 Task: Explore upcoming open houses in Dallas, Texas, to visit properties in historic districts with well-preserved architecture.
Action: Key pressed d<Key.caps_lock>ALLAS
Screenshot: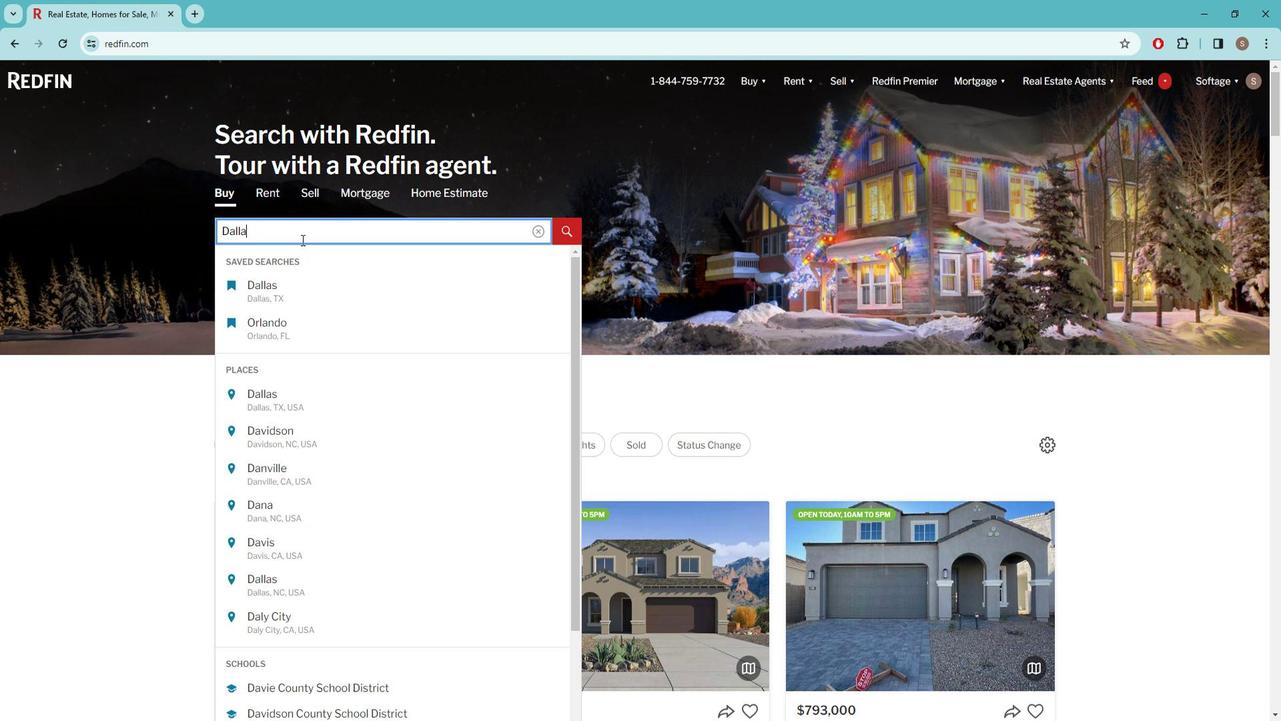 
Action: Mouse moved to (306, 298)
Screenshot: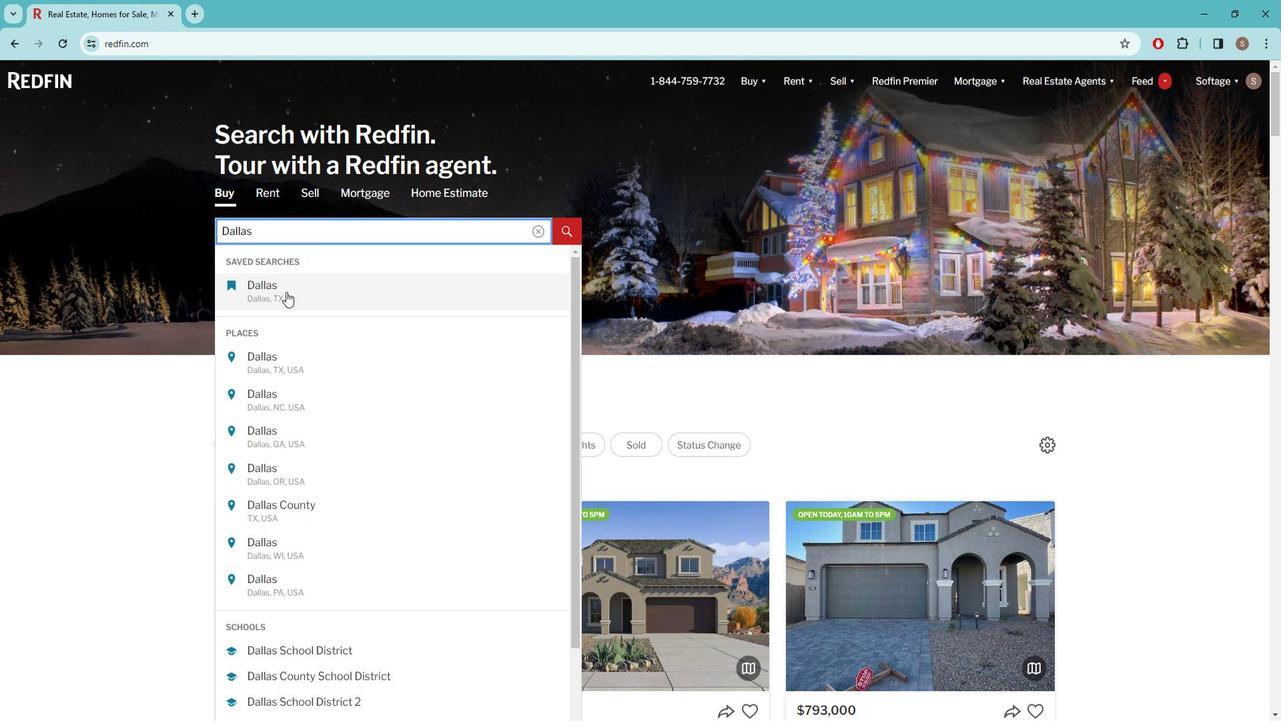 
Action: Mouse pressed left at (306, 298)
Screenshot: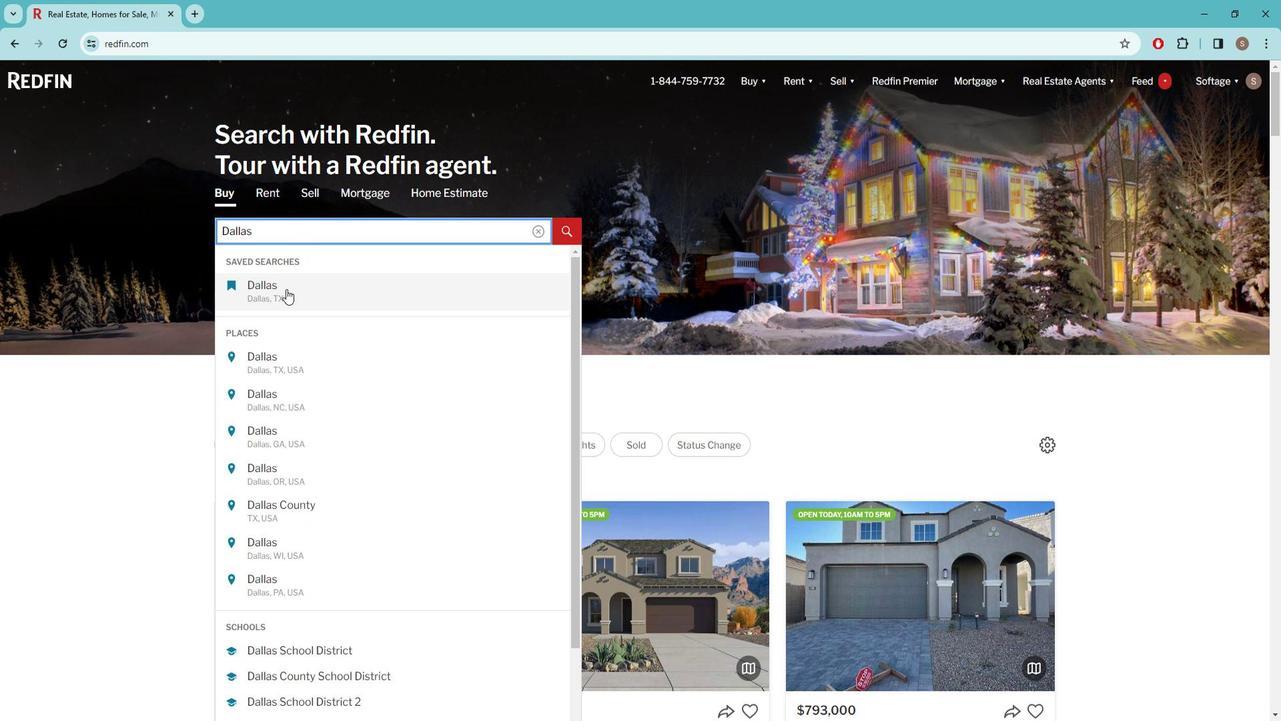 
Action: Mouse moved to (1138, 178)
Screenshot: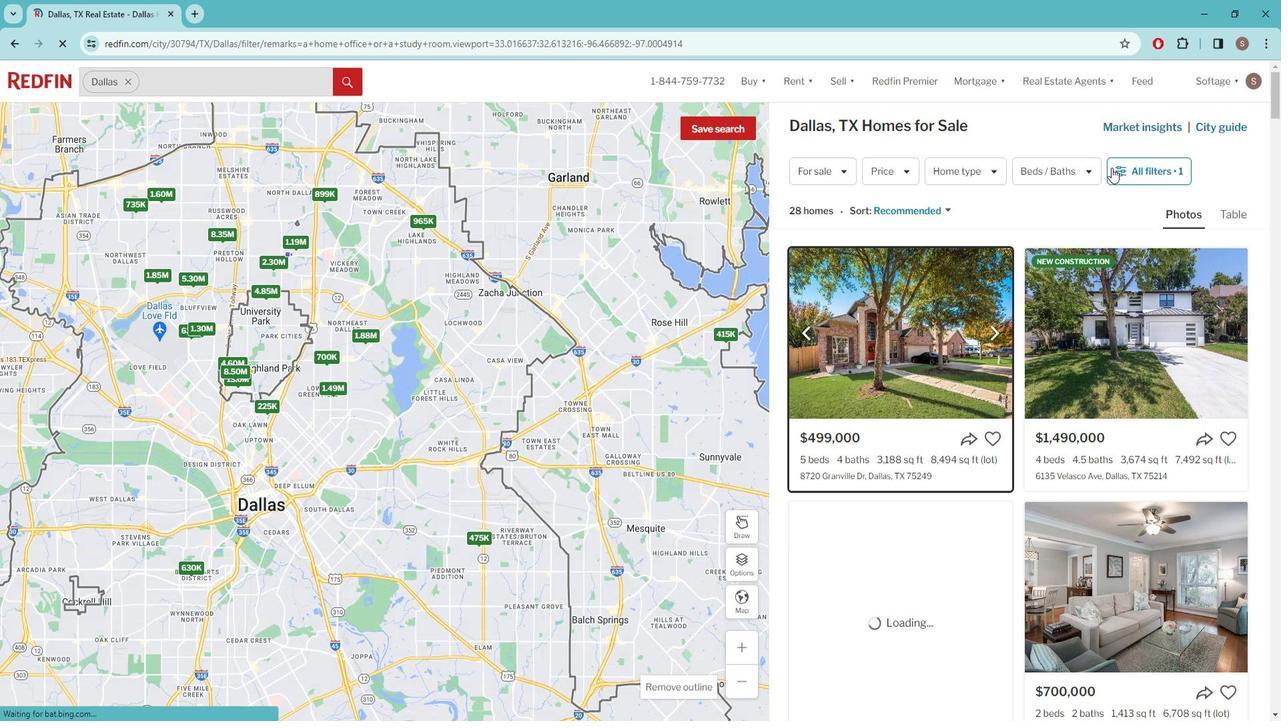 
Action: Mouse pressed left at (1138, 178)
Screenshot: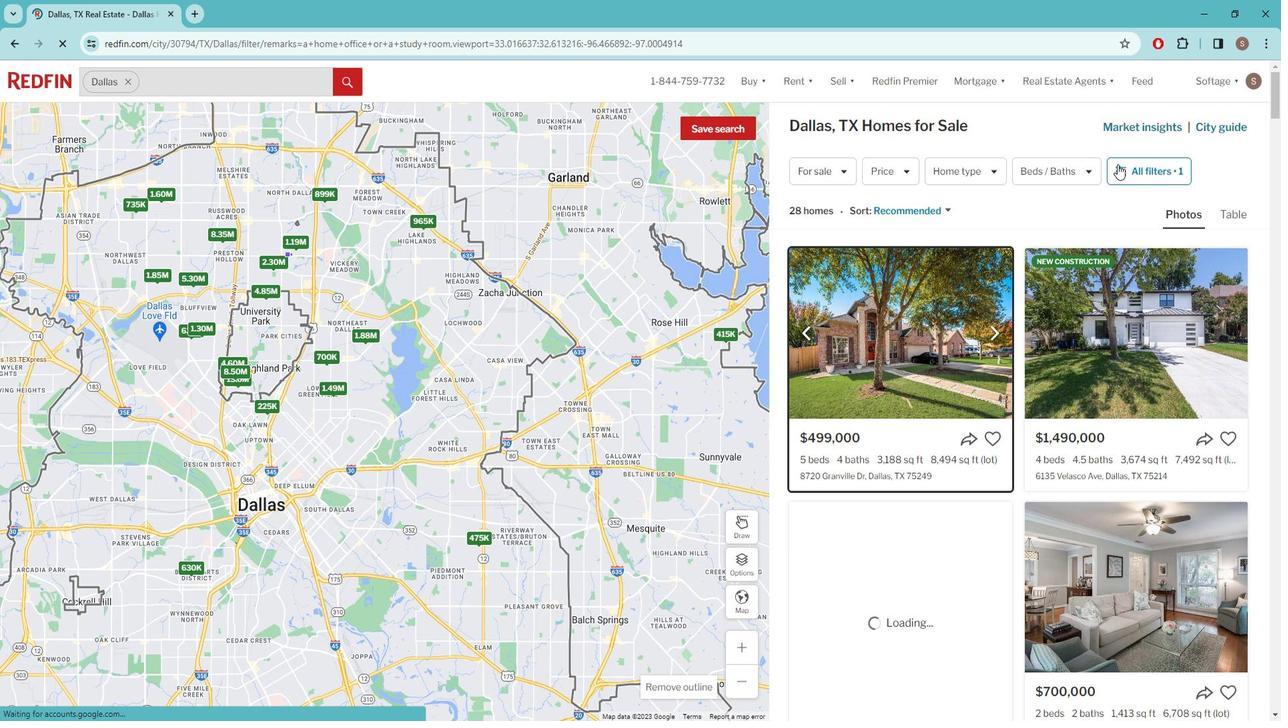 
Action: Mouse pressed left at (1138, 178)
Screenshot: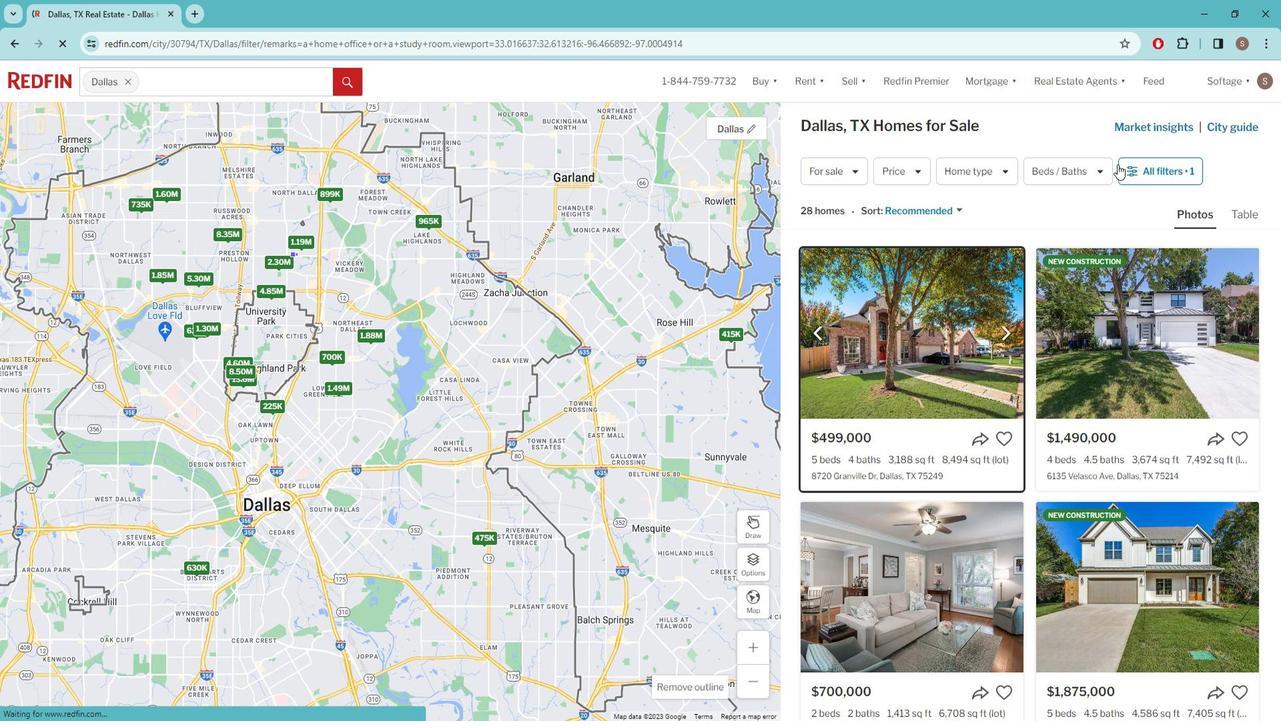
Action: Mouse moved to (1151, 183)
Screenshot: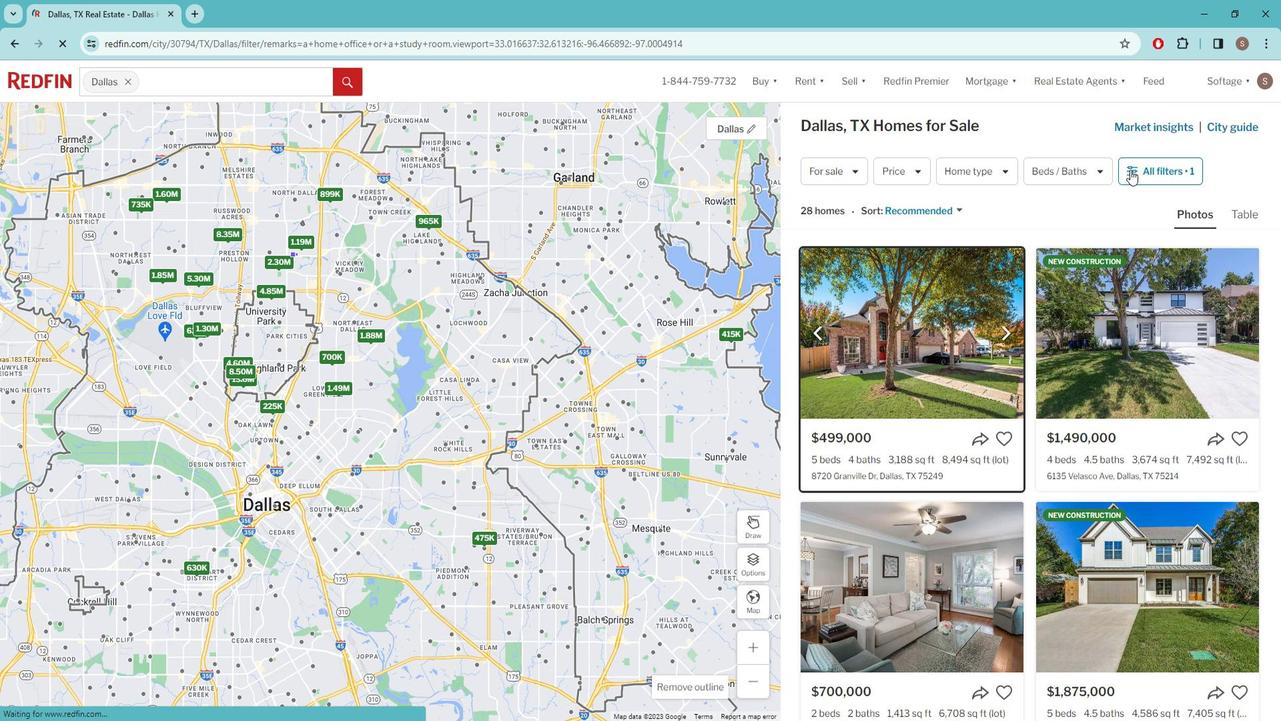 
Action: Mouse pressed left at (1151, 183)
Screenshot: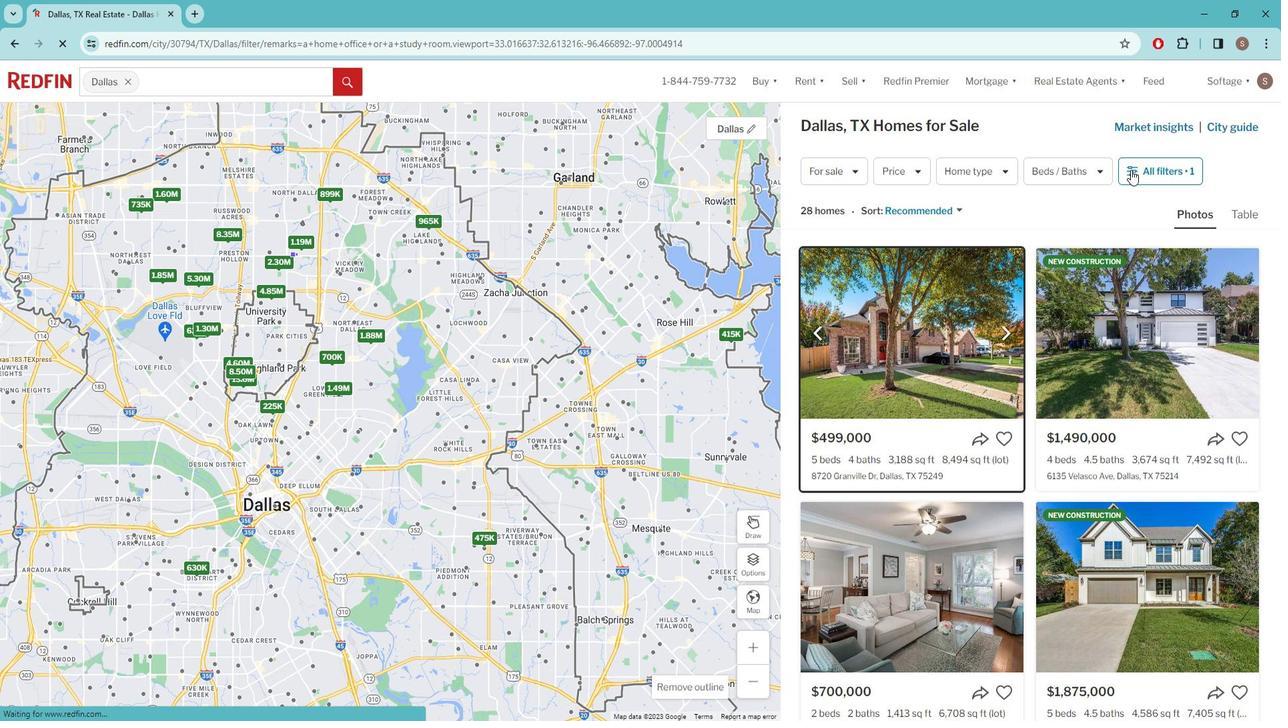
Action: Mouse moved to (1096, 231)
Screenshot: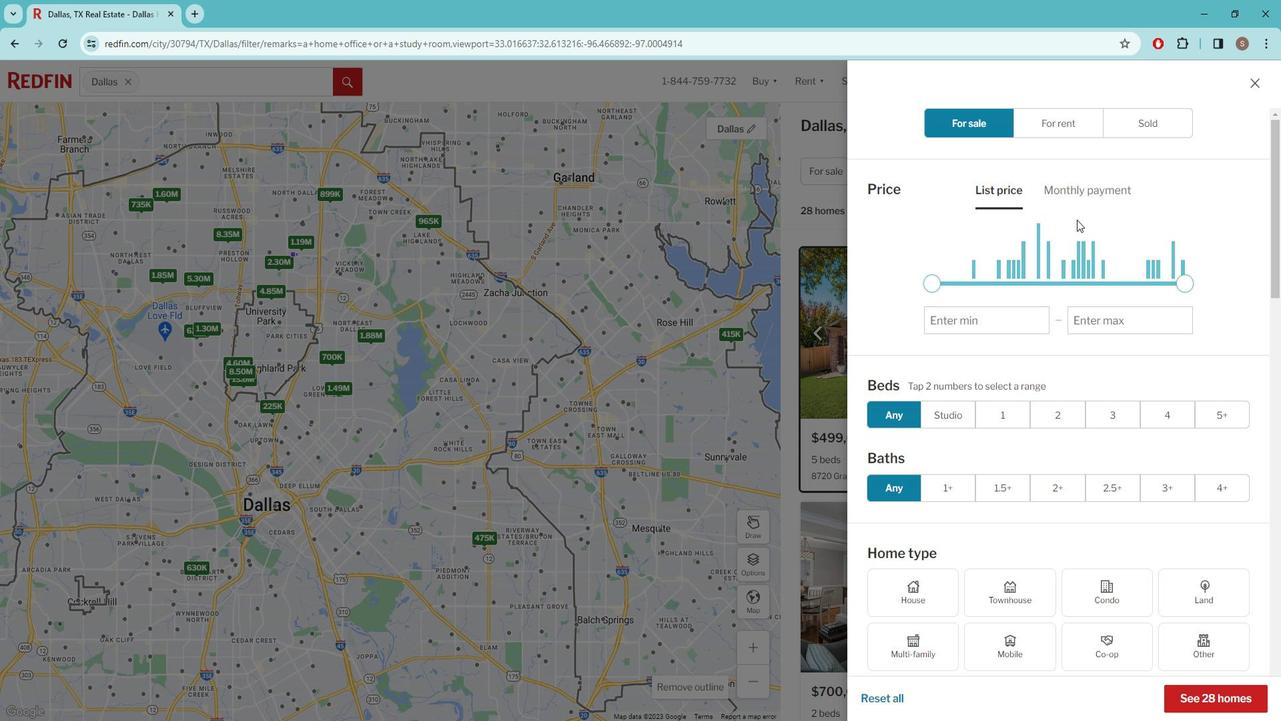 
Action: Mouse scrolled (1096, 230) with delta (0, 0)
Screenshot: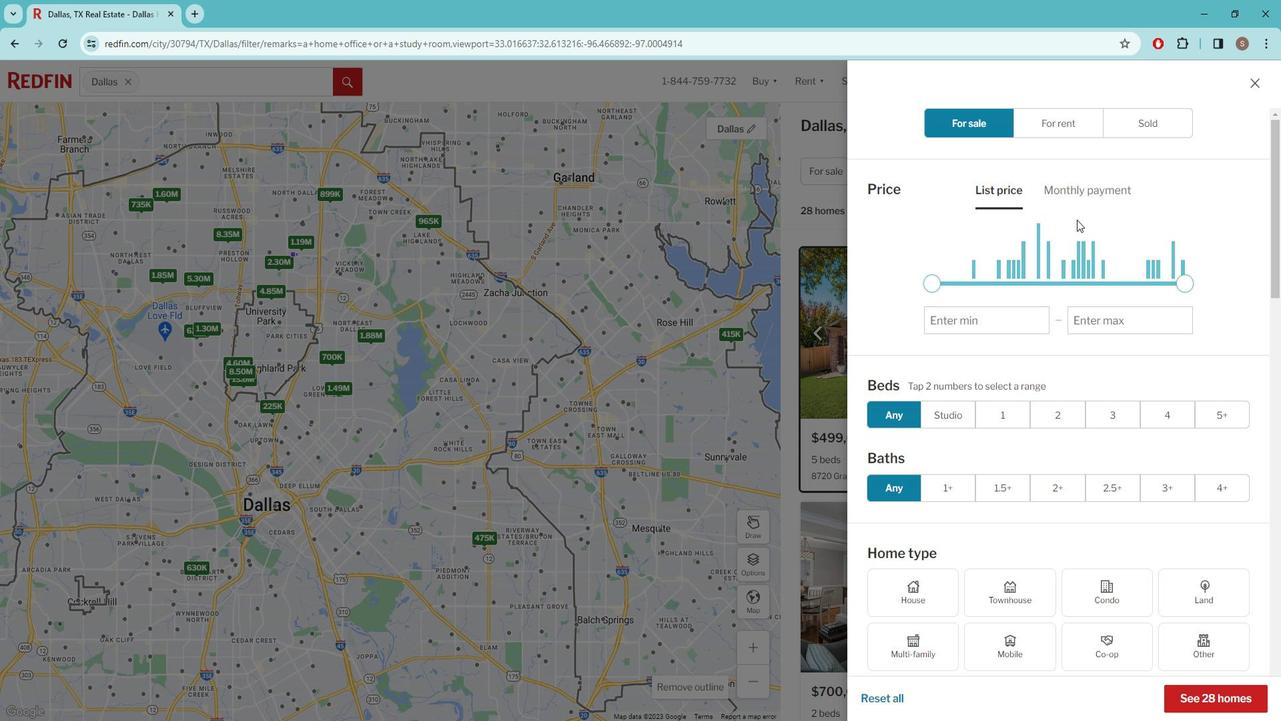 
Action: Mouse moved to (1084, 239)
Screenshot: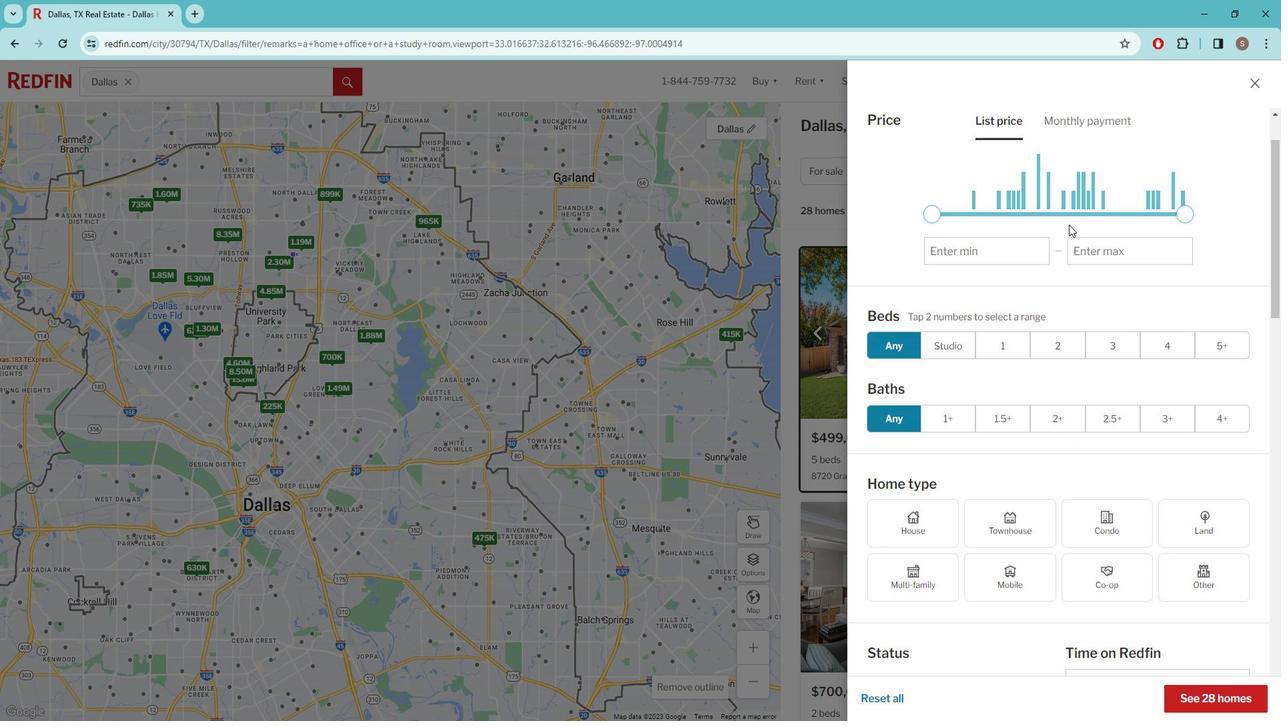
Action: Mouse scrolled (1084, 239) with delta (0, 0)
Screenshot: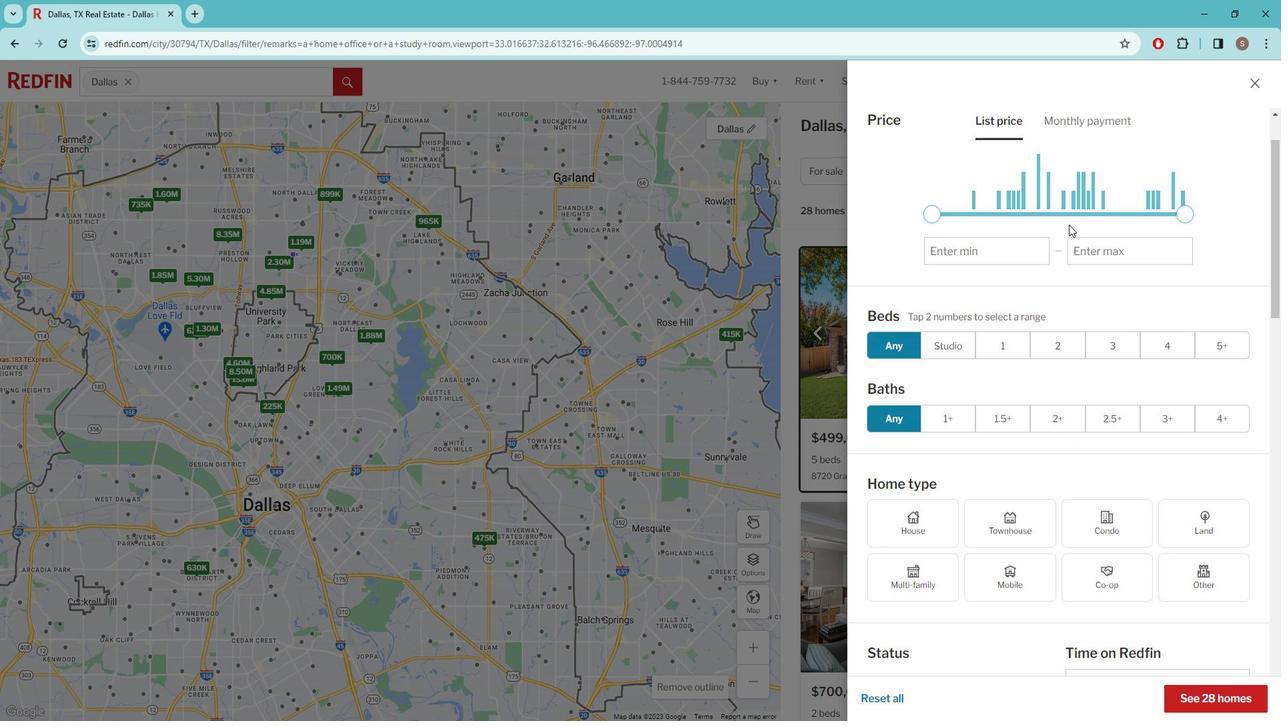 
Action: Mouse moved to (1080, 243)
Screenshot: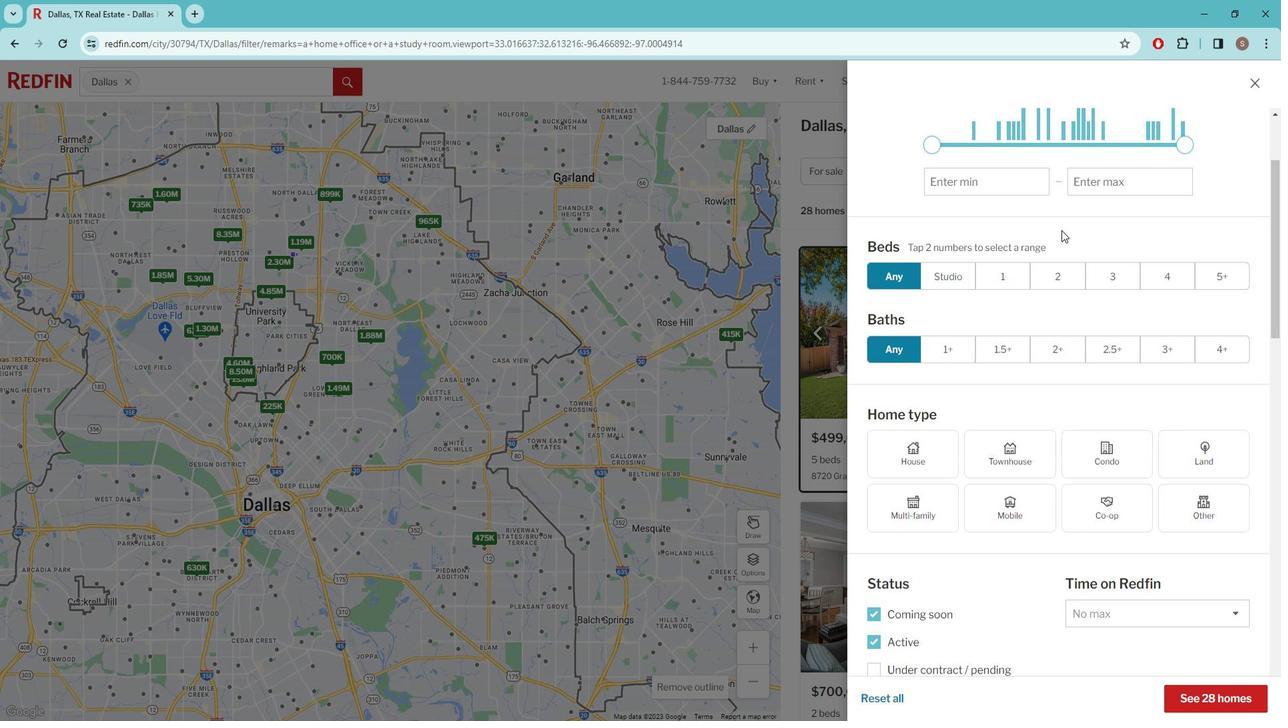 
Action: Mouse scrolled (1080, 242) with delta (0, 0)
Screenshot: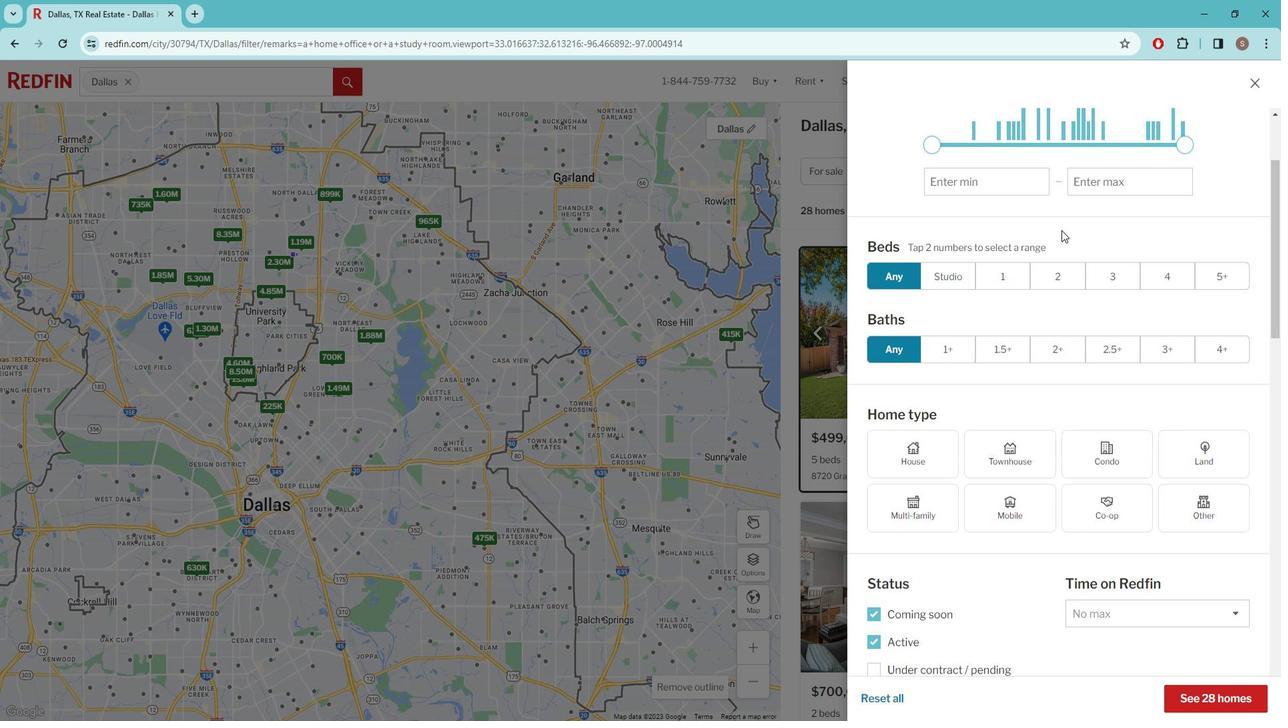 
Action: Mouse moved to (1080, 243)
Screenshot: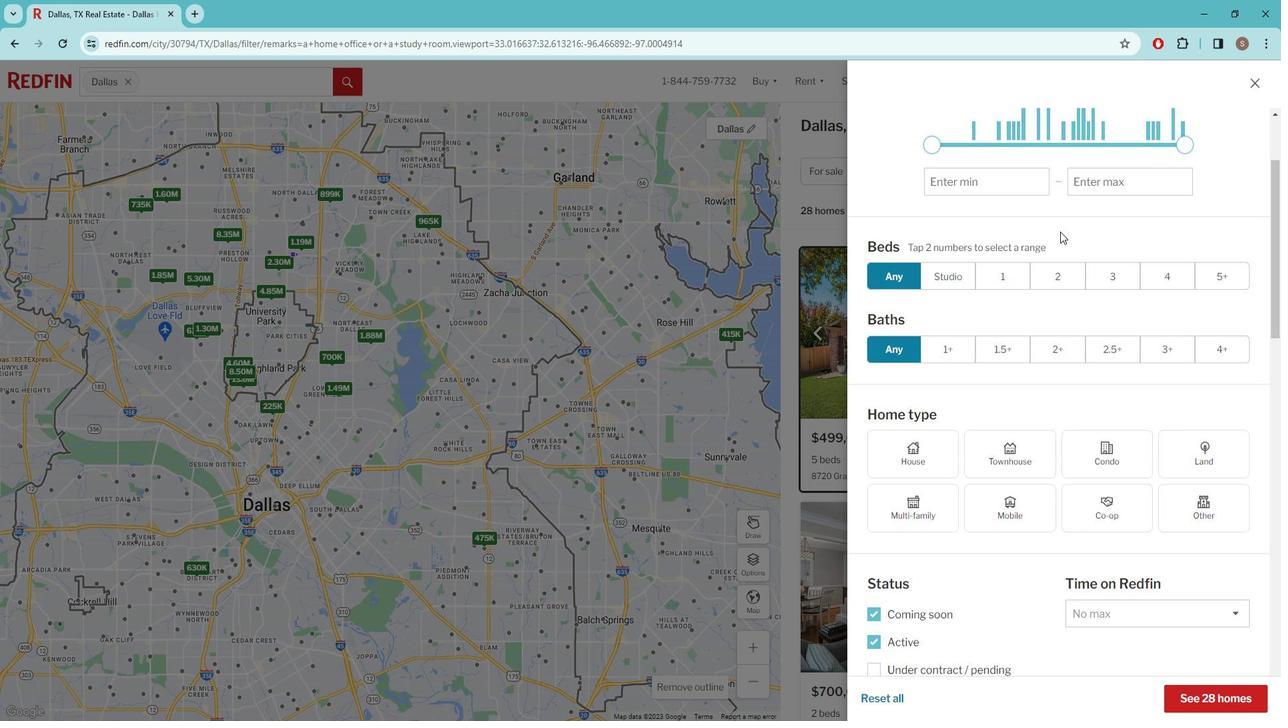 
Action: Mouse scrolled (1080, 242) with delta (0, 0)
Screenshot: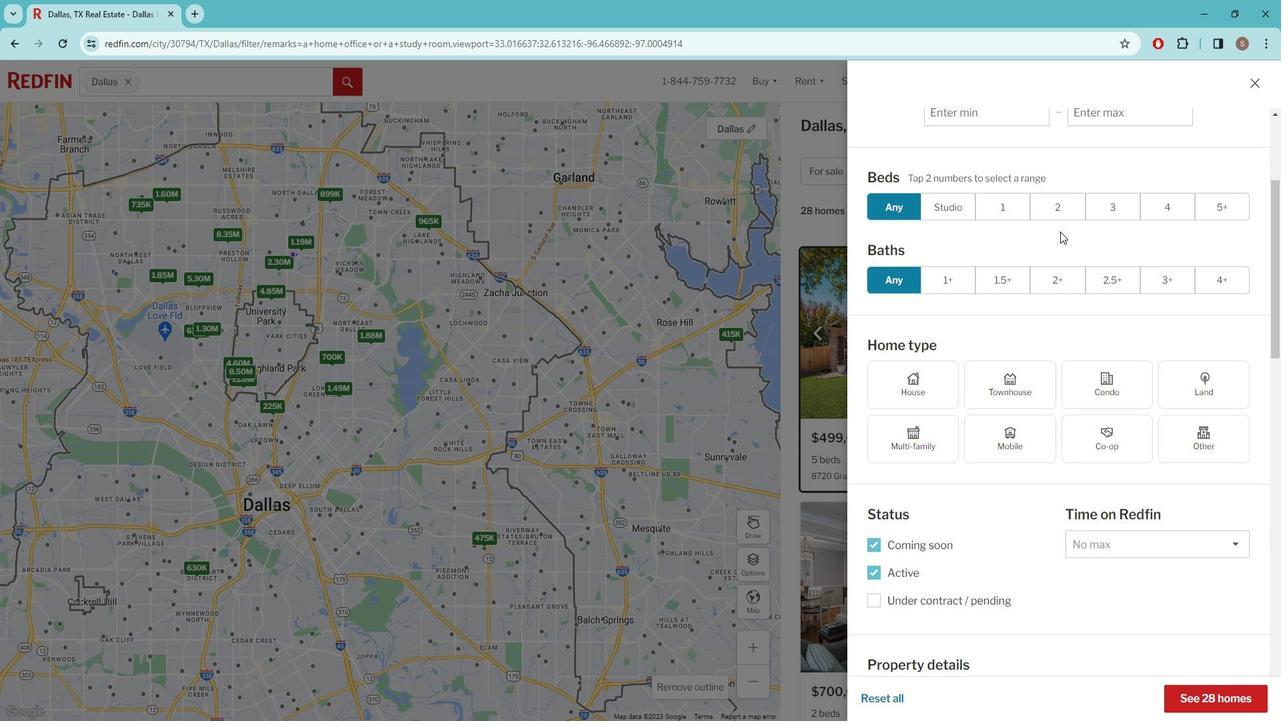 
Action: Mouse scrolled (1080, 242) with delta (0, 0)
Screenshot: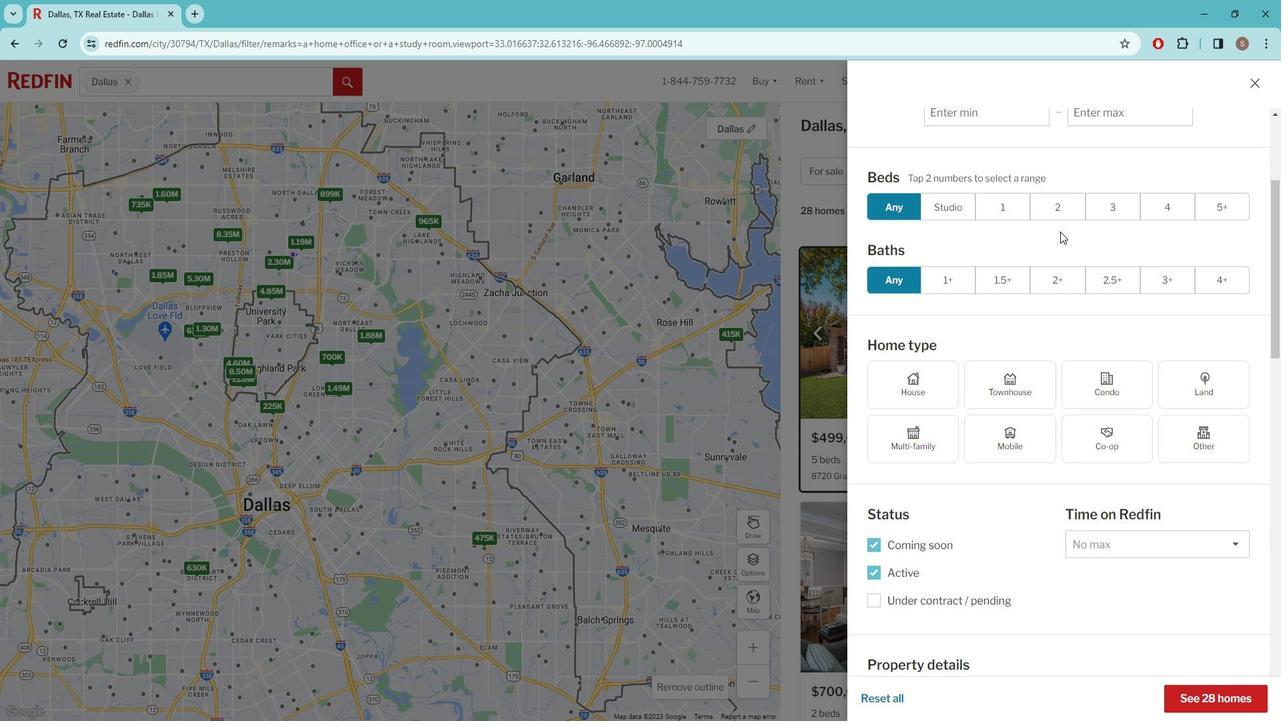 
Action: Mouse scrolled (1080, 242) with delta (0, 0)
Screenshot: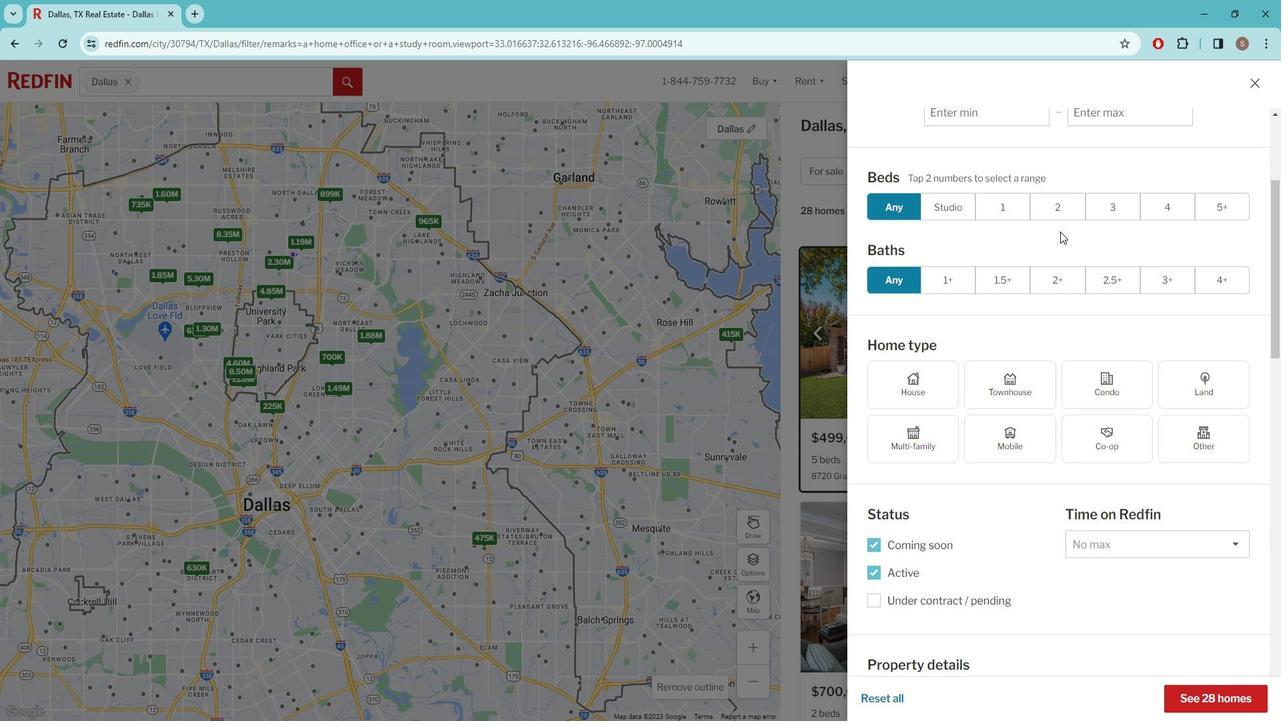 
Action: Mouse moved to (1080, 243)
Screenshot: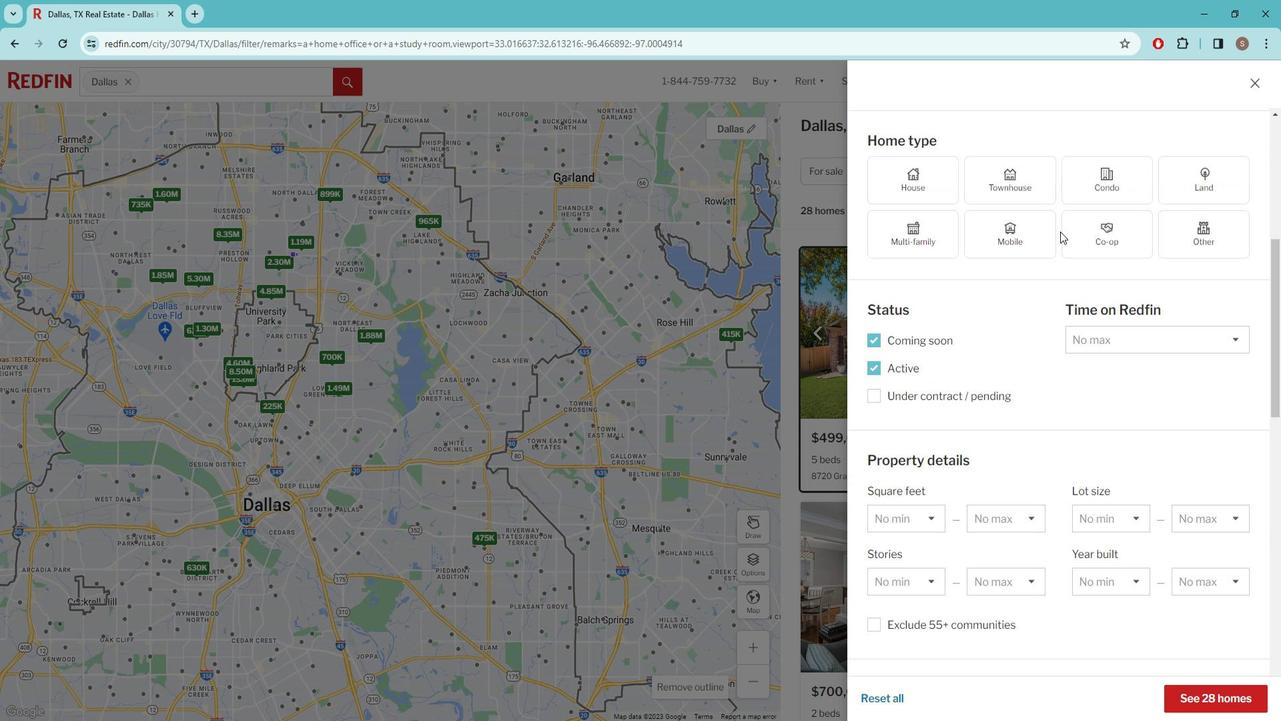 
Action: Mouse scrolled (1080, 243) with delta (0, 0)
Screenshot: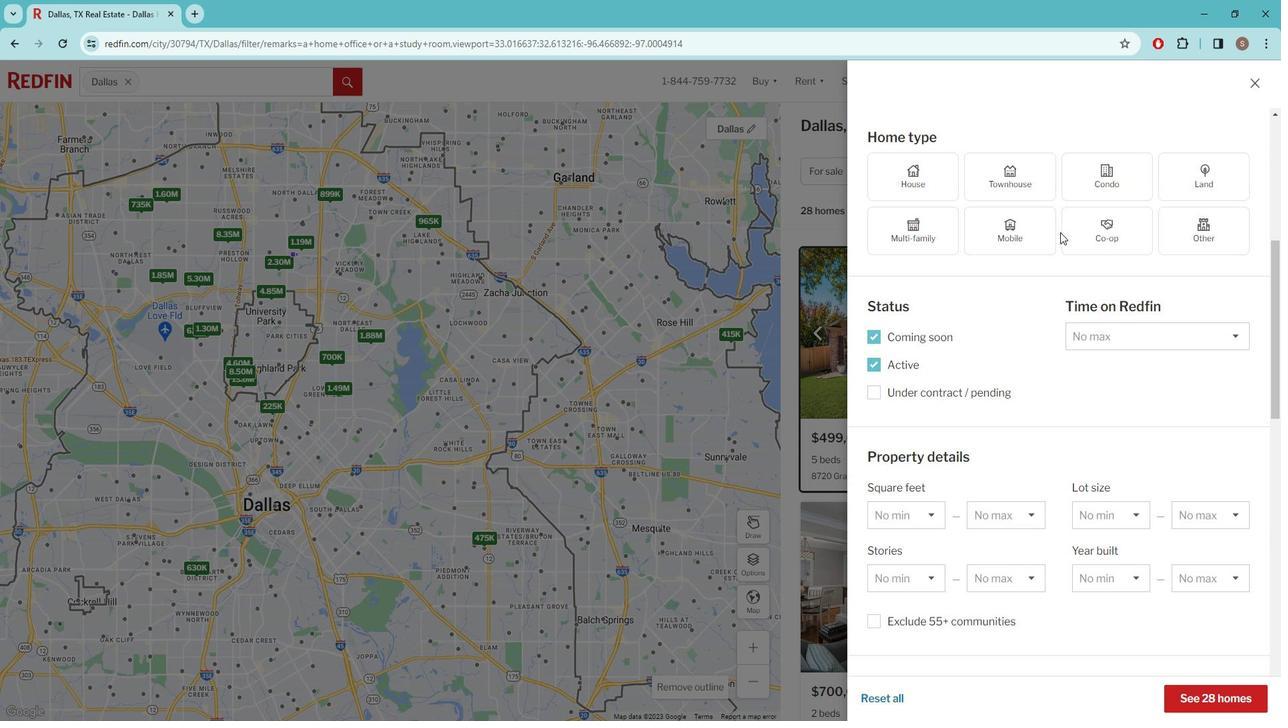 
Action: Mouse scrolled (1080, 243) with delta (0, 0)
Screenshot: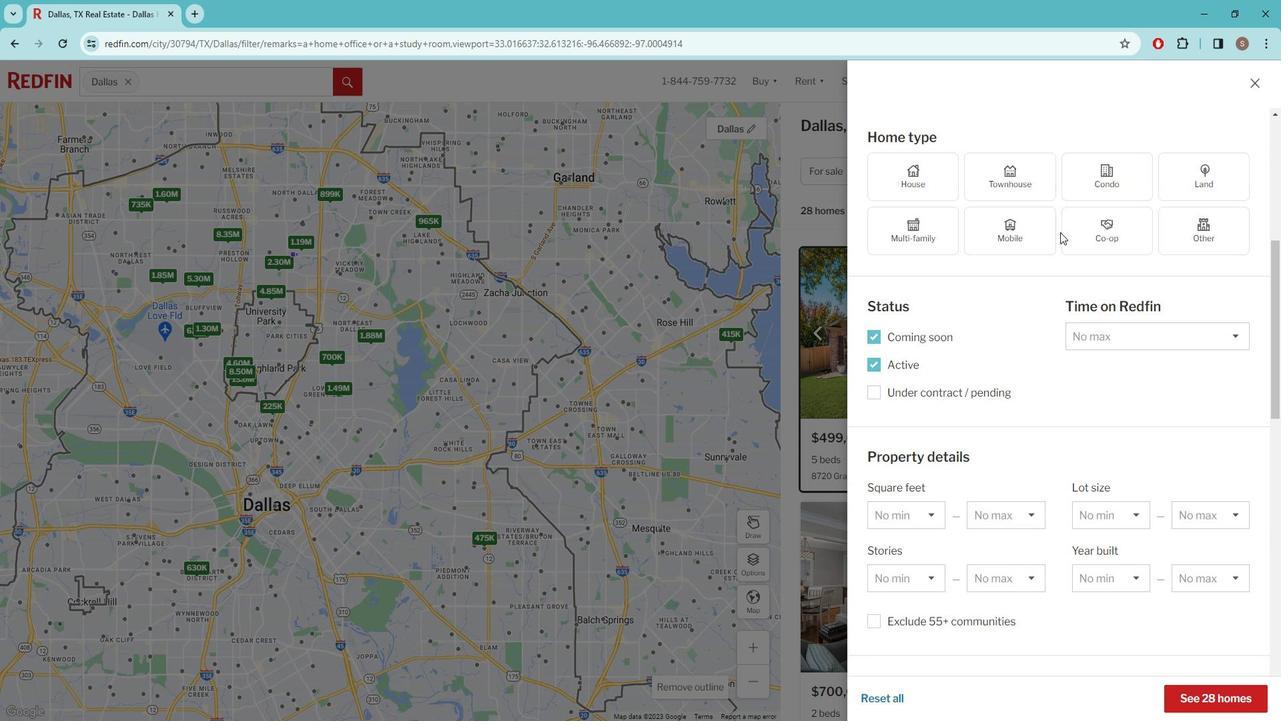 
Action: Mouse scrolled (1080, 243) with delta (0, 0)
Screenshot: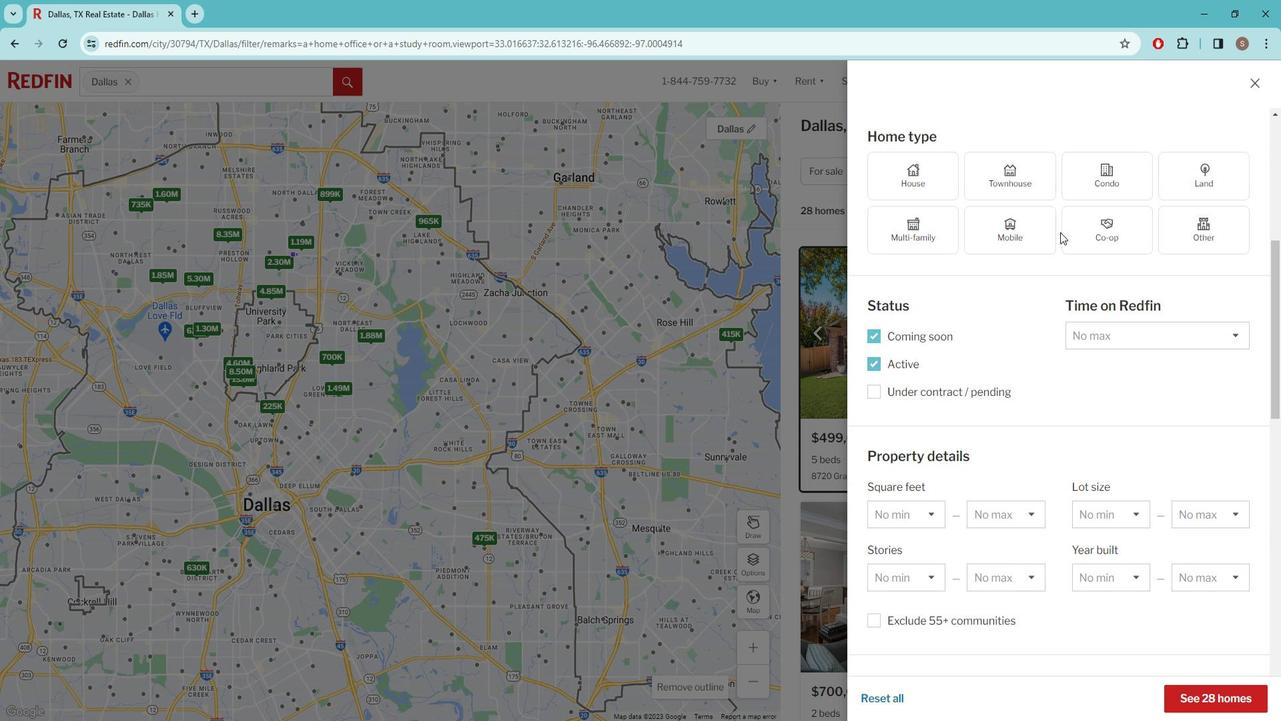 
Action: Mouse scrolled (1080, 243) with delta (0, 0)
Screenshot: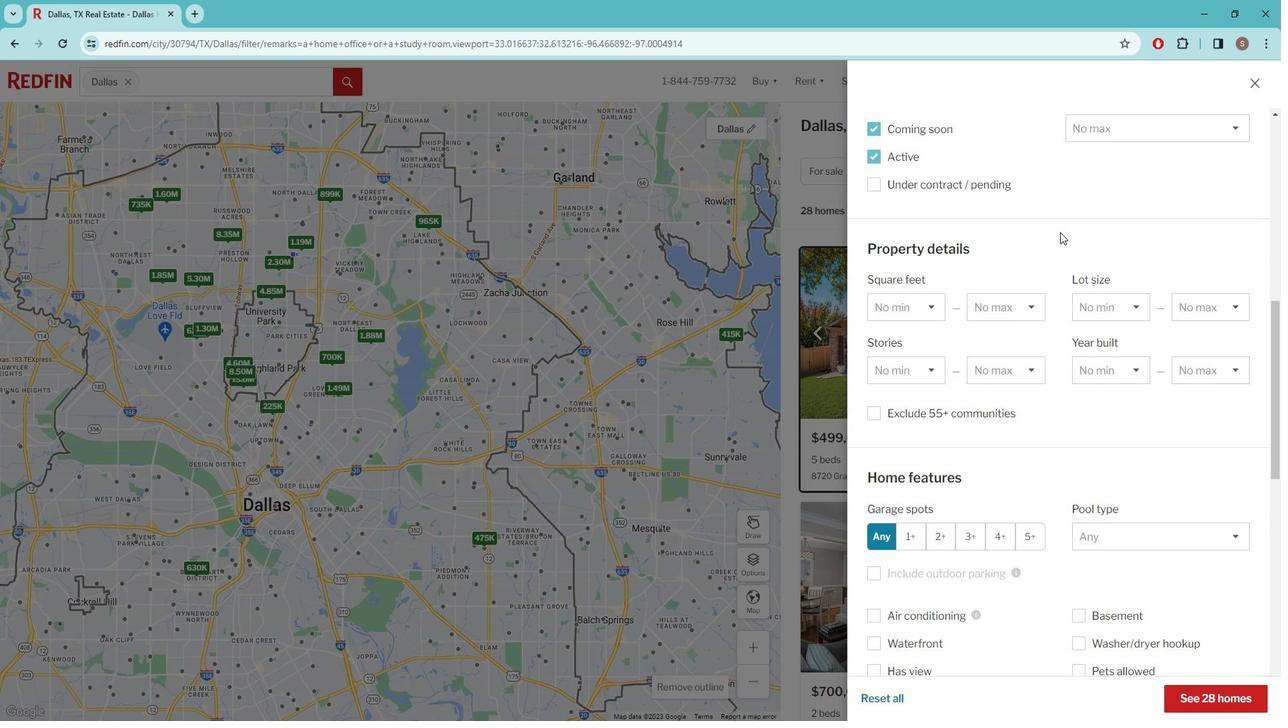 
Action: Mouse scrolled (1080, 243) with delta (0, 0)
Screenshot: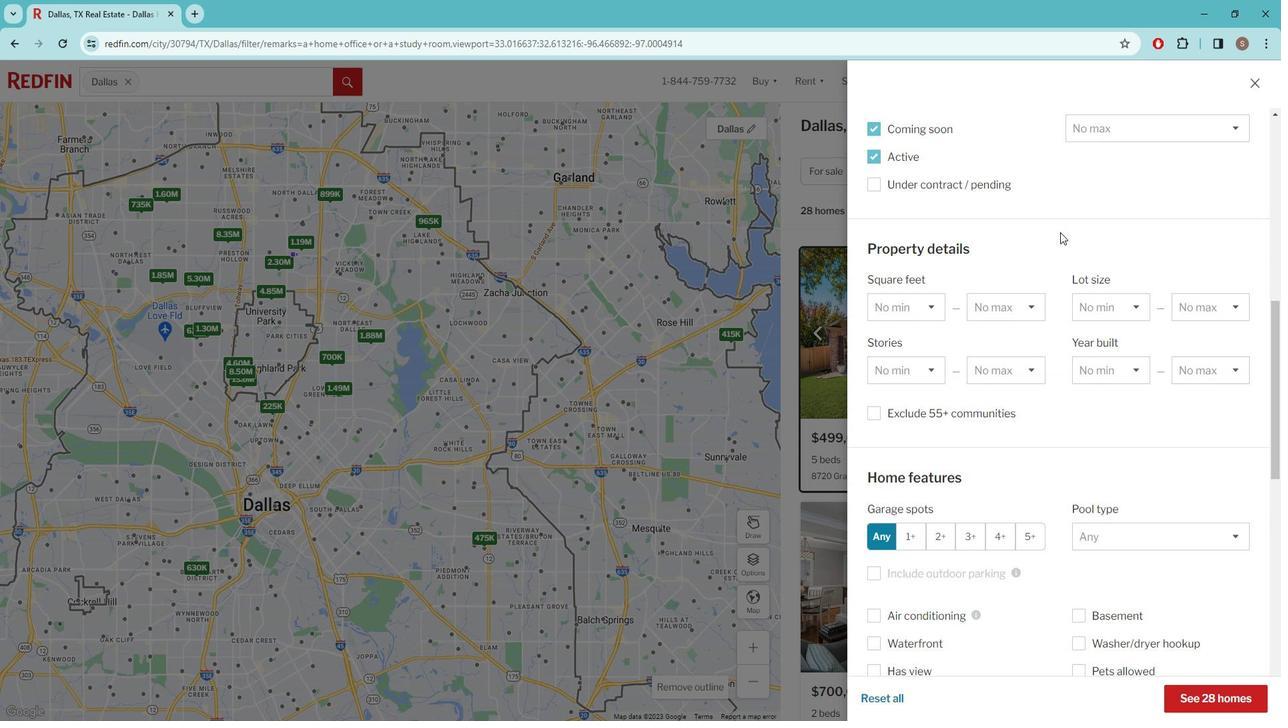 
Action: Mouse scrolled (1080, 243) with delta (0, 0)
Screenshot: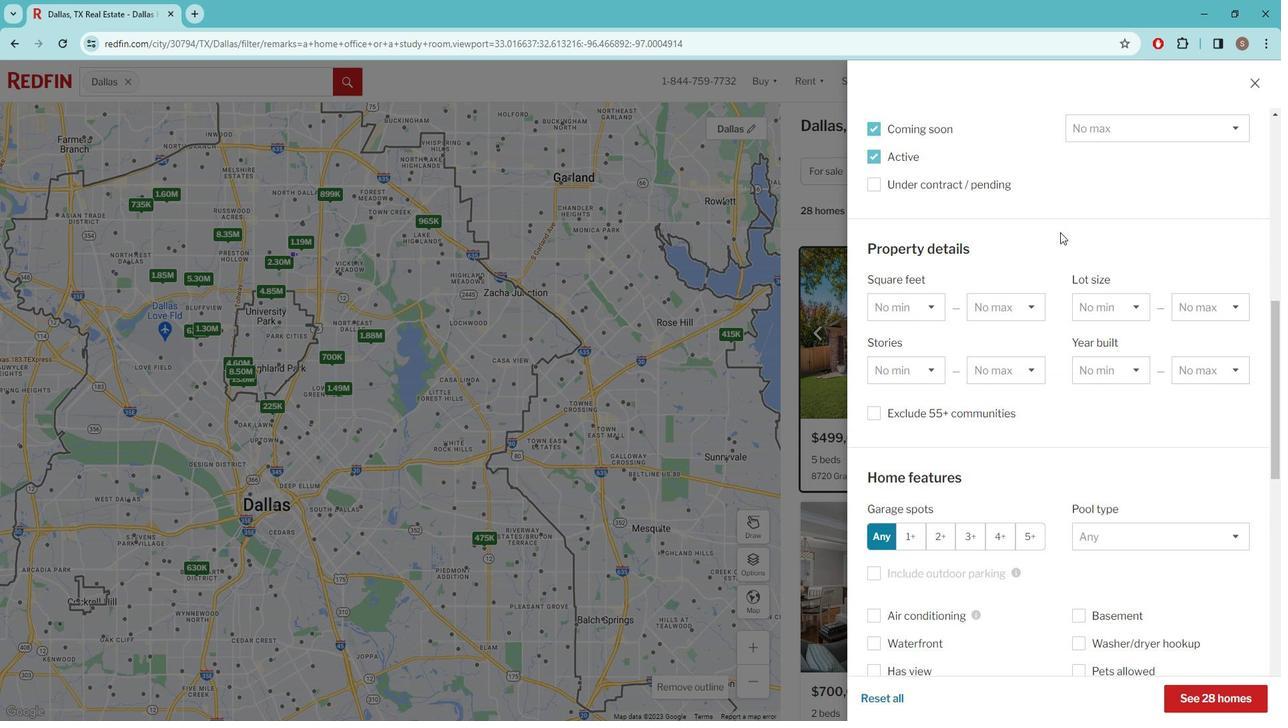
Action: Mouse scrolled (1080, 243) with delta (0, 0)
Screenshot: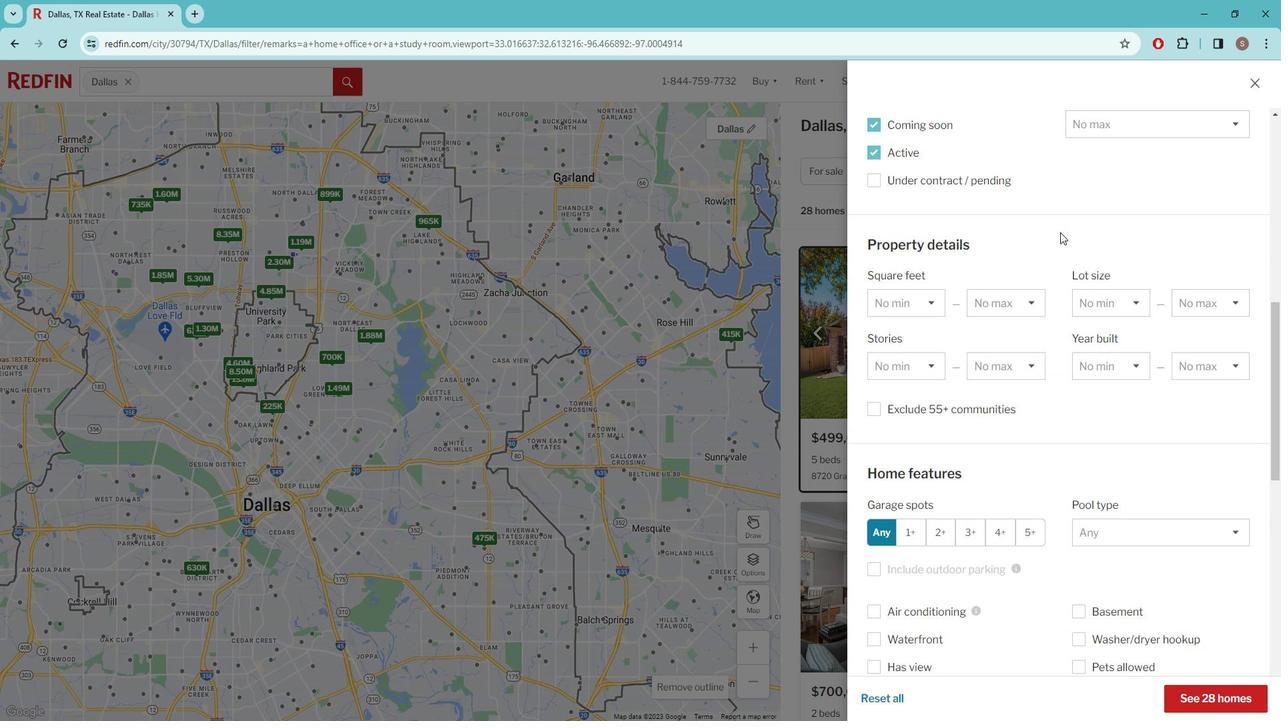 
Action: Mouse scrolled (1080, 244) with delta (0, 0)
Screenshot: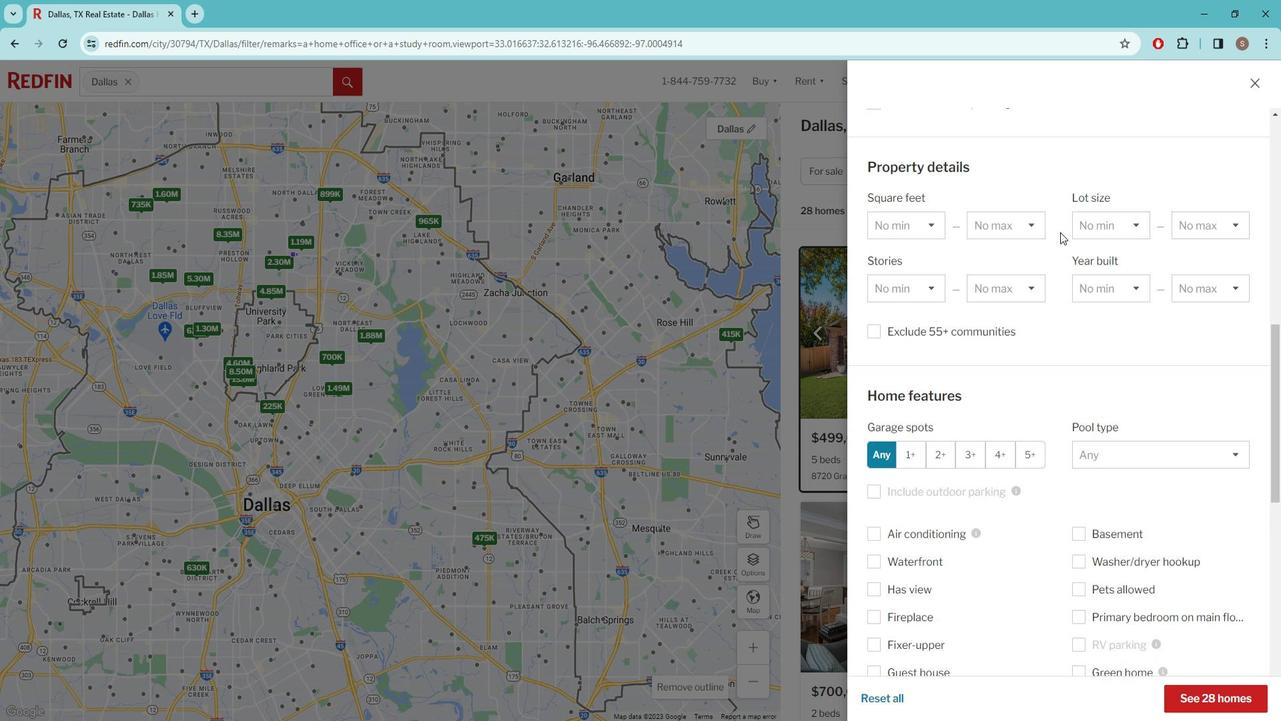 
Action: Mouse moved to (1080, 251)
Screenshot: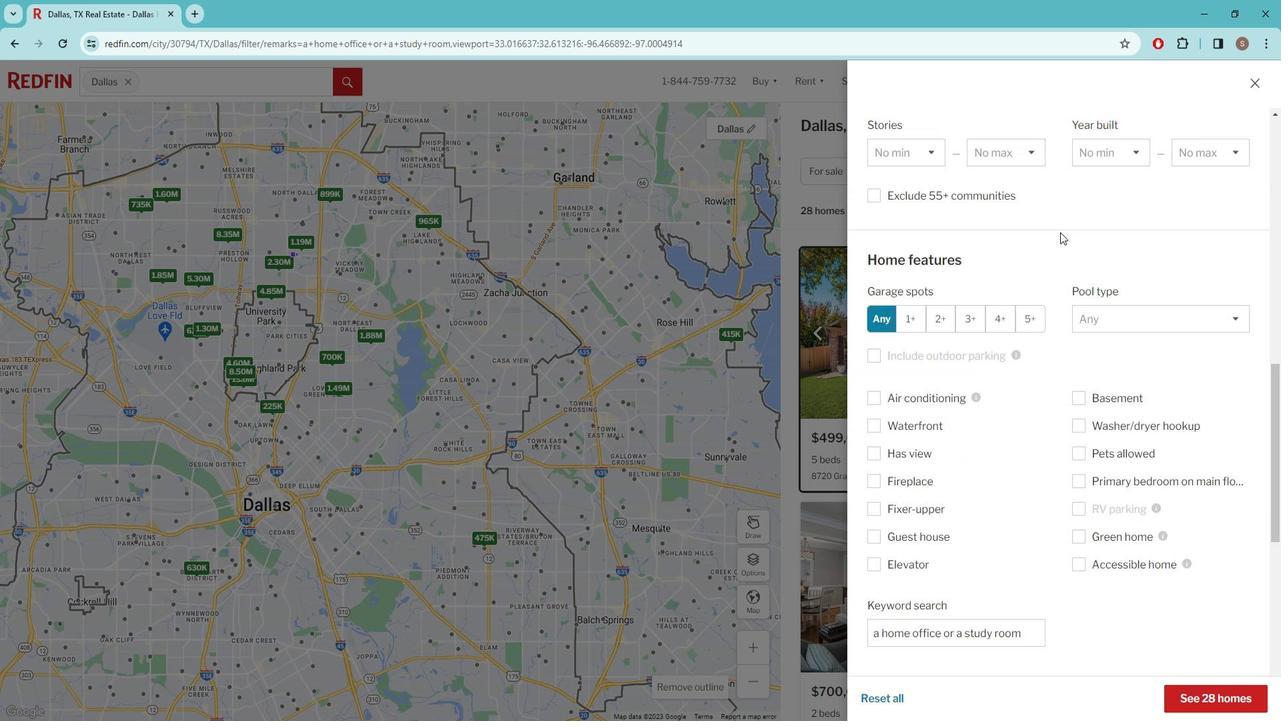 
Action: Mouse scrolled (1080, 251) with delta (0, 0)
Screenshot: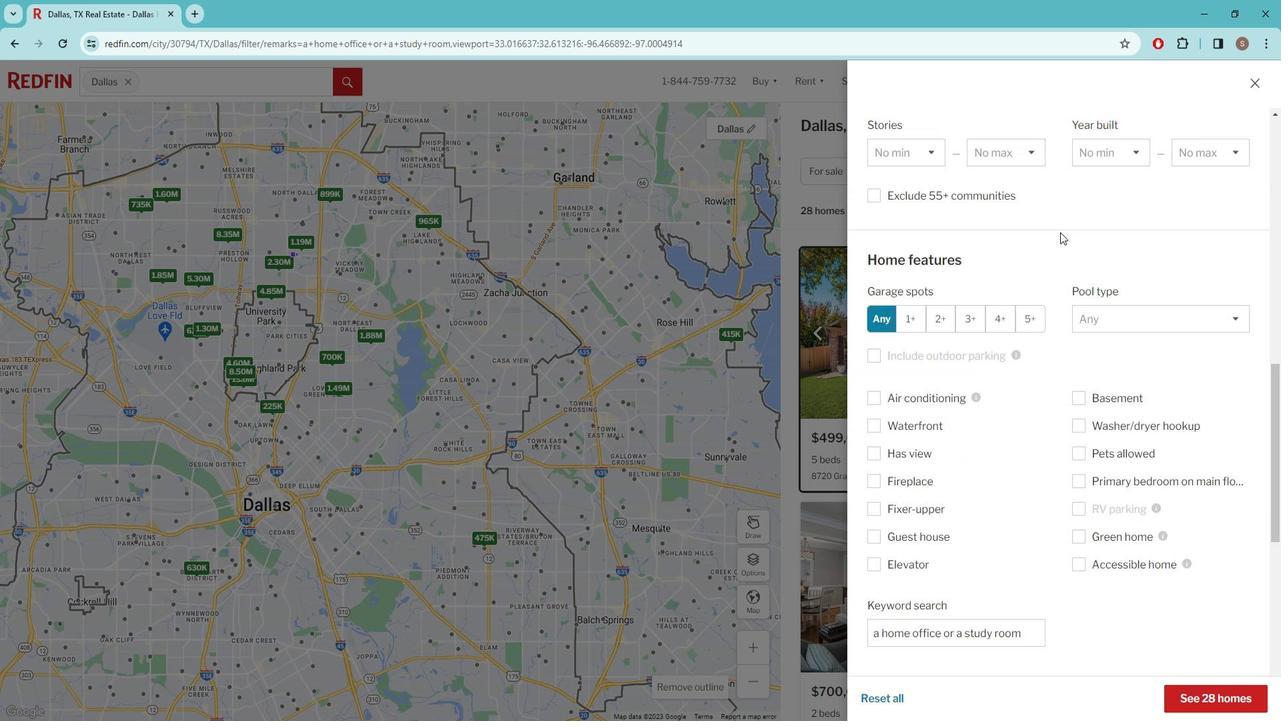 
Action: Mouse moved to (1080, 259)
Screenshot: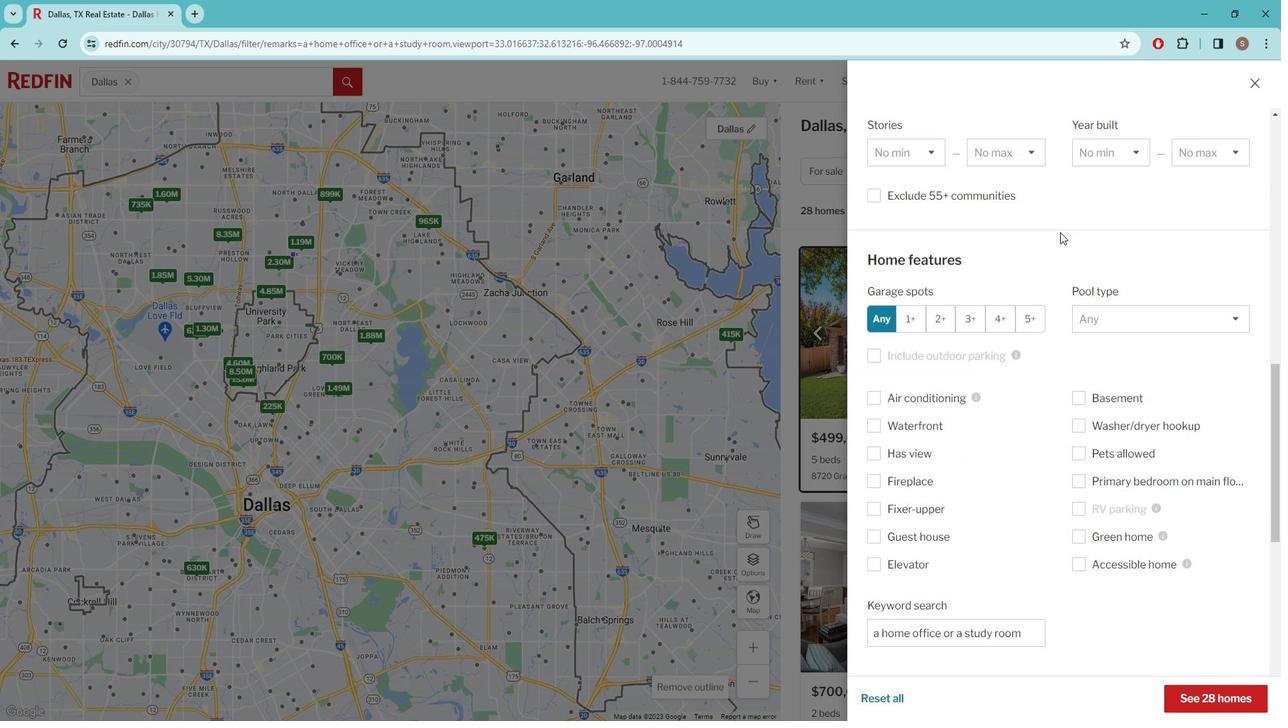 
Action: Mouse scrolled (1080, 258) with delta (0, 0)
Screenshot: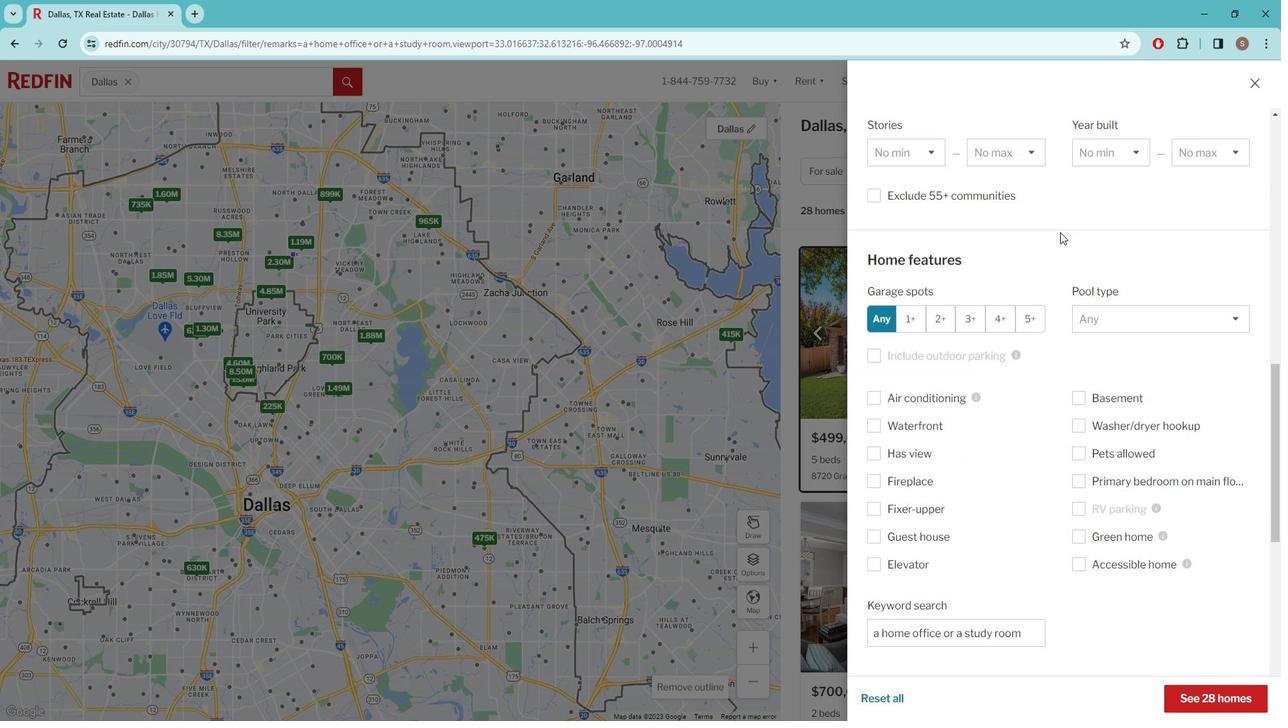 
Action: Mouse moved to (1080, 261)
Screenshot: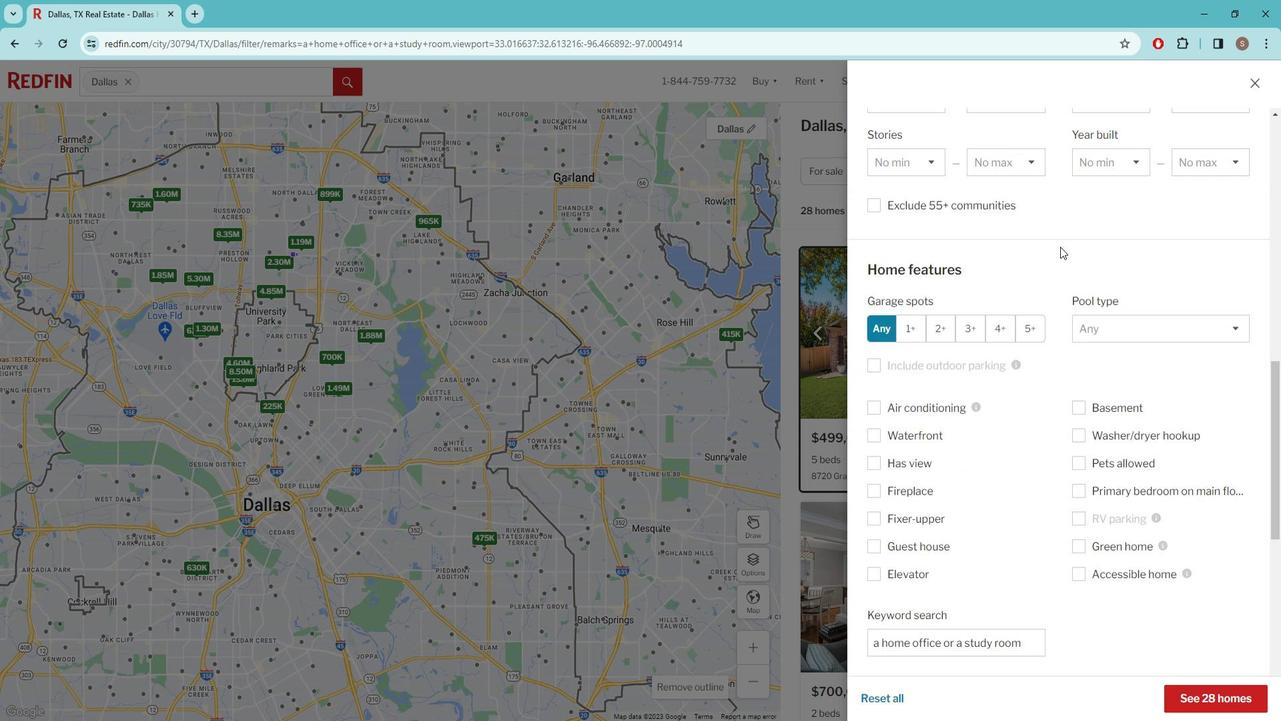 
Action: Mouse scrolled (1080, 261) with delta (0, 0)
Screenshot: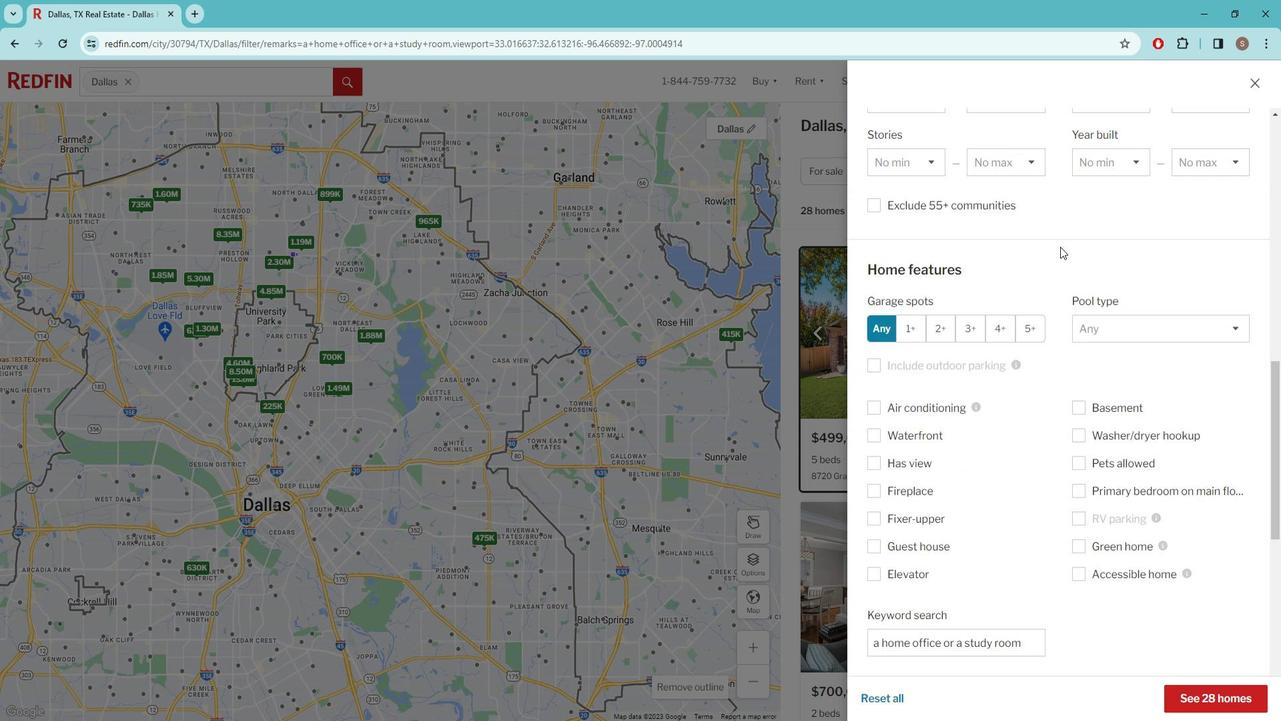 
Action: Mouse moved to (1080, 265)
Screenshot: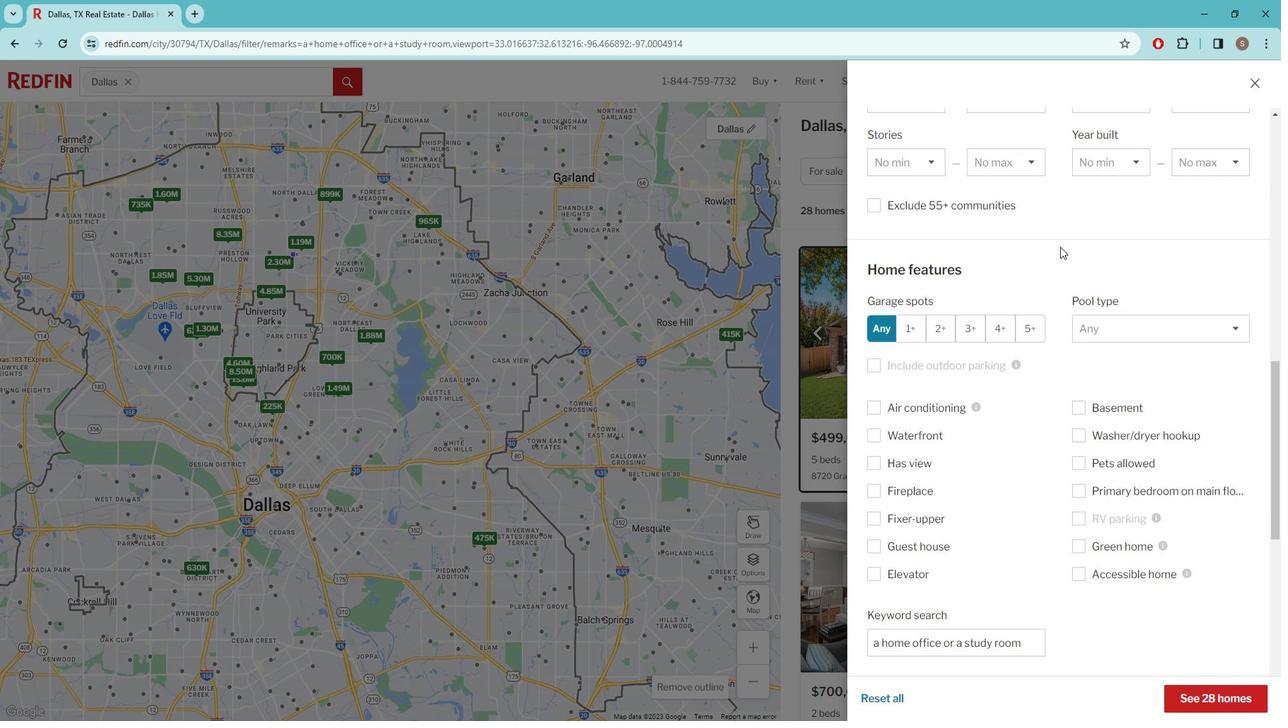 
Action: Mouse scrolled (1080, 265) with delta (0, 0)
Screenshot: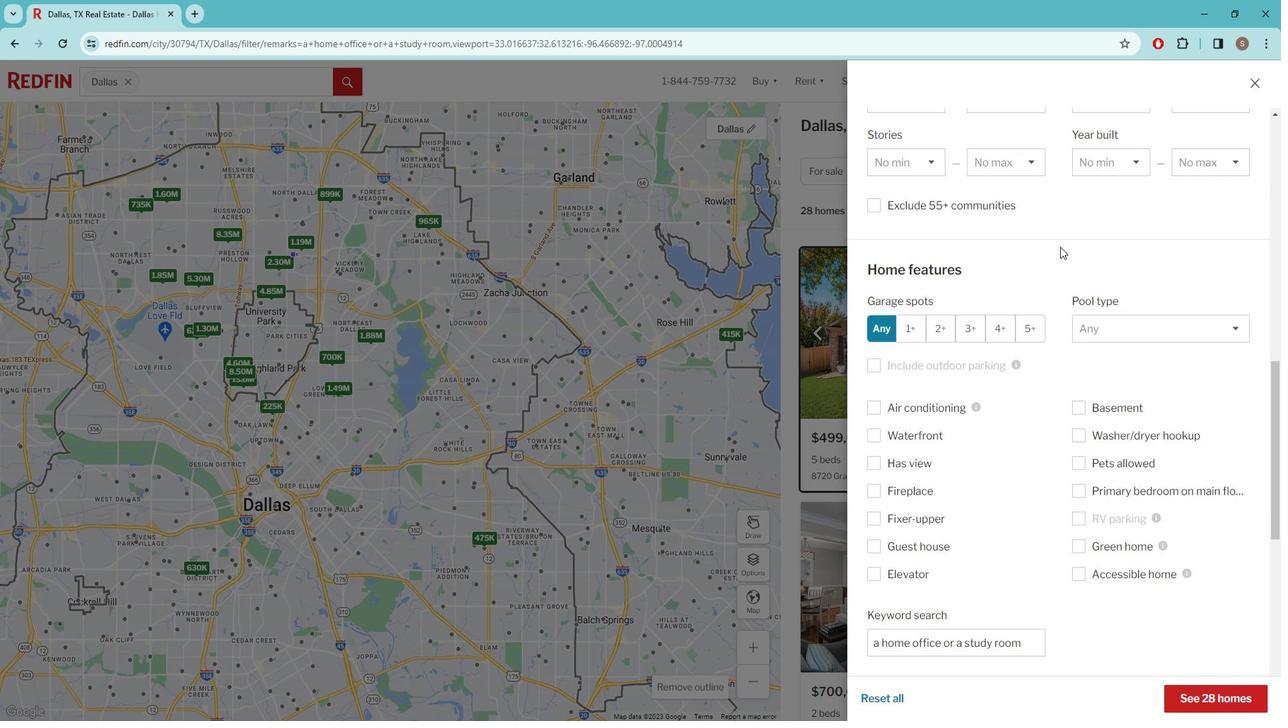 
Action: Mouse moved to (1080, 267)
Screenshot: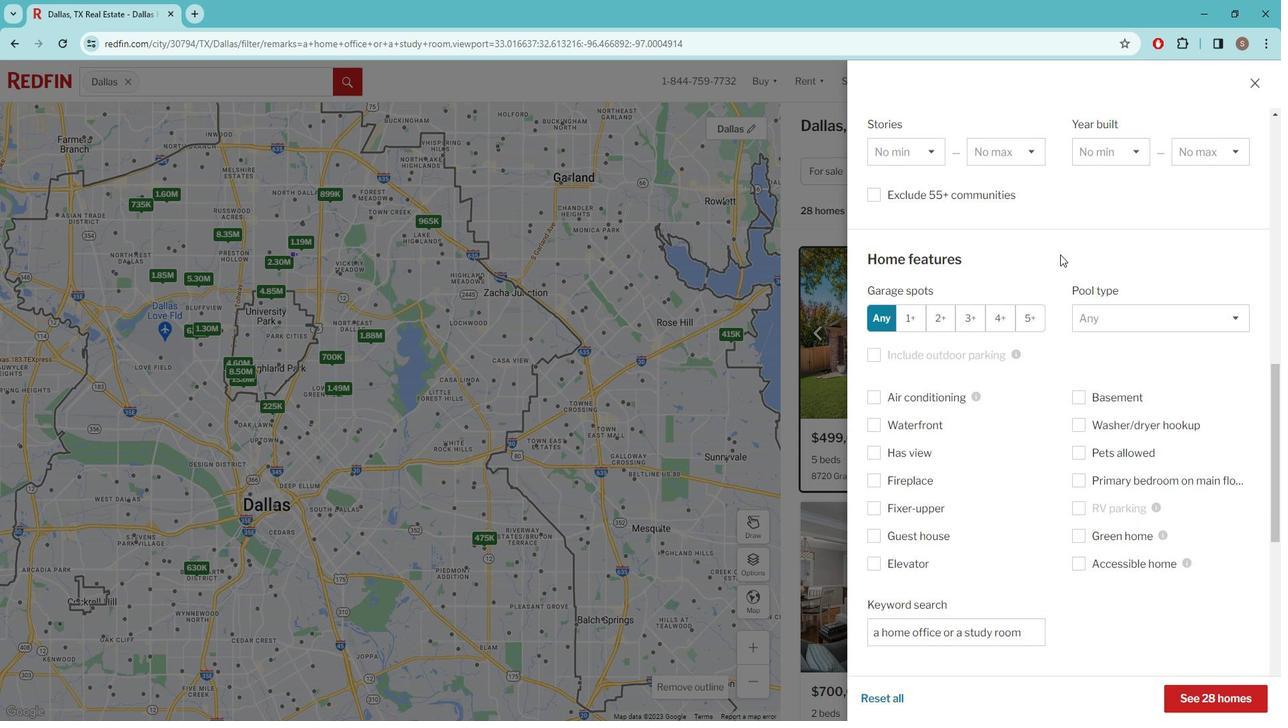 
Action: Mouse scrolled (1080, 266) with delta (0, 0)
Screenshot: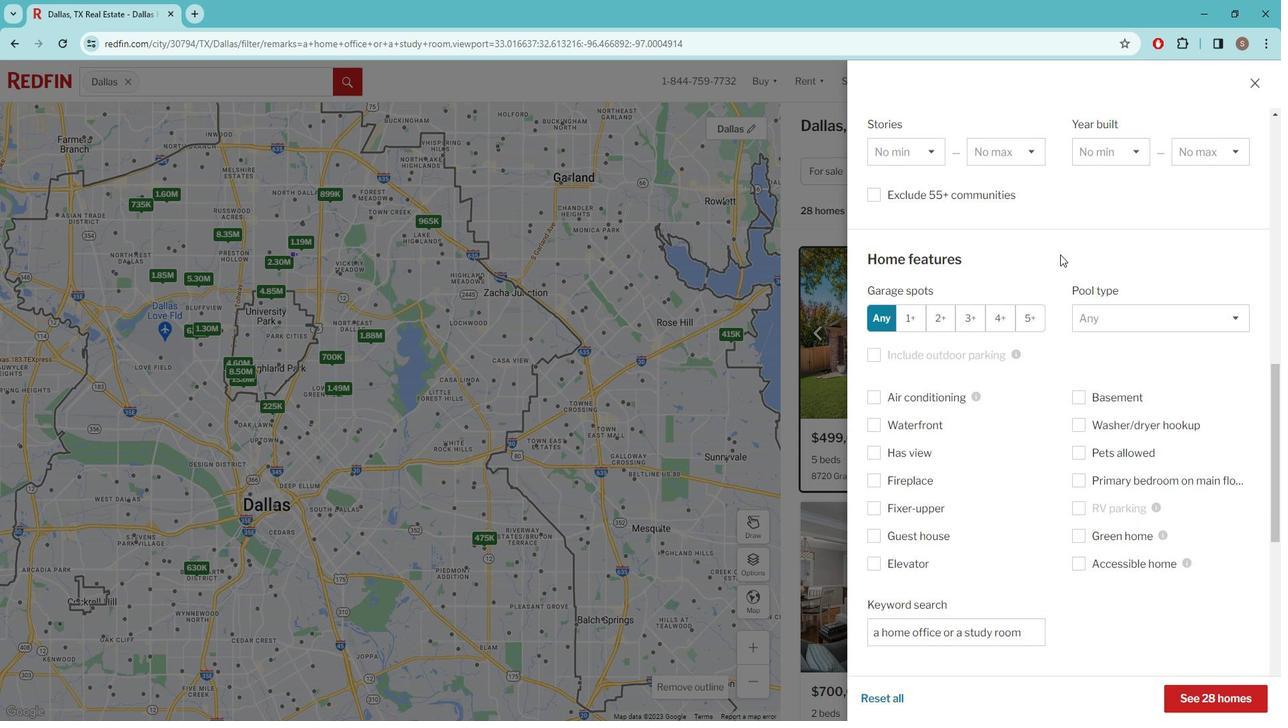 
Action: Mouse moved to (1064, 445)
Screenshot: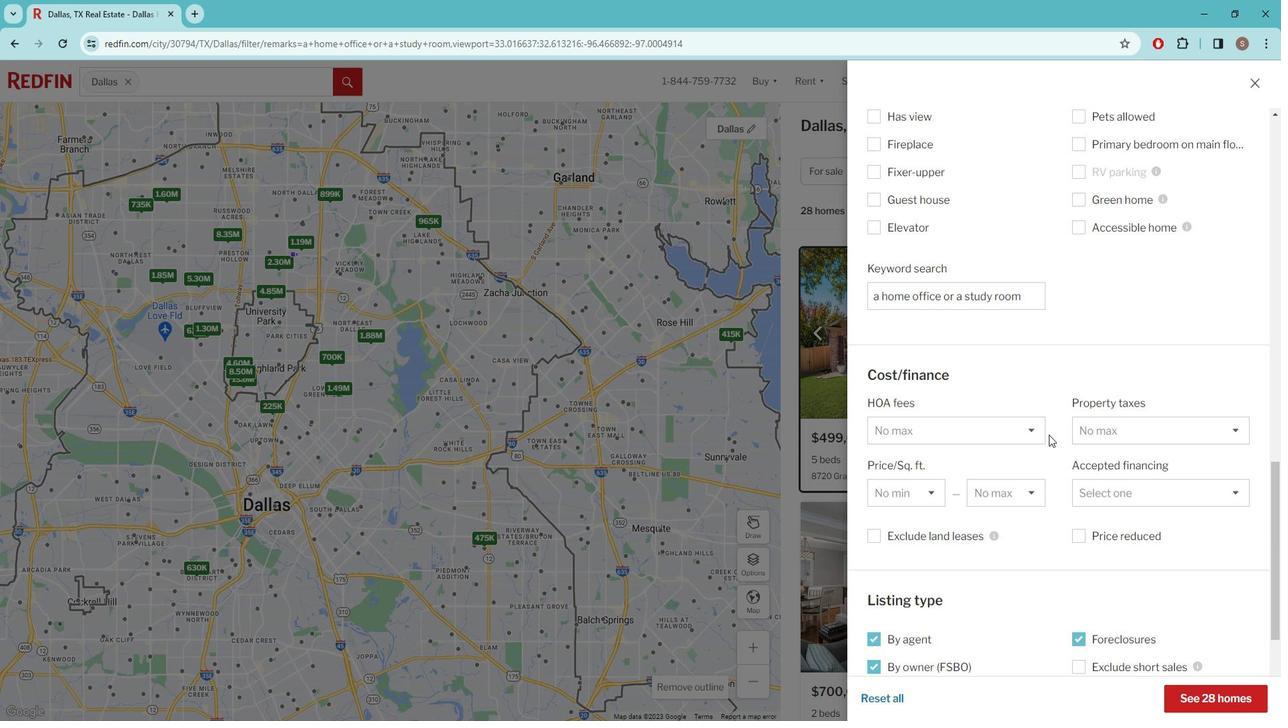 
Action: Mouse scrolled (1064, 445) with delta (0, 0)
Screenshot: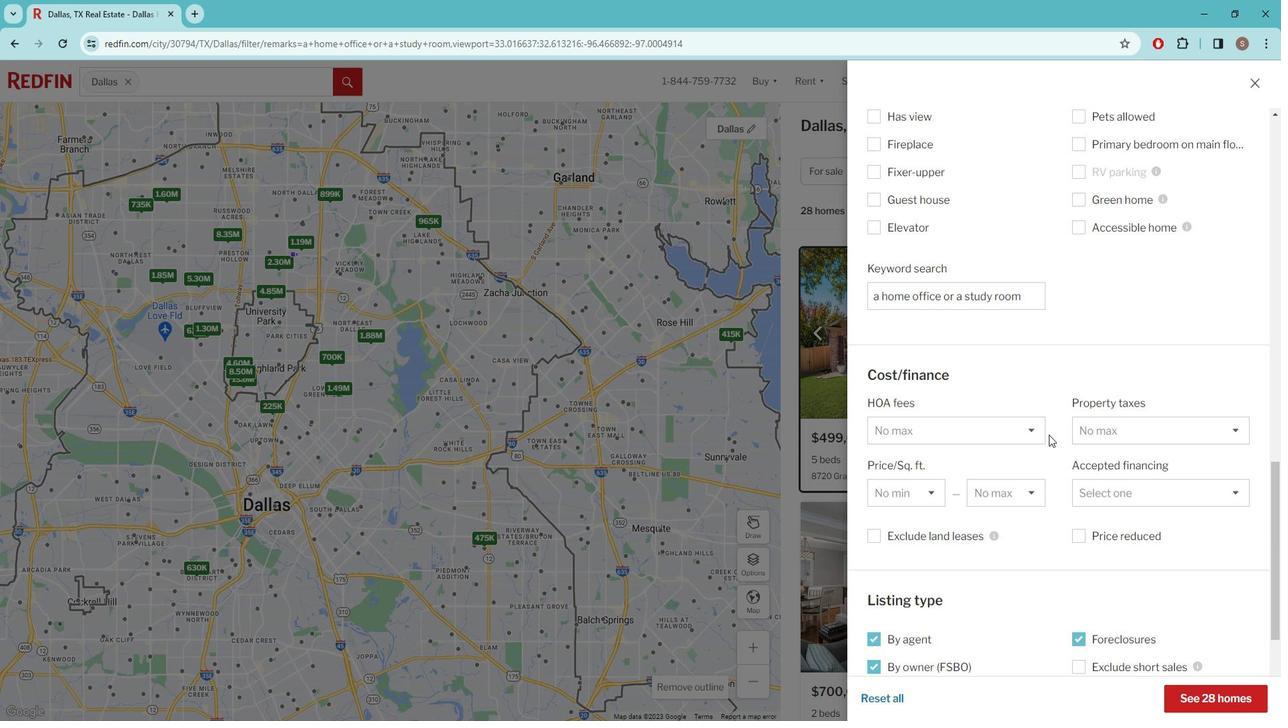 
Action: Mouse moved to (1063, 447)
Screenshot: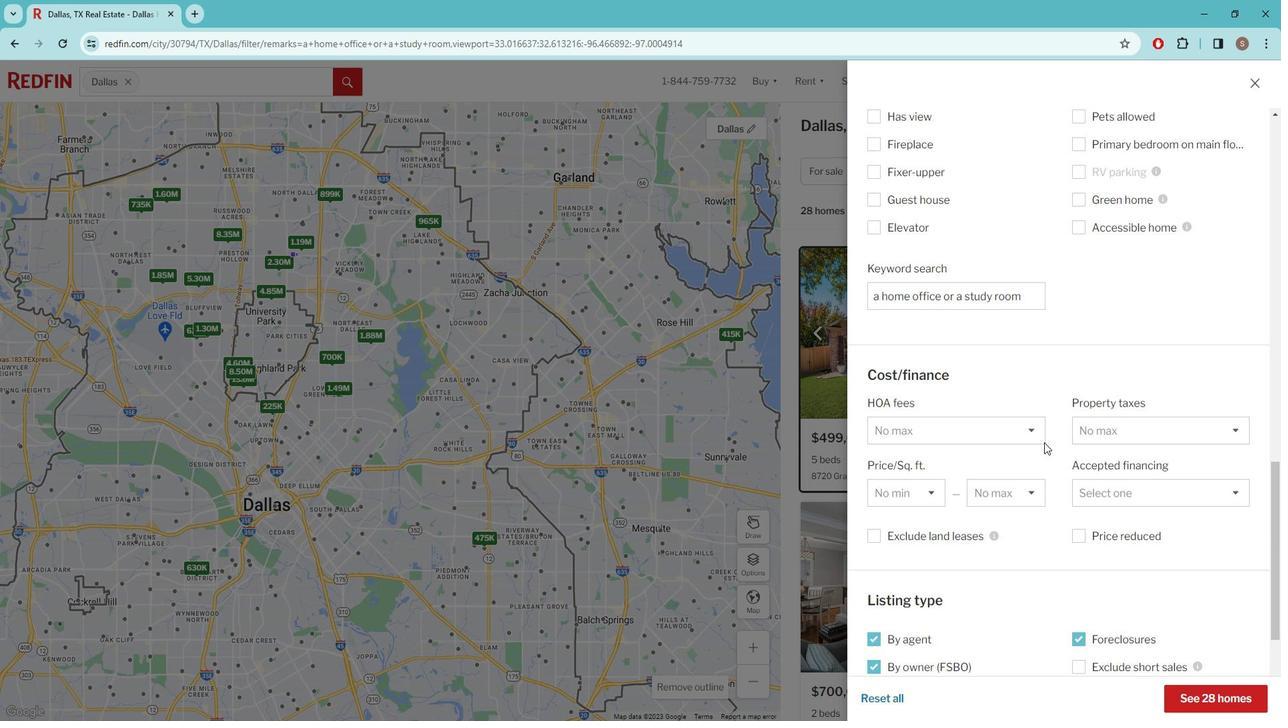 
Action: Mouse scrolled (1063, 447) with delta (0, 0)
Screenshot: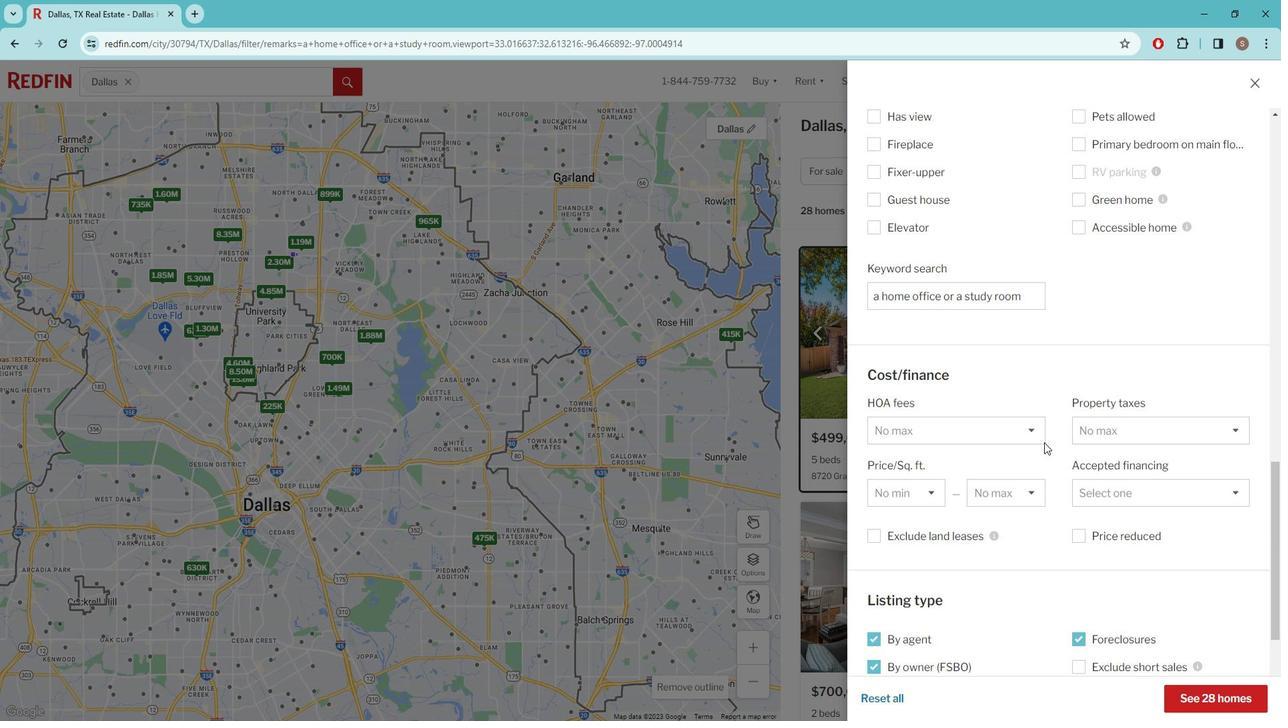 
Action: Mouse moved to (1061, 447)
Screenshot: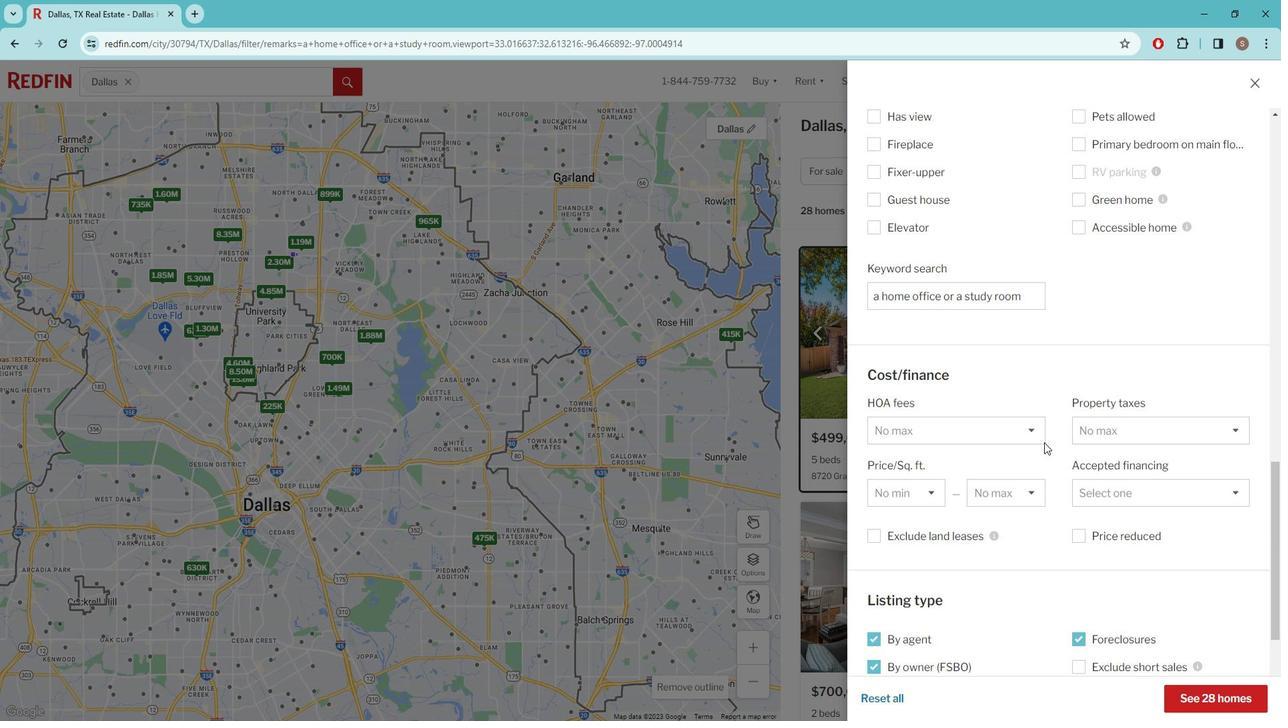 
Action: Mouse scrolled (1061, 447) with delta (0, 0)
Screenshot: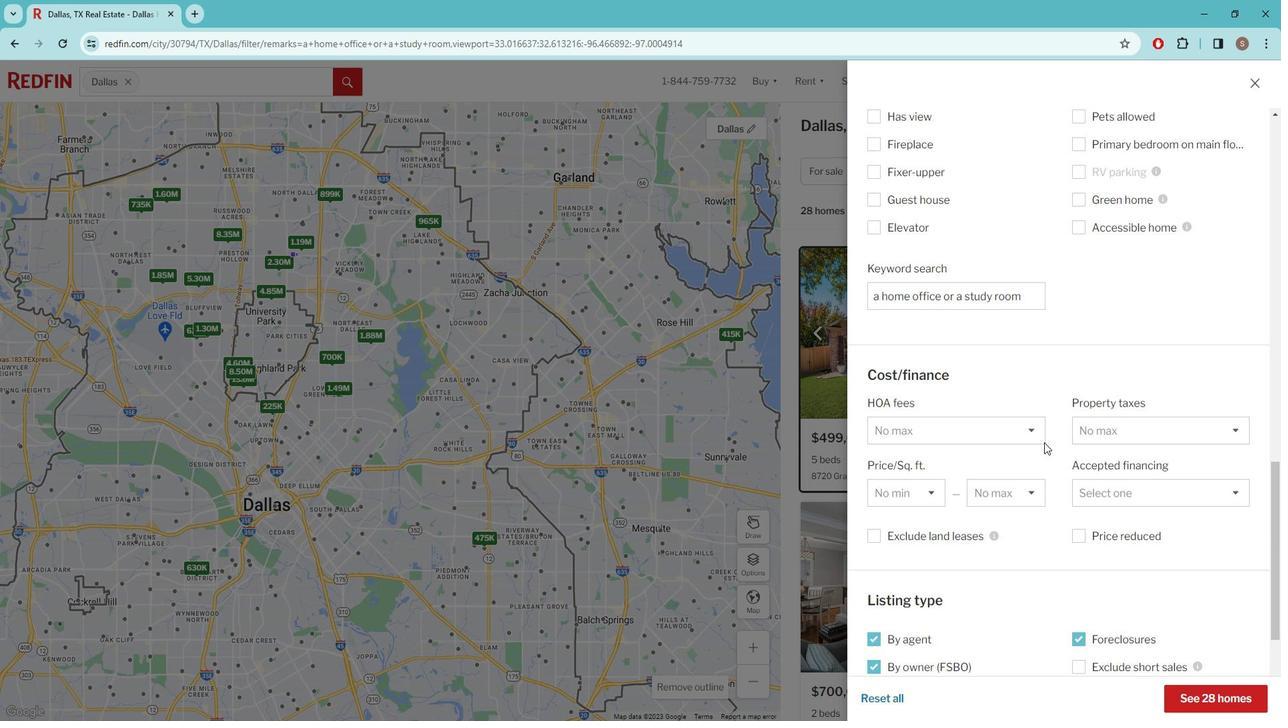 
Action: Mouse moved to (1060, 448)
Screenshot: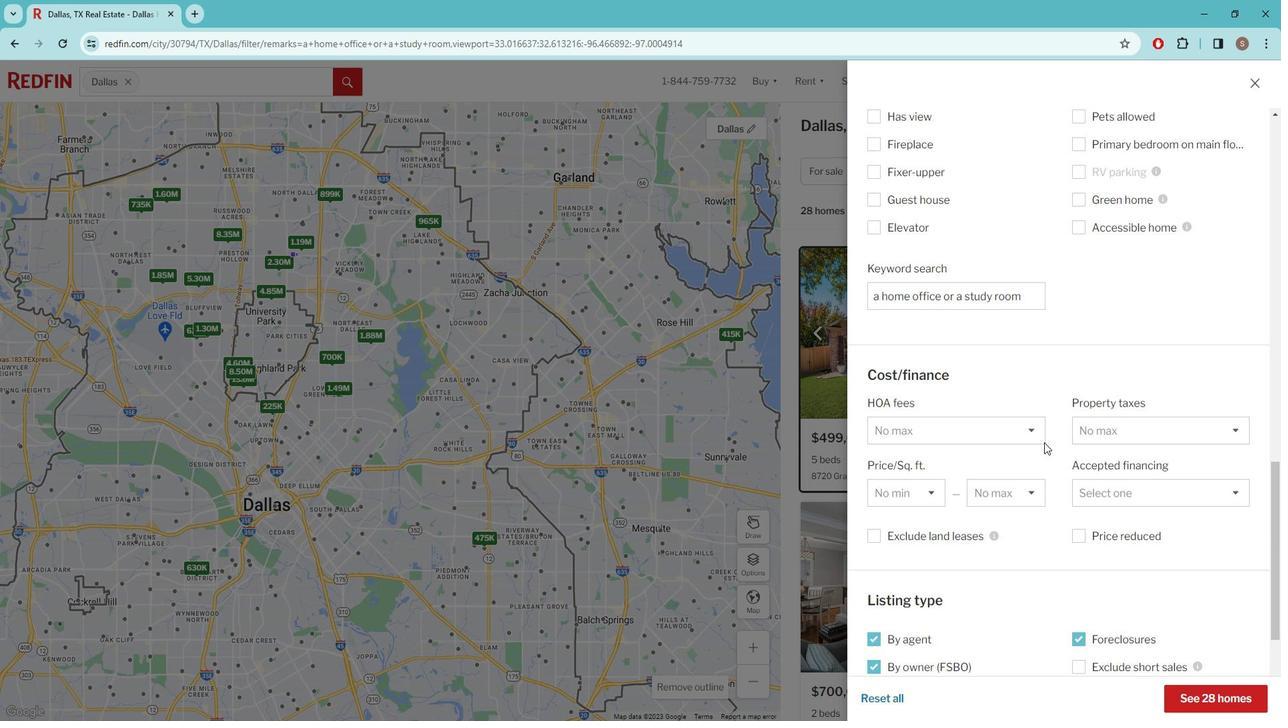 
Action: Mouse scrolled (1060, 447) with delta (0, 0)
Screenshot: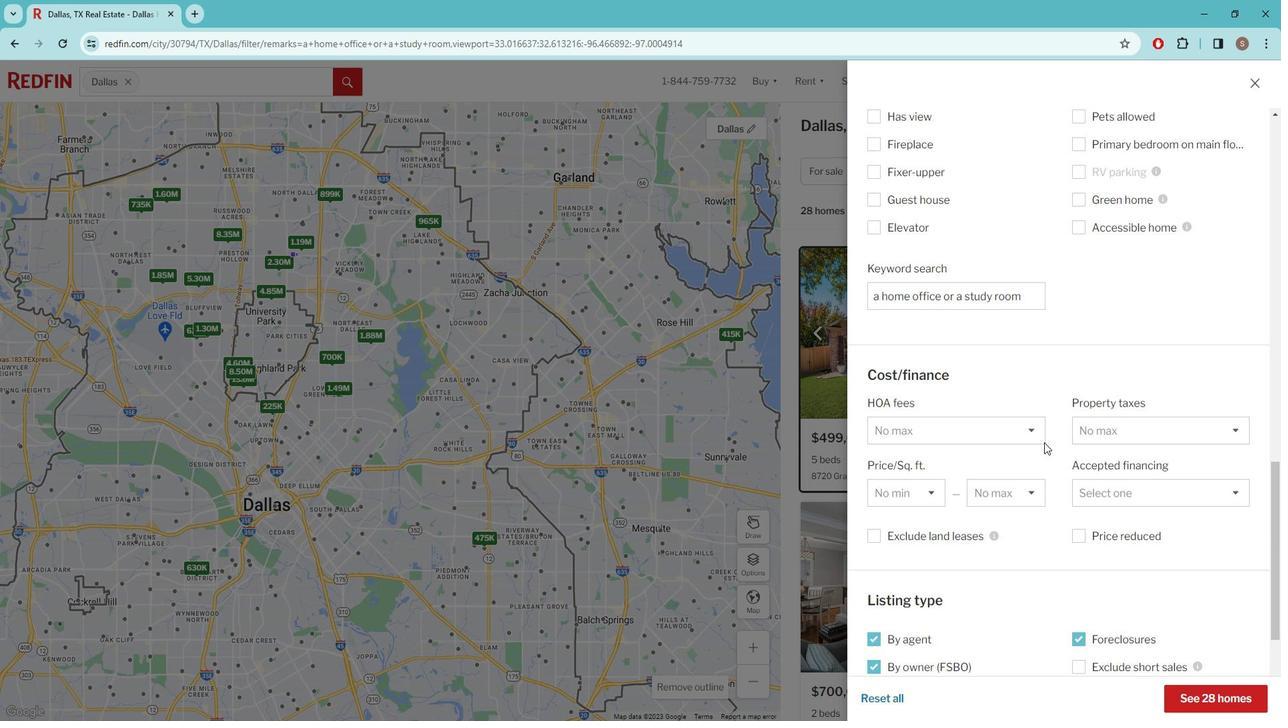 
Action: Mouse moved to (1058, 449)
Screenshot: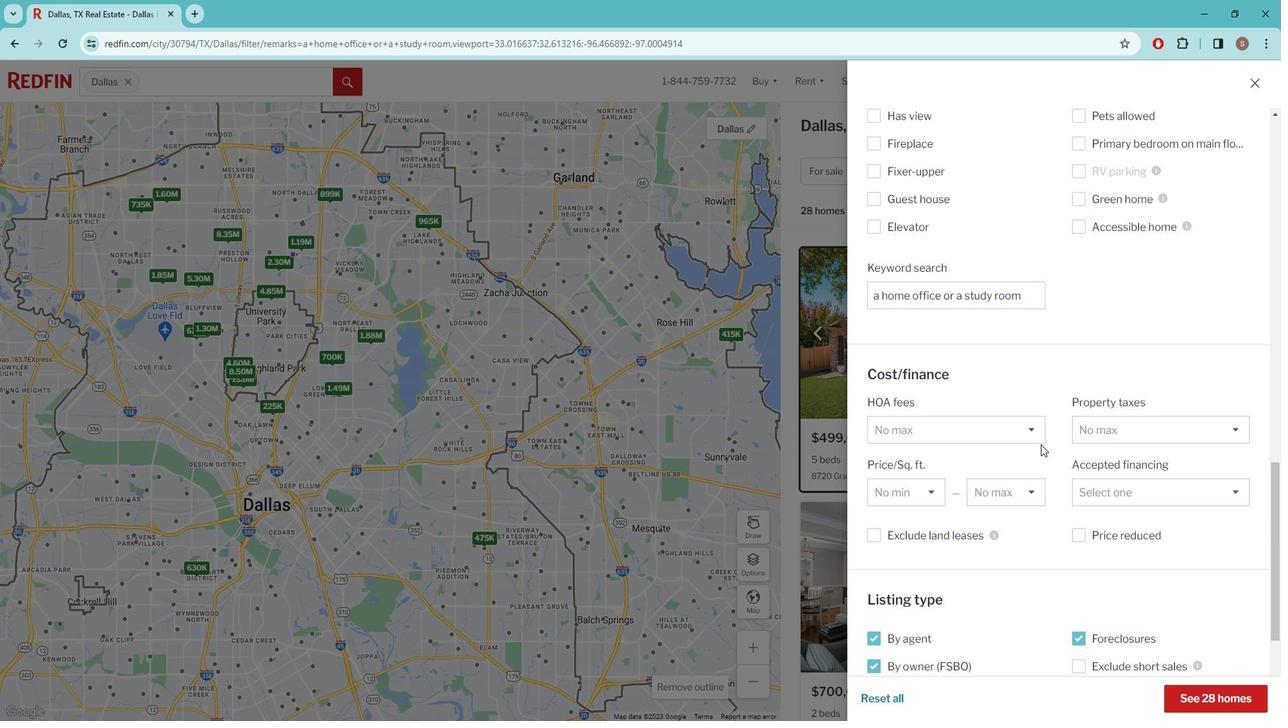 
Action: Mouse scrolled (1058, 448) with delta (0, 0)
Screenshot: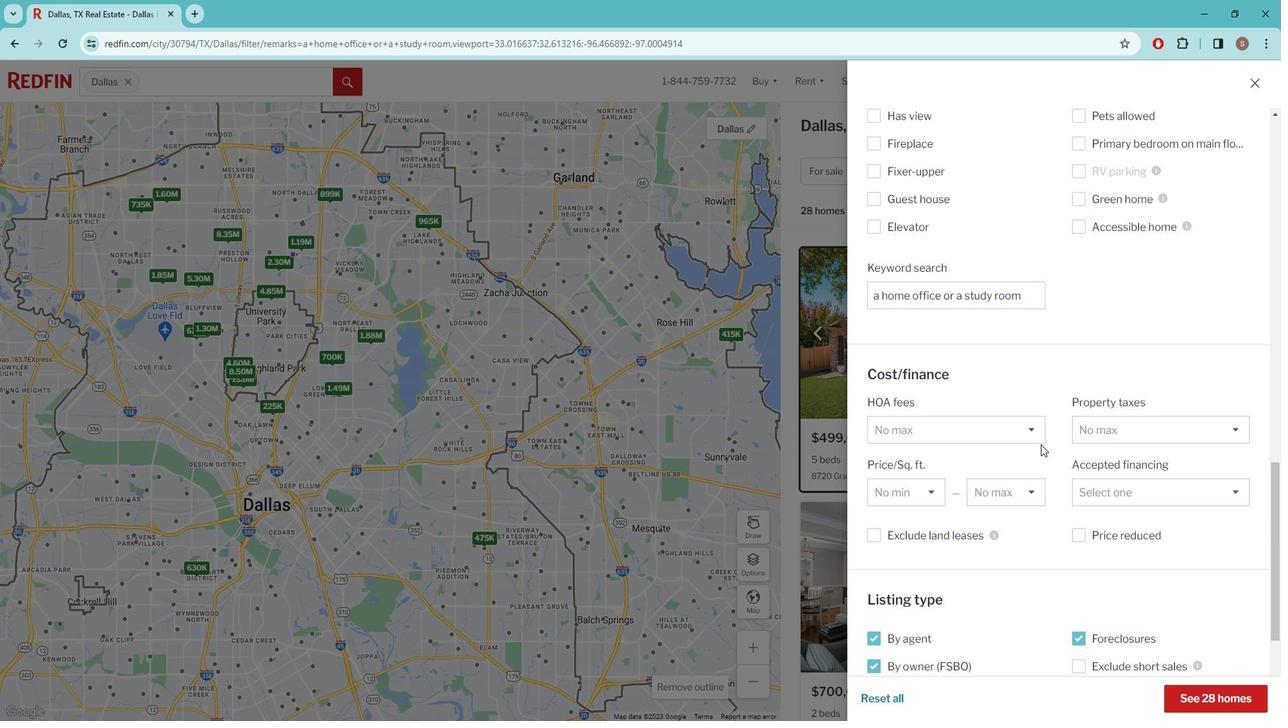 
Action: Mouse moved to (1234, 594)
Screenshot: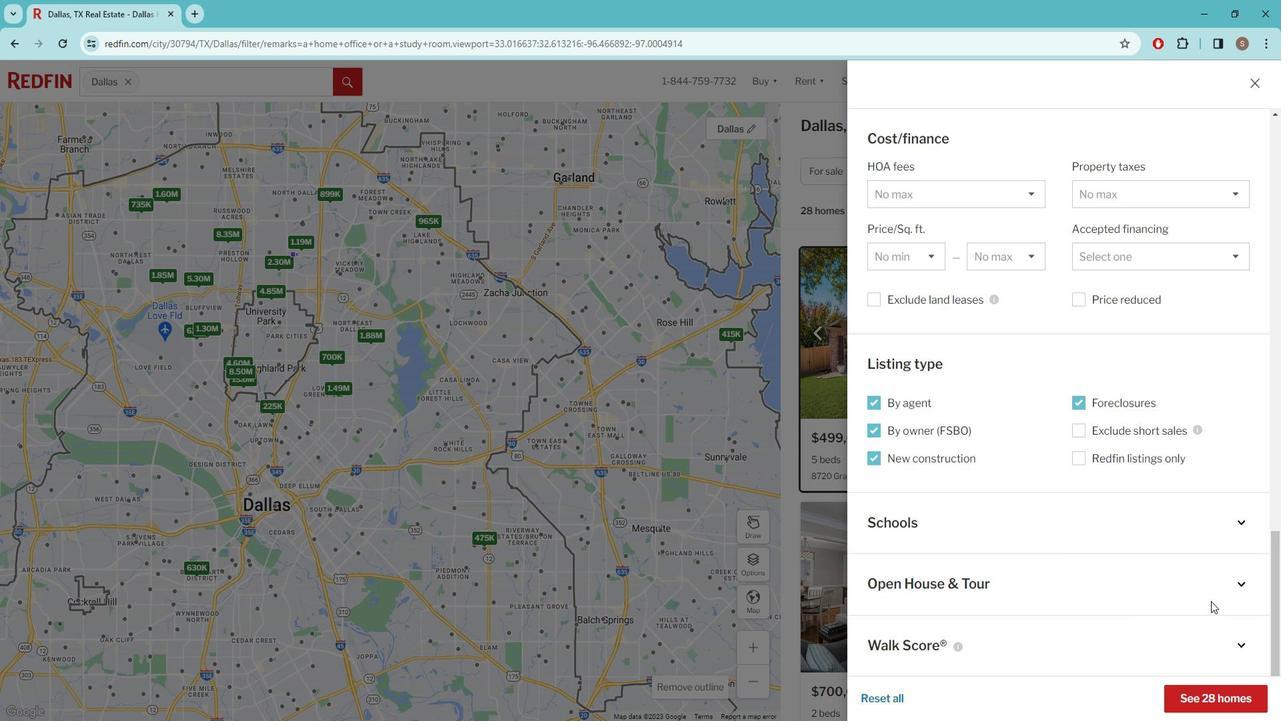 
Action: Mouse pressed left at (1234, 594)
Screenshot: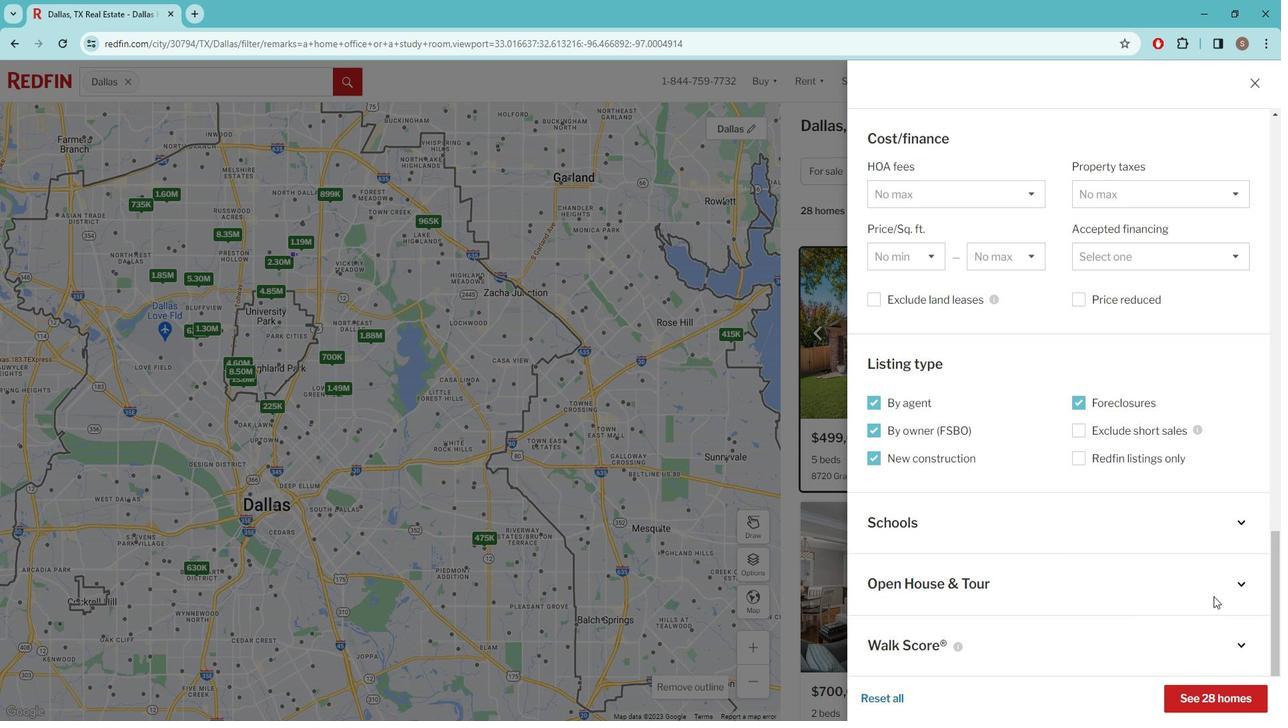 
Action: Mouse moved to (1257, 578)
Screenshot: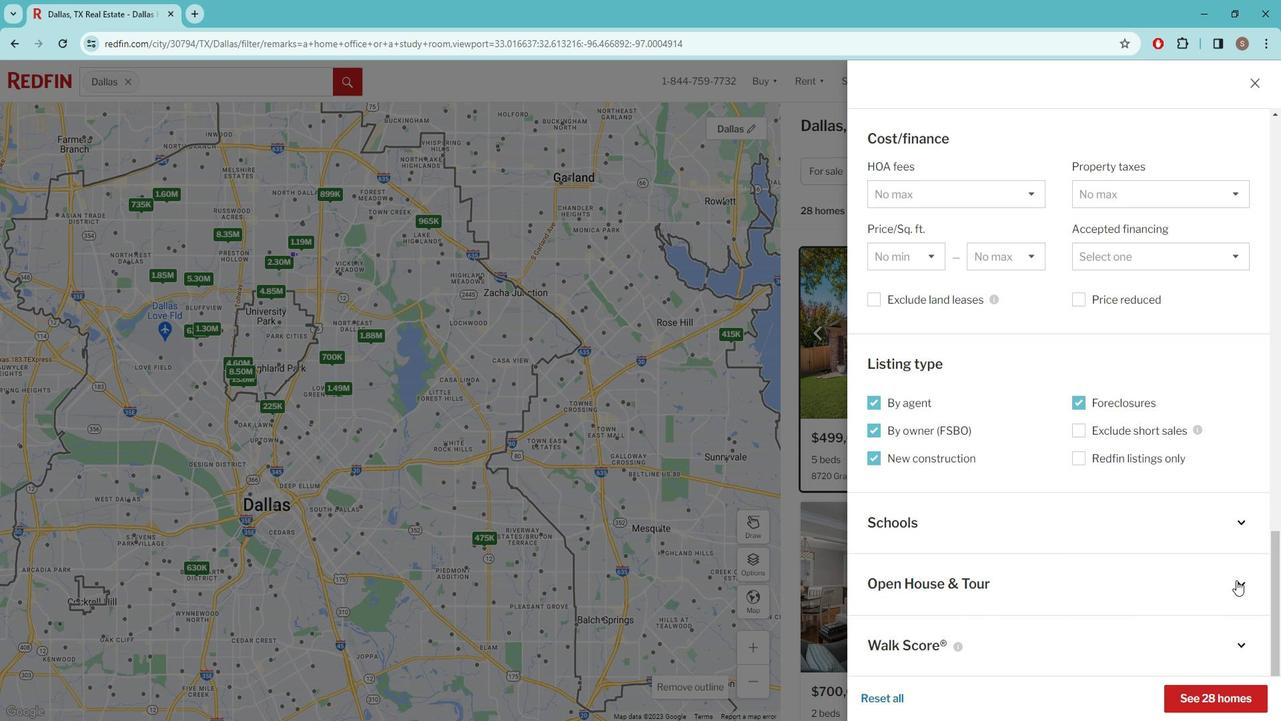 
Action: Mouse pressed left at (1257, 578)
Screenshot: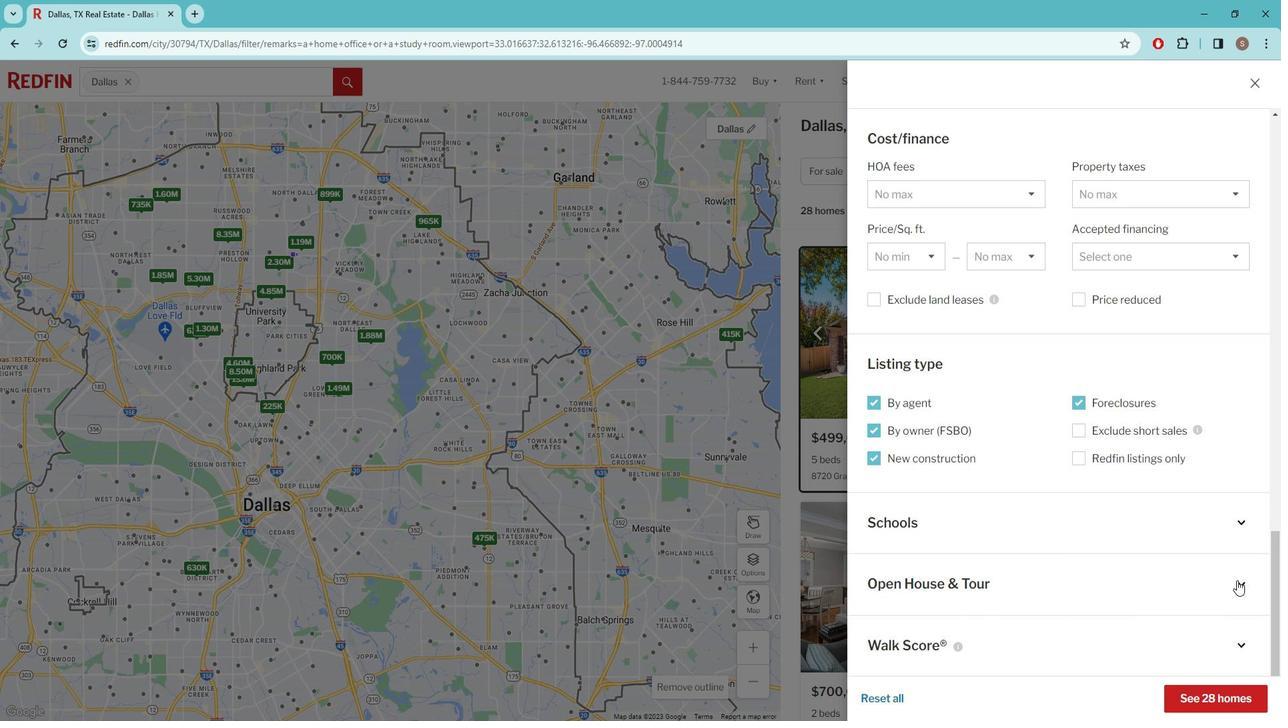 
Action: Mouse moved to (896, 578)
Screenshot: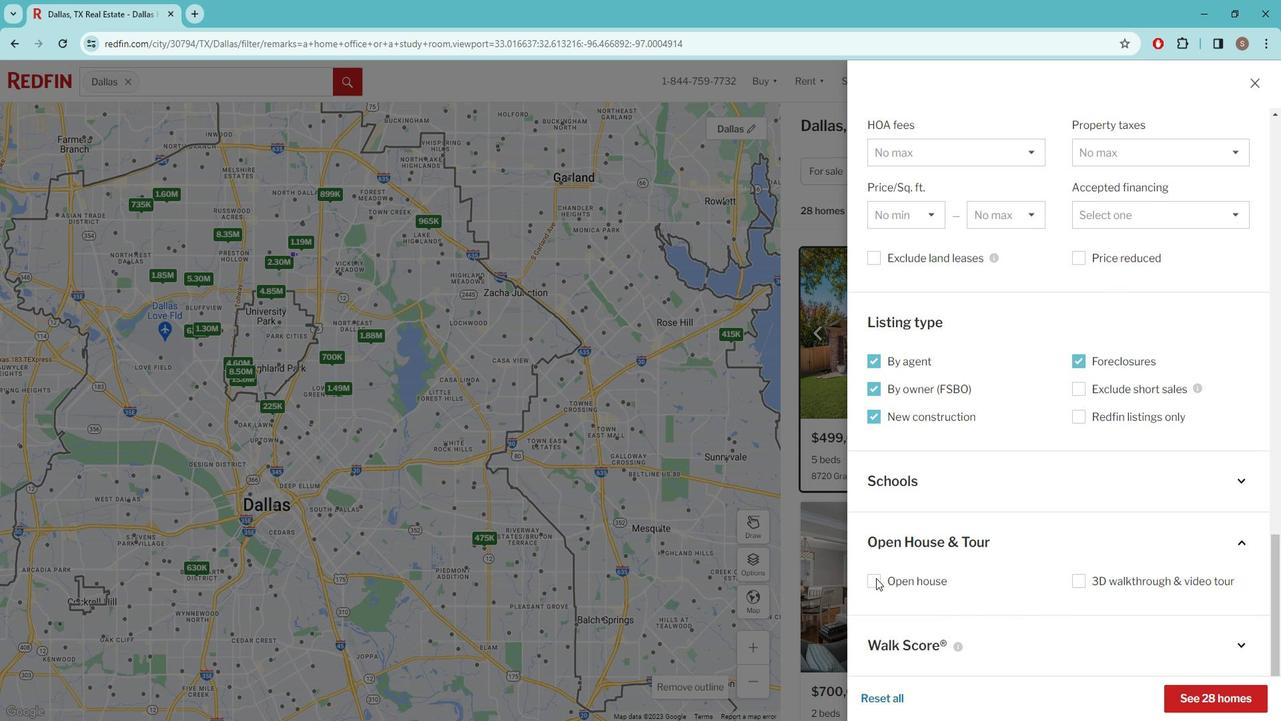 
Action: Mouse pressed left at (896, 578)
Screenshot: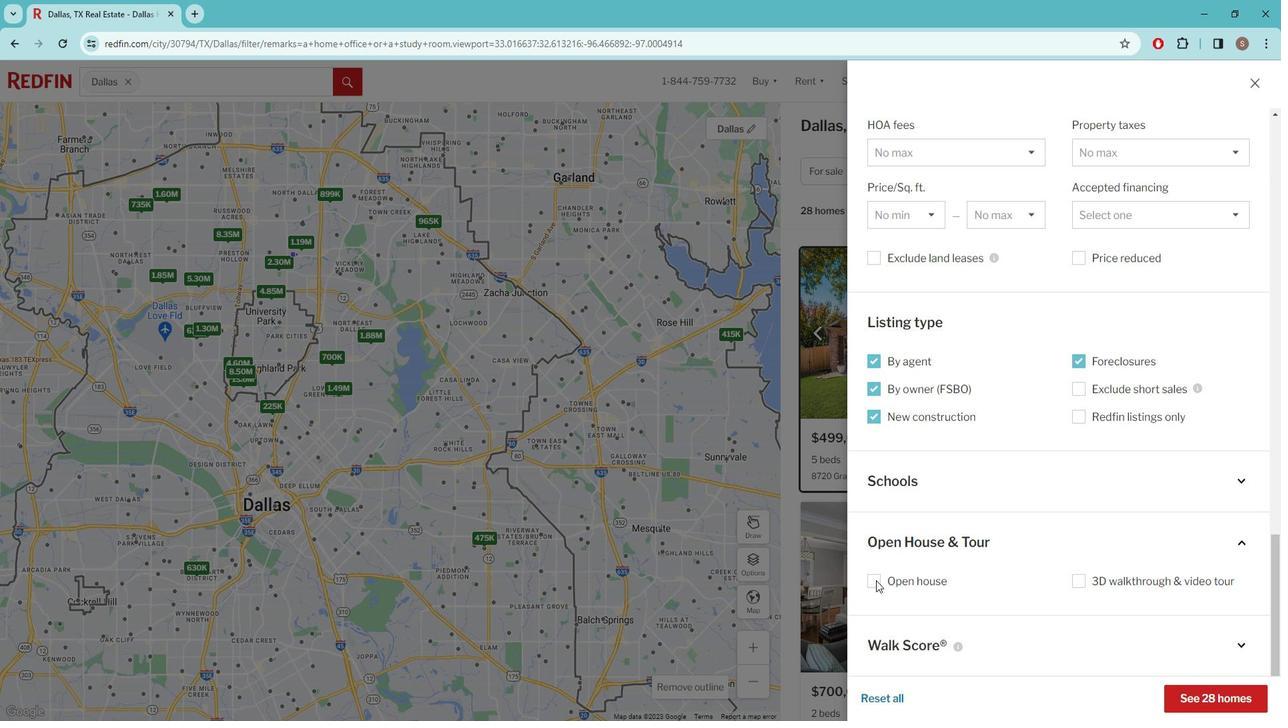 
Action: Mouse moved to (943, 584)
Screenshot: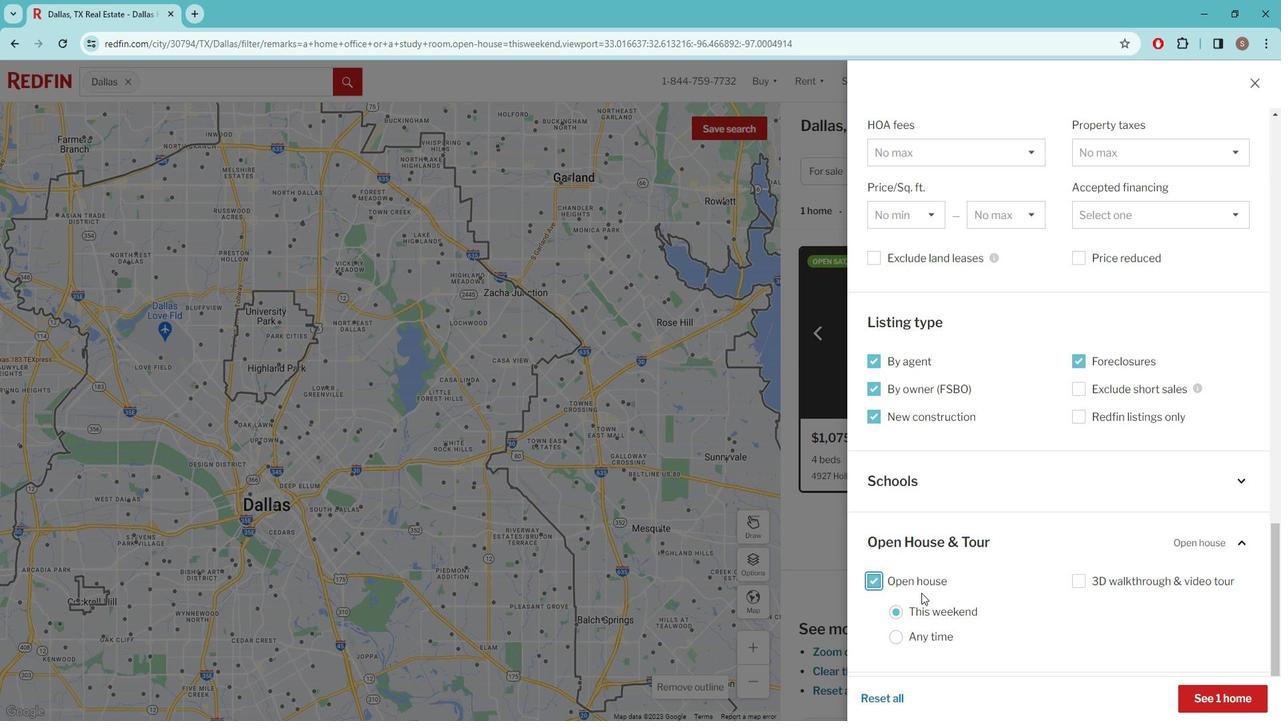 
Action: Mouse scrolled (943, 583) with delta (0, 0)
Screenshot: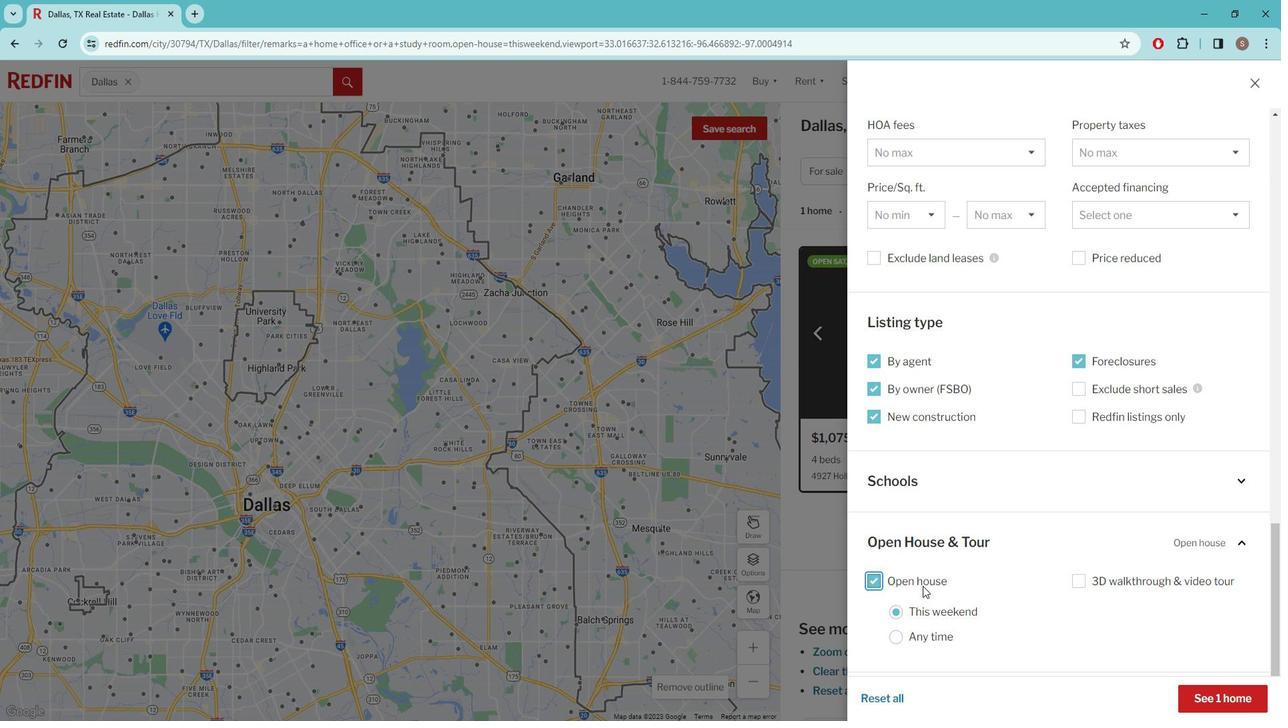 
Action: Mouse moved to (946, 571)
Screenshot: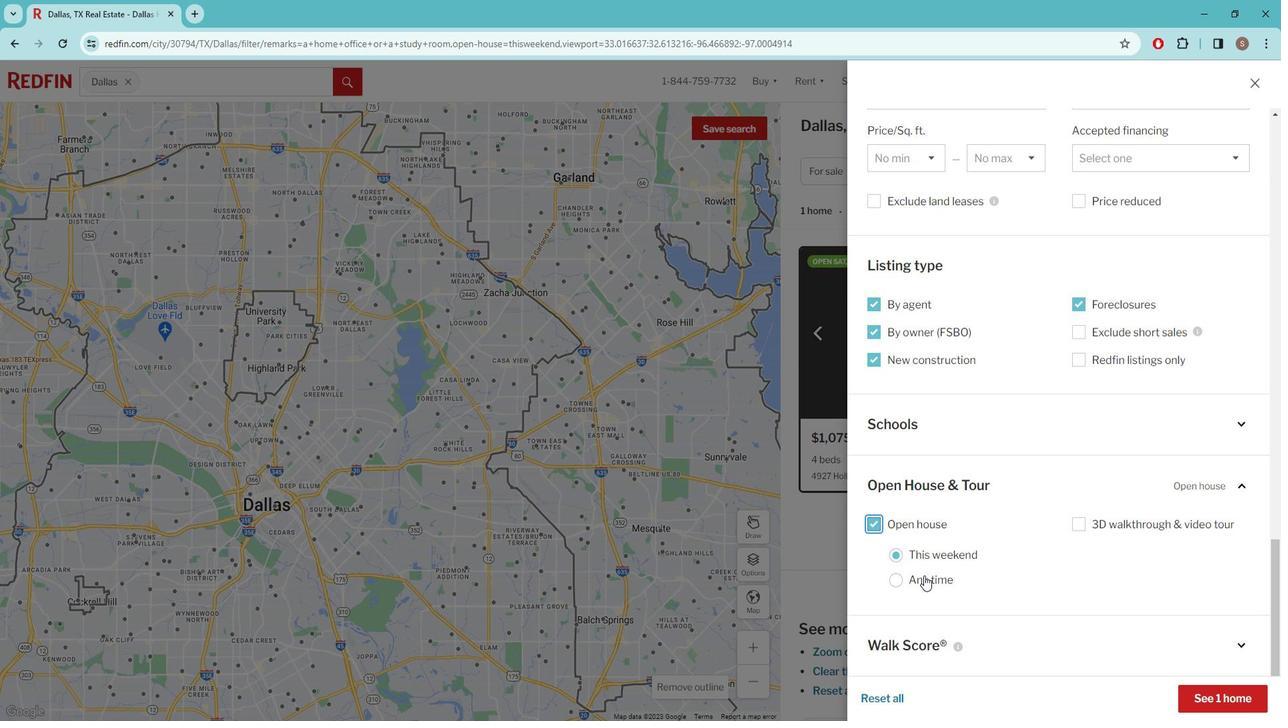 
Action: Mouse scrolled (946, 570) with delta (0, 0)
Screenshot: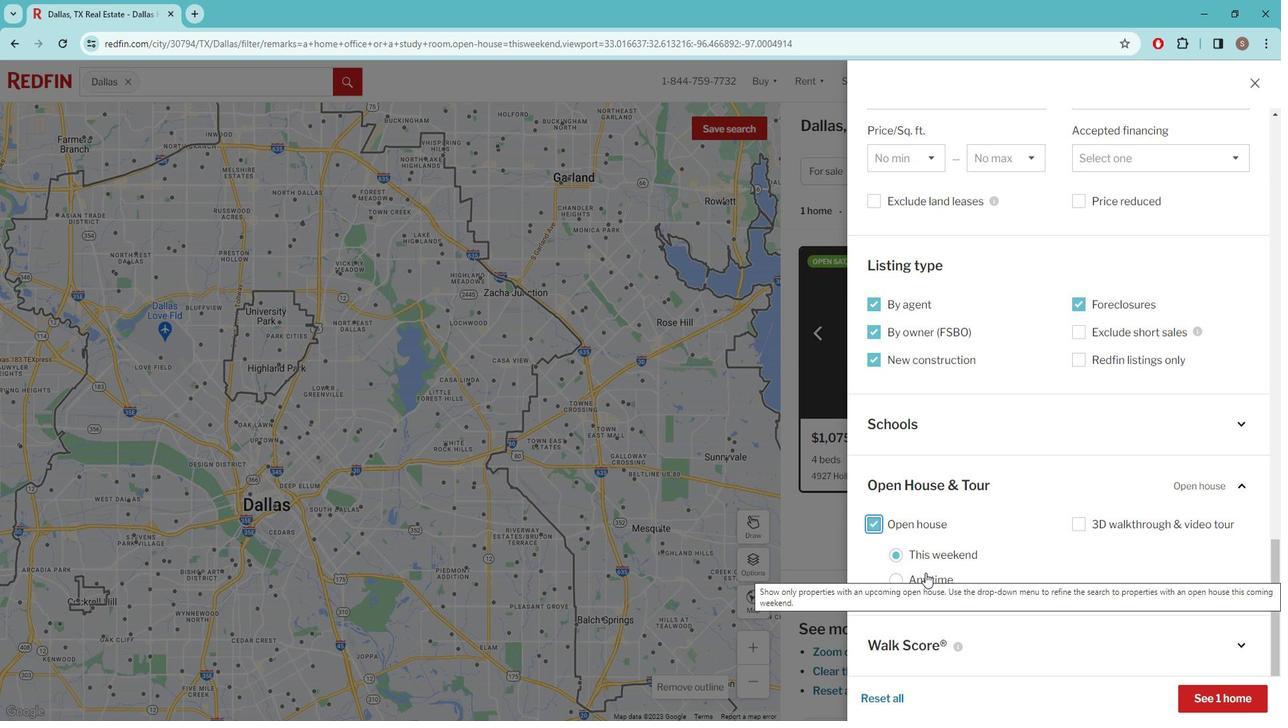 
Action: Mouse scrolled (946, 570) with delta (0, 0)
Screenshot: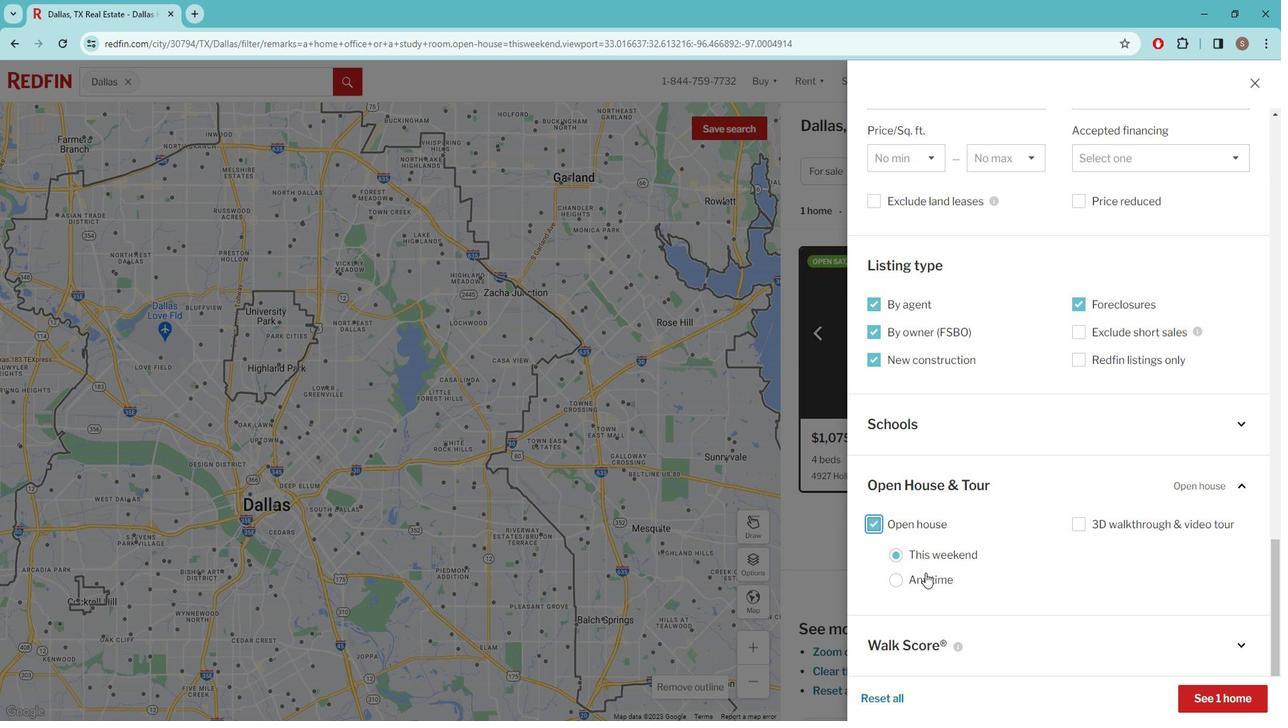 
Action: Mouse moved to (1231, 689)
Screenshot: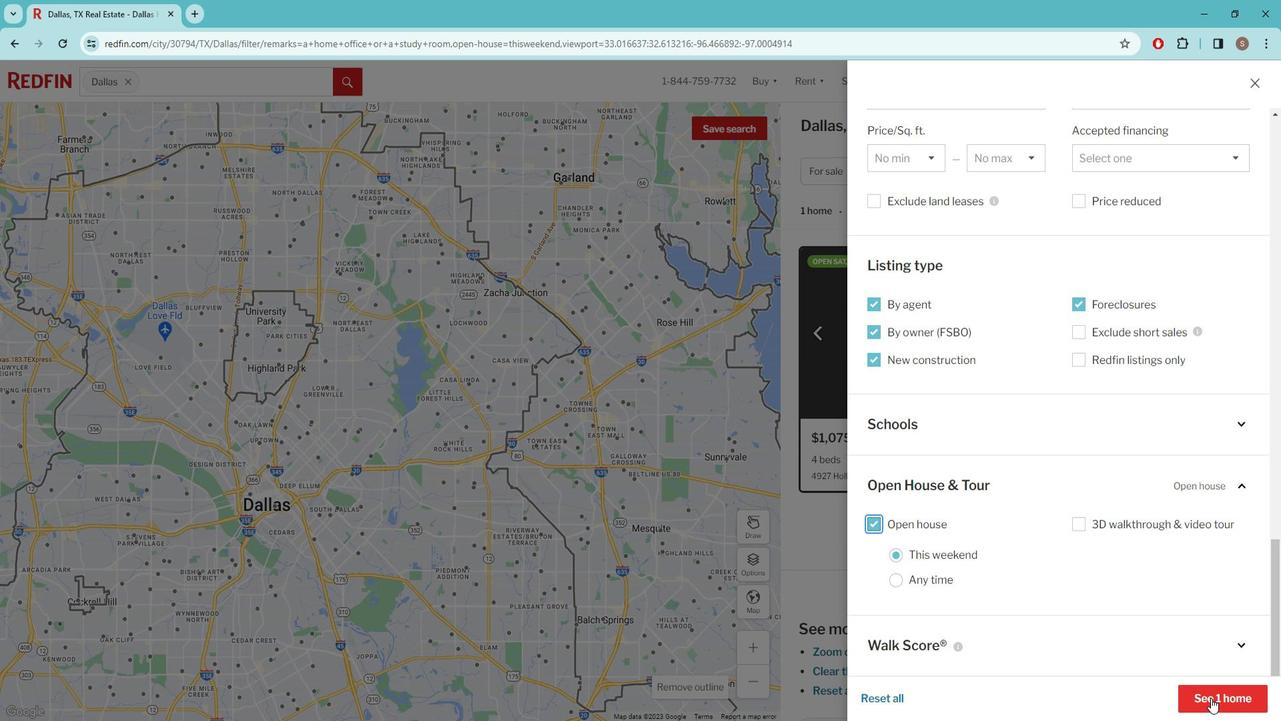 
Action: Mouse pressed left at (1231, 689)
Screenshot: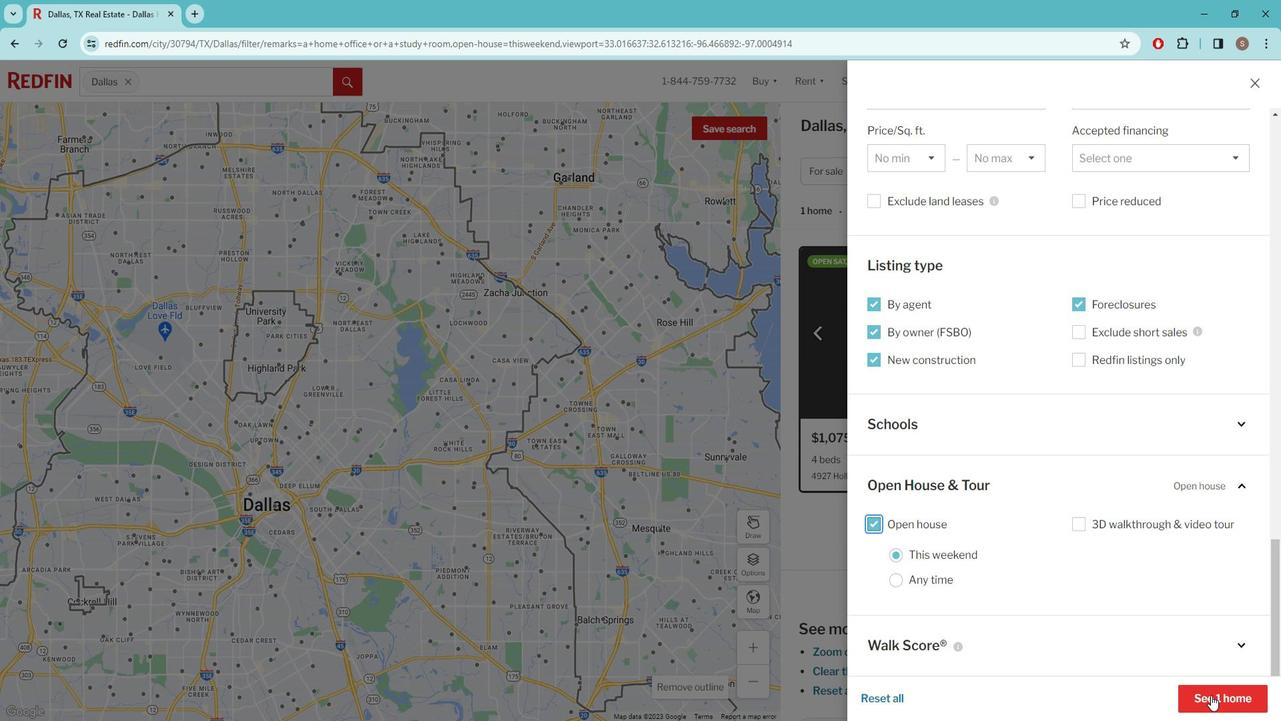 
Action: Mouse moved to (919, 432)
Screenshot: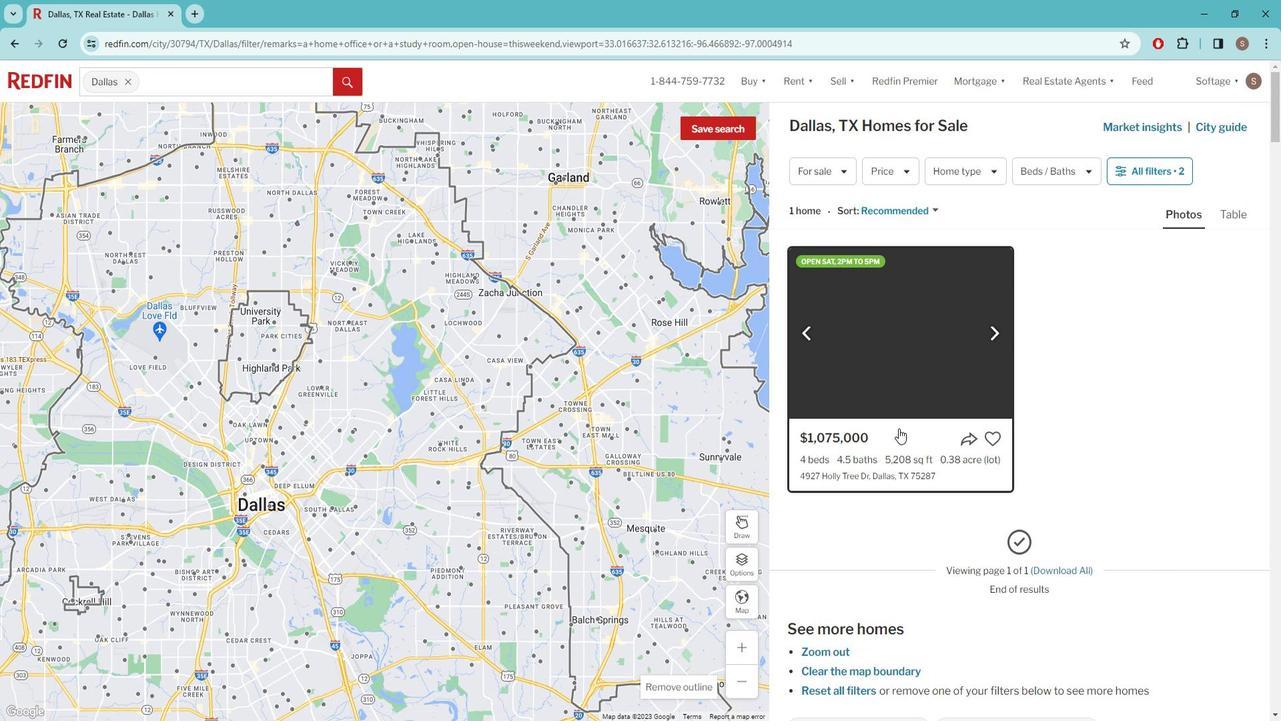 
Action: Mouse pressed left at (919, 432)
Screenshot: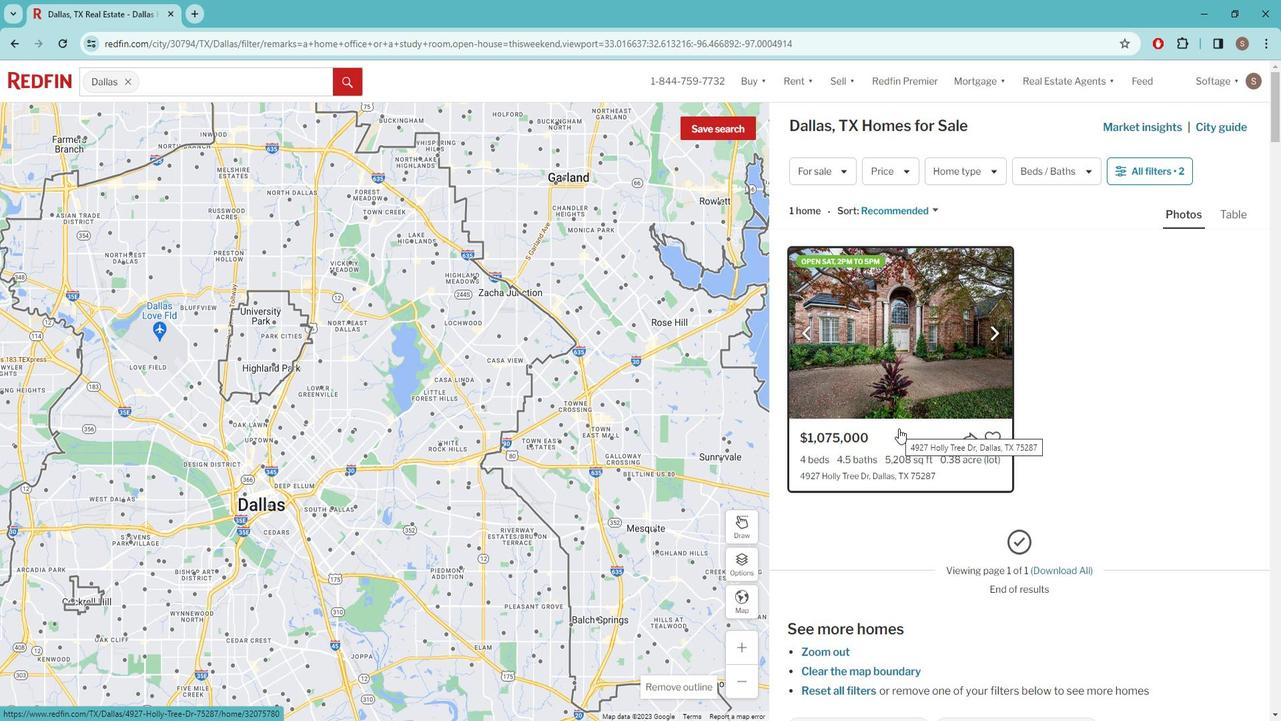 
Action: Mouse moved to (742, 396)
Screenshot: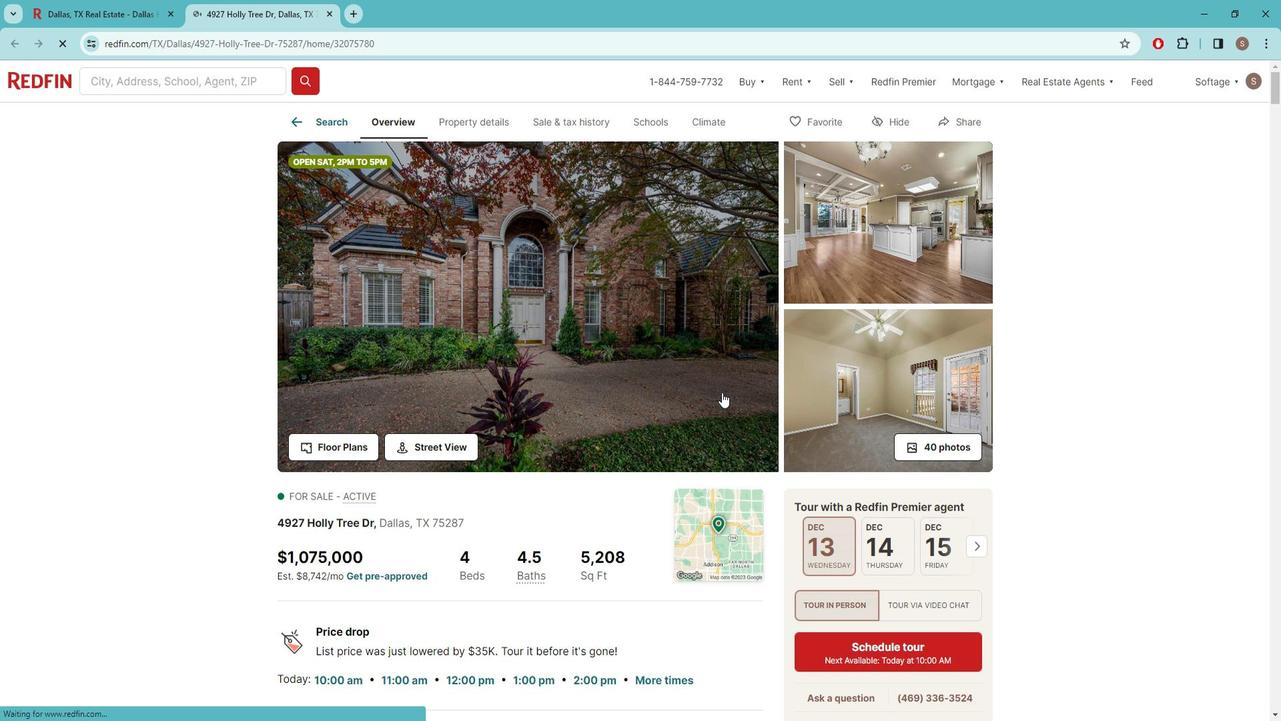 
Action: Mouse scrolled (742, 395) with delta (0, 0)
Screenshot: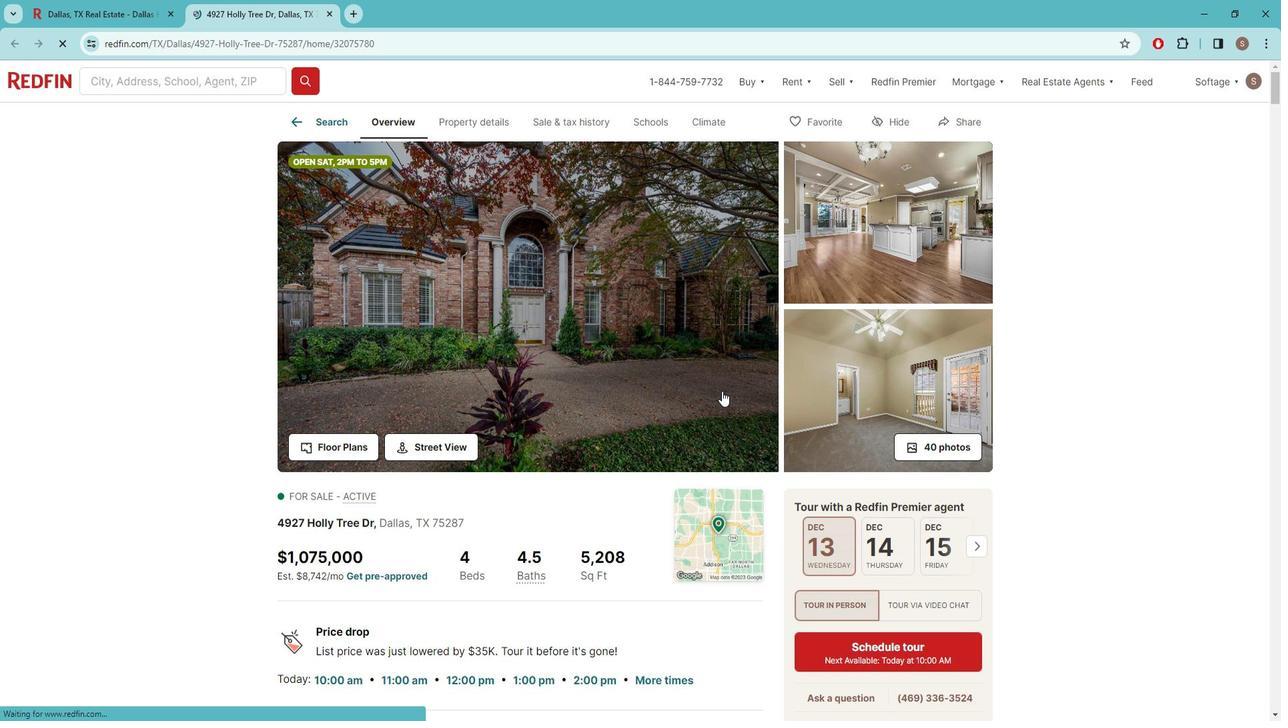 
Action: Mouse moved to (742, 395)
Screenshot: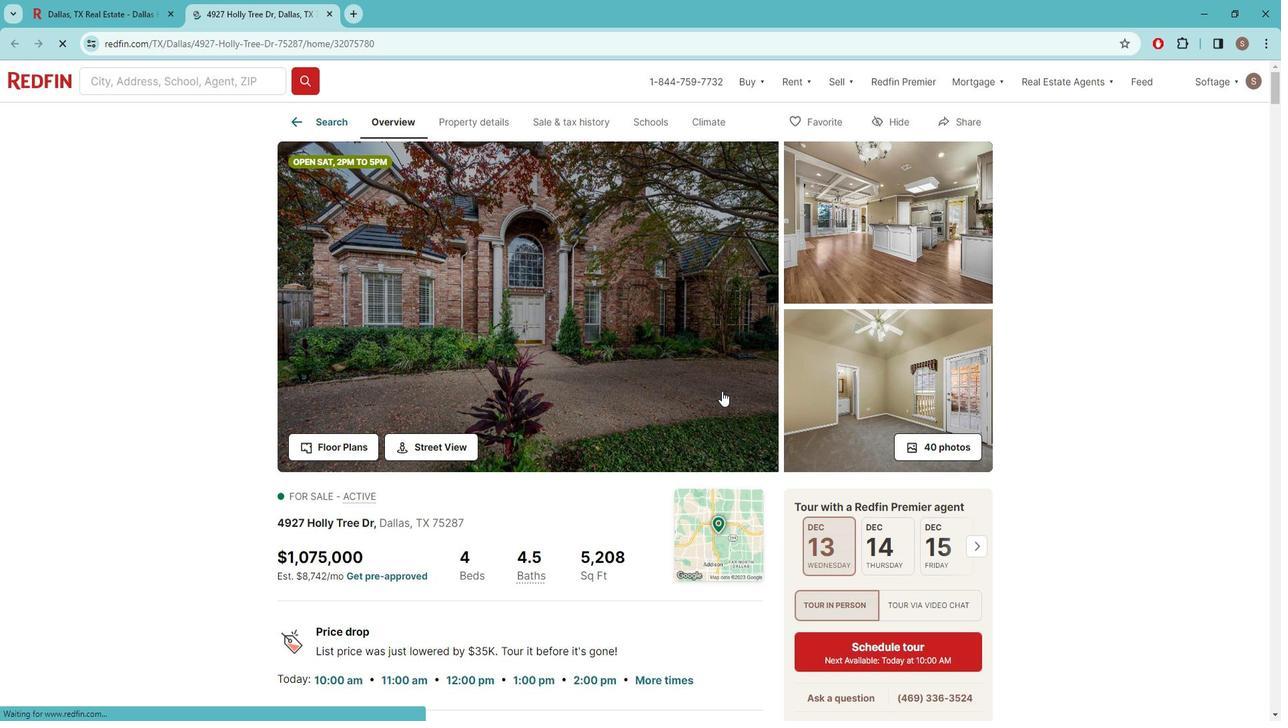 
Action: Mouse scrolled (742, 395) with delta (0, 0)
Screenshot: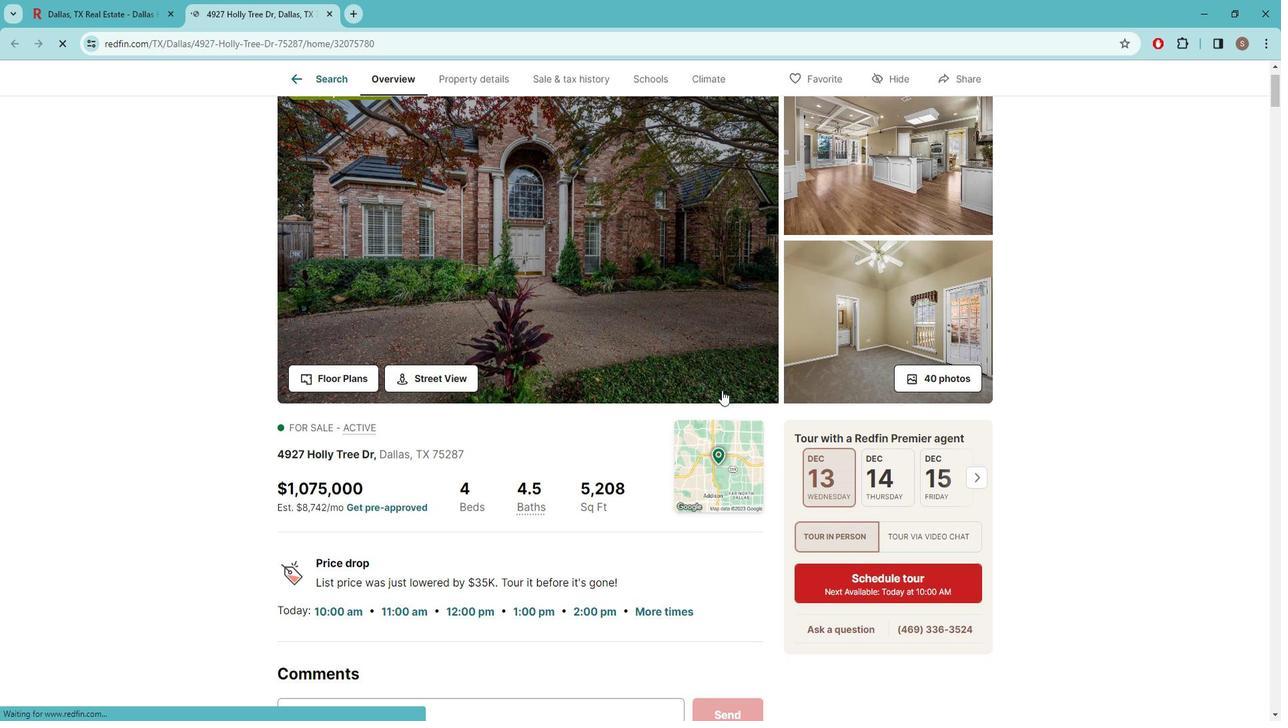 
Action: Mouse scrolled (742, 395) with delta (0, 0)
Screenshot: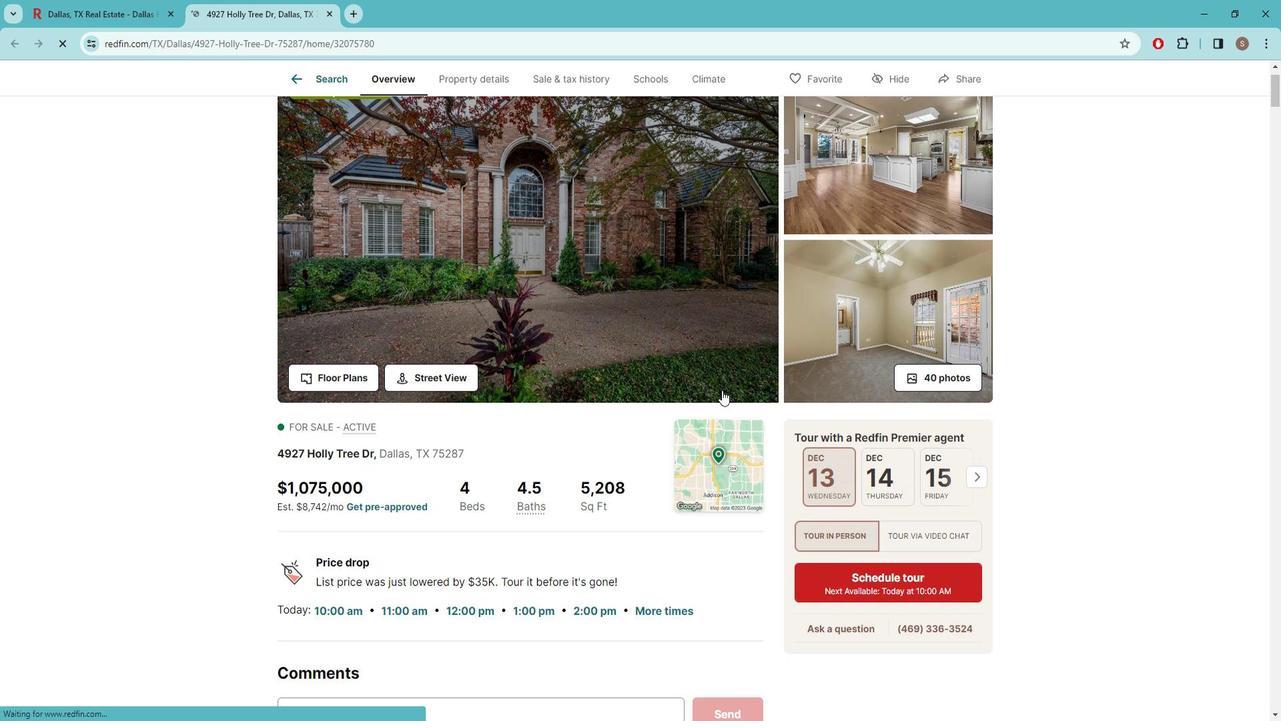 
Action: Mouse scrolled (742, 395) with delta (0, 0)
Screenshot: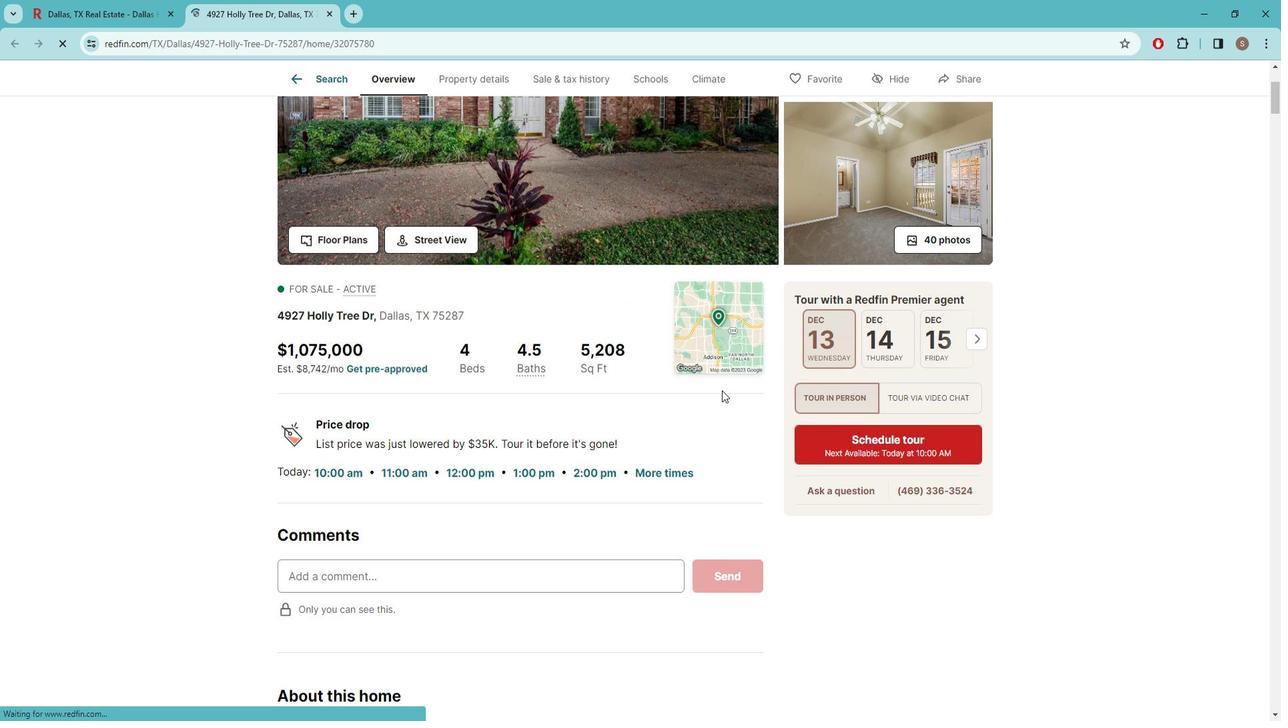 
Action: Mouse scrolled (742, 395) with delta (0, 0)
Screenshot: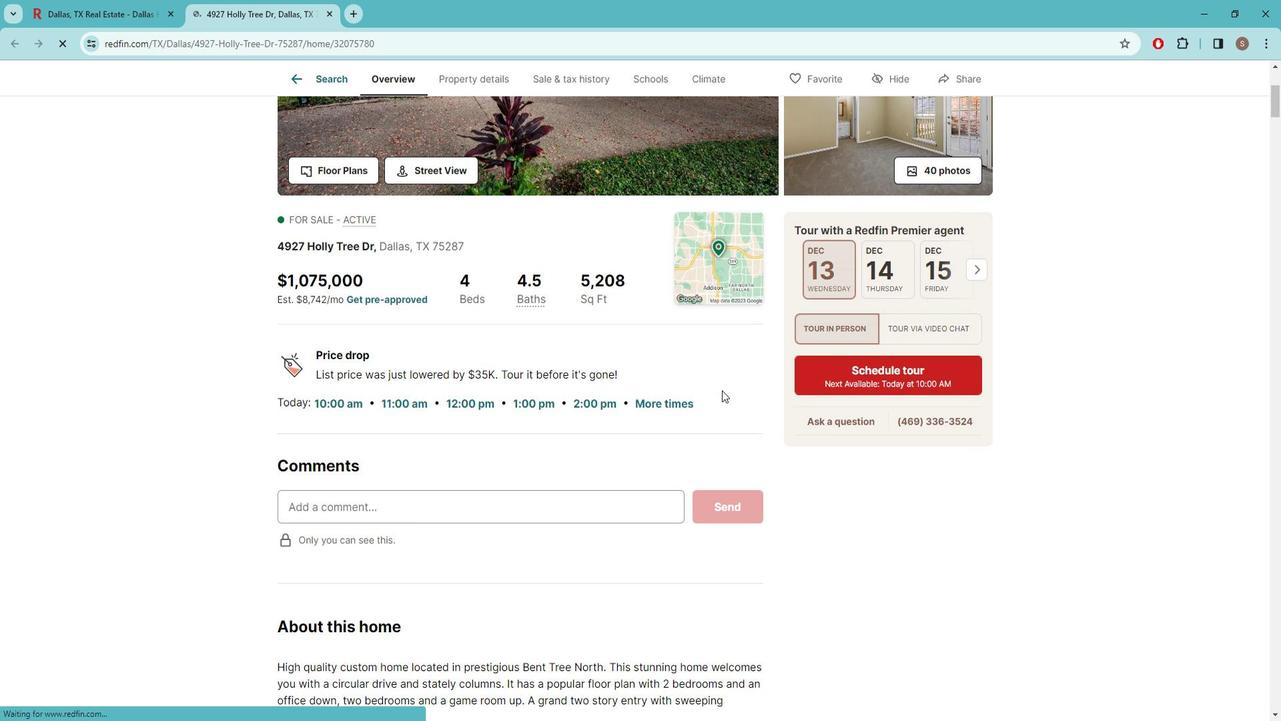 
Action: Mouse scrolled (742, 395) with delta (0, 0)
Screenshot: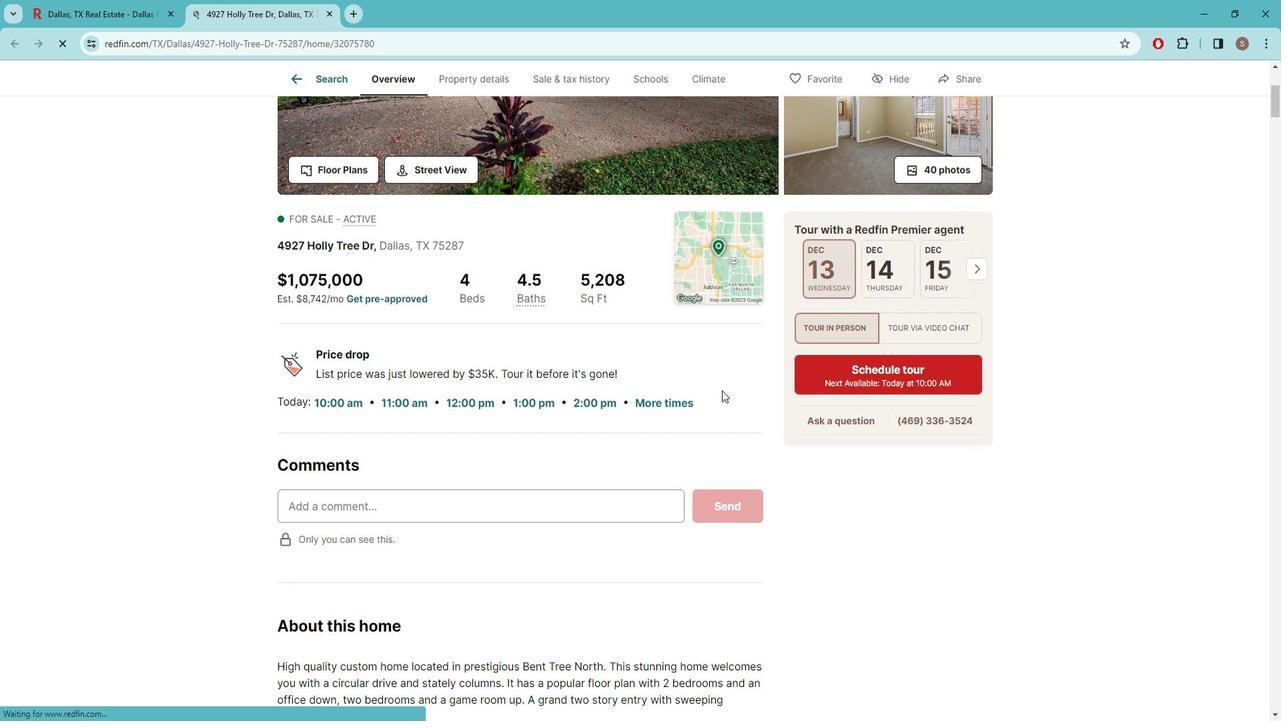
Action: Mouse scrolled (742, 395) with delta (0, 0)
Screenshot: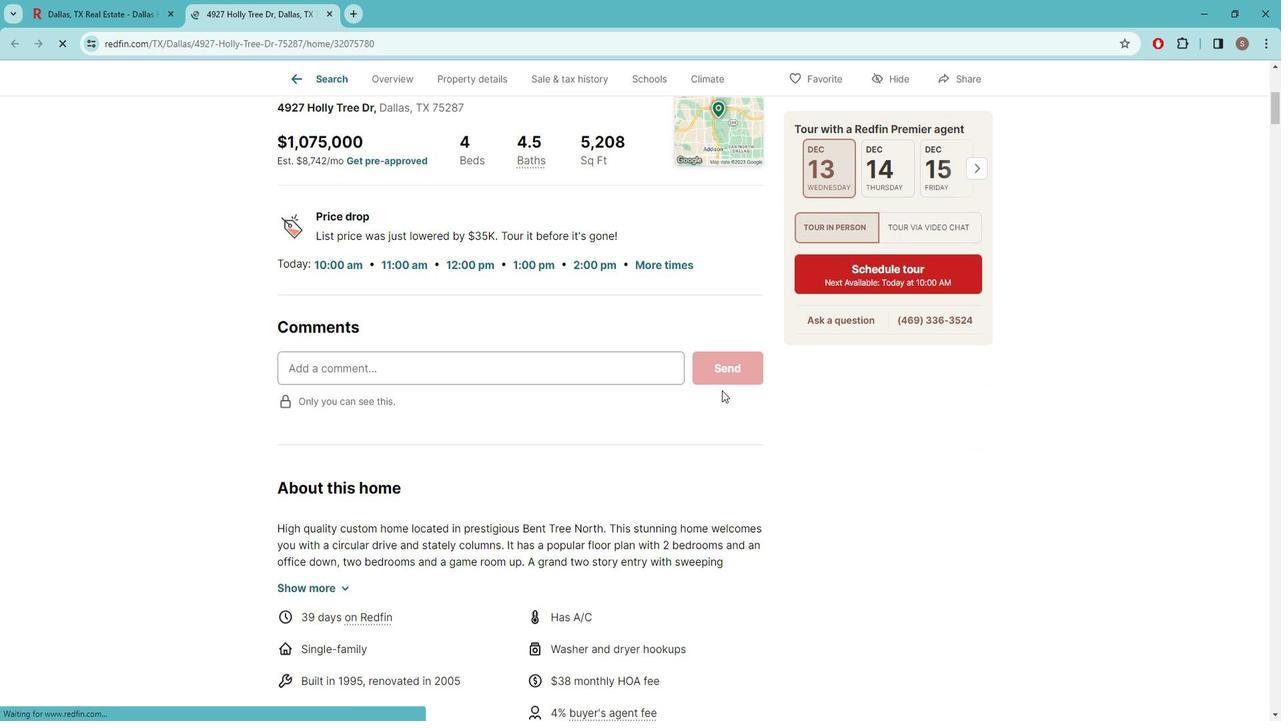 
Action: Mouse scrolled (742, 395) with delta (0, 0)
Screenshot: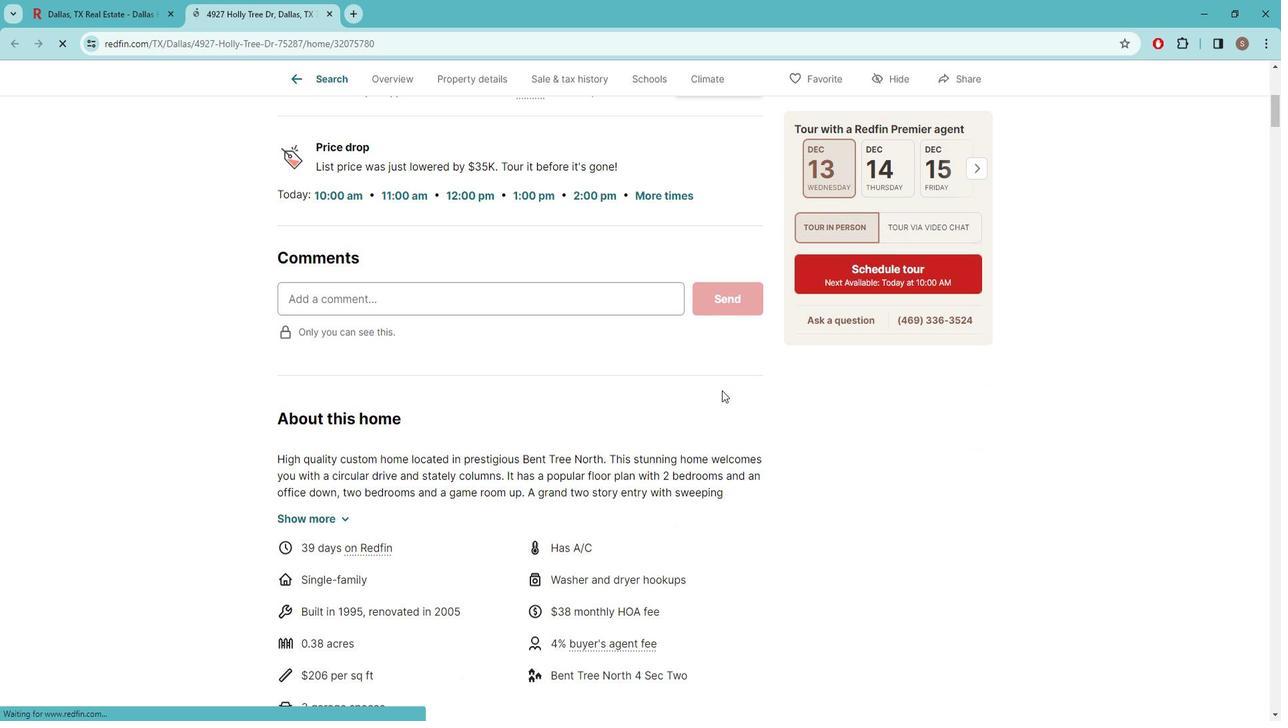 
Action: Mouse scrolled (742, 395) with delta (0, 0)
Screenshot: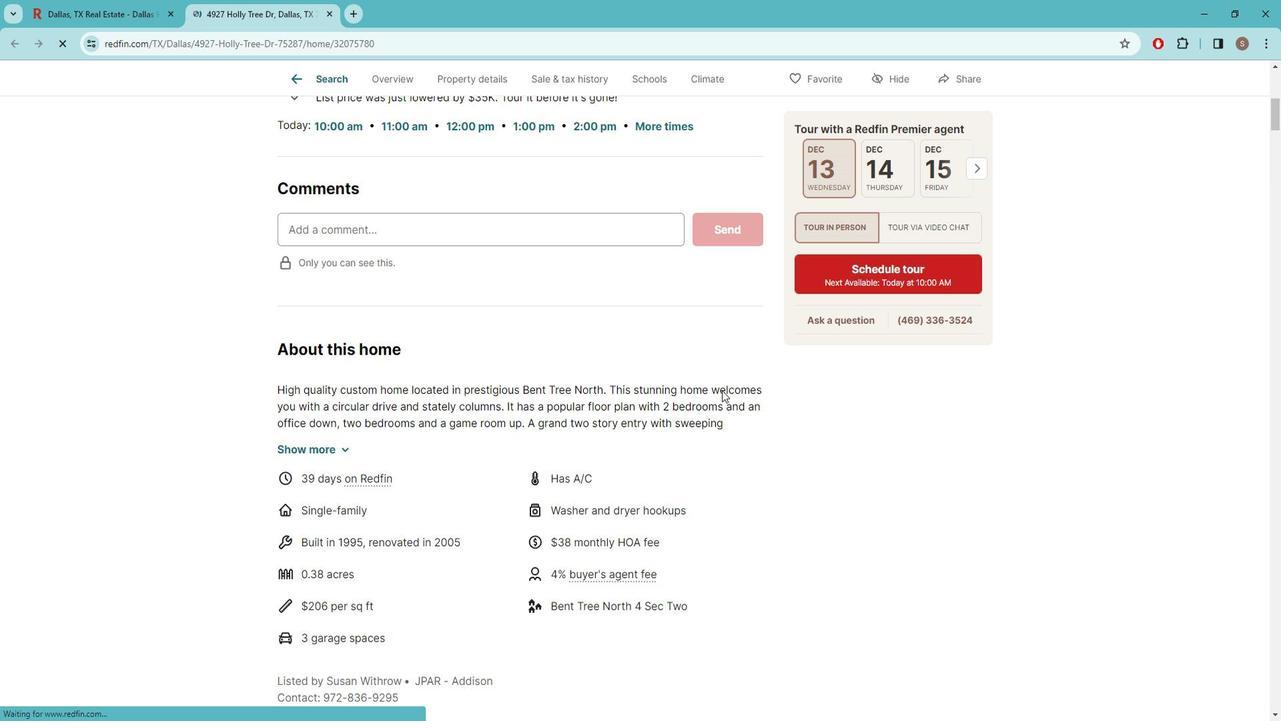 
Action: Mouse scrolled (742, 395) with delta (0, 0)
Screenshot: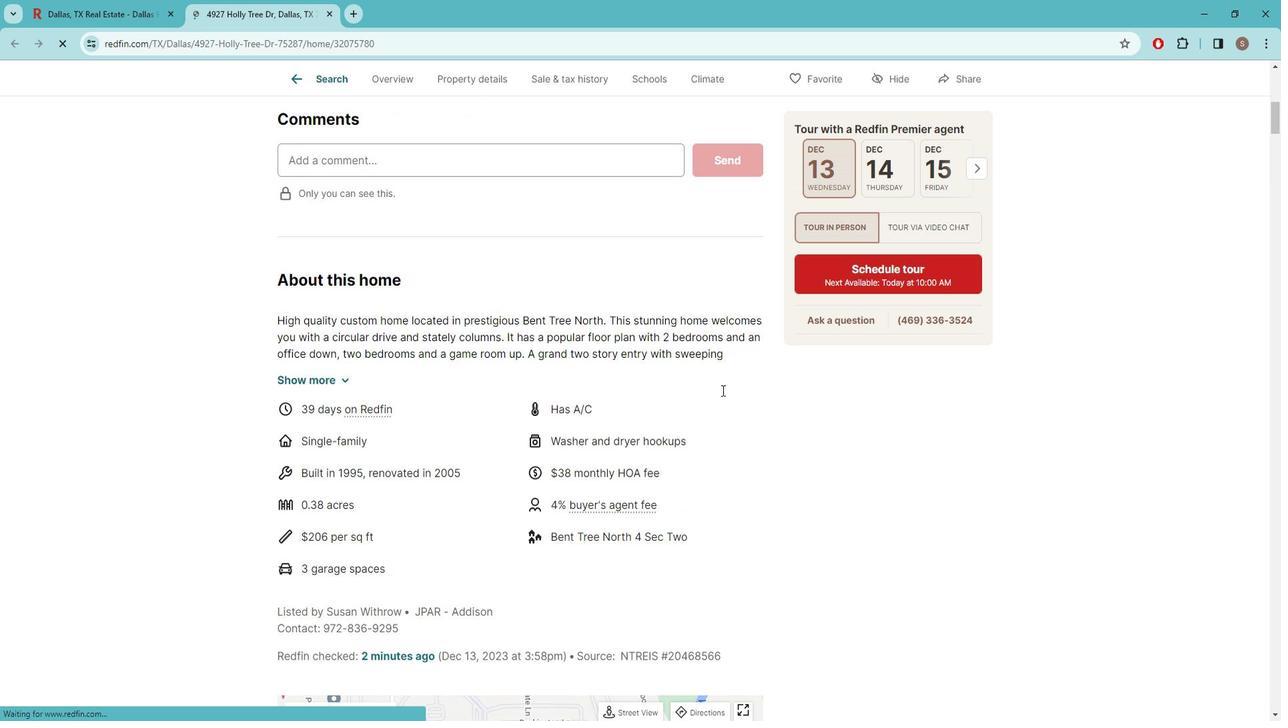 
Action: Mouse scrolled (742, 395) with delta (0, 0)
Screenshot: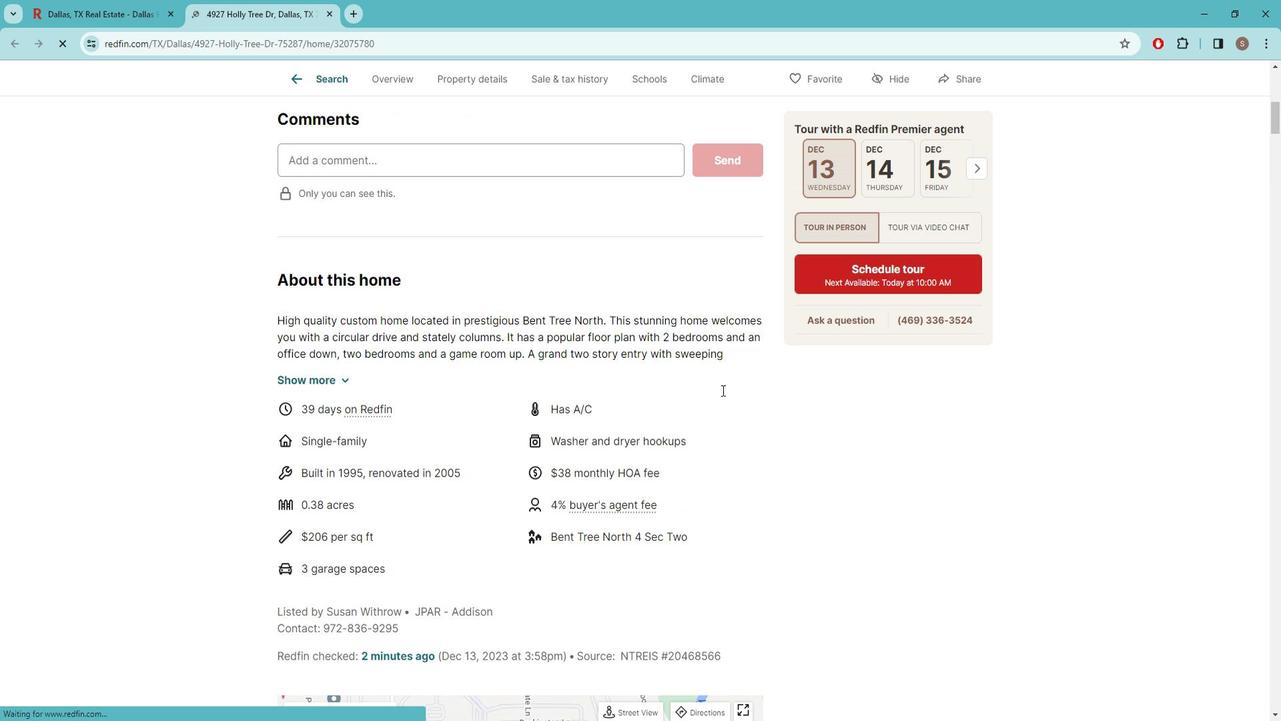 
Action: Mouse scrolled (742, 395) with delta (0, 0)
Screenshot: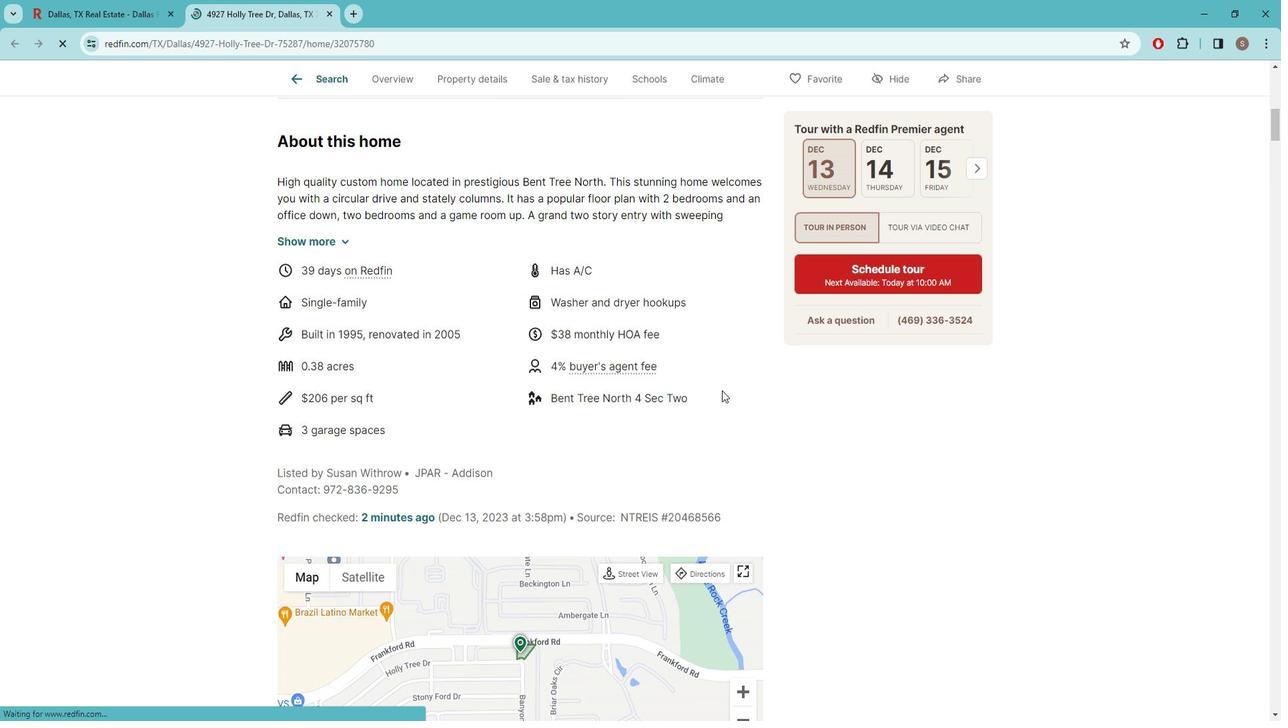
Action: Mouse scrolled (742, 395) with delta (0, 0)
Screenshot: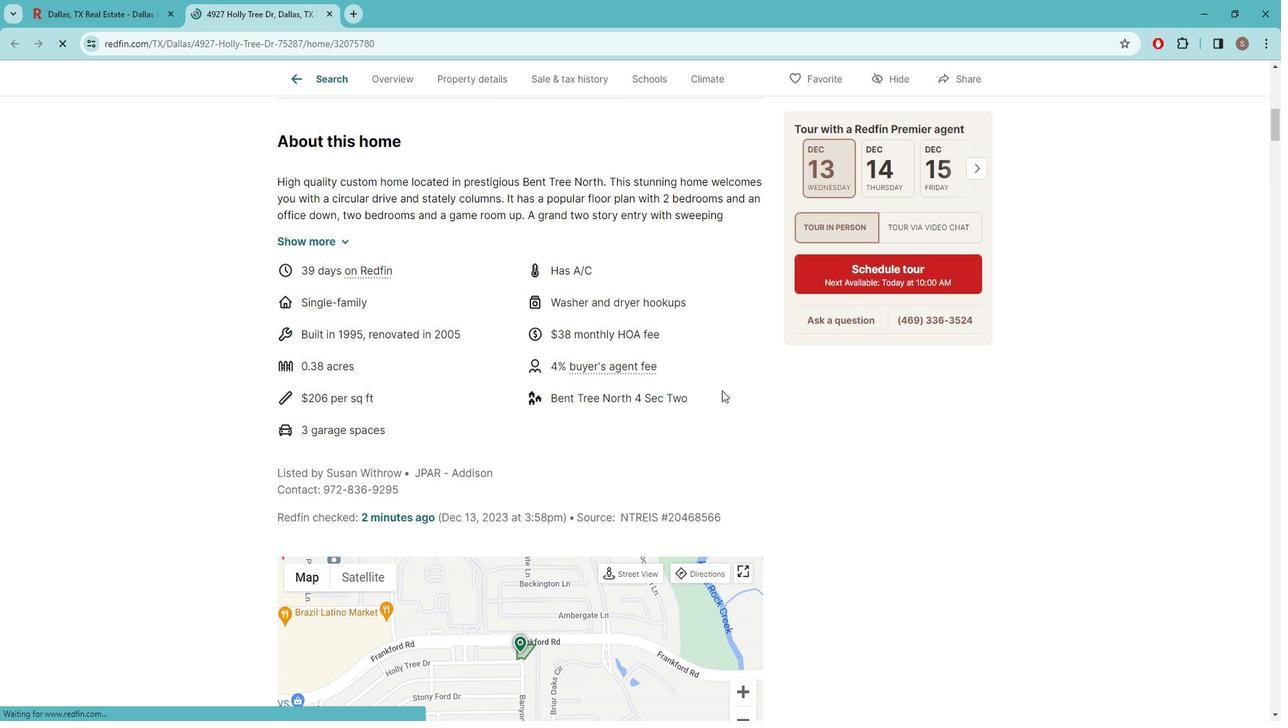 
Action: Mouse scrolled (742, 395) with delta (0, 0)
Screenshot: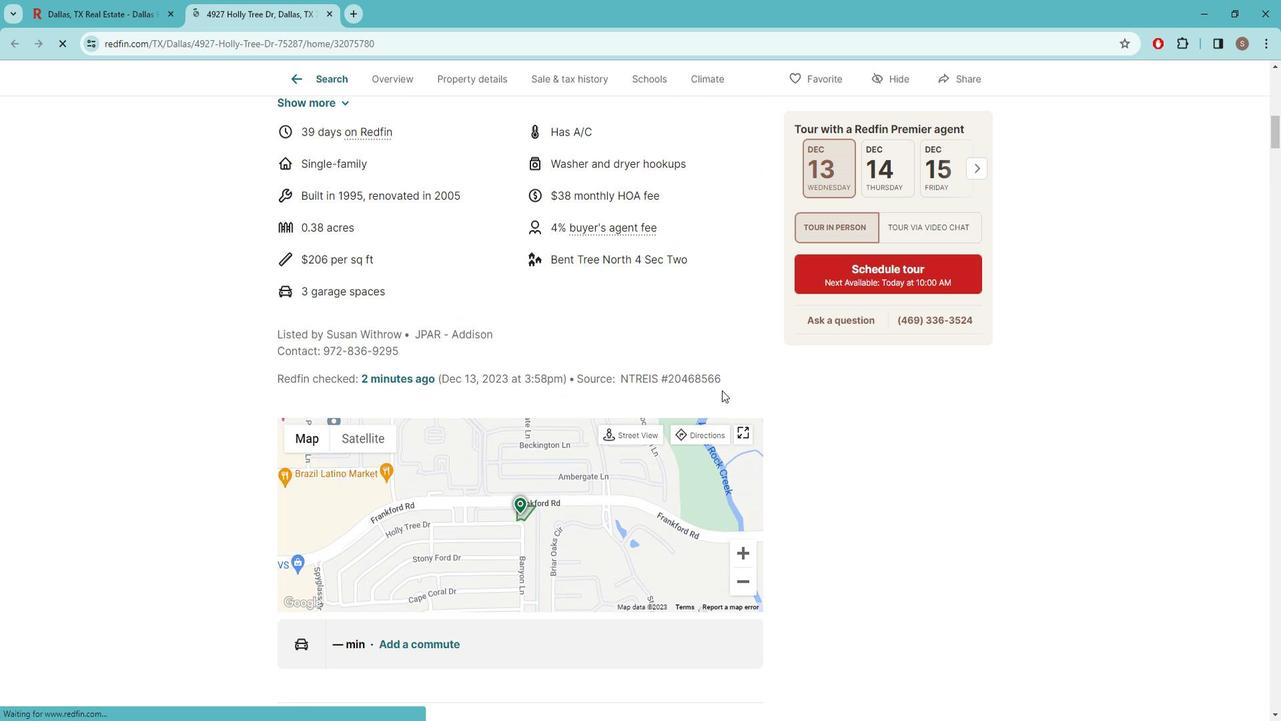
Action: Mouse scrolled (742, 395) with delta (0, 0)
Screenshot: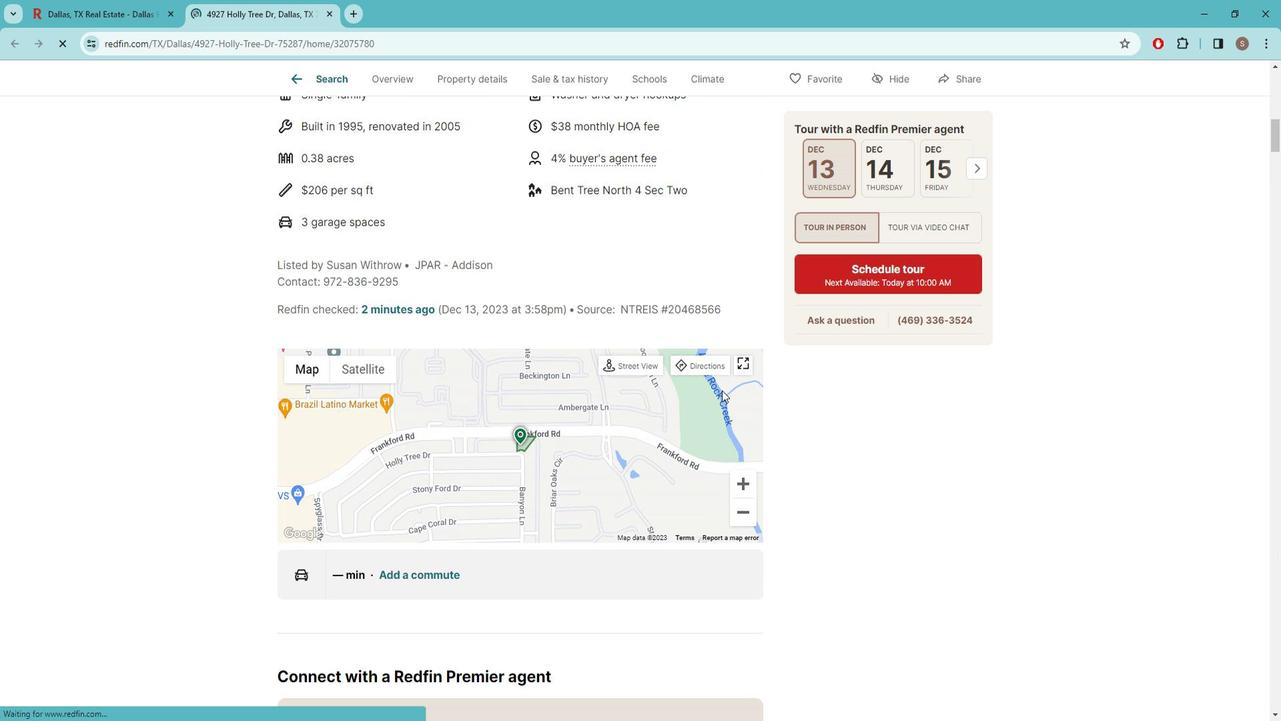 
Action: Mouse scrolled (742, 395) with delta (0, 0)
Screenshot: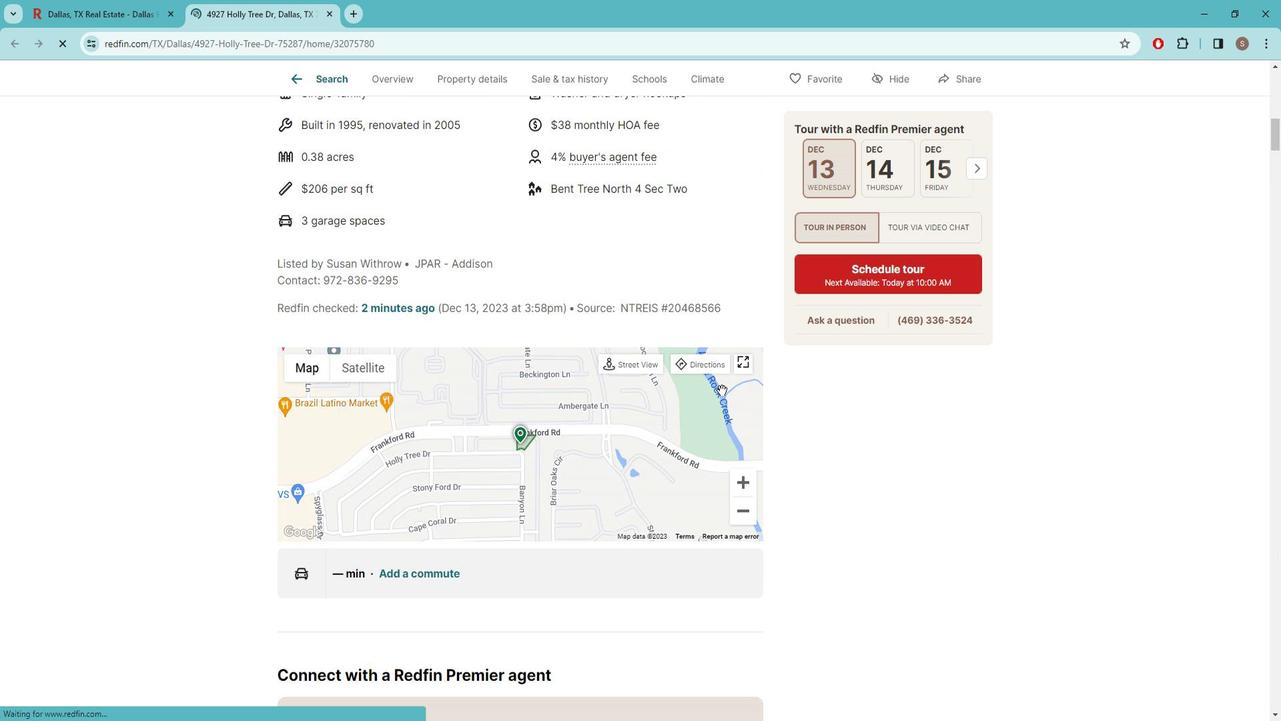 
Action: Mouse scrolled (742, 395) with delta (0, 0)
Screenshot: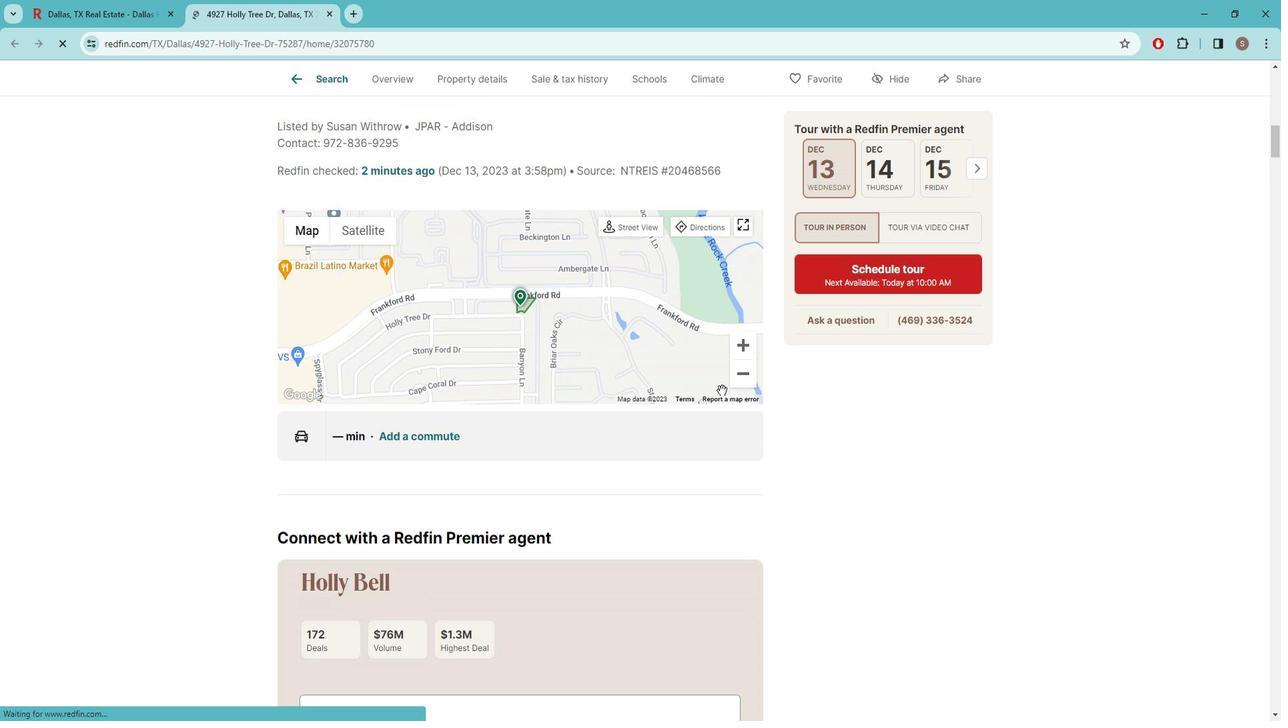 
Action: Mouse scrolled (742, 395) with delta (0, 0)
Screenshot: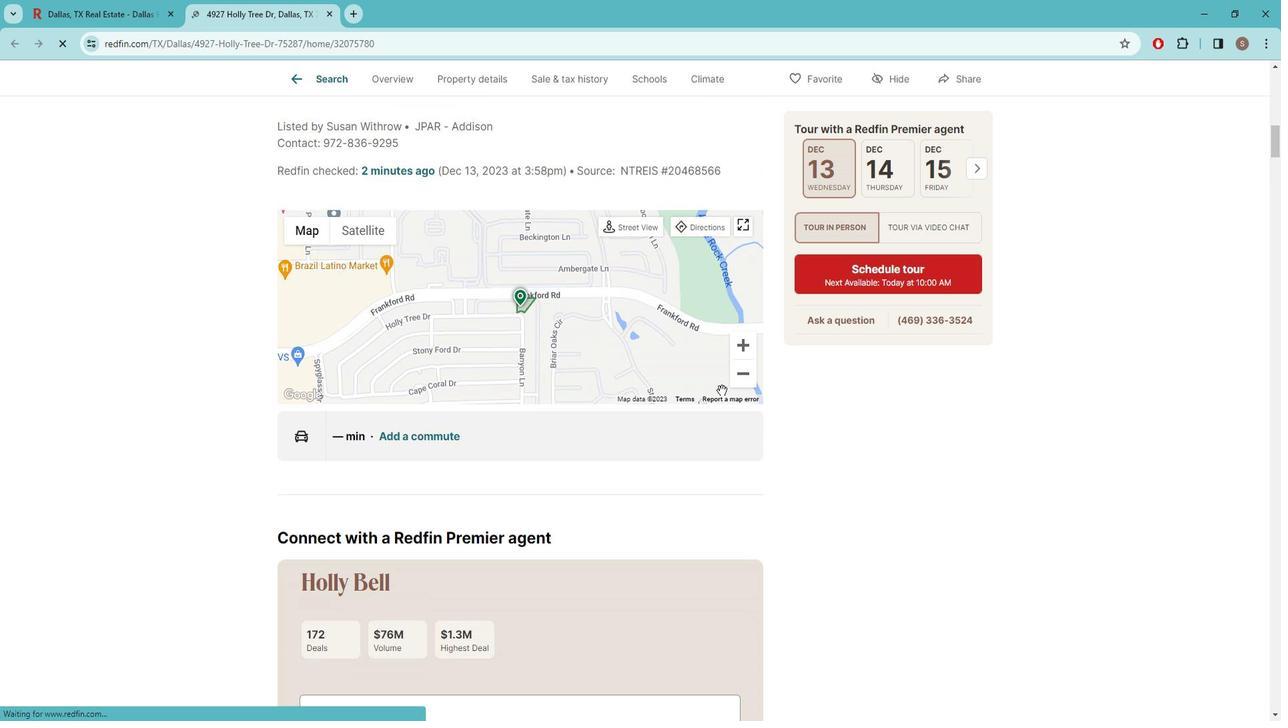 
Action: Mouse scrolled (742, 395) with delta (0, 0)
Screenshot: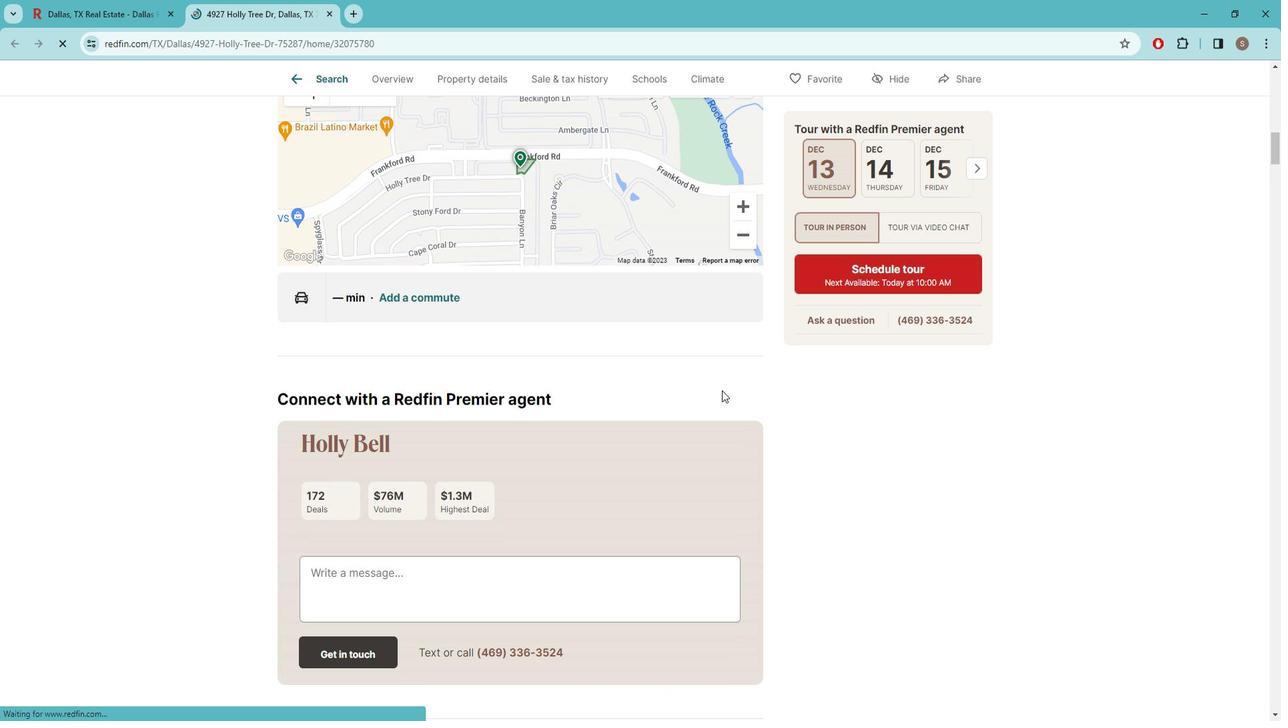 
Action: Mouse scrolled (742, 395) with delta (0, 0)
Screenshot: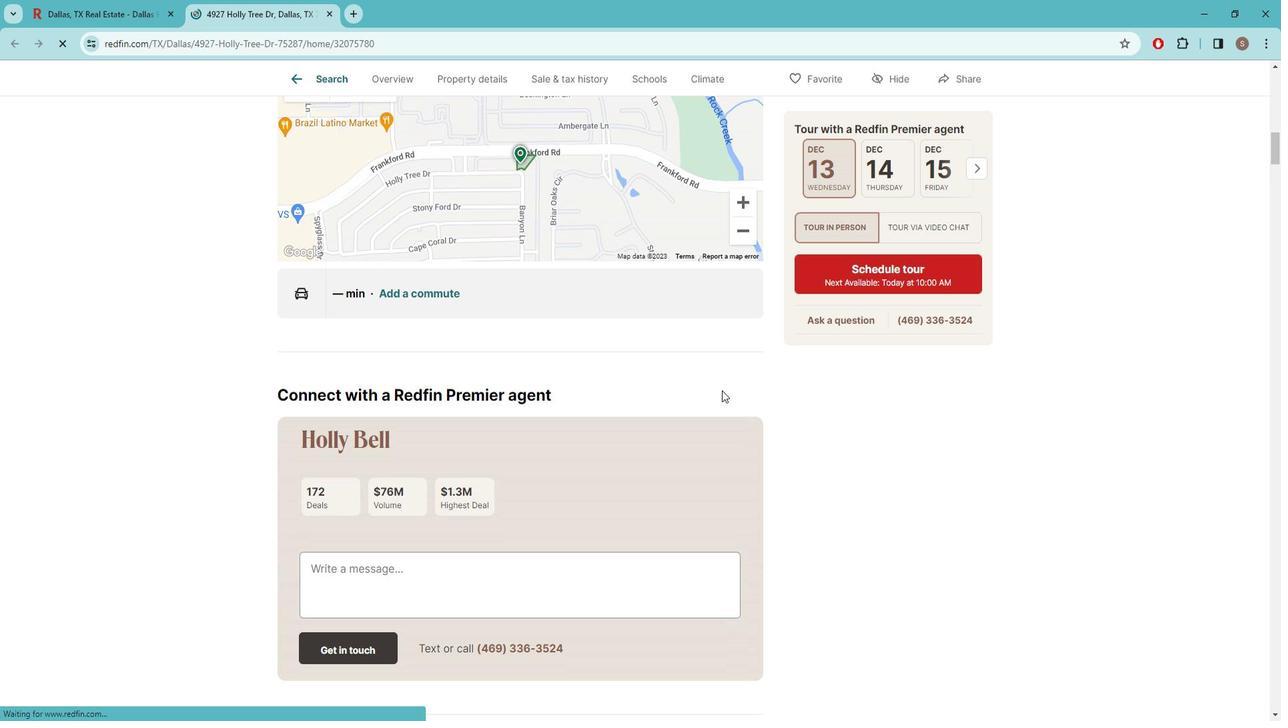 
Action: Mouse scrolled (742, 395) with delta (0, 0)
Screenshot: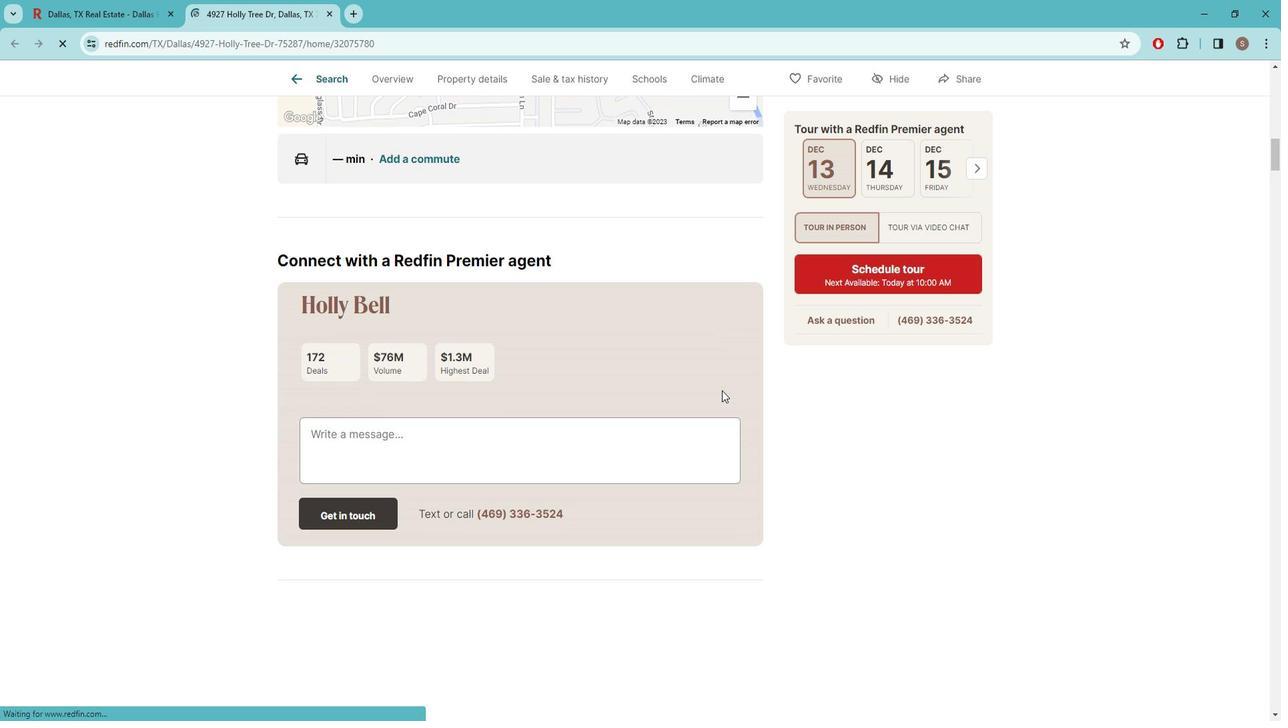 
Action: Mouse scrolled (742, 395) with delta (0, 0)
Screenshot: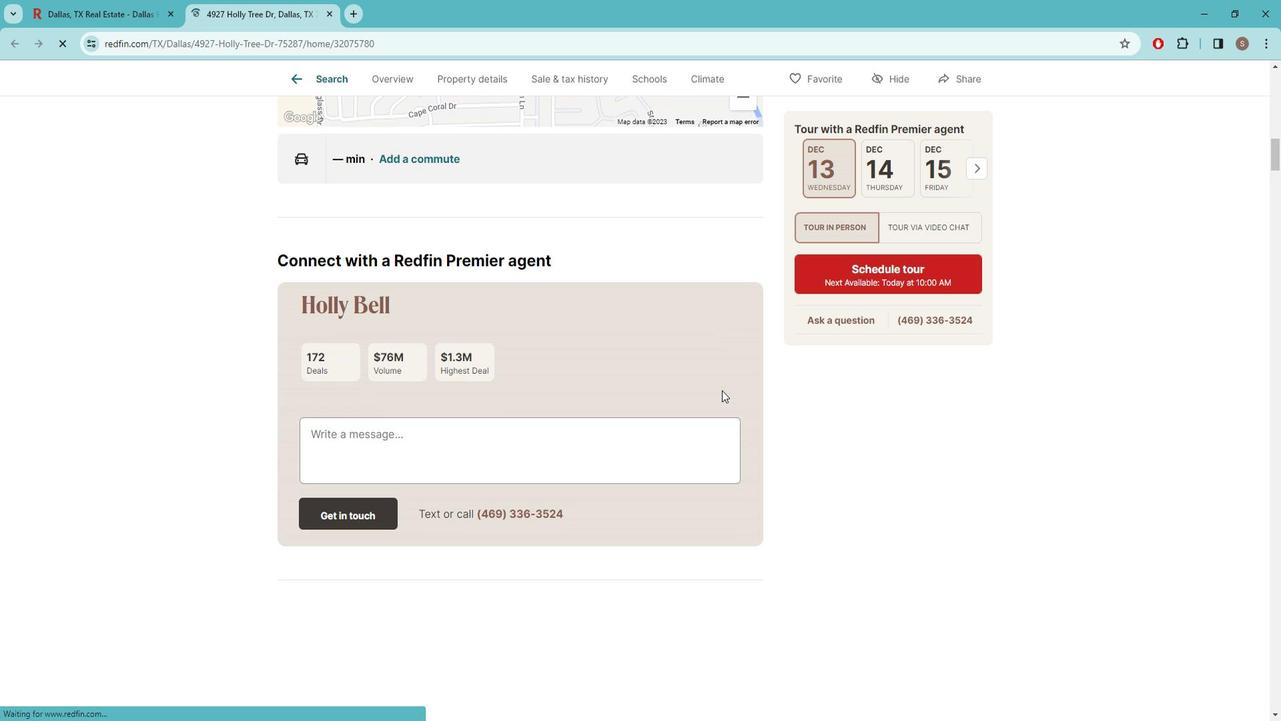 
Action: Mouse scrolled (742, 395) with delta (0, 0)
Screenshot: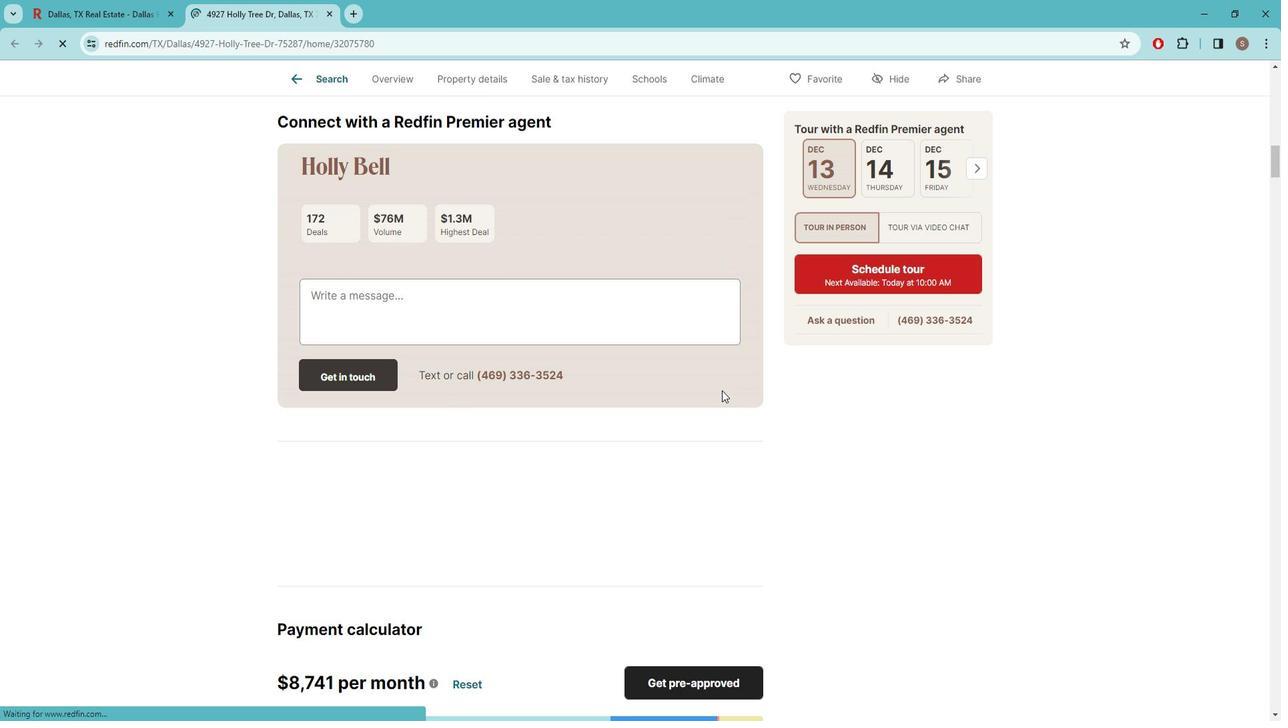 
Action: Mouse scrolled (742, 395) with delta (0, 0)
Screenshot: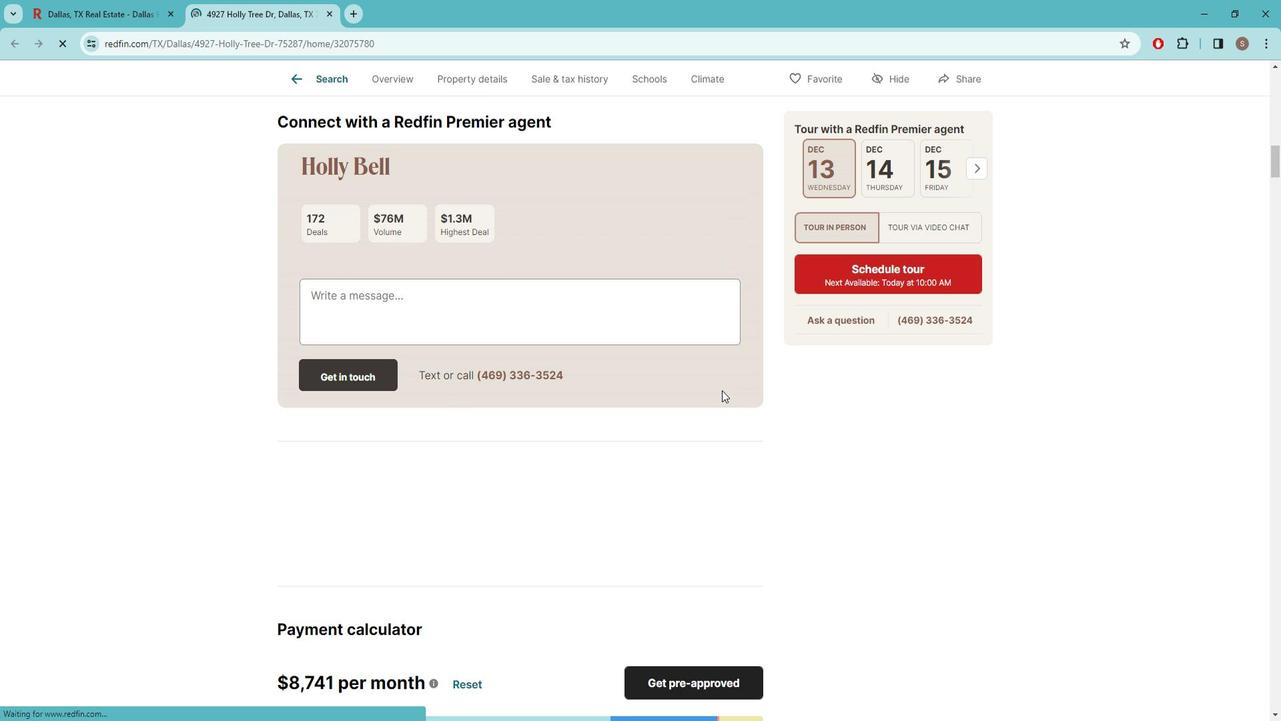 
Action: Mouse scrolled (742, 395) with delta (0, 0)
Screenshot: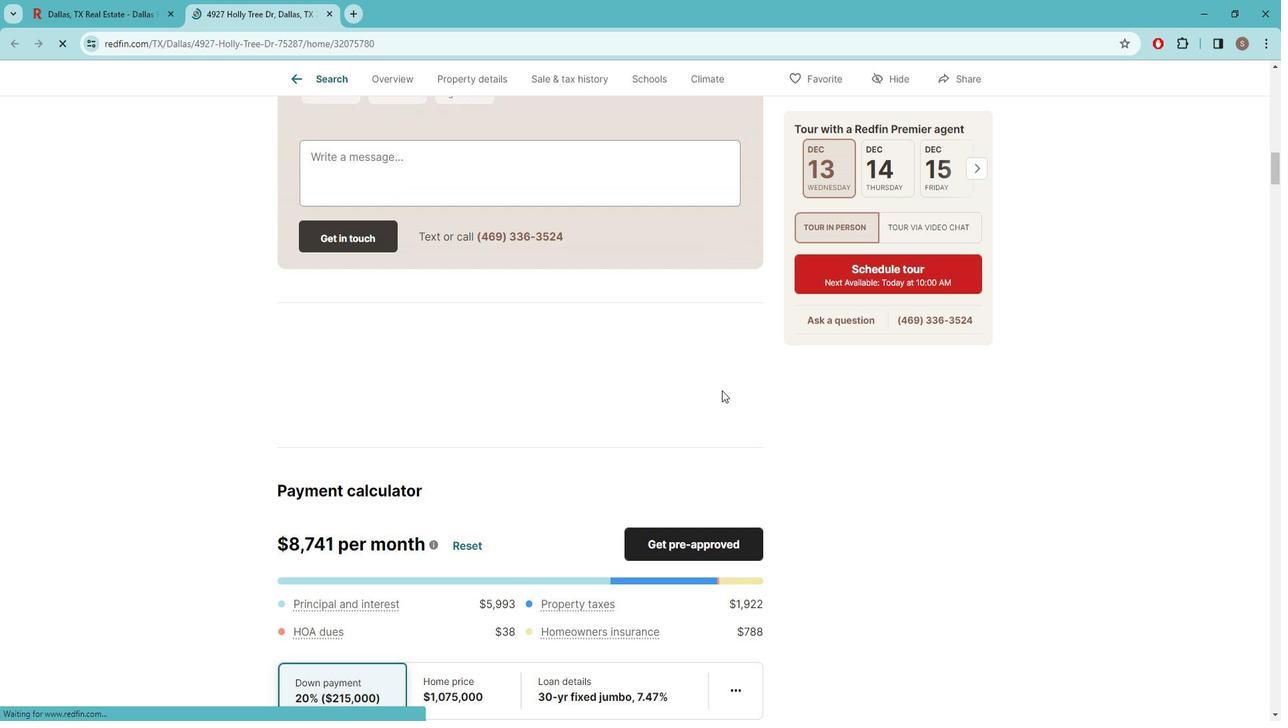 
Action: Mouse scrolled (742, 395) with delta (0, 0)
Screenshot: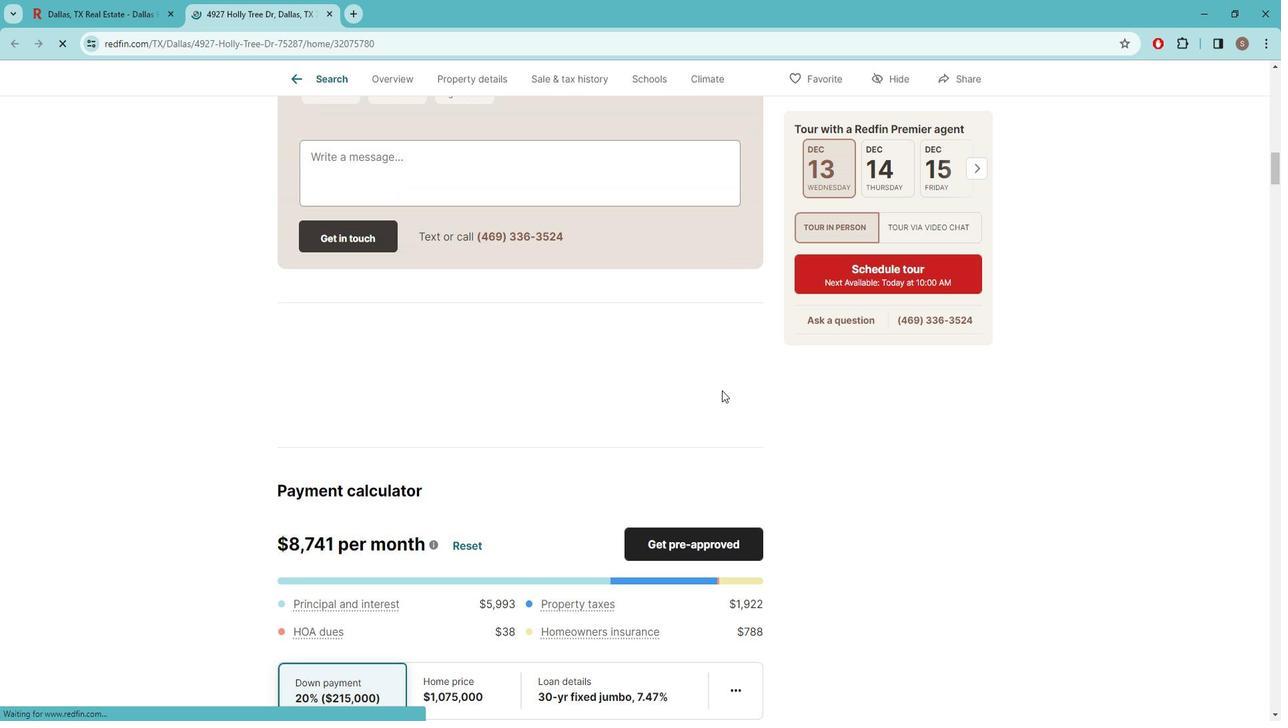 
Action: Mouse scrolled (742, 395) with delta (0, 0)
Screenshot: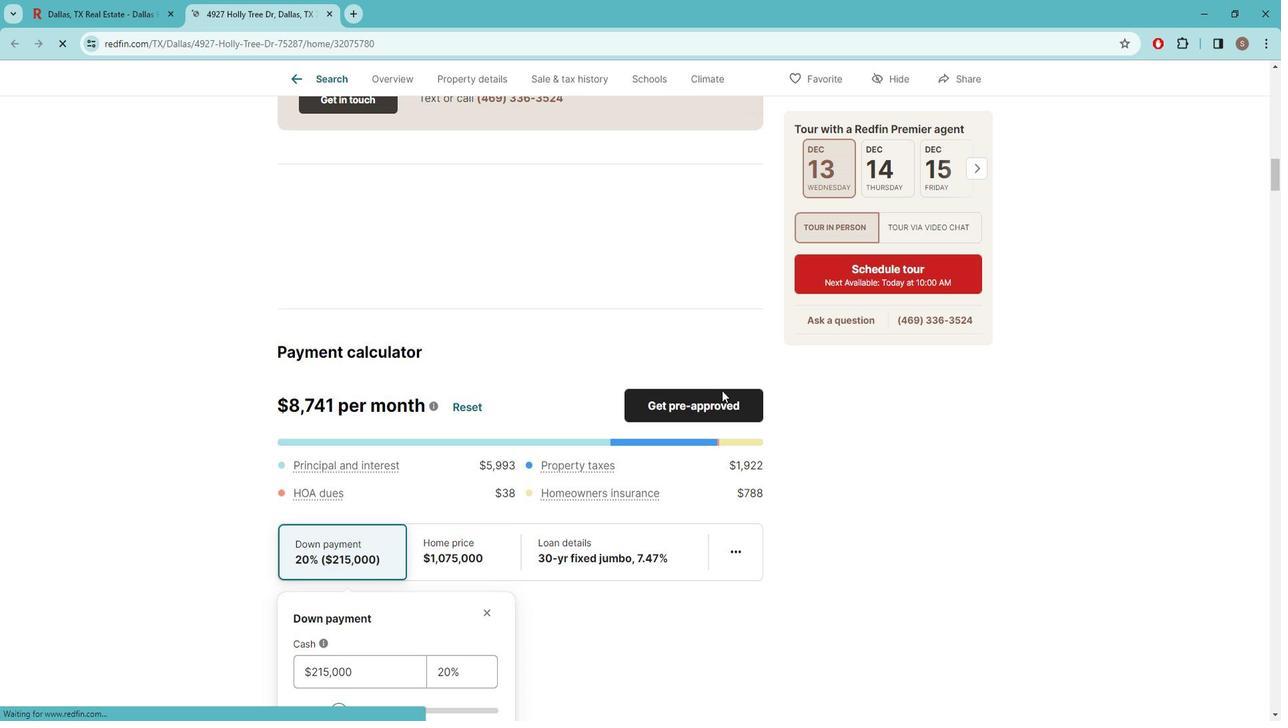 
Action: Mouse scrolled (742, 395) with delta (0, 0)
Screenshot: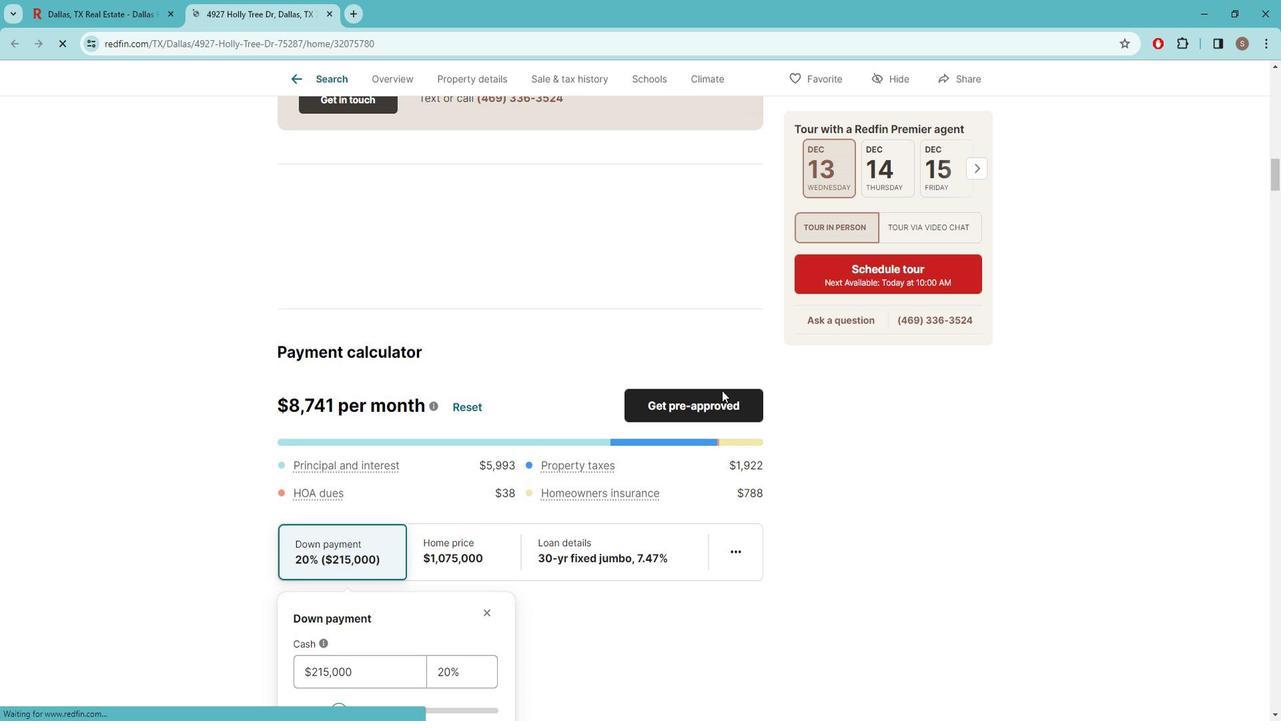 
Action: Mouse scrolled (742, 395) with delta (0, 0)
Screenshot: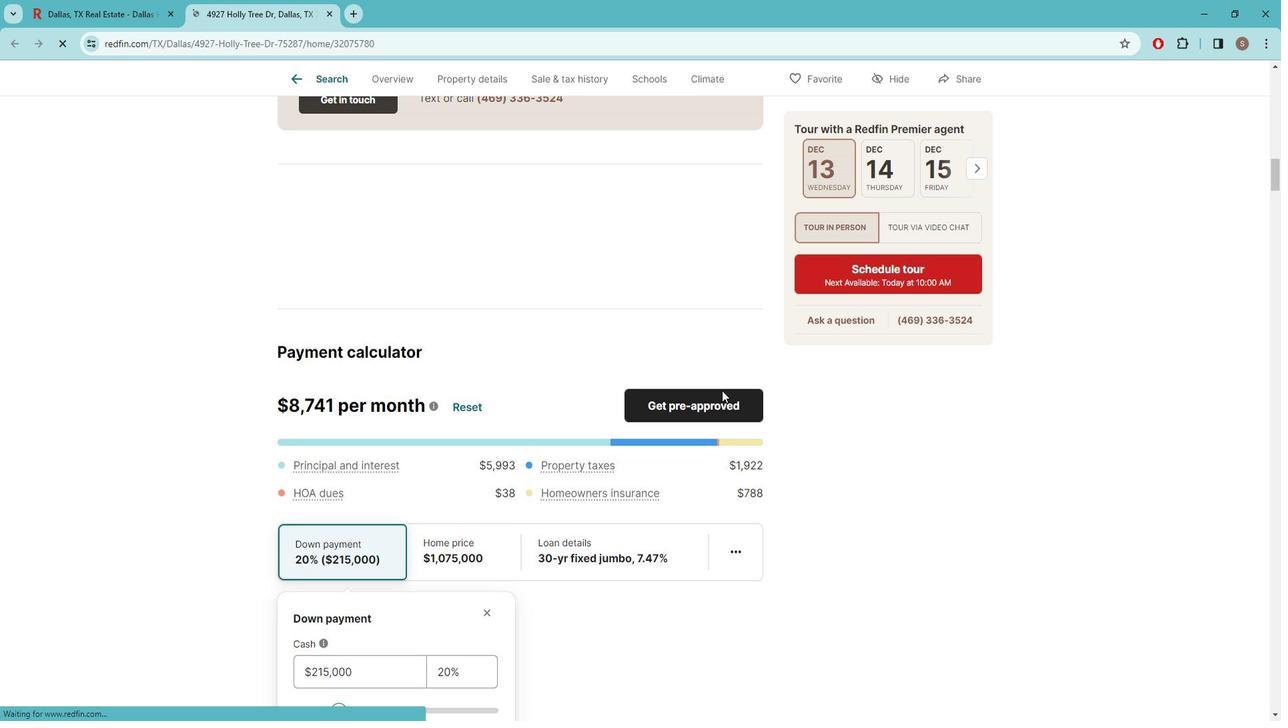 
Action: Mouse scrolled (742, 395) with delta (0, 0)
Screenshot: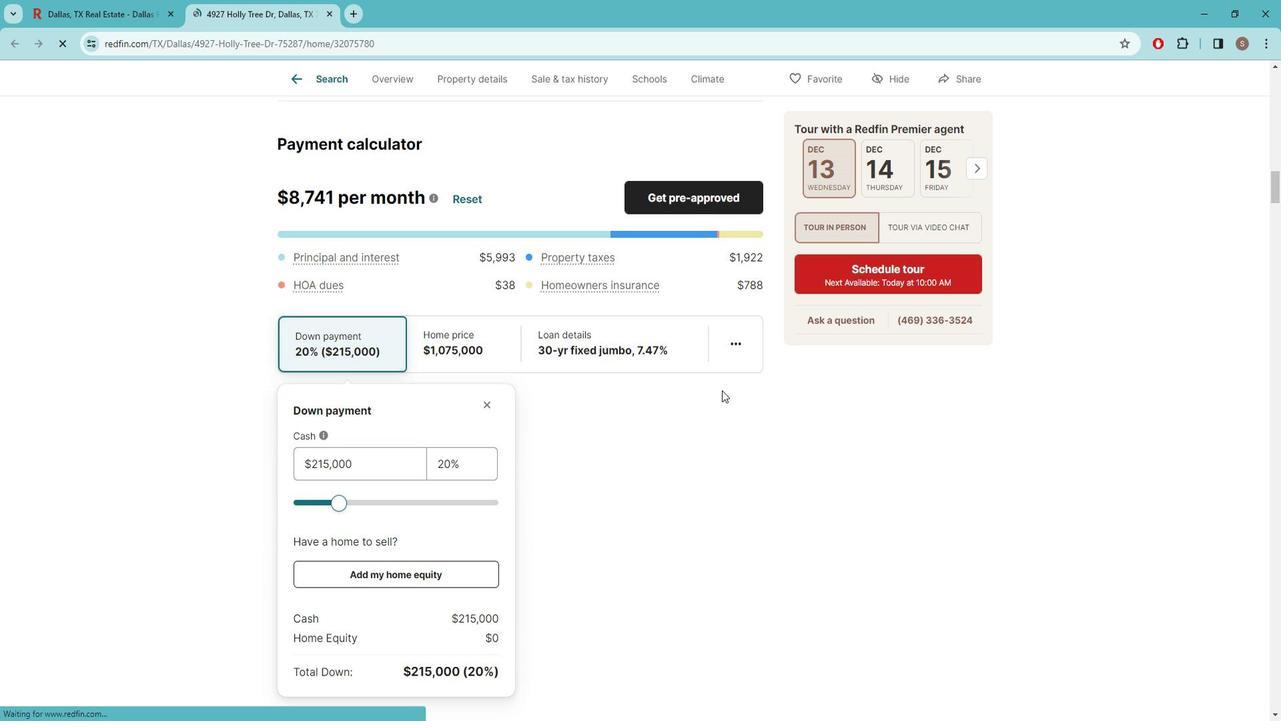 
Action: Mouse scrolled (742, 395) with delta (0, 0)
Screenshot: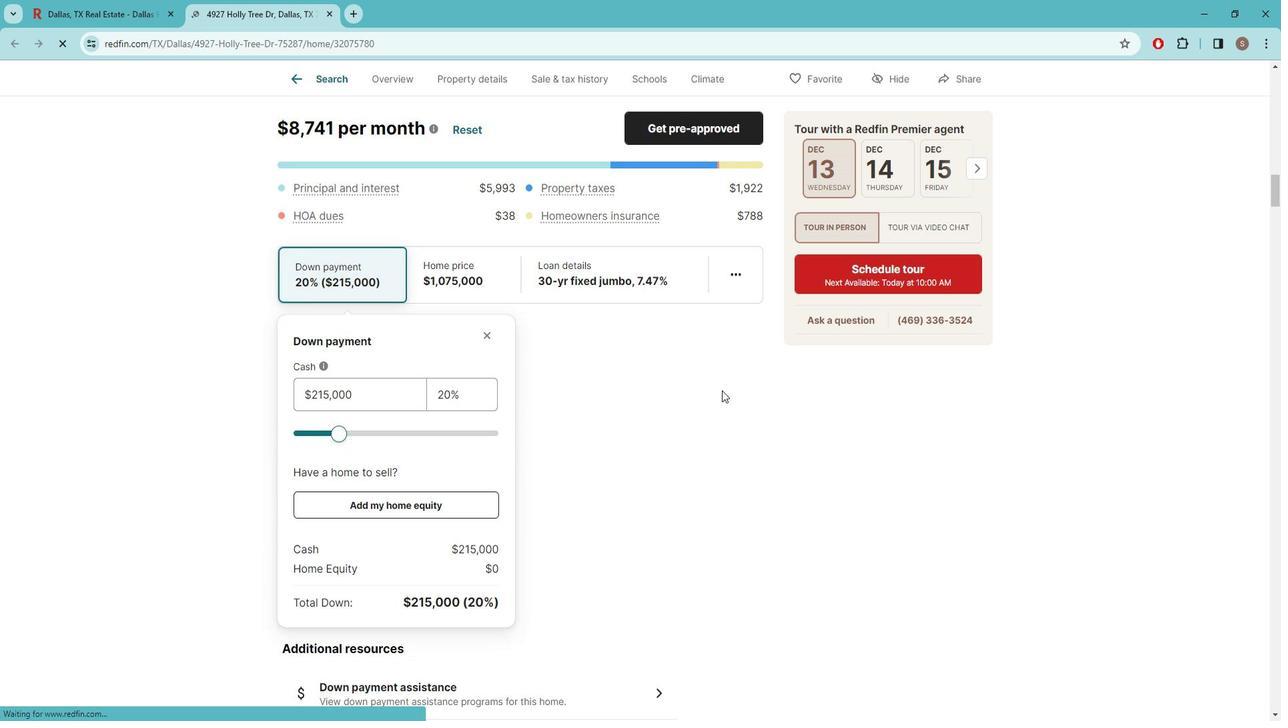 
Action: Mouse scrolled (742, 395) with delta (0, 0)
Screenshot: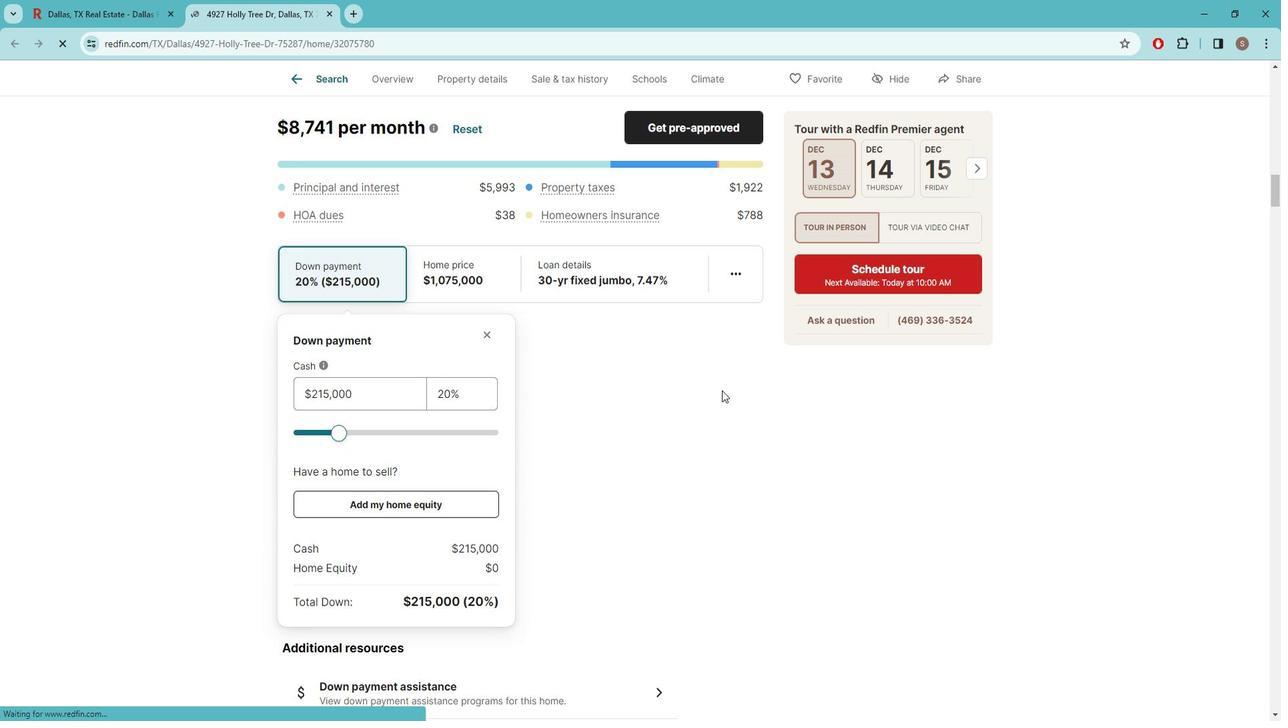 
Action: Mouse scrolled (742, 395) with delta (0, 0)
Screenshot: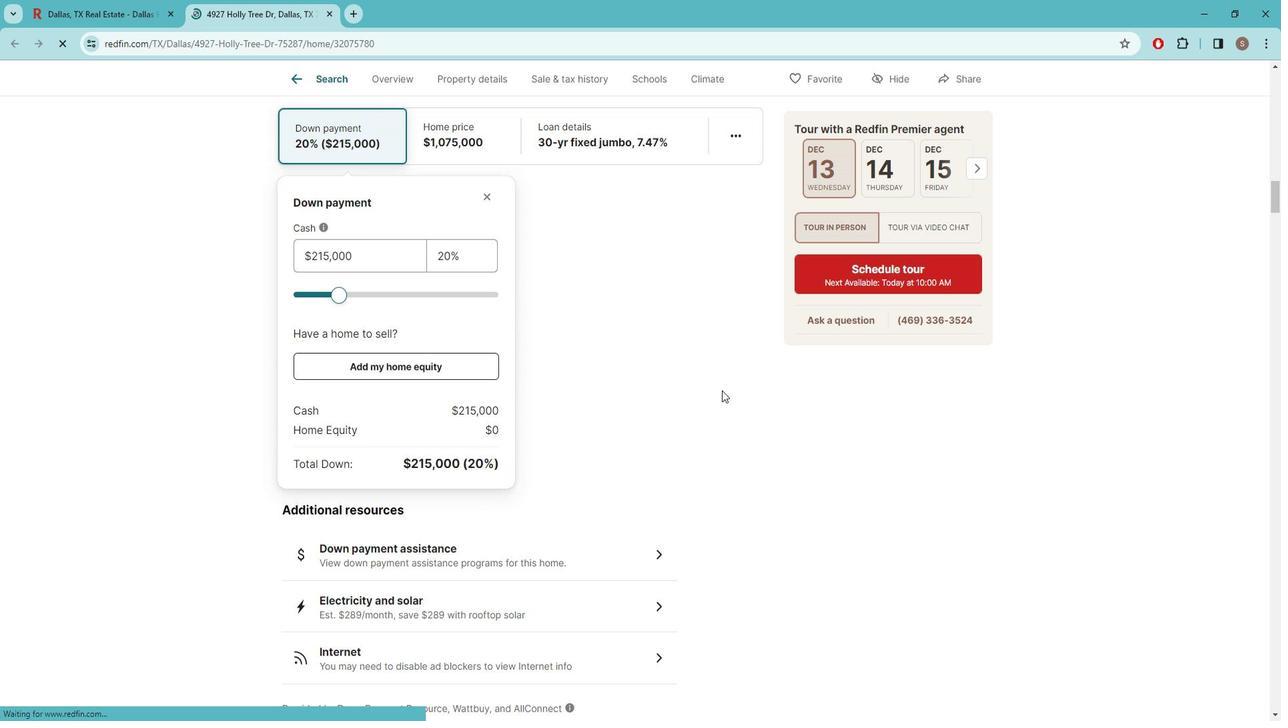 
Action: Mouse scrolled (742, 395) with delta (0, 0)
Screenshot: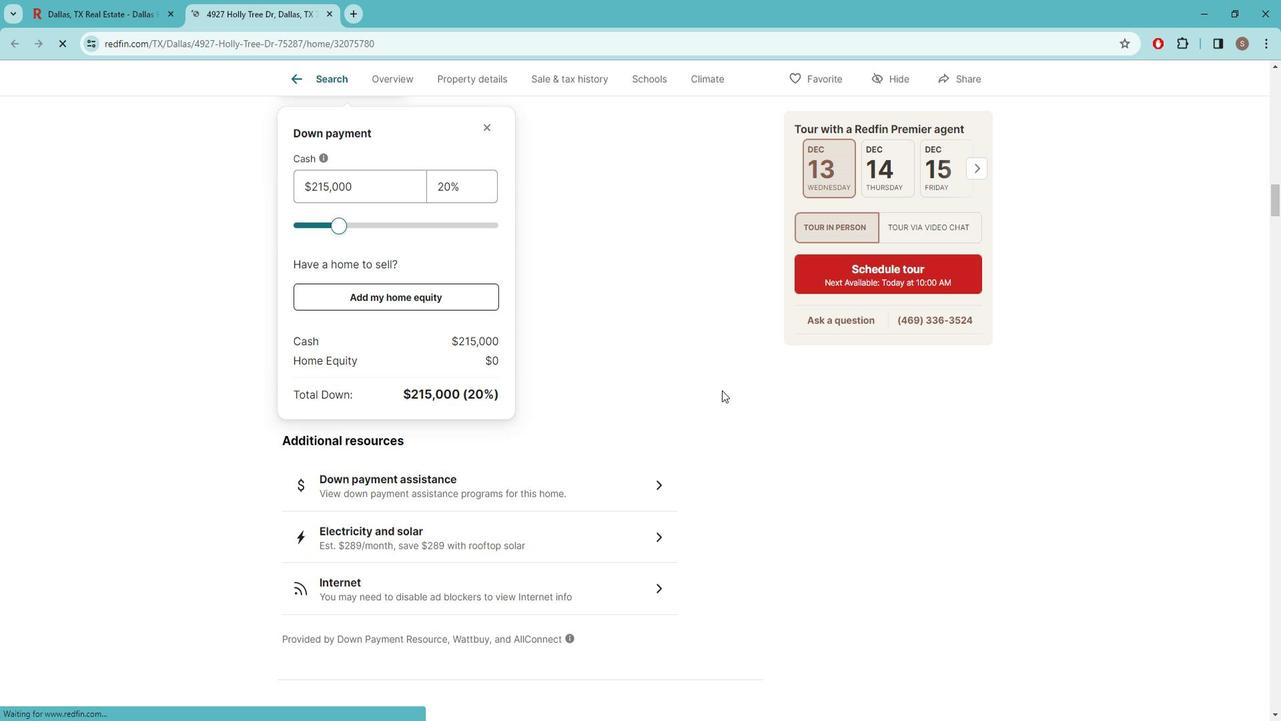 
Action: Mouse scrolled (742, 395) with delta (0, 0)
Screenshot: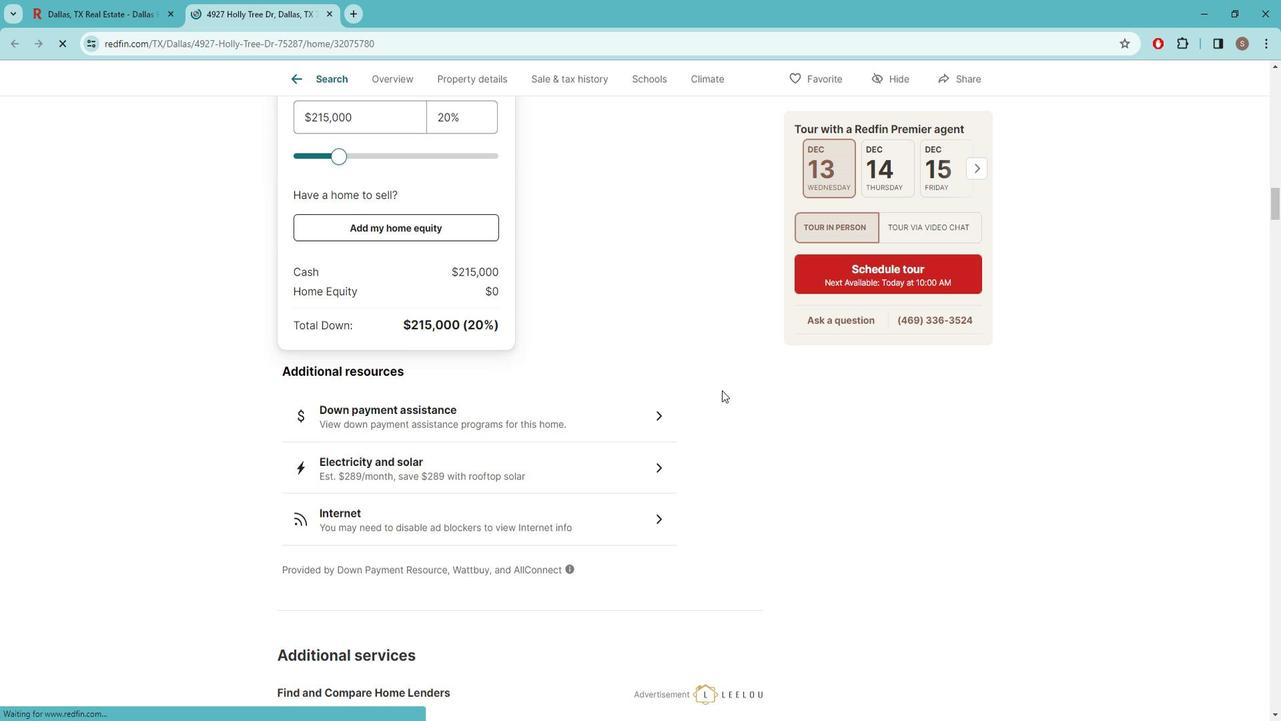 
Action: Mouse scrolled (742, 395) with delta (0, 0)
Screenshot: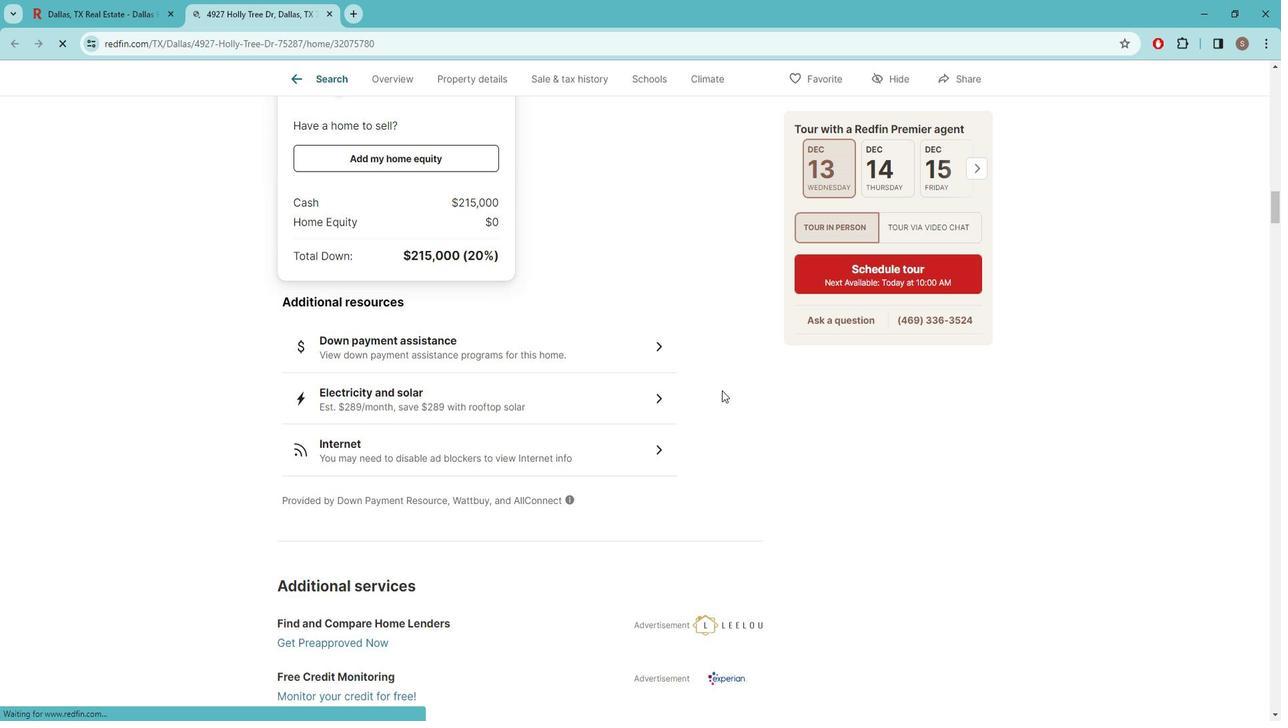 
Action: Mouse moved to (743, 397)
Screenshot: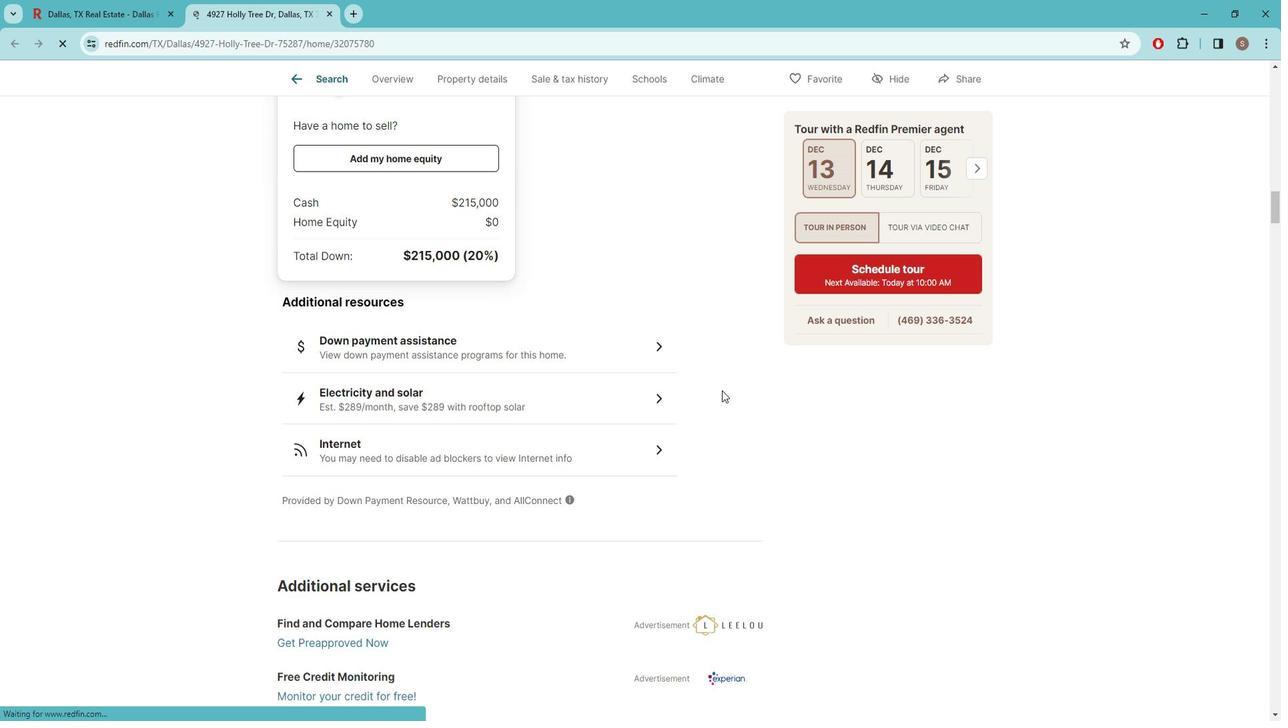 
Action: Mouse scrolled (743, 396) with delta (0, 0)
Screenshot: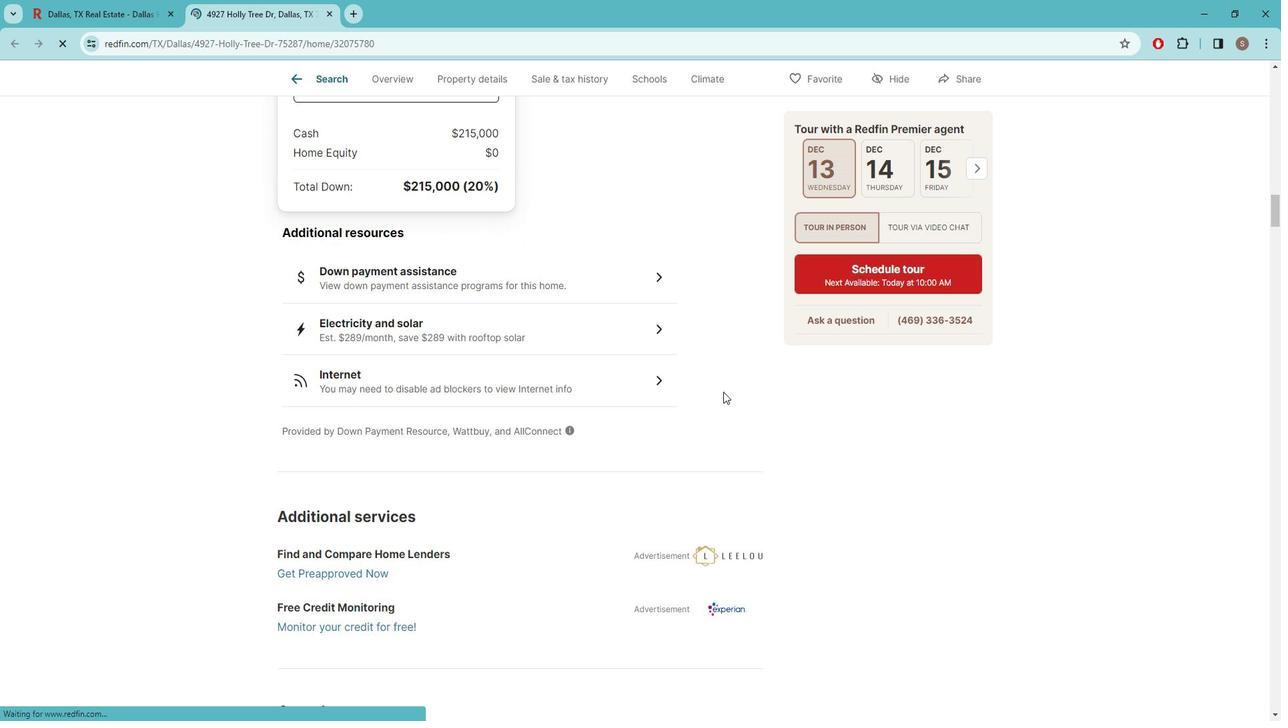 
Action: Mouse scrolled (743, 396) with delta (0, 0)
Screenshot: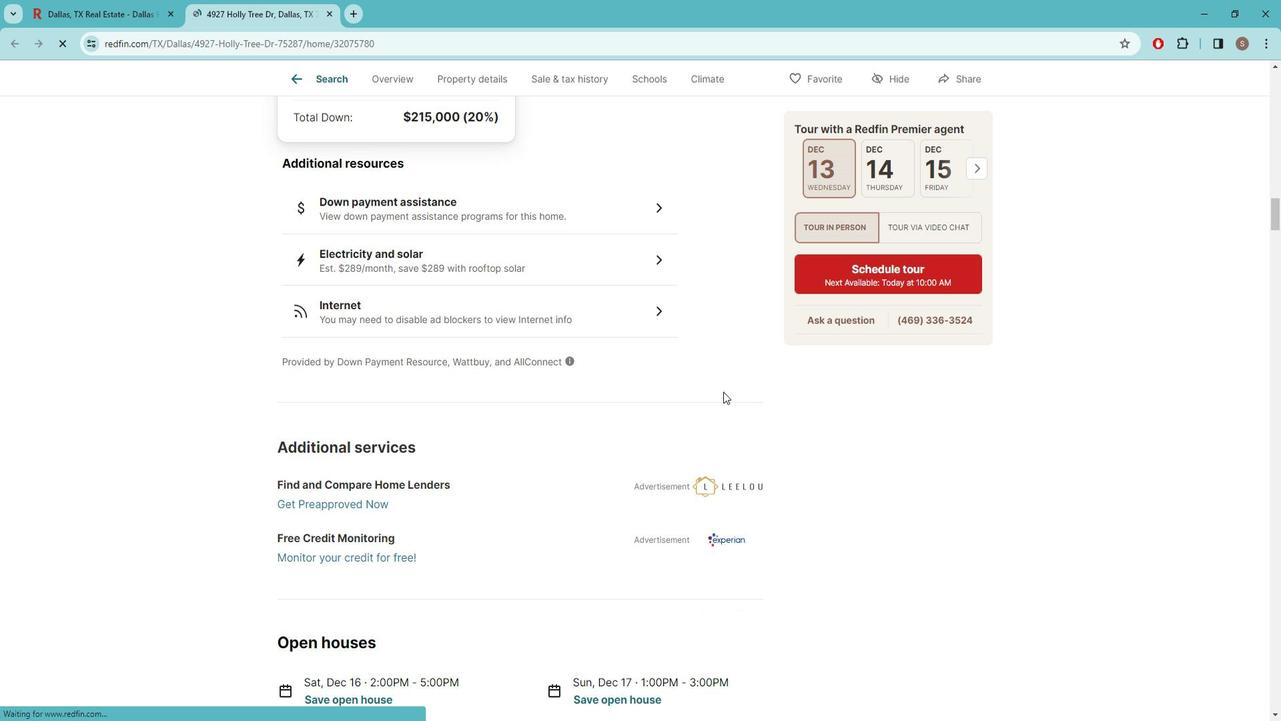 
Action: Mouse scrolled (743, 396) with delta (0, 0)
Screenshot: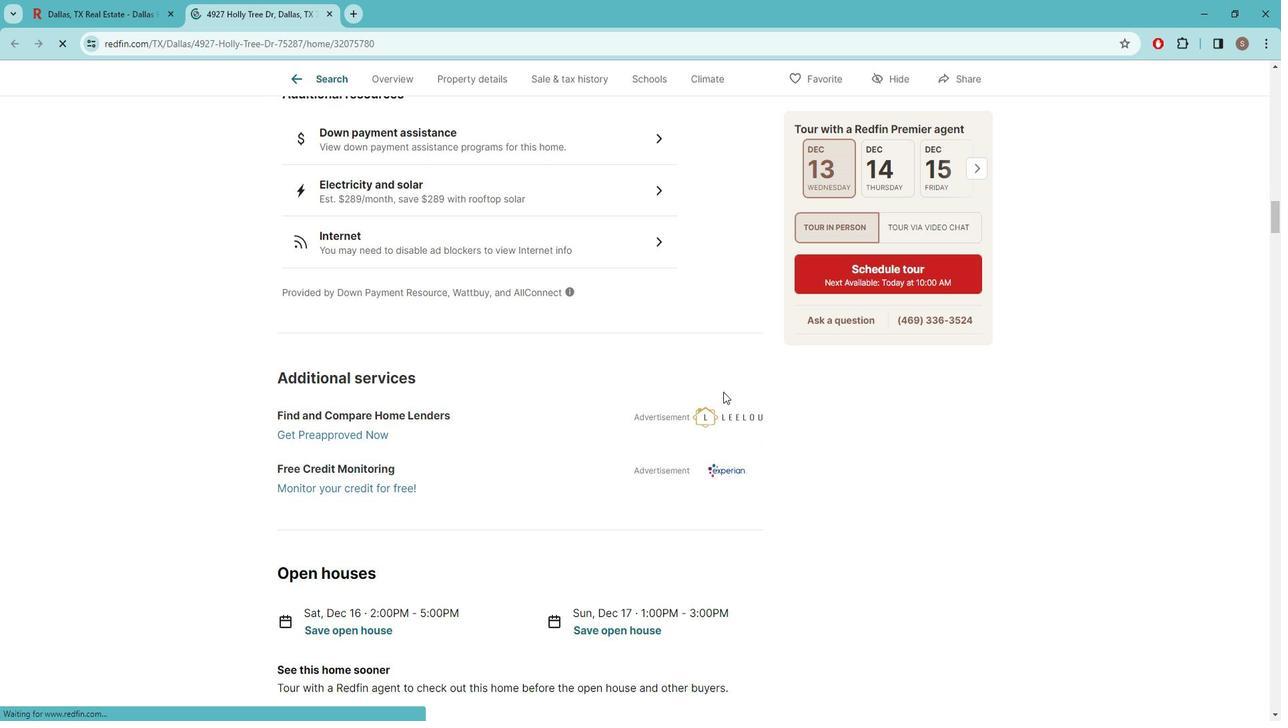 
Action: Mouse scrolled (743, 396) with delta (0, 0)
Screenshot: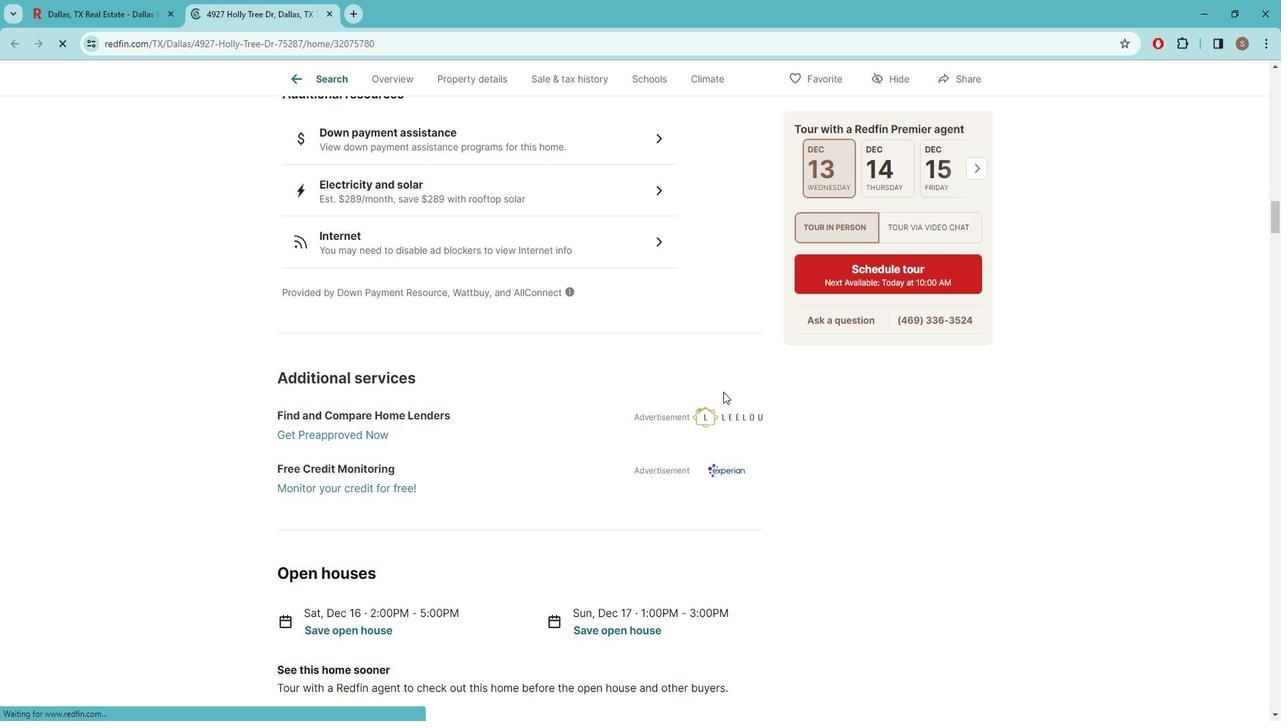 
Action: Mouse scrolled (743, 396) with delta (0, 0)
Screenshot: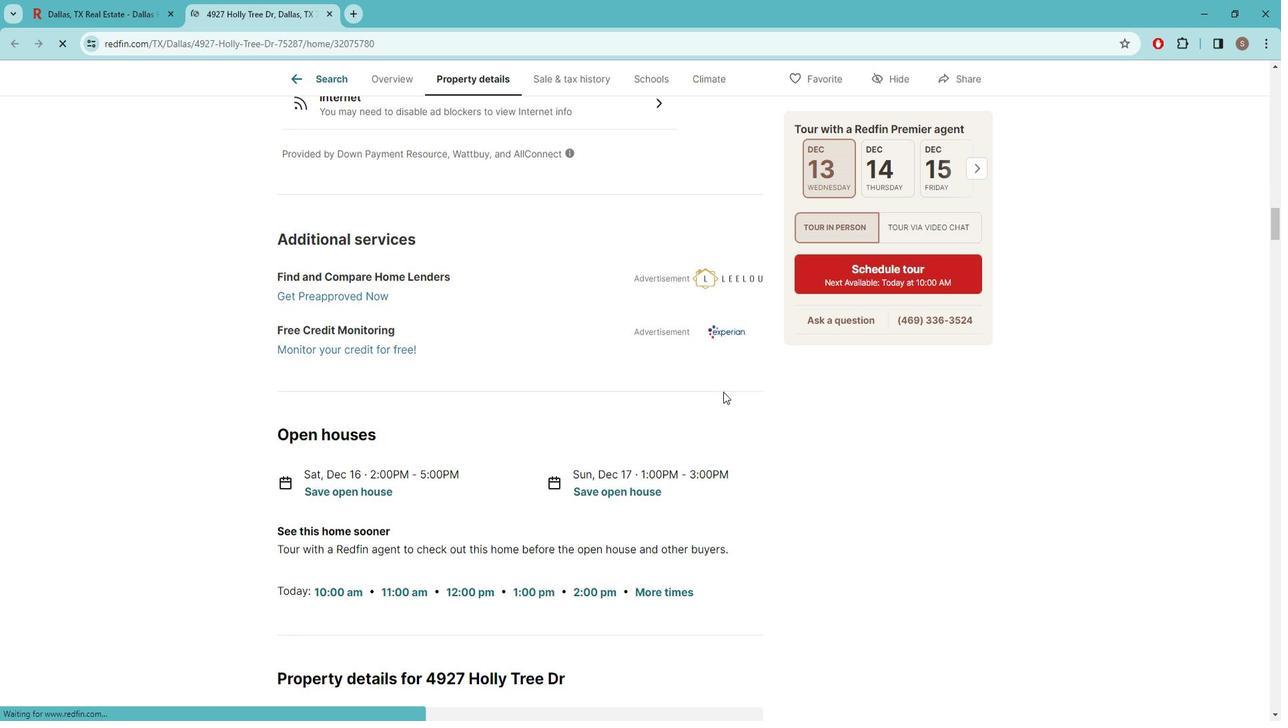 
Action: Mouse scrolled (743, 396) with delta (0, 0)
Screenshot: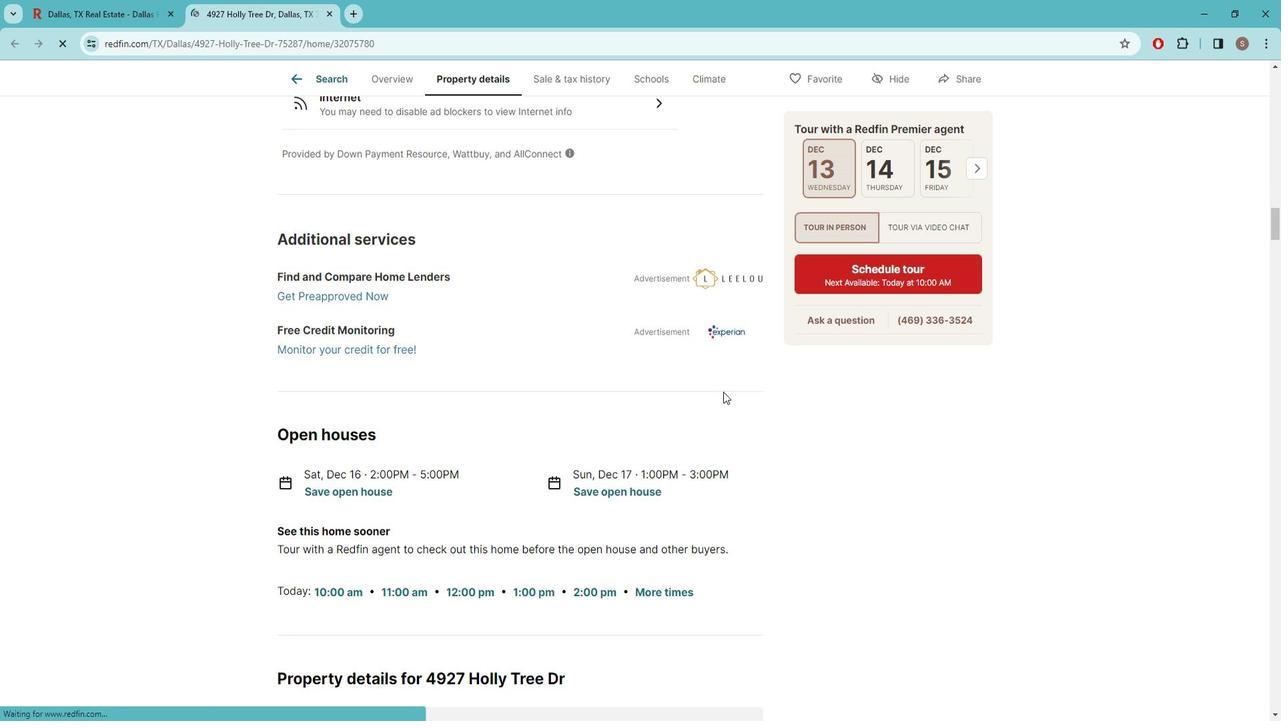 
Action: Mouse scrolled (743, 396) with delta (0, 0)
Screenshot: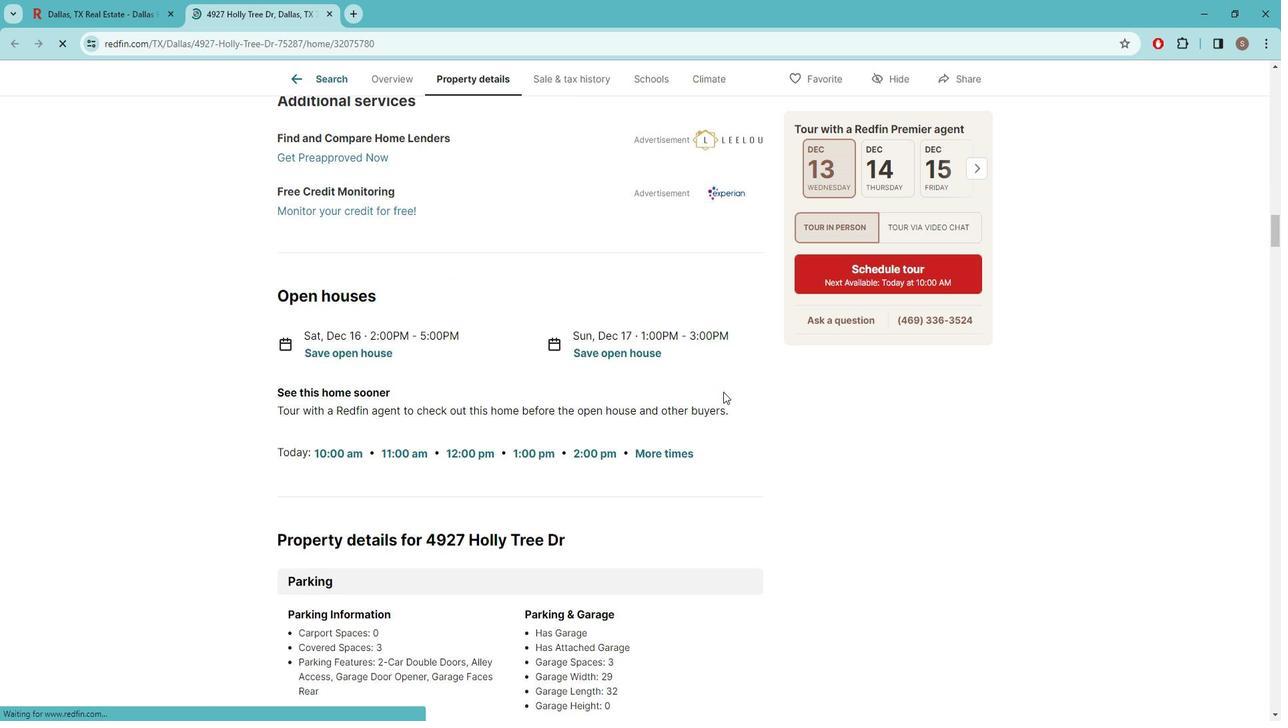 
Action: Mouse scrolled (743, 396) with delta (0, 0)
Screenshot: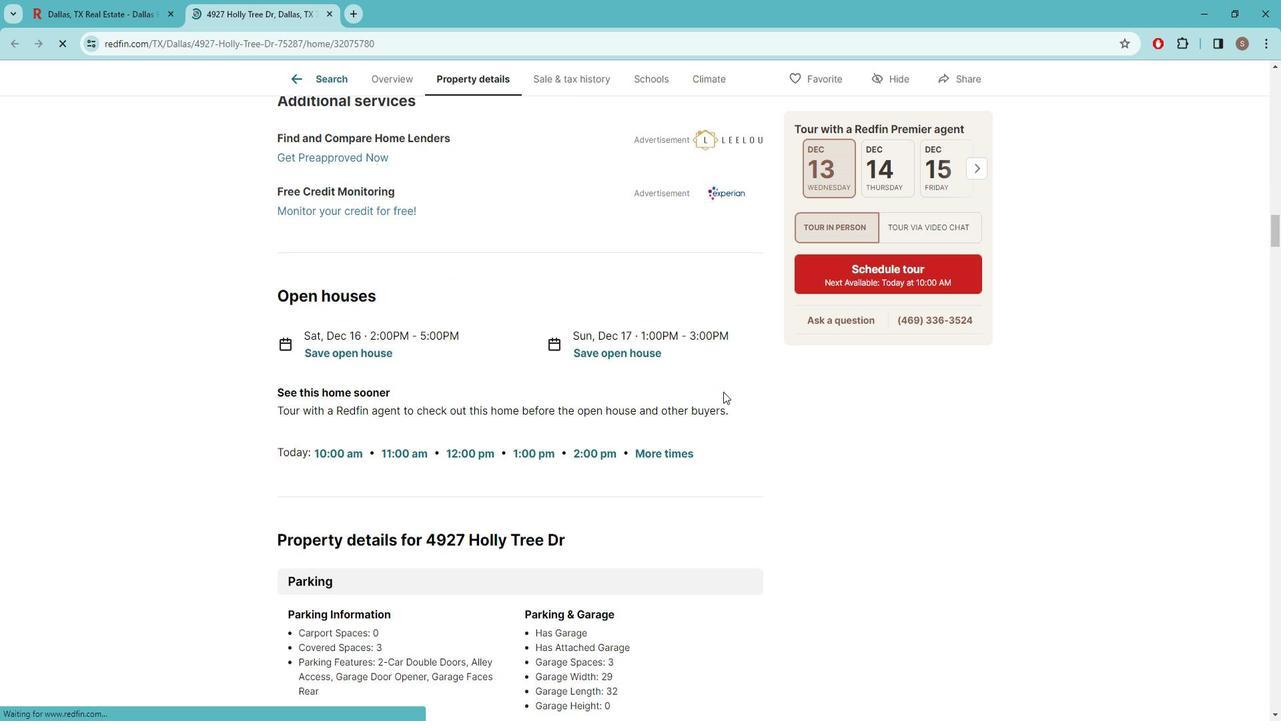 
Action: Mouse scrolled (743, 396) with delta (0, 0)
Screenshot: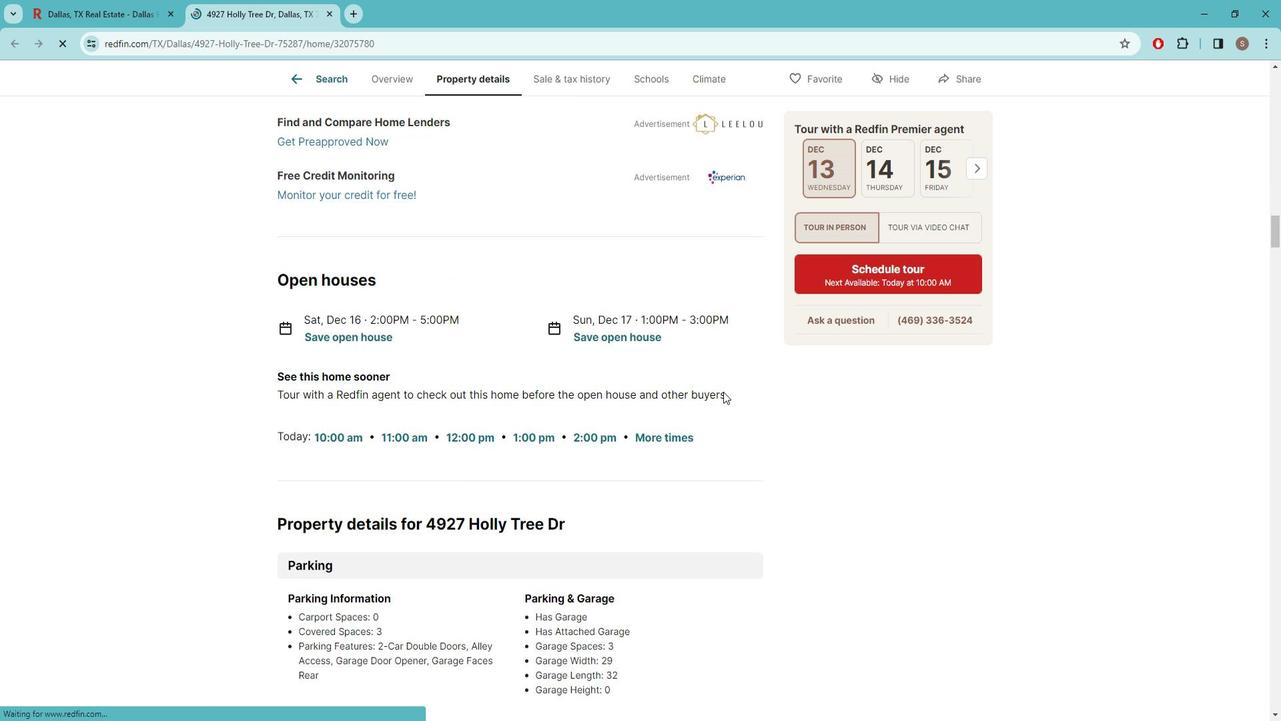 
Action: Mouse scrolled (743, 396) with delta (0, 0)
Screenshot: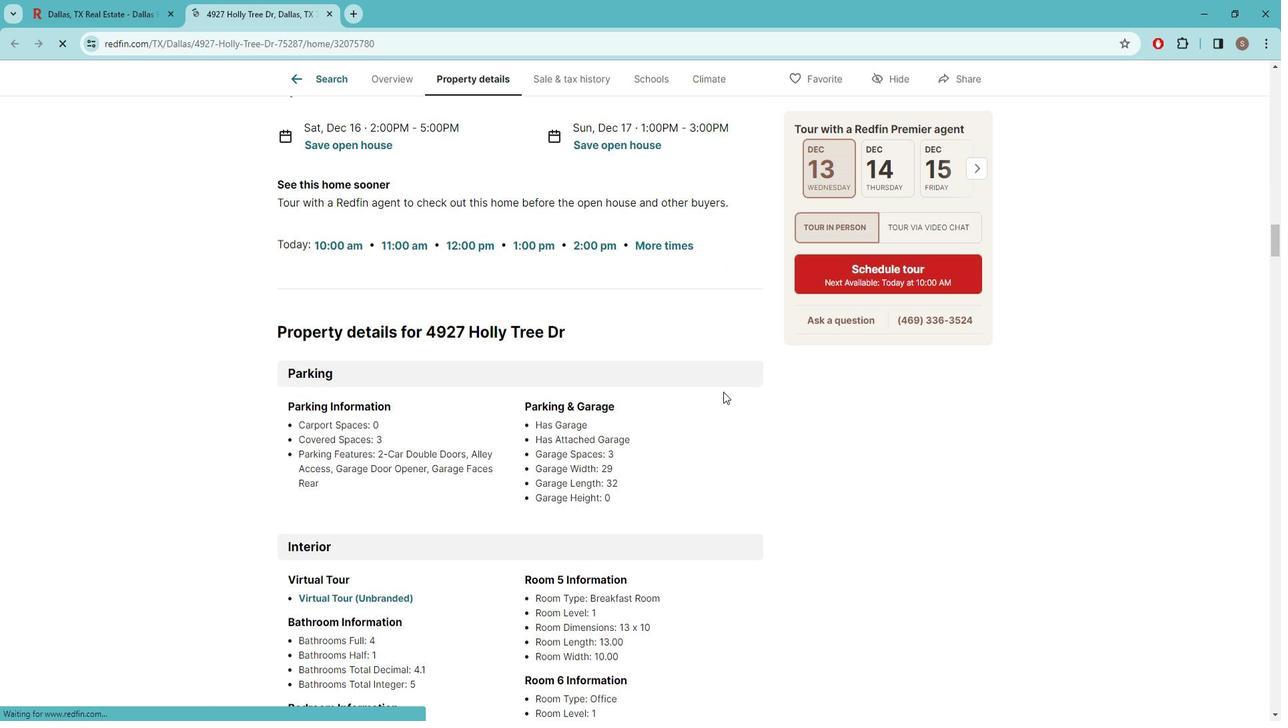 
Action: Mouse scrolled (743, 396) with delta (0, 0)
Screenshot: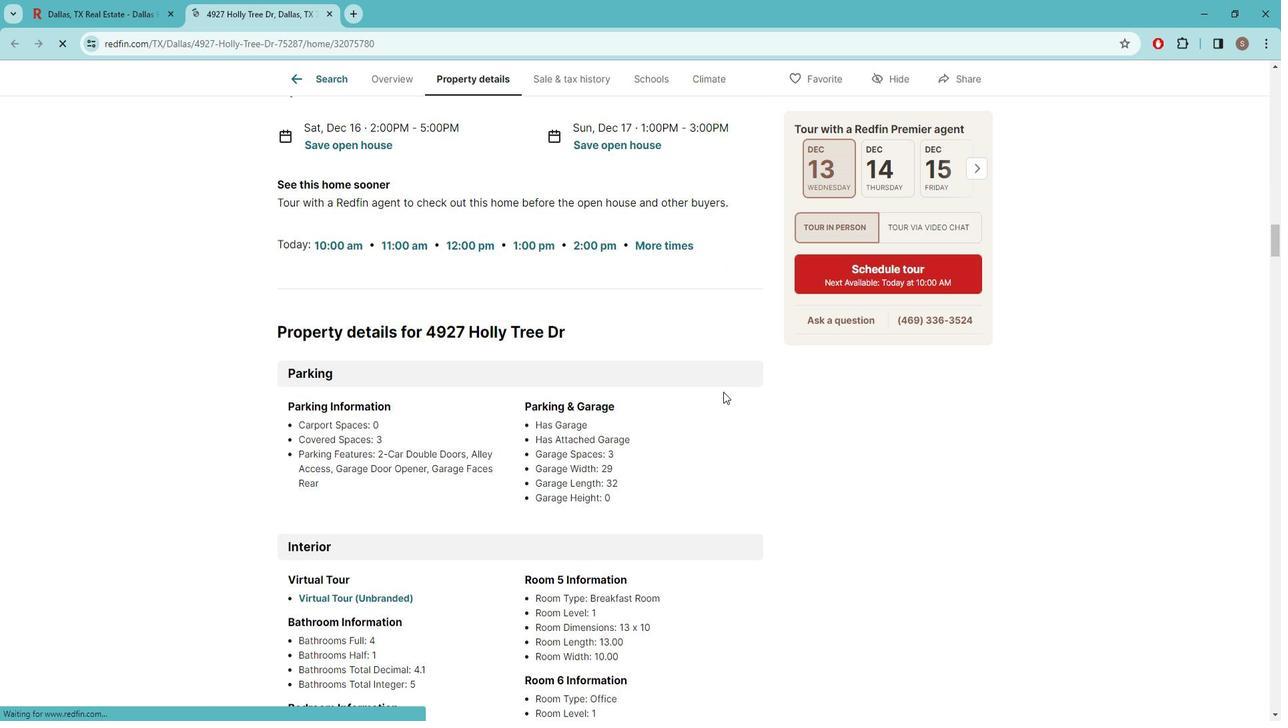 
Action: Mouse scrolled (743, 396) with delta (0, 0)
Screenshot: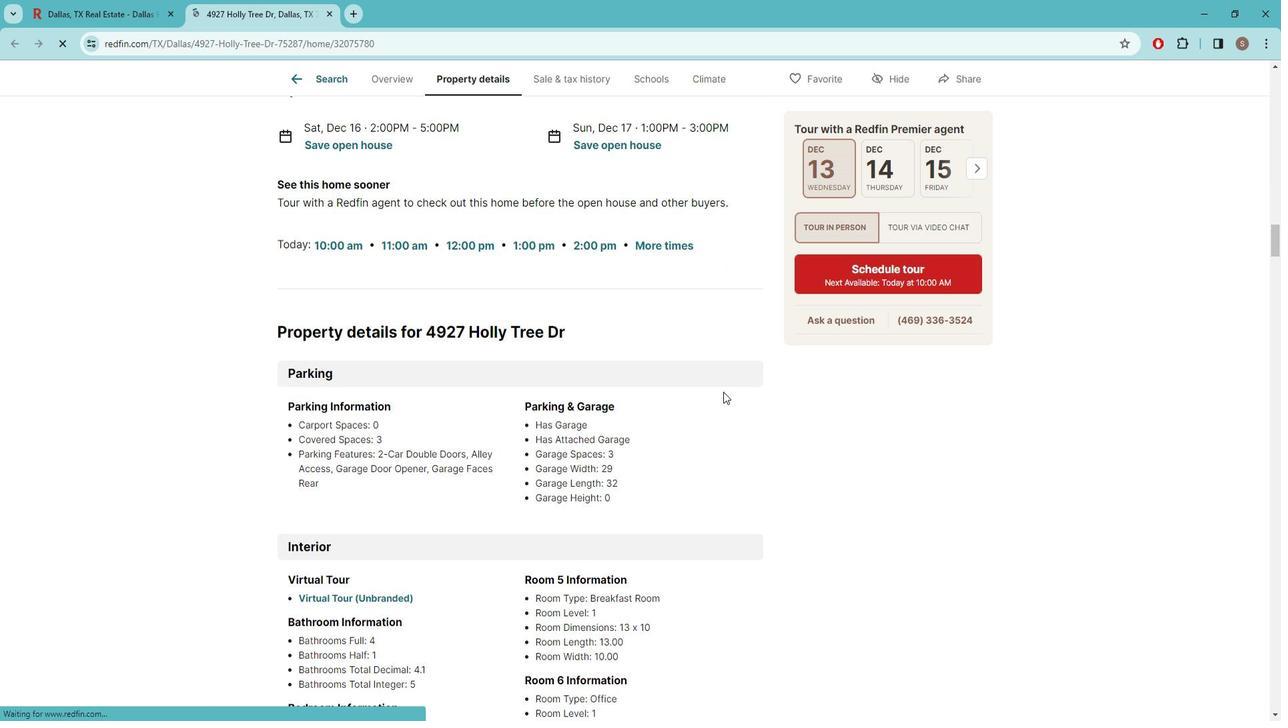 
Action: Mouse scrolled (743, 396) with delta (0, 0)
Screenshot: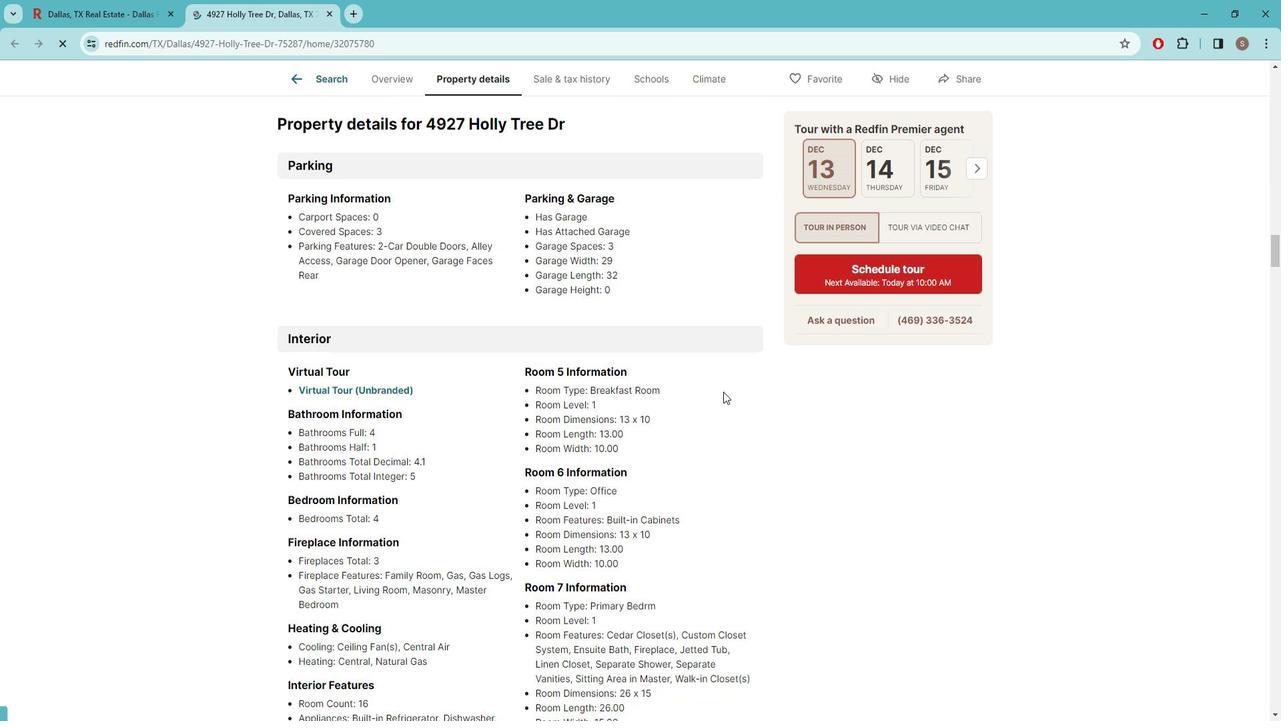 
Action: Mouse scrolled (743, 396) with delta (0, 0)
Screenshot: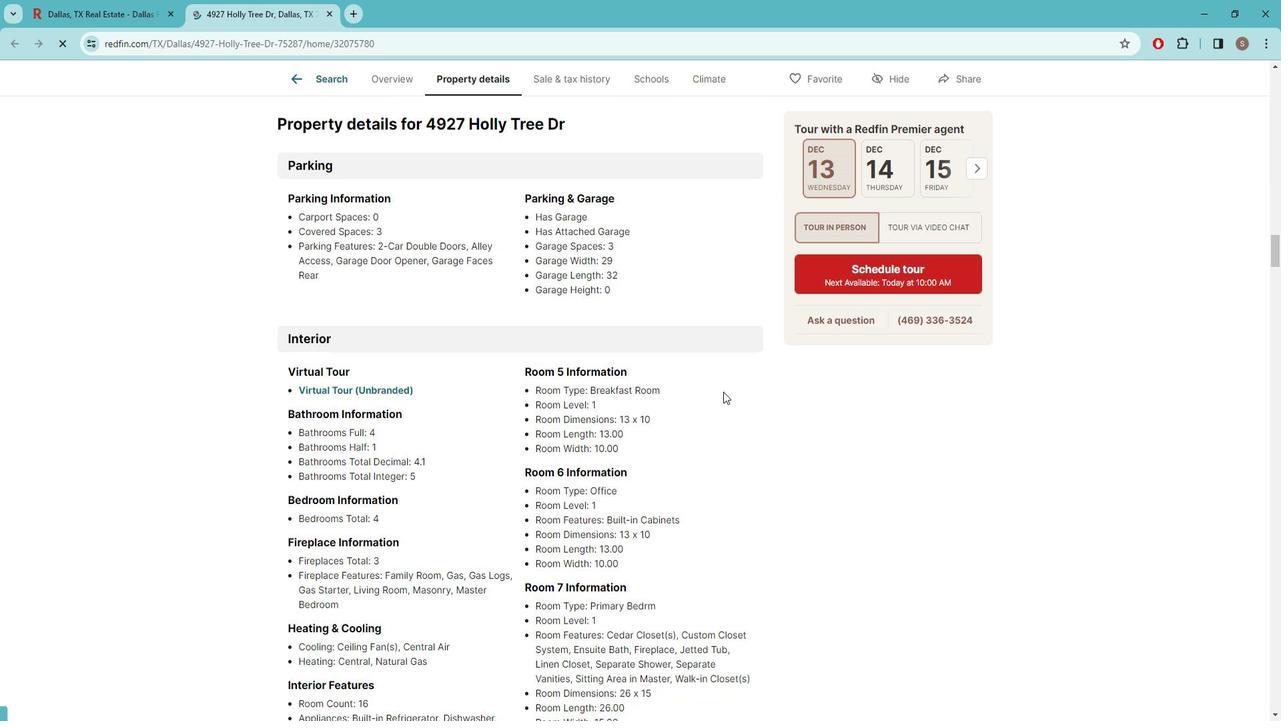 
Action: Mouse scrolled (743, 396) with delta (0, 0)
Screenshot: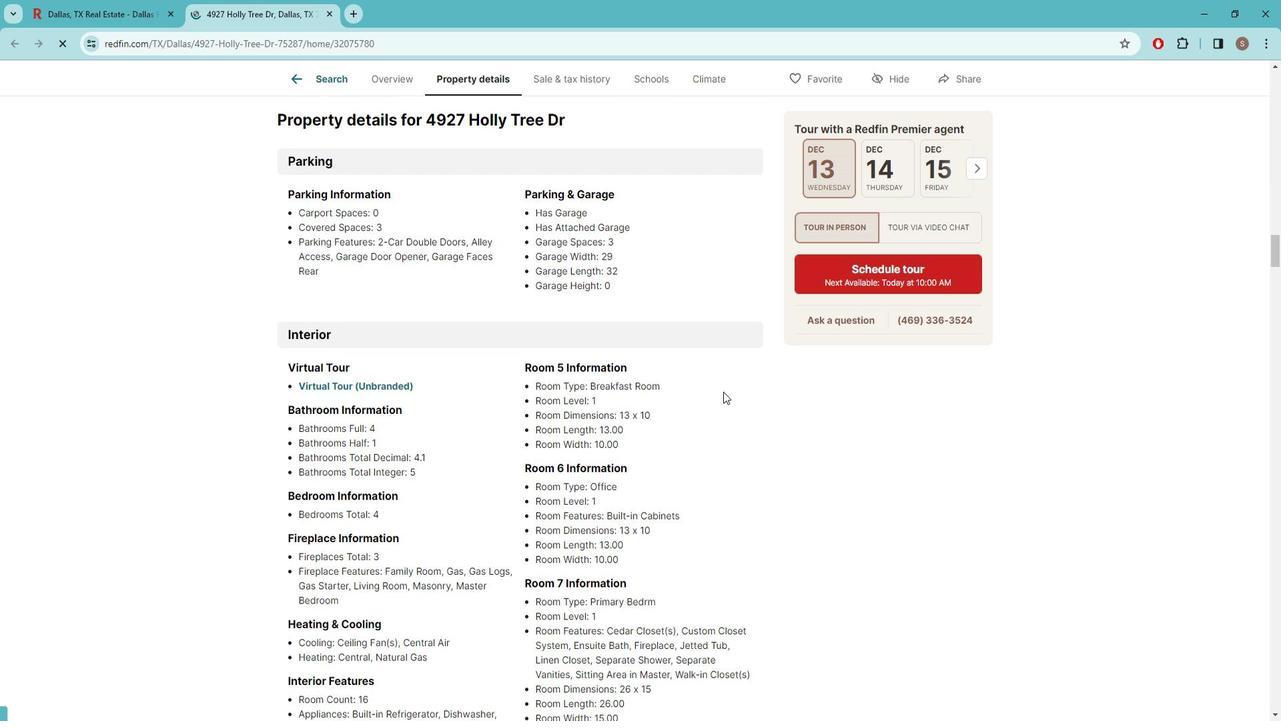 
Action: Mouse scrolled (743, 396) with delta (0, 0)
Screenshot: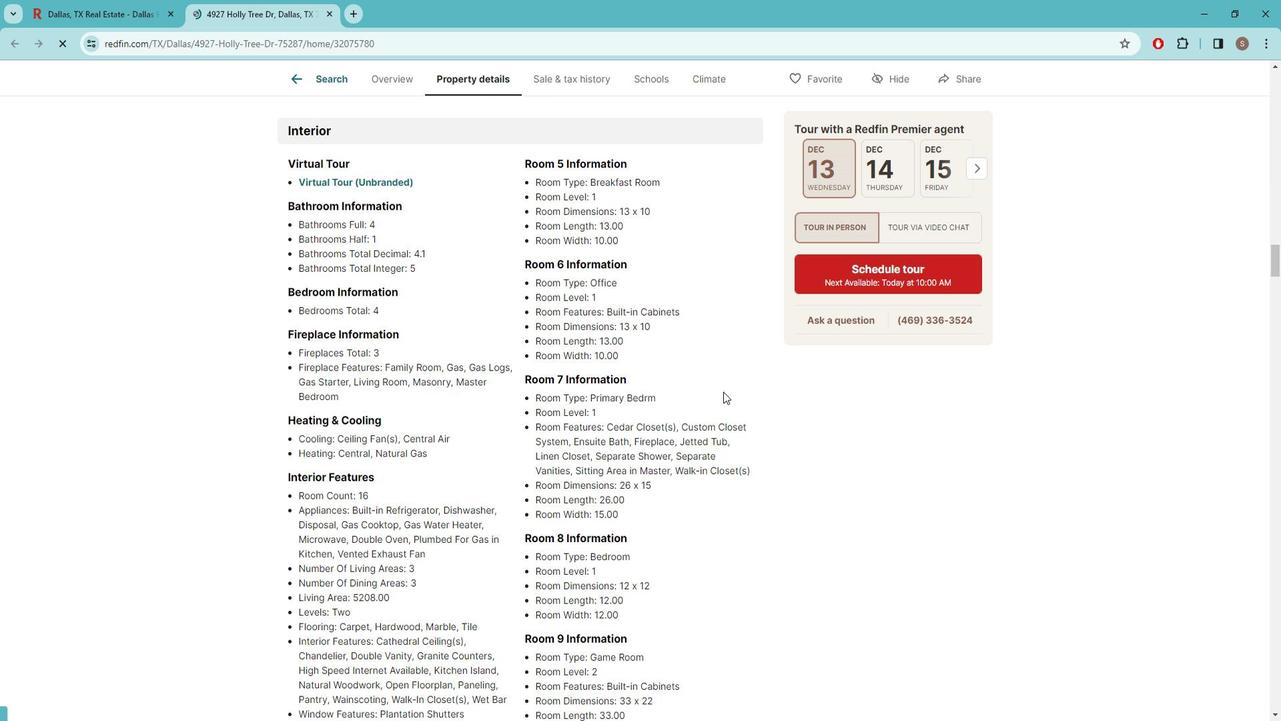 
Action: Mouse scrolled (743, 396) with delta (0, 0)
Screenshot: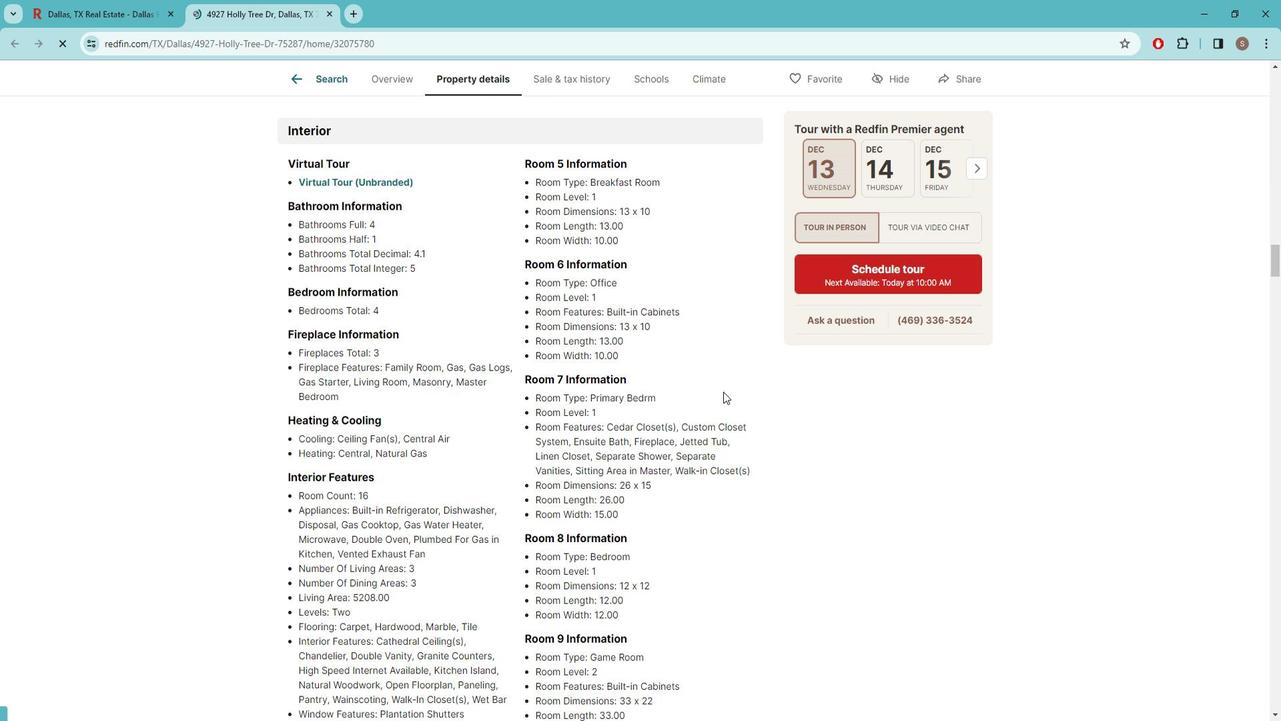 
Action: Mouse scrolled (743, 396) with delta (0, 0)
Screenshot: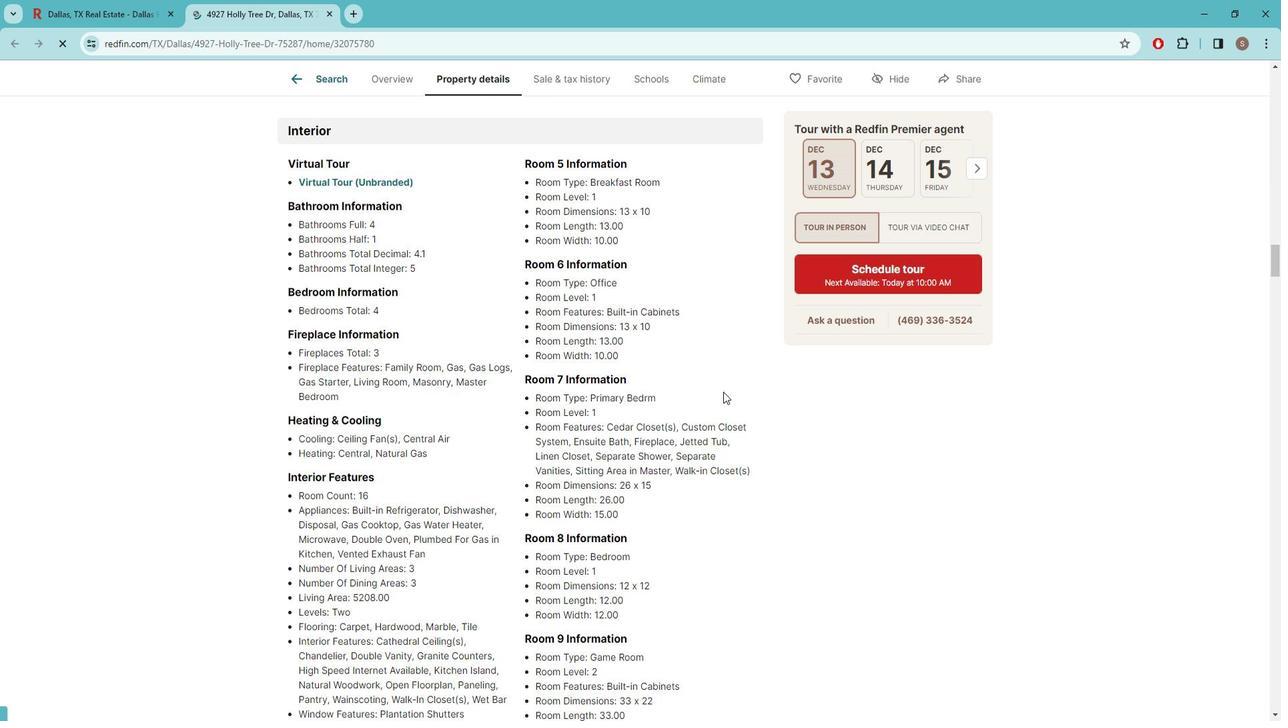 
Action: Mouse scrolled (743, 396) with delta (0, 0)
Screenshot: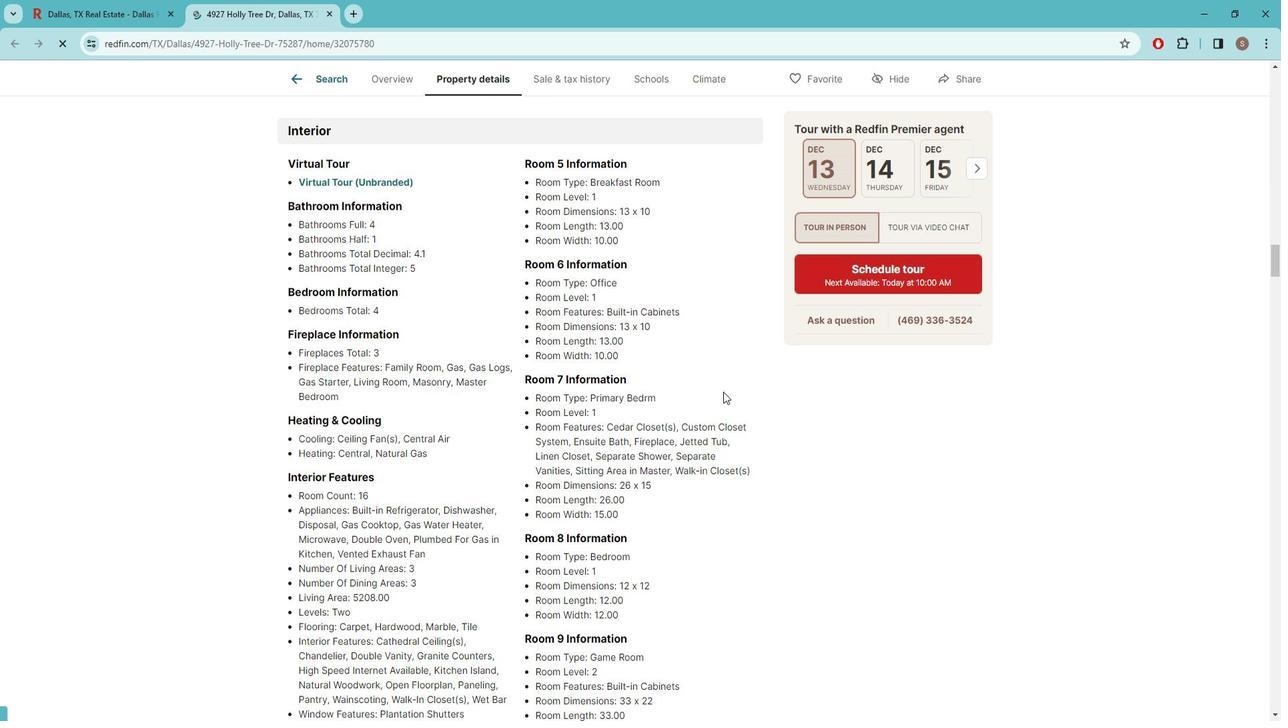 
Action: Mouse scrolled (743, 396) with delta (0, 0)
Screenshot: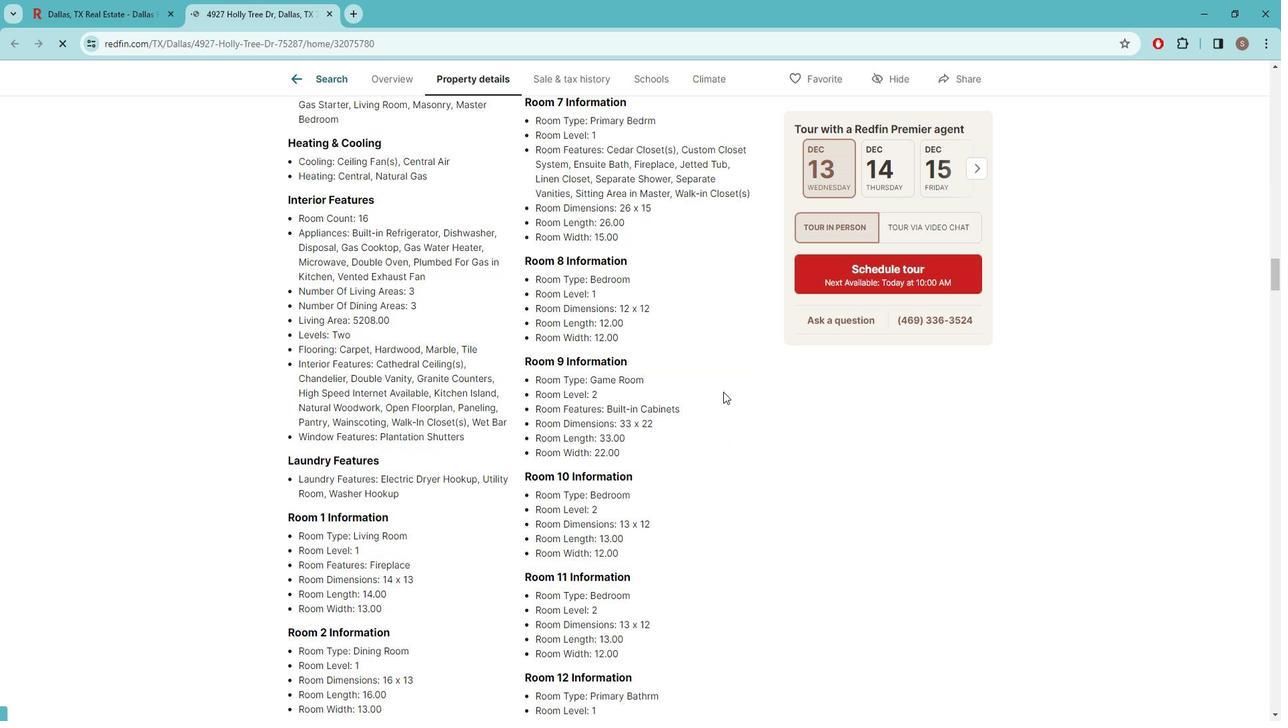 
Action: Mouse scrolled (743, 396) with delta (0, 0)
Screenshot: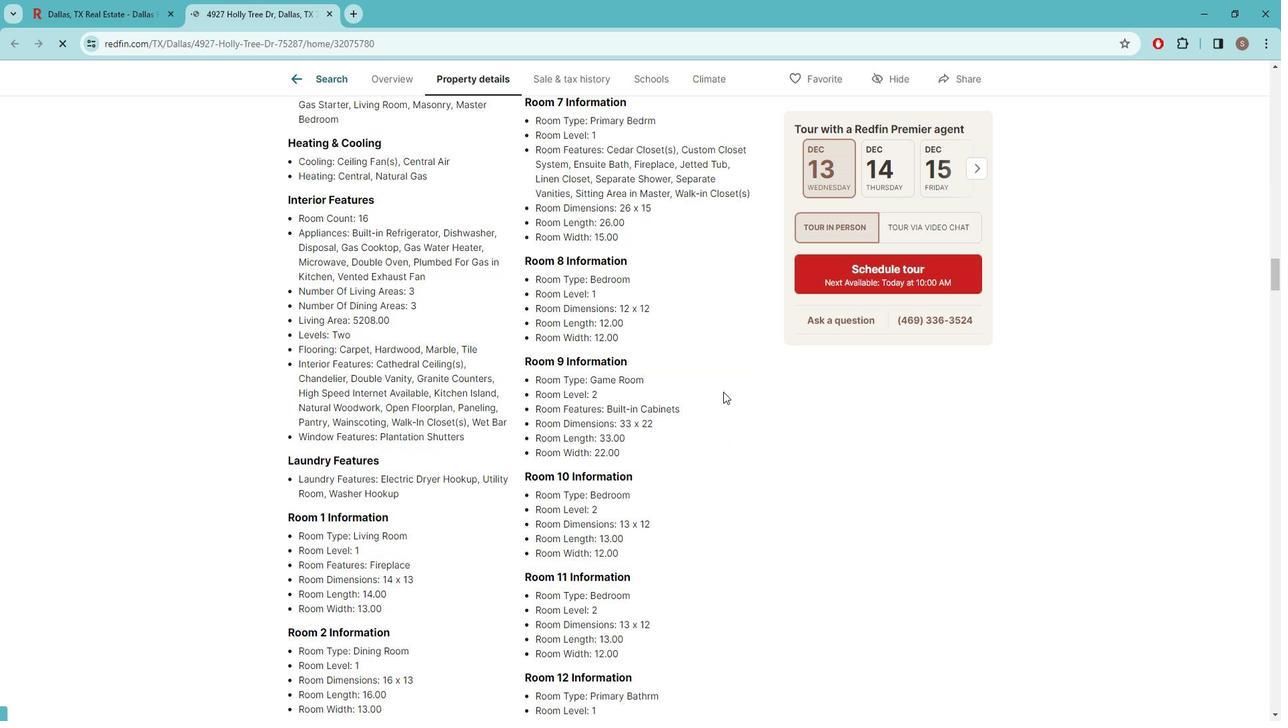 
Action: Mouse scrolled (743, 396) with delta (0, 0)
Screenshot: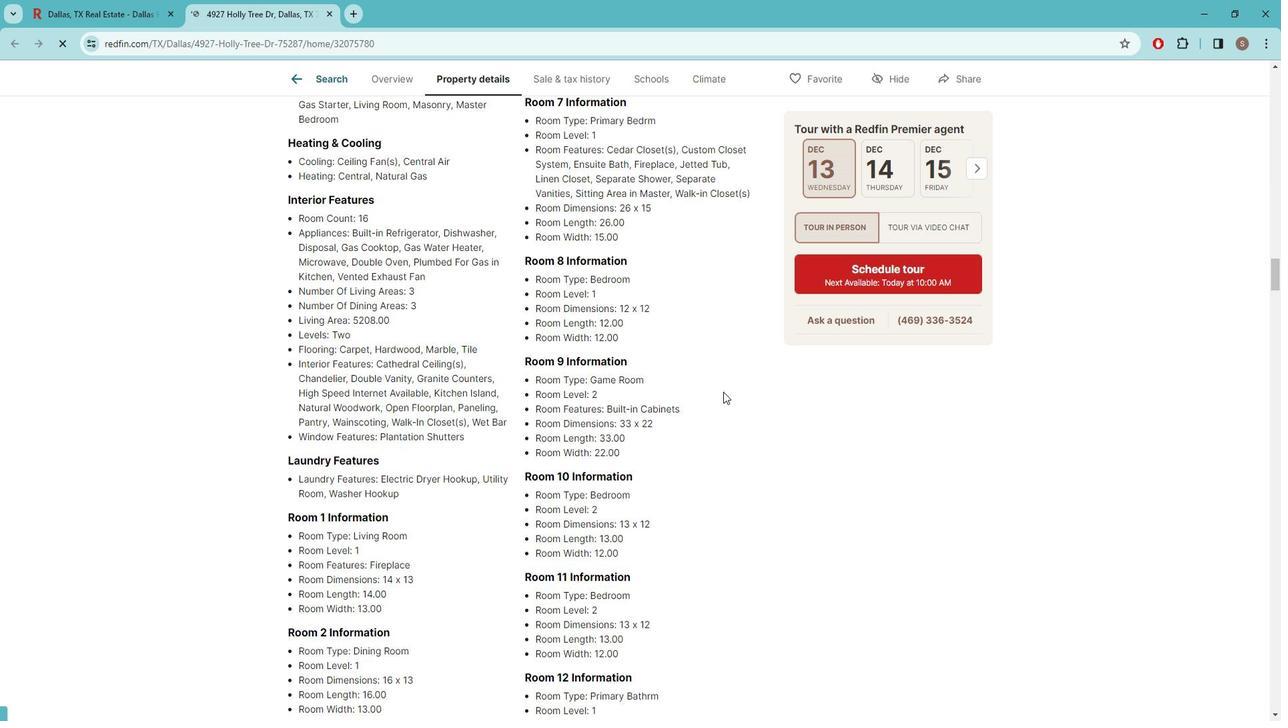 
Action: Mouse scrolled (743, 396) with delta (0, 0)
Screenshot: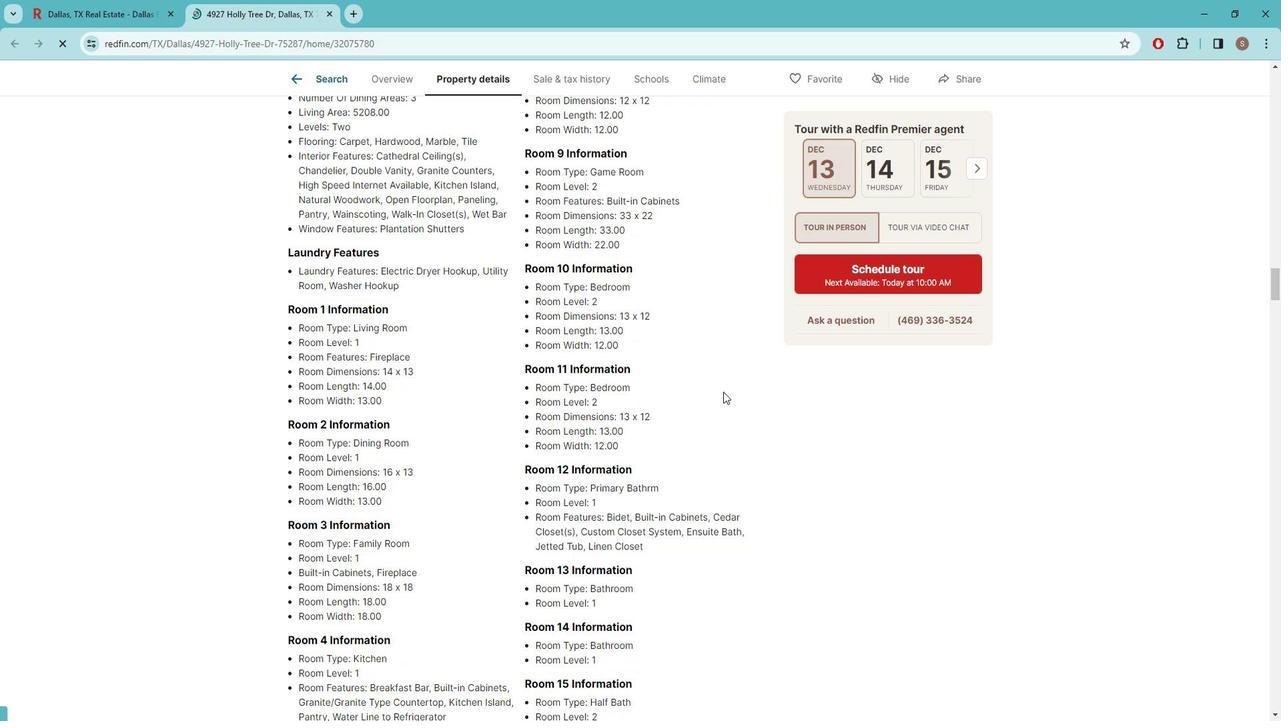 
Action: Mouse scrolled (743, 396) with delta (0, 0)
Screenshot: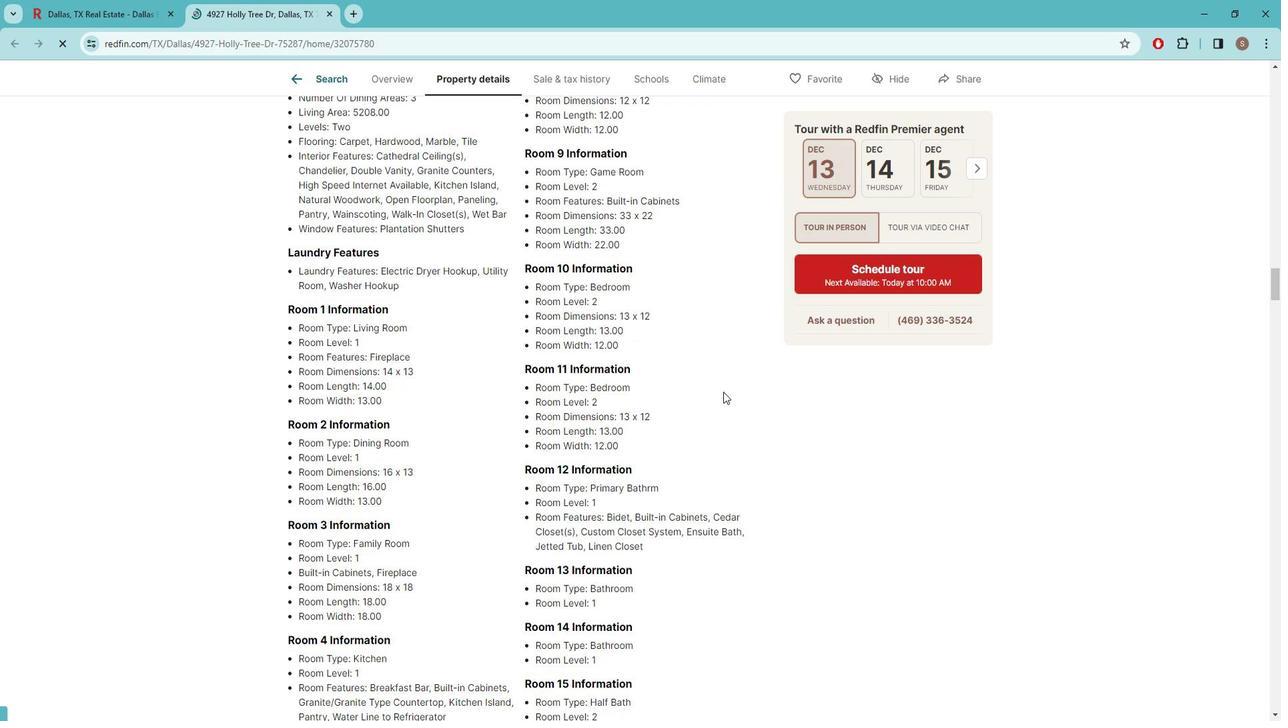 
Action: Mouse scrolled (743, 396) with delta (0, 0)
Screenshot: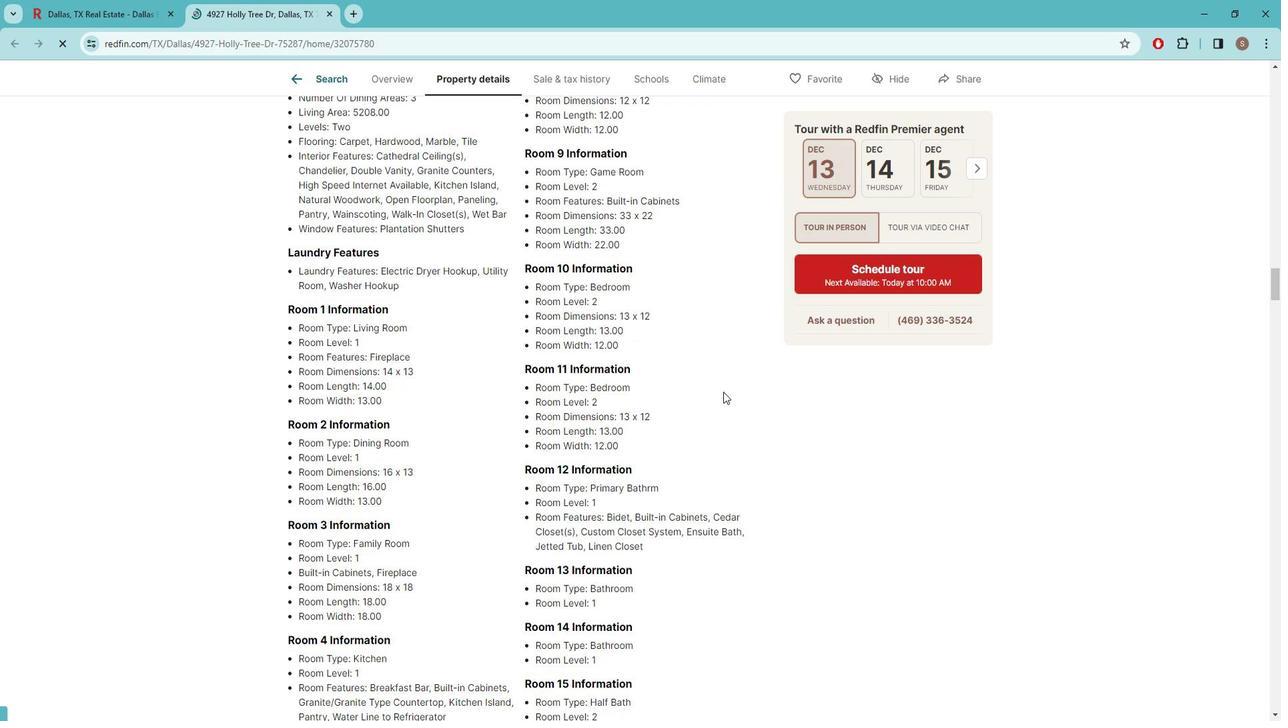 
Action: Mouse scrolled (743, 396) with delta (0, 0)
Screenshot: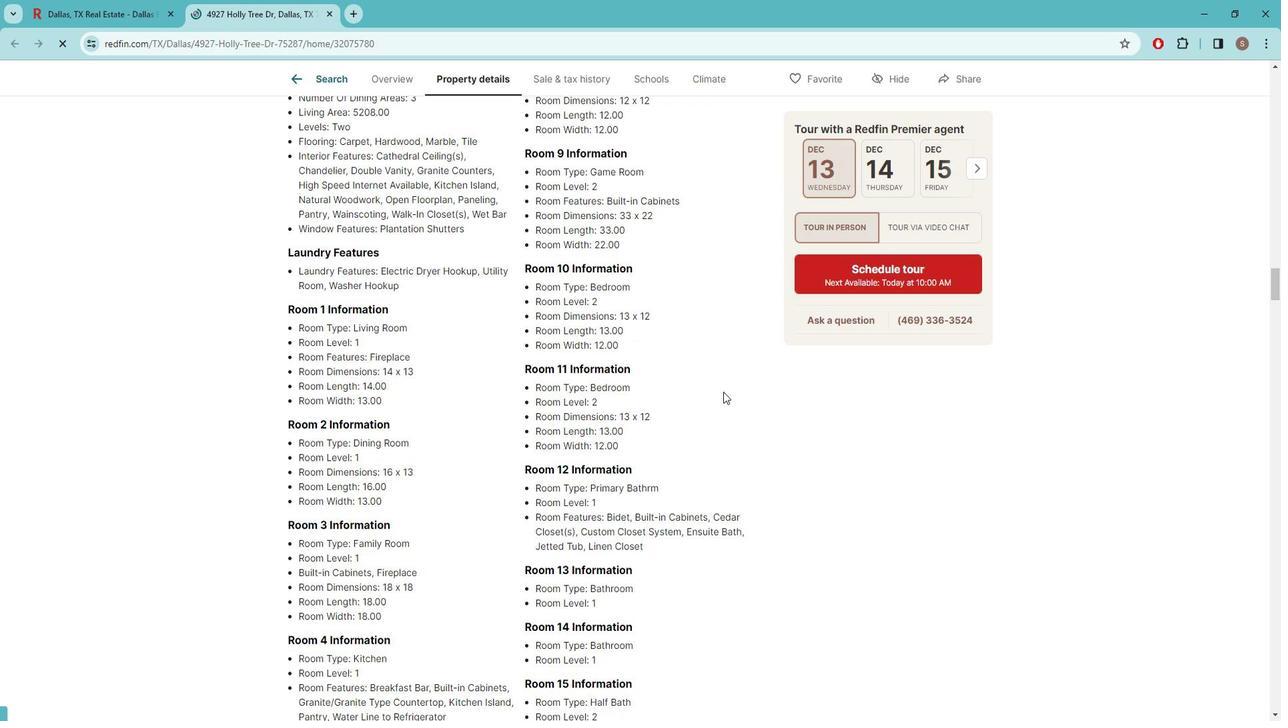 
Action: Mouse scrolled (743, 396) with delta (0, 0)
Screenshot: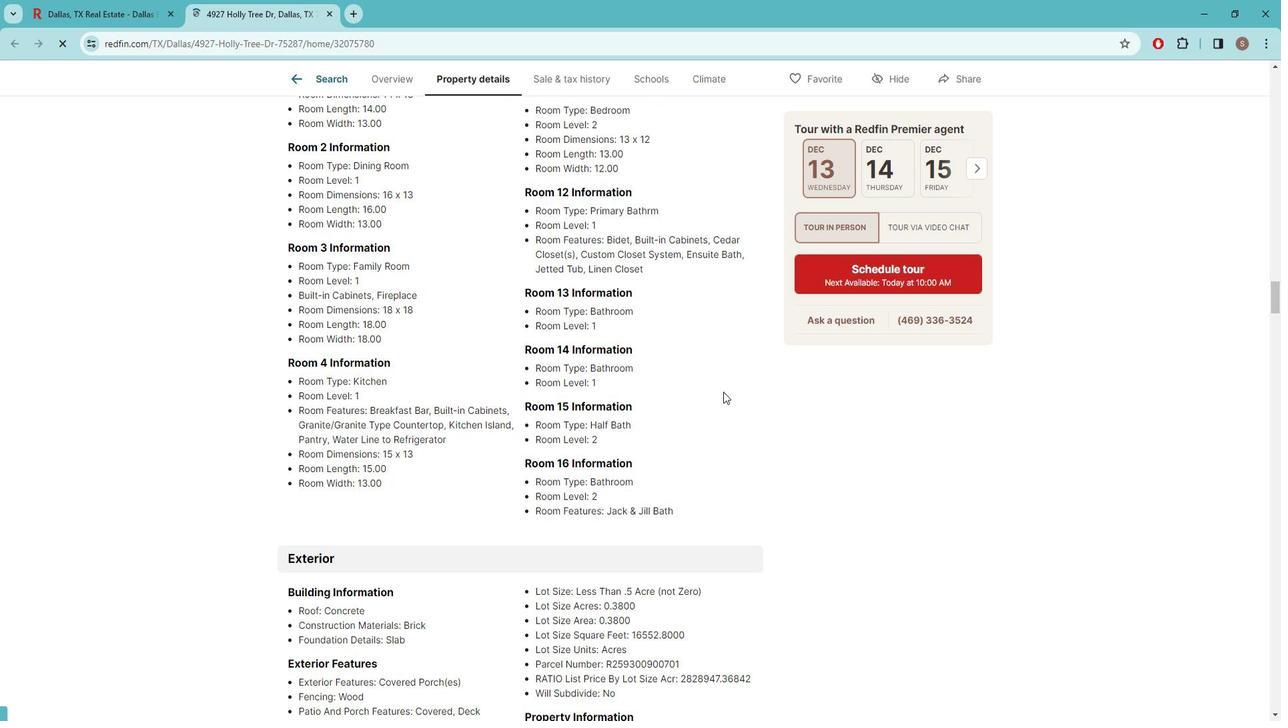
Action: Mouse scrolled (743, 396) with delta (0, 0)
Screenshot: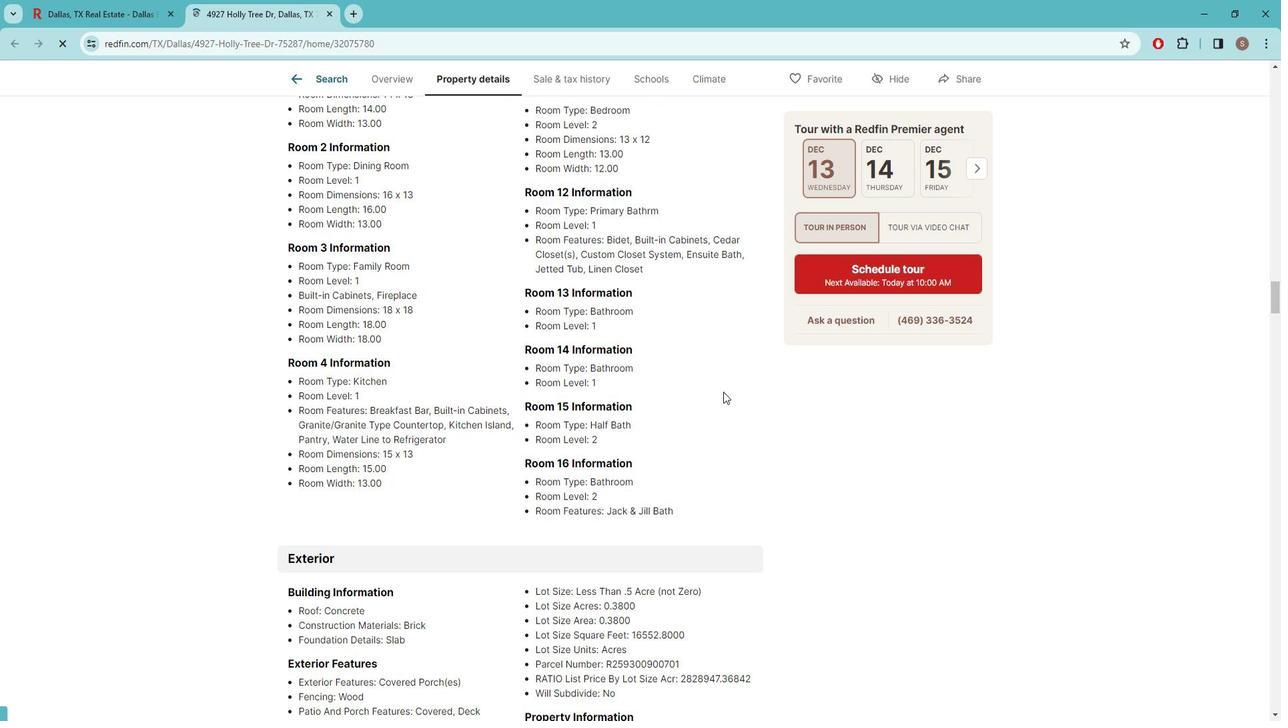 
Action: Mouse scrolled (743, 396) with delta (0, 0)
Screenshot: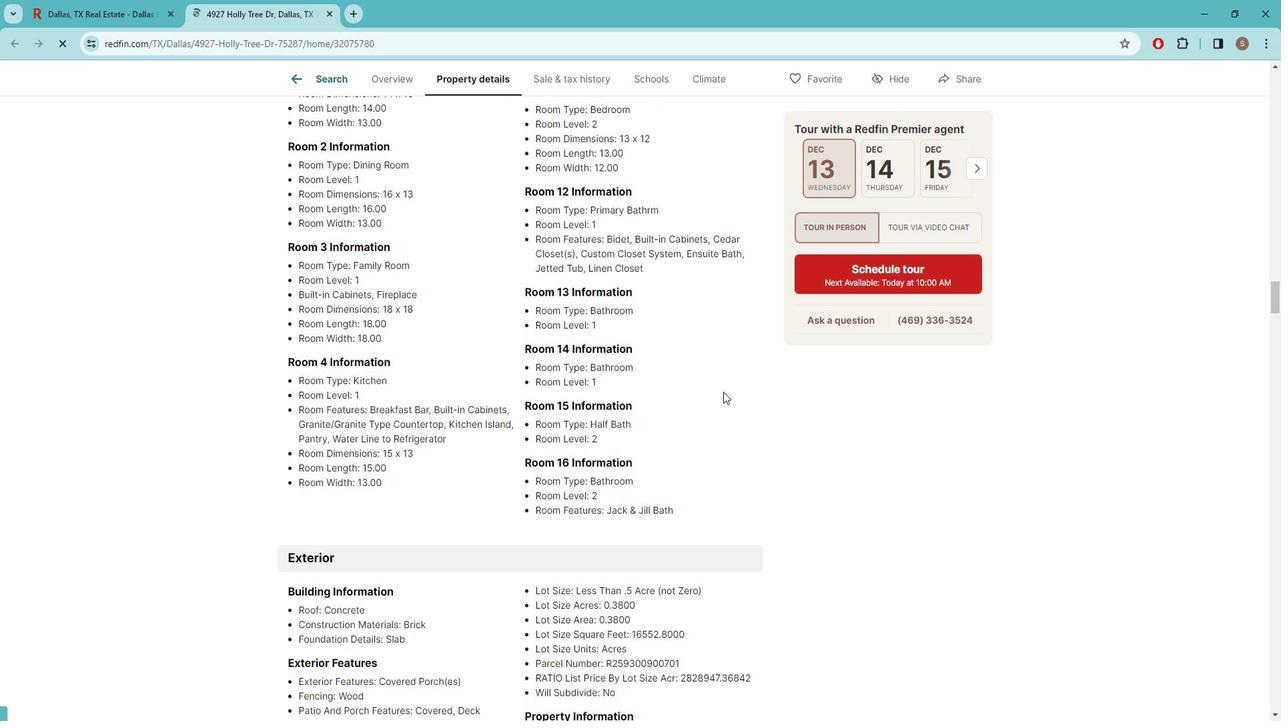 
Action: Mouse scrolled (743, 396) with delta (0, 0)
Screenshot: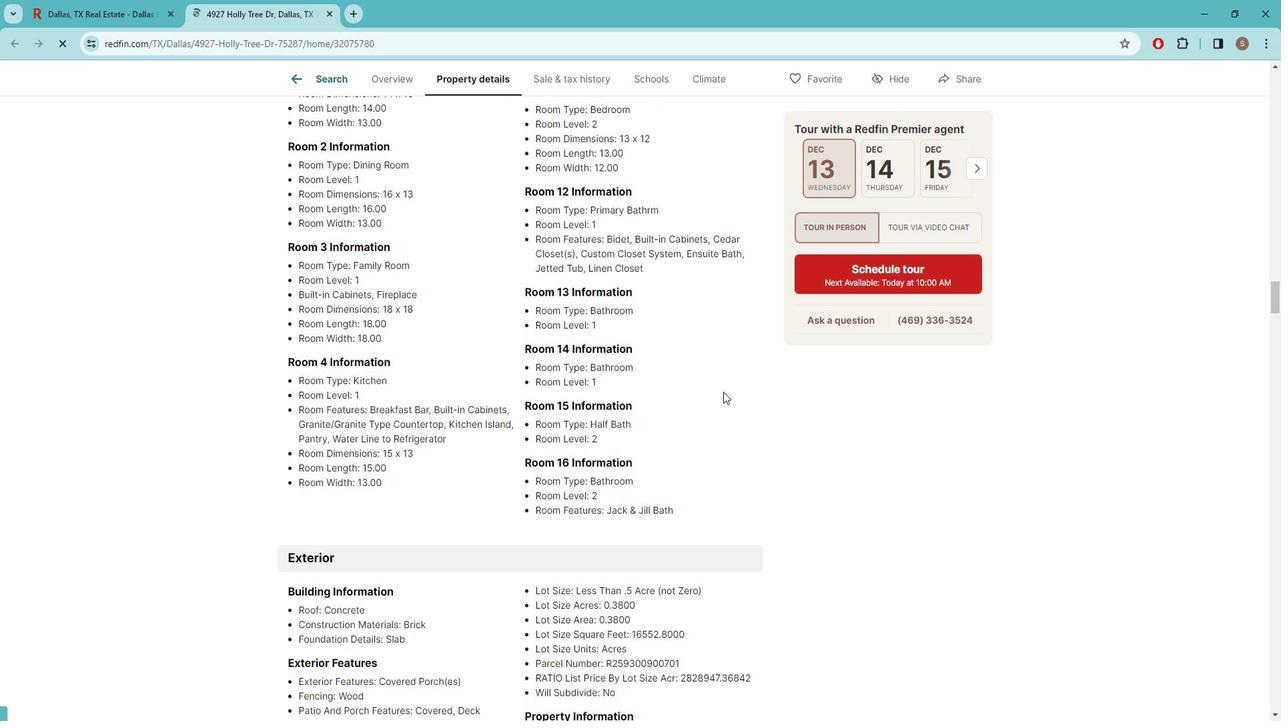 
Action: Mouse scrolled (743, 396) with delta (0, 0)
Screenshot: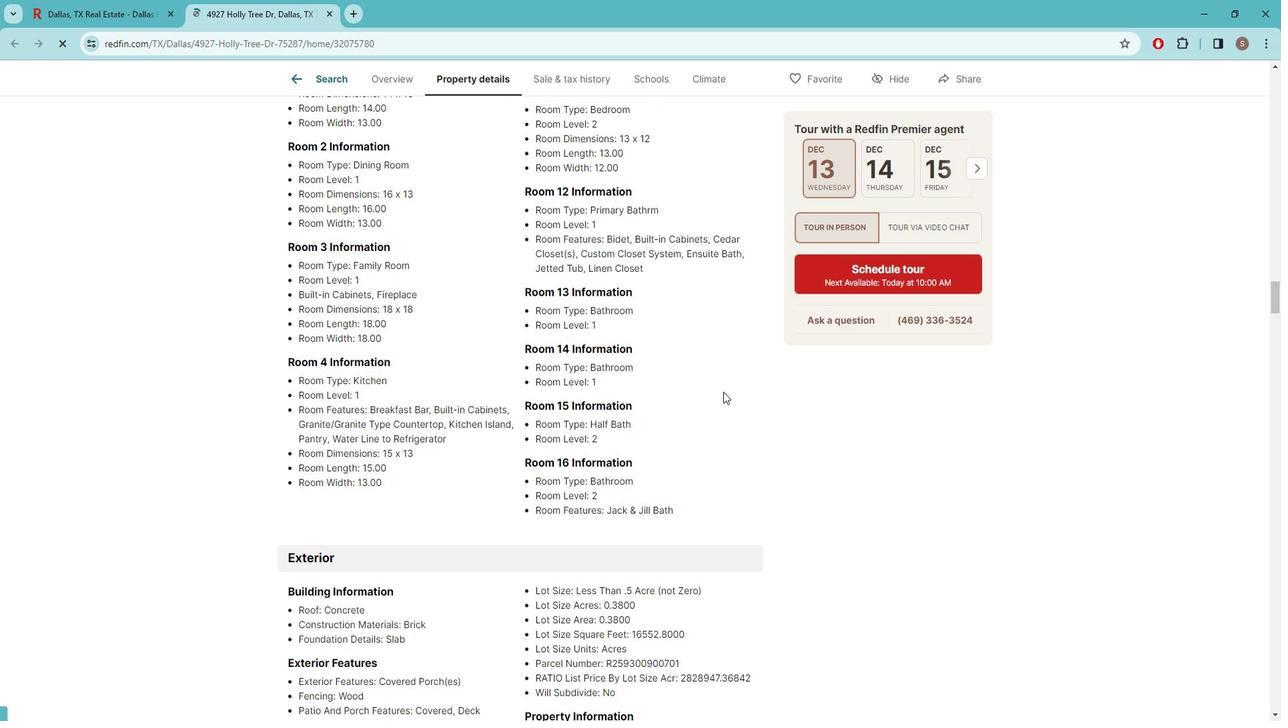 
Action: Mouse scrolled (743, 396) with delta (0, 0)
Screenshot: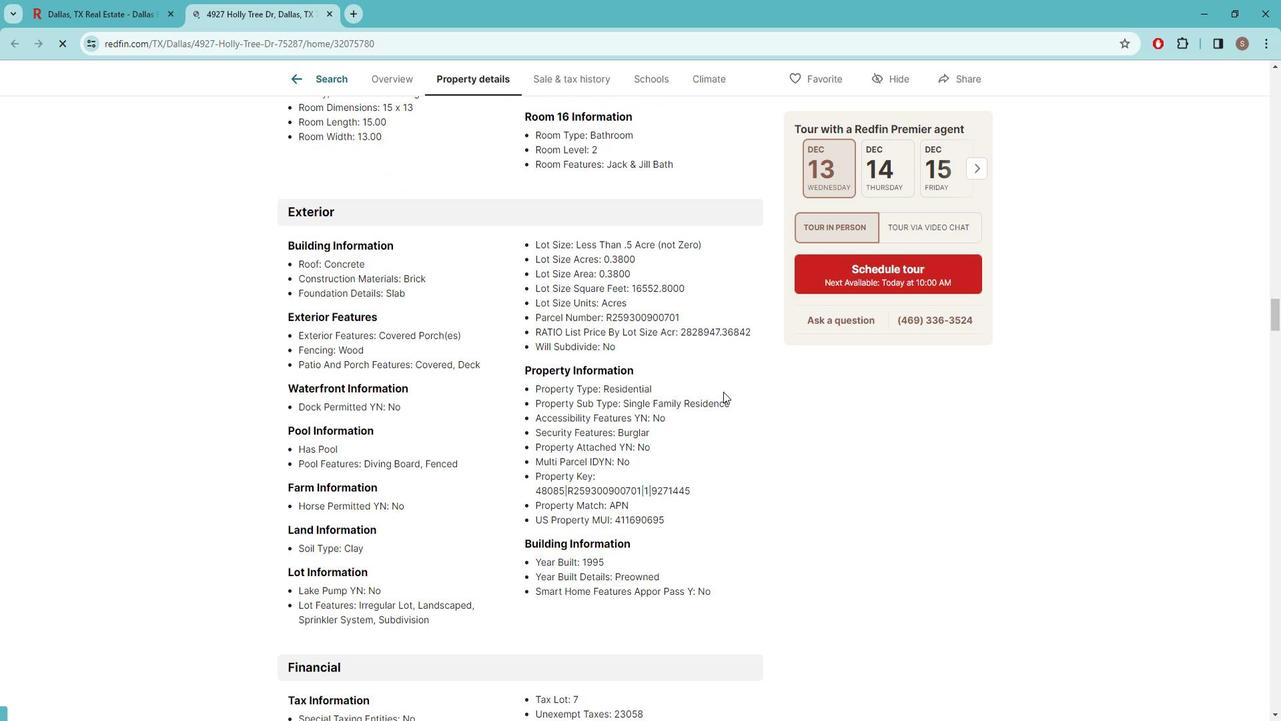 
Action: Mouse scrolled (743, 396) with delta (0, 0)
Screenshot: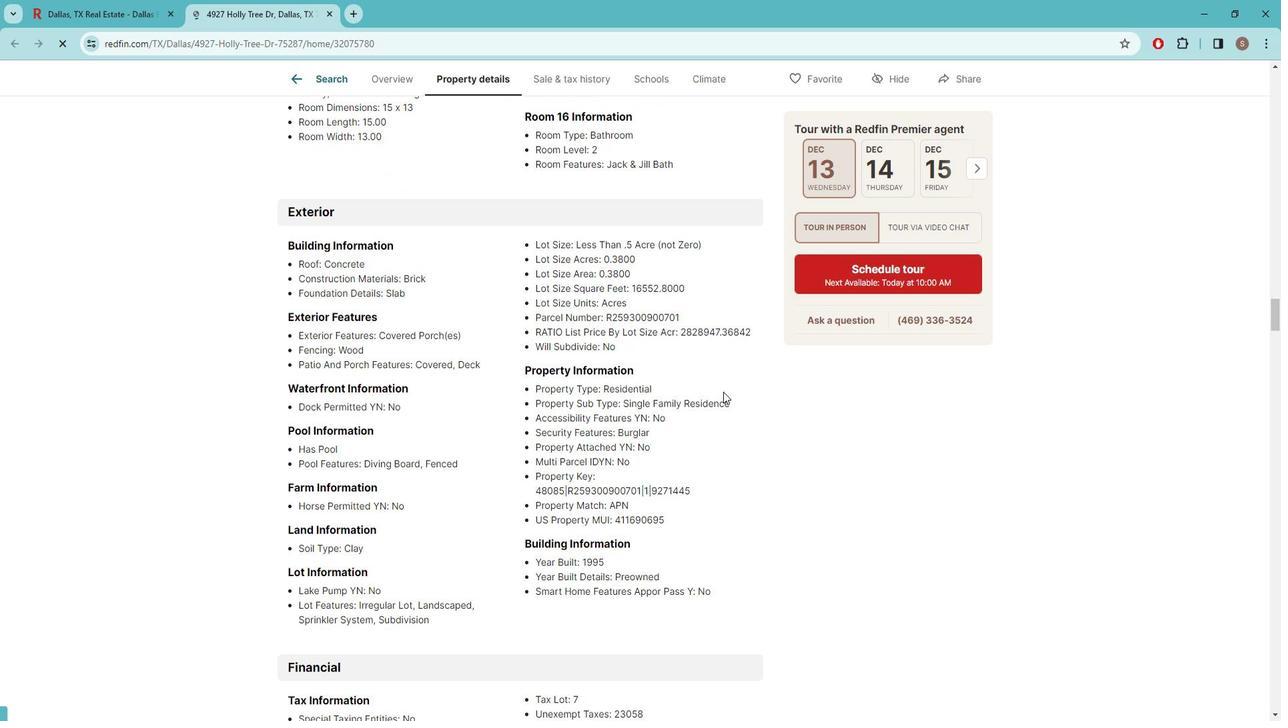 
Action: Mouse scrolled (743, 396) with delta (0, 0)
Screenshot: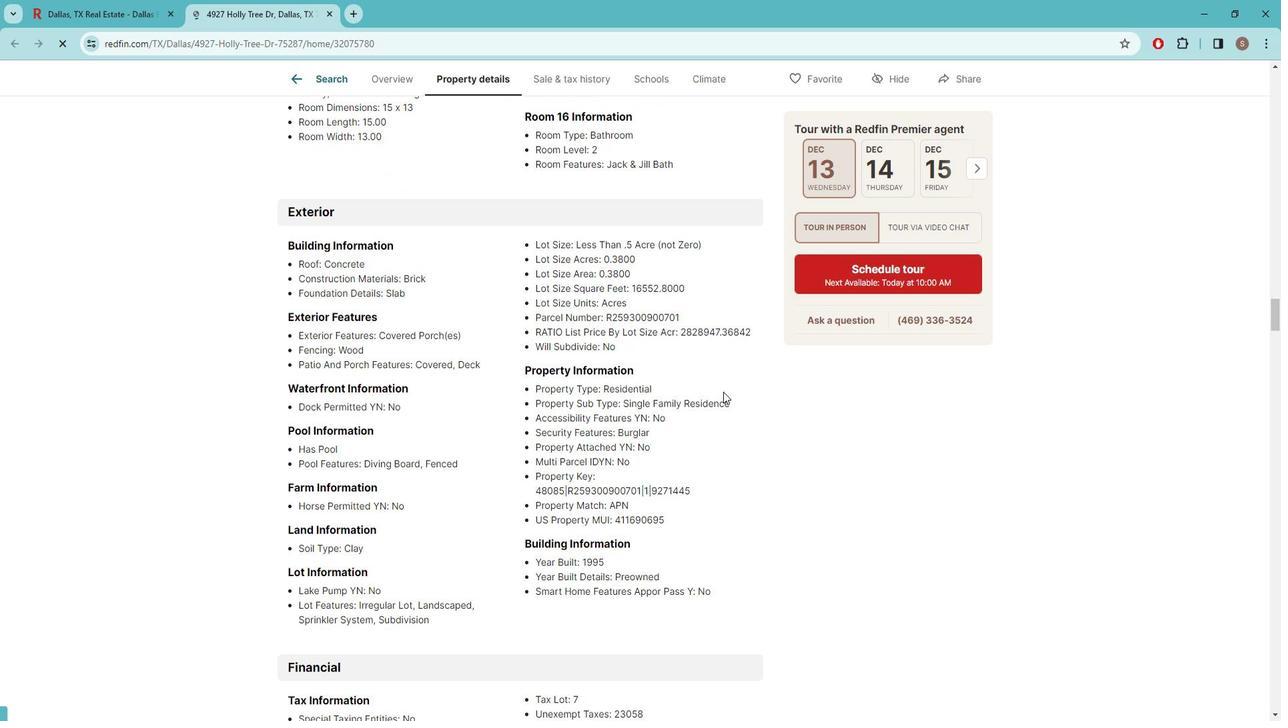 
Action: Mouse scrolled (743, 396) with delta (0, 0)
Screenshot: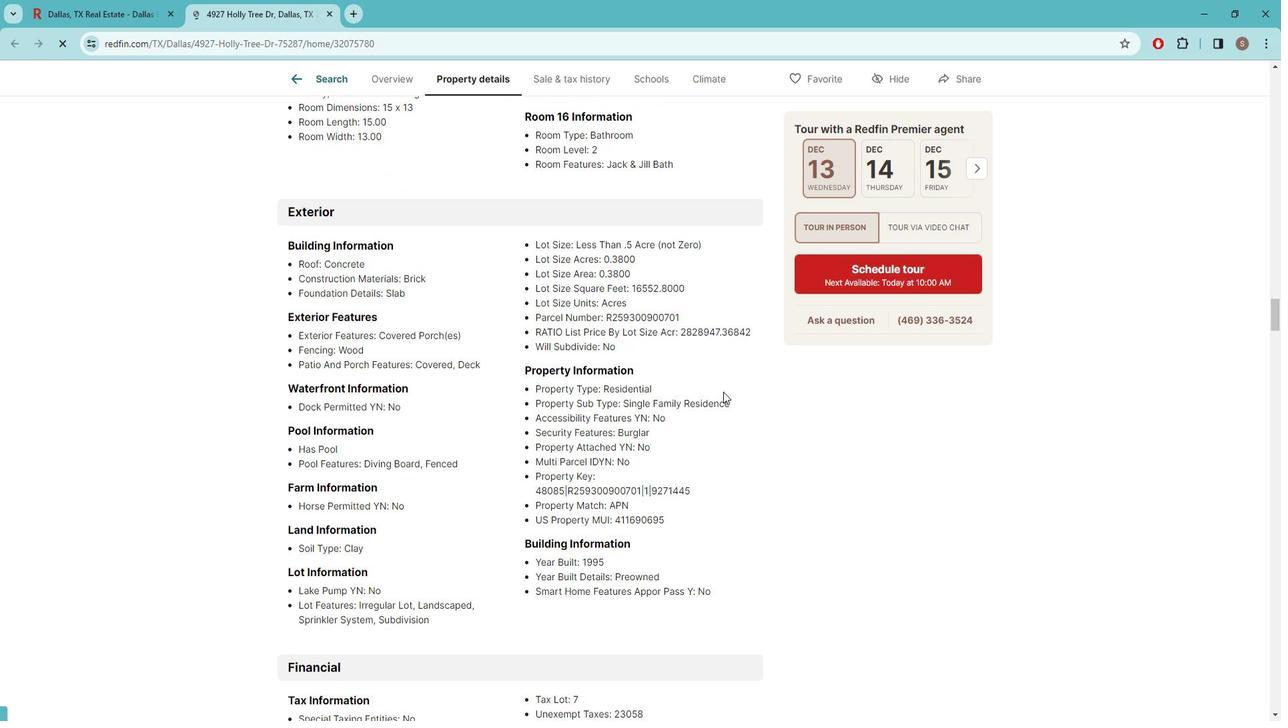 
Action: Mouse scrolled (743, 396) with delta (0, 0)
Screenshot: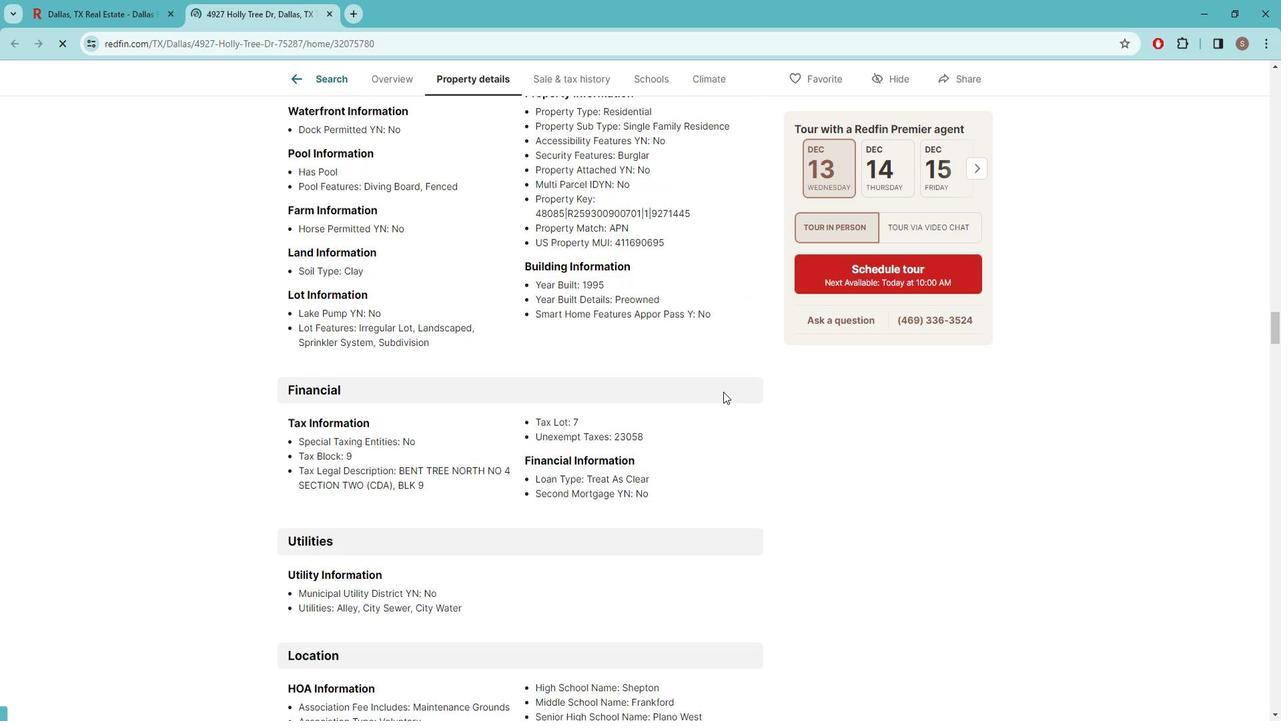 
Action: Mouse scrolled (743, 396) with delta (0, 0)
Screenshot: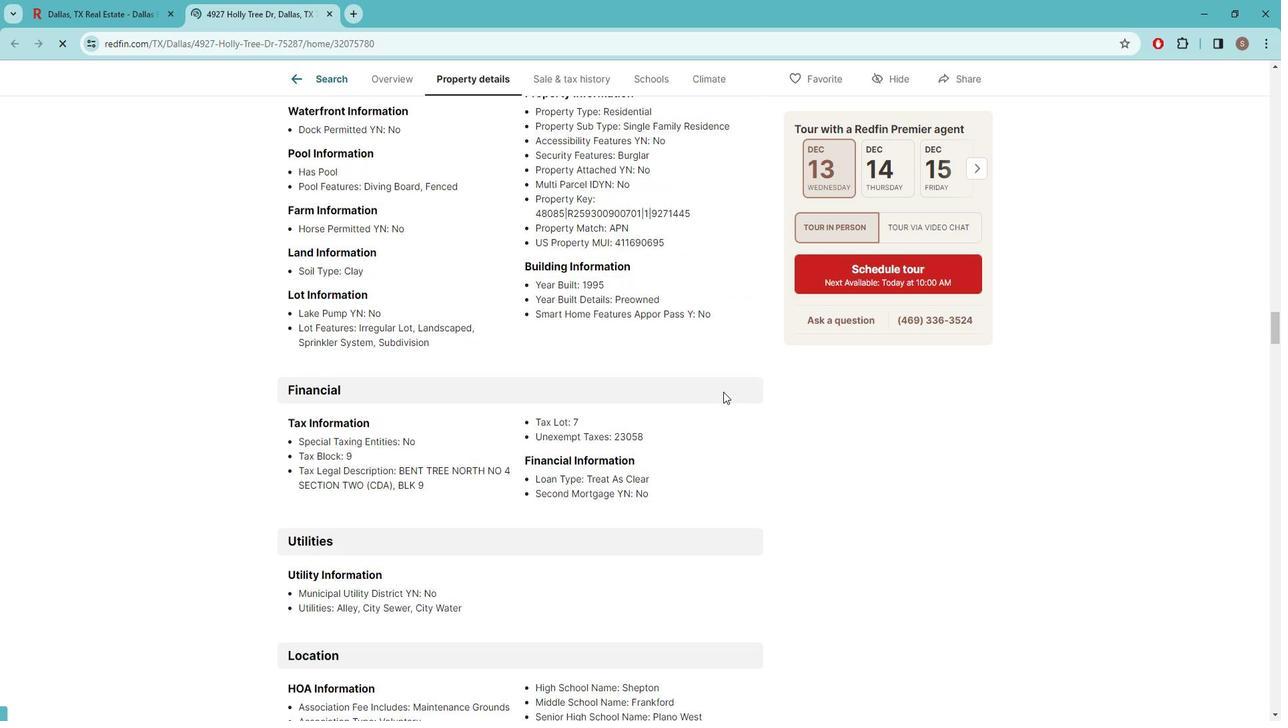 
Action: Mouse scrolled (743, 396) with delta (0, 0)
Screenshot: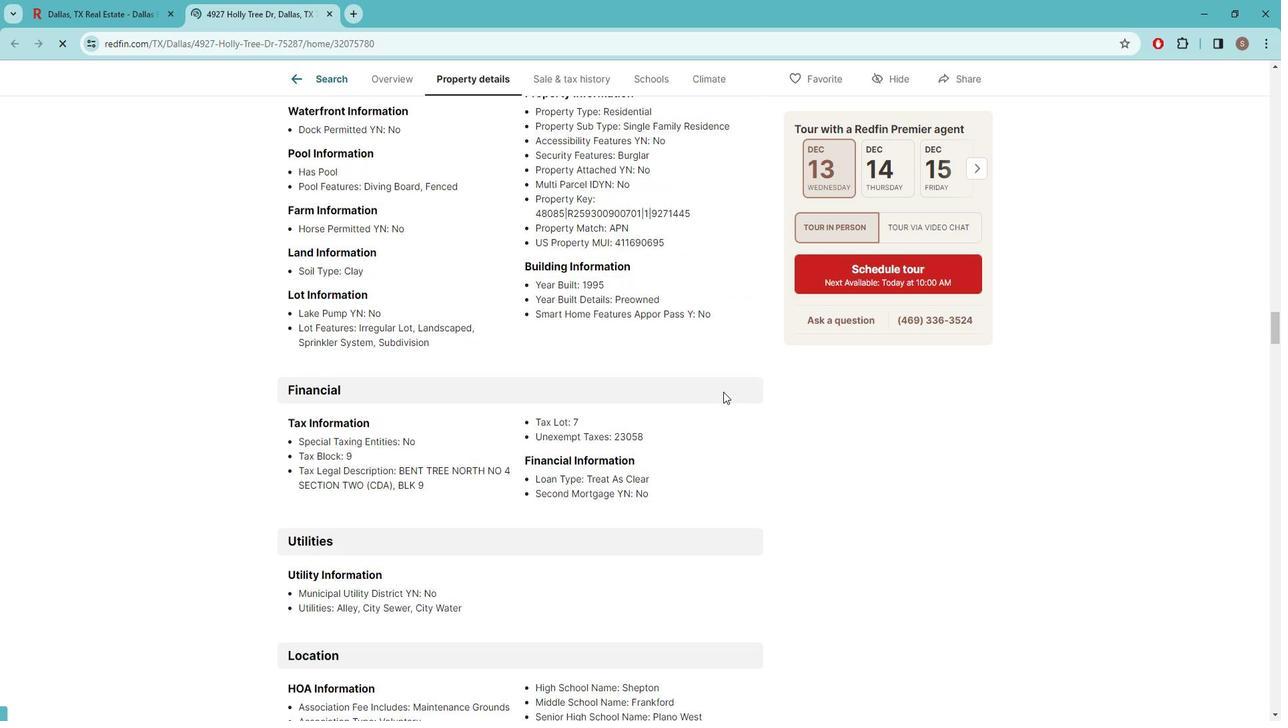 
Action: Mouse scrolled (743, 396) with delta (0, 0)
Screenshot: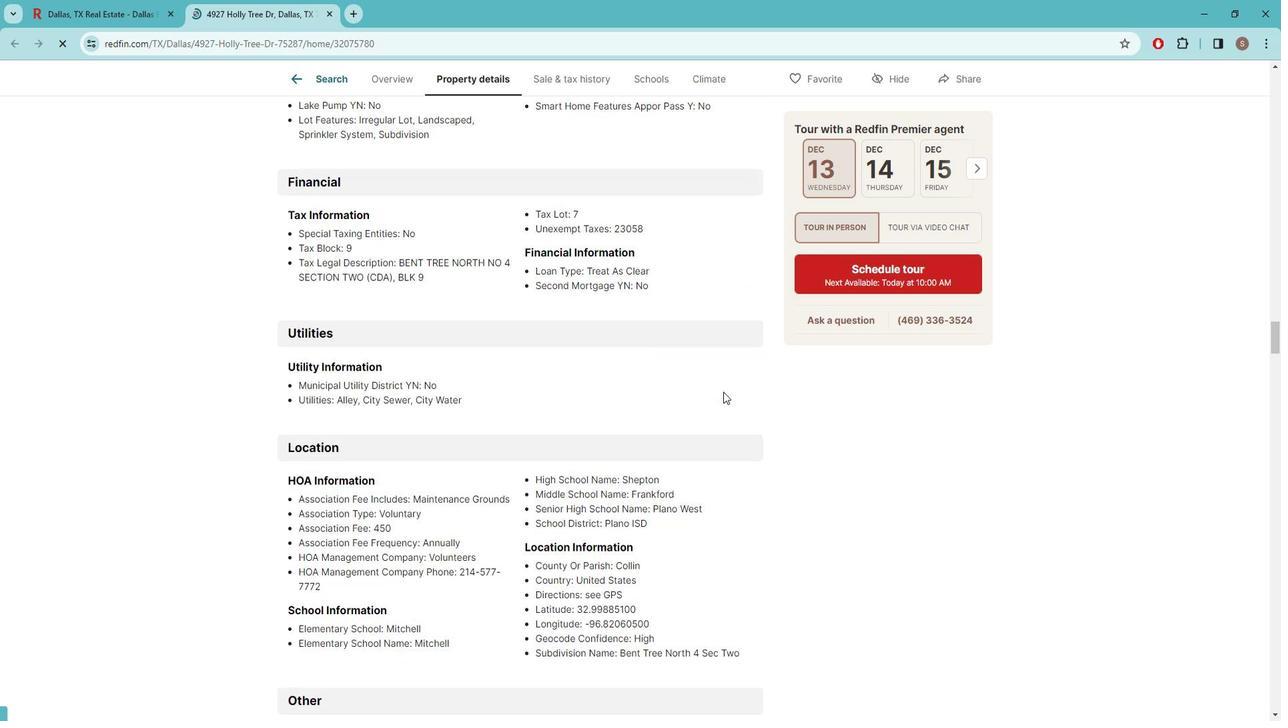 
Action: Mouse scrolled (743, 396) with delta (0, 0)
Screenshot: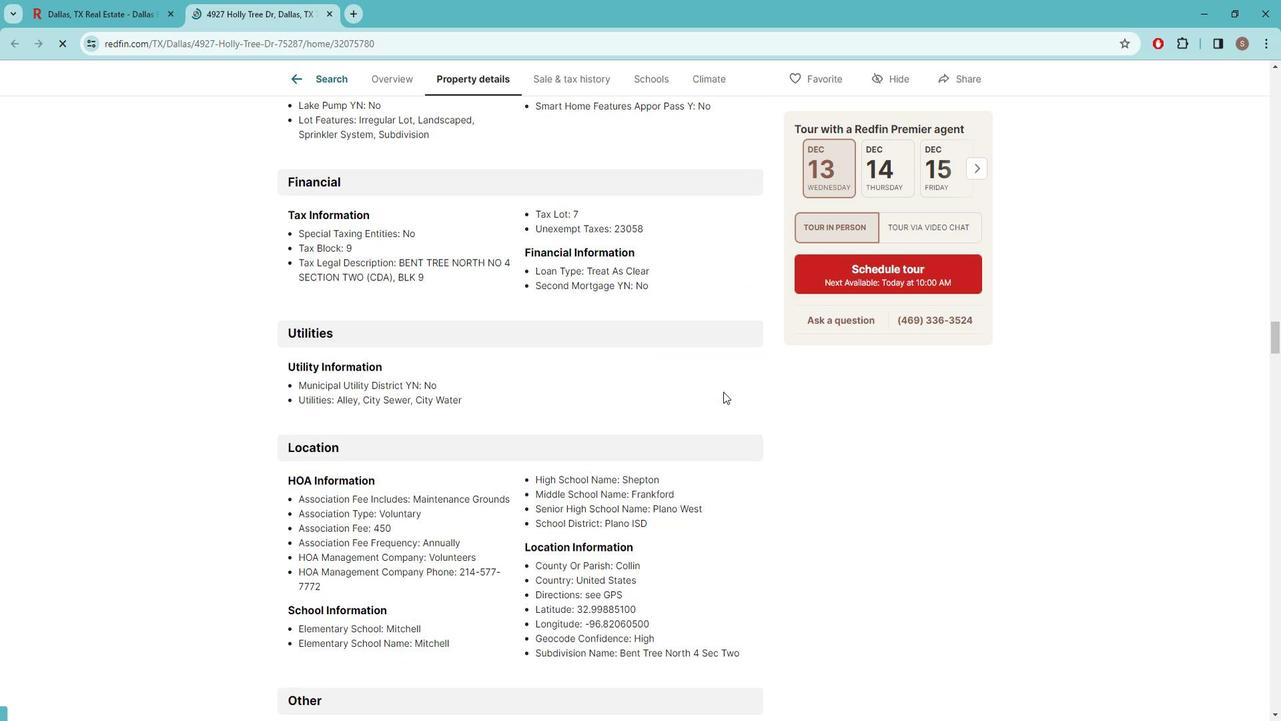 
Action: Mouse scrolled (743, 396) with delta (0, 0)
Screenshot: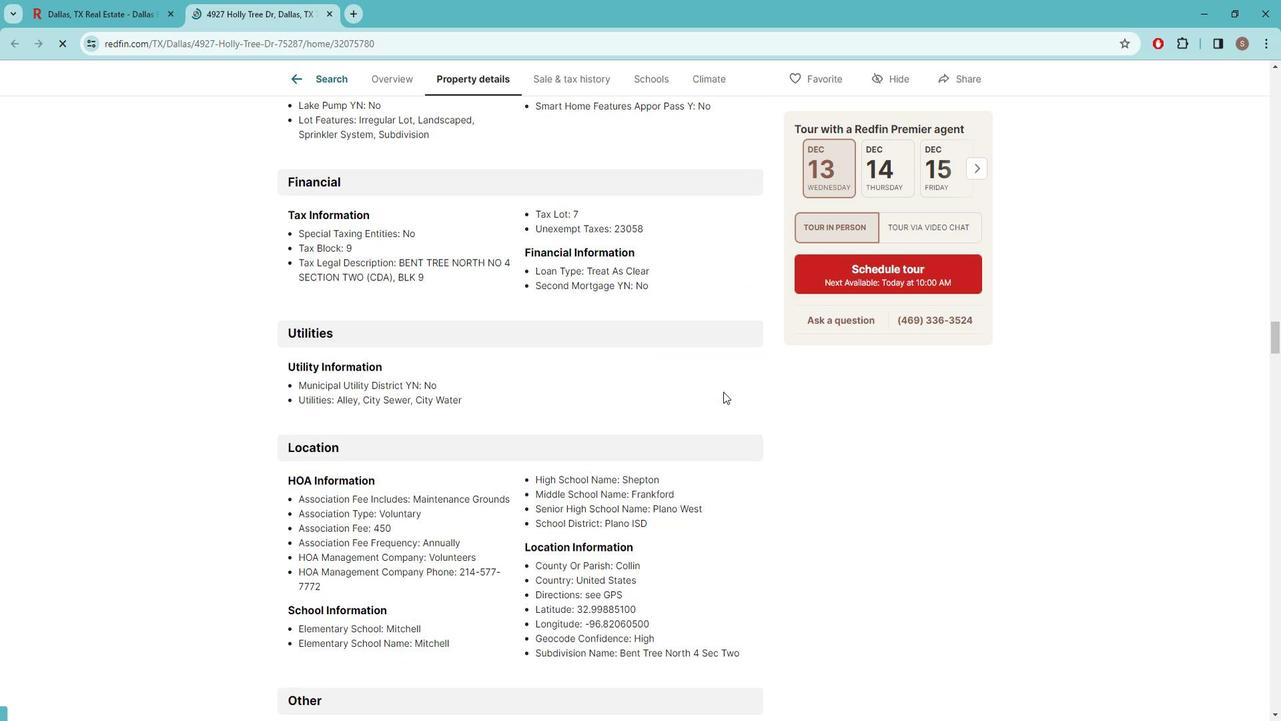 
Action: Mouse scrolled (743, 396) with delta (0, 0)
Screenshot: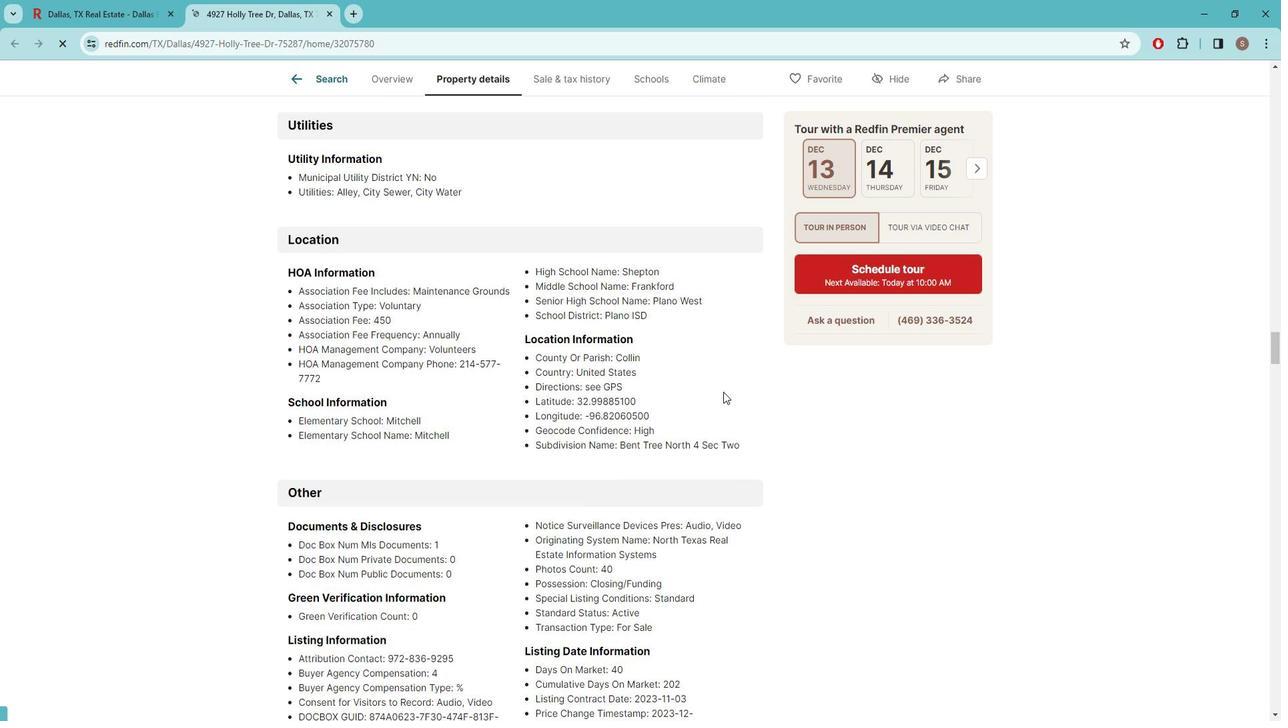 
Action: Mouse scrolled (743, 396) with delta (0, 0)
Screenshot: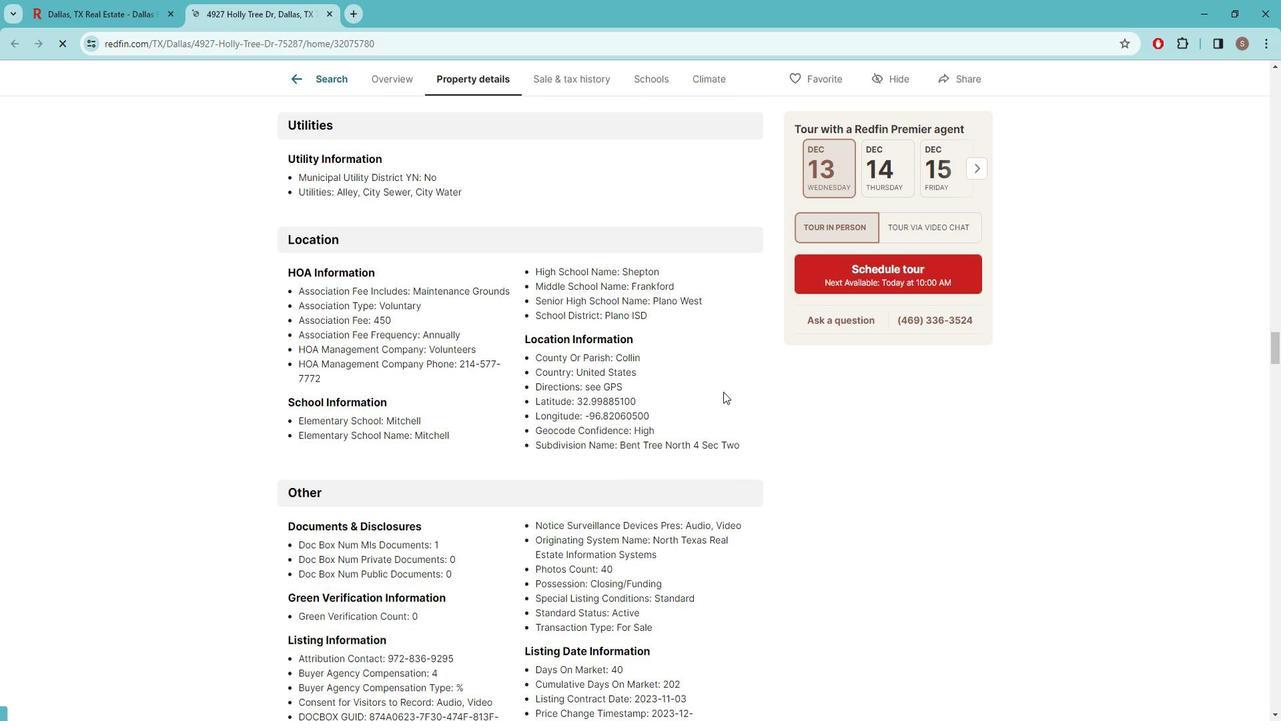 
Action: Mouse scrolled (743, 396) with delta (0, 0)
Screenshot: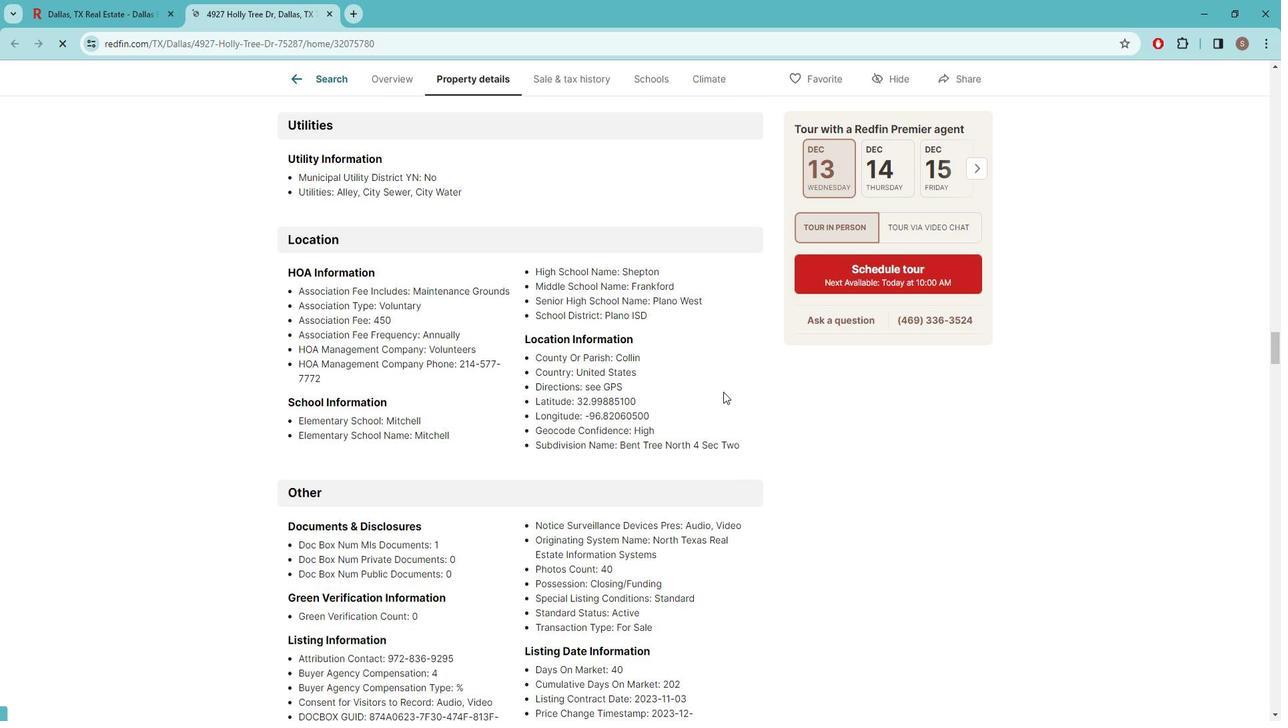 
Action: Mouse scrolled (743, 396) with delta (0, 0)
Screenshot: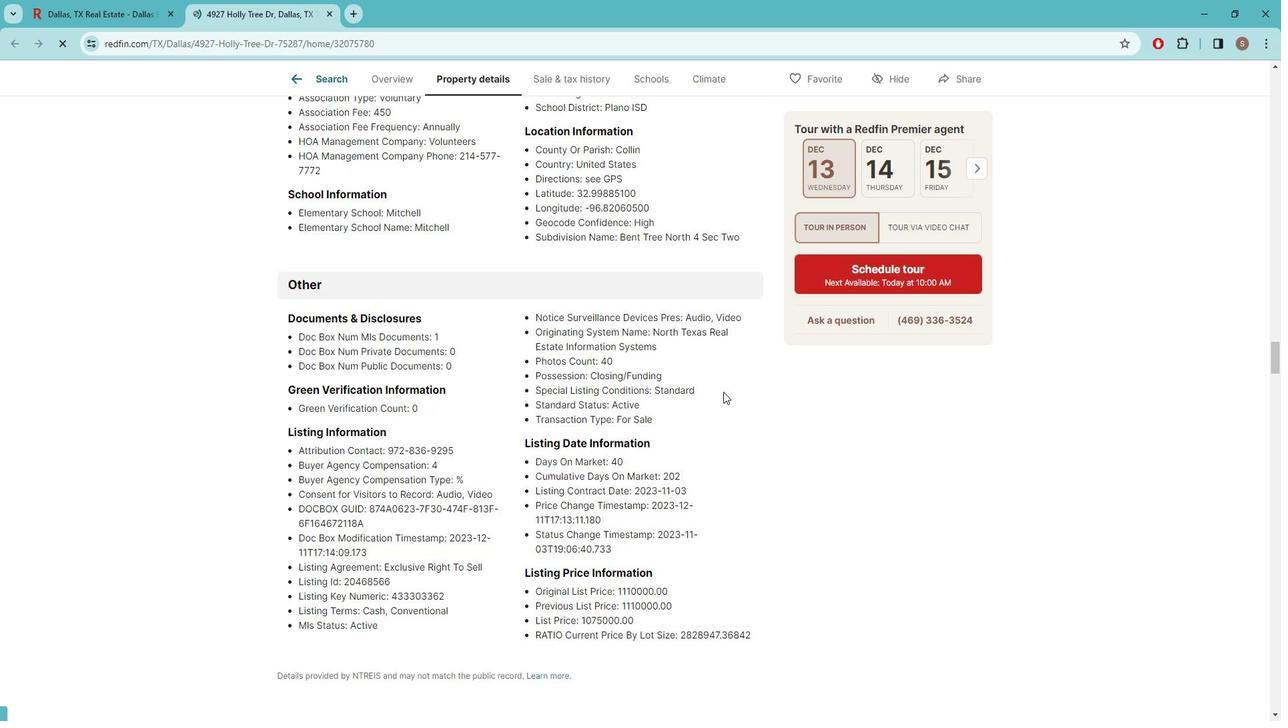
Action: Mouse scrolled (743, 396) with delta (0, 0)
Screenshot: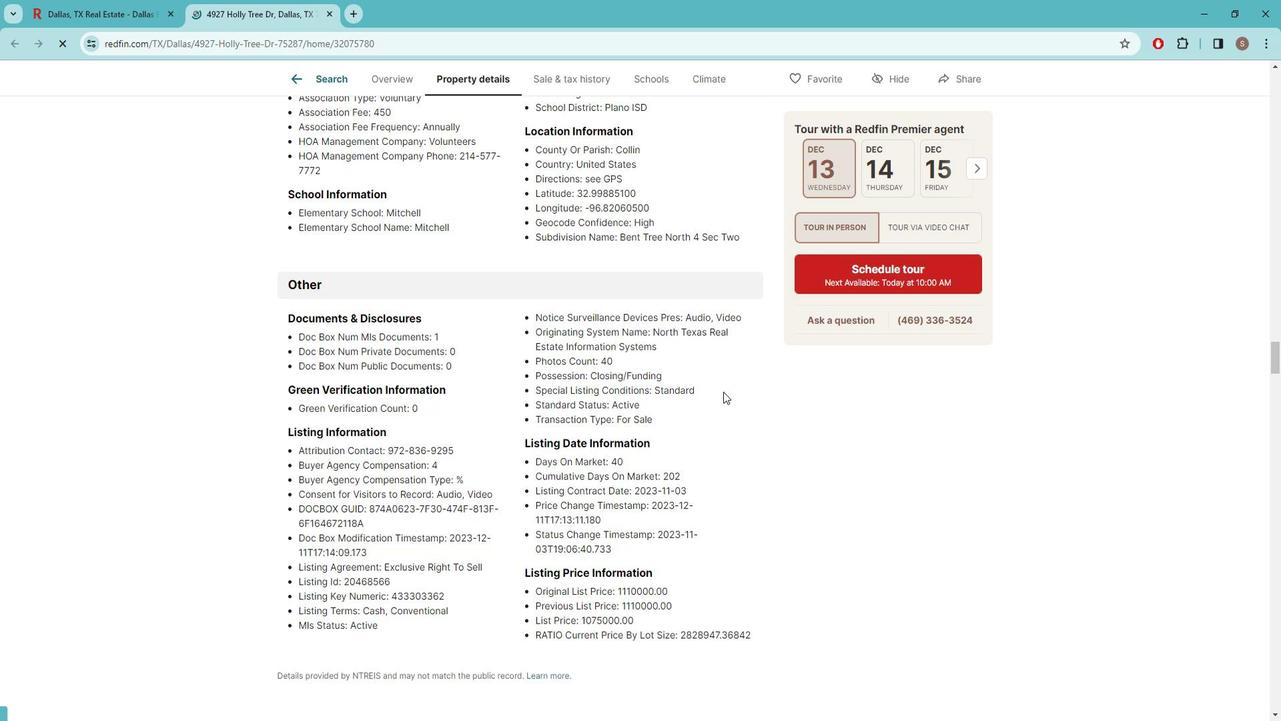 
Action: Mouse scrolled (743, 396) with delta (0, 0)
Screenshot: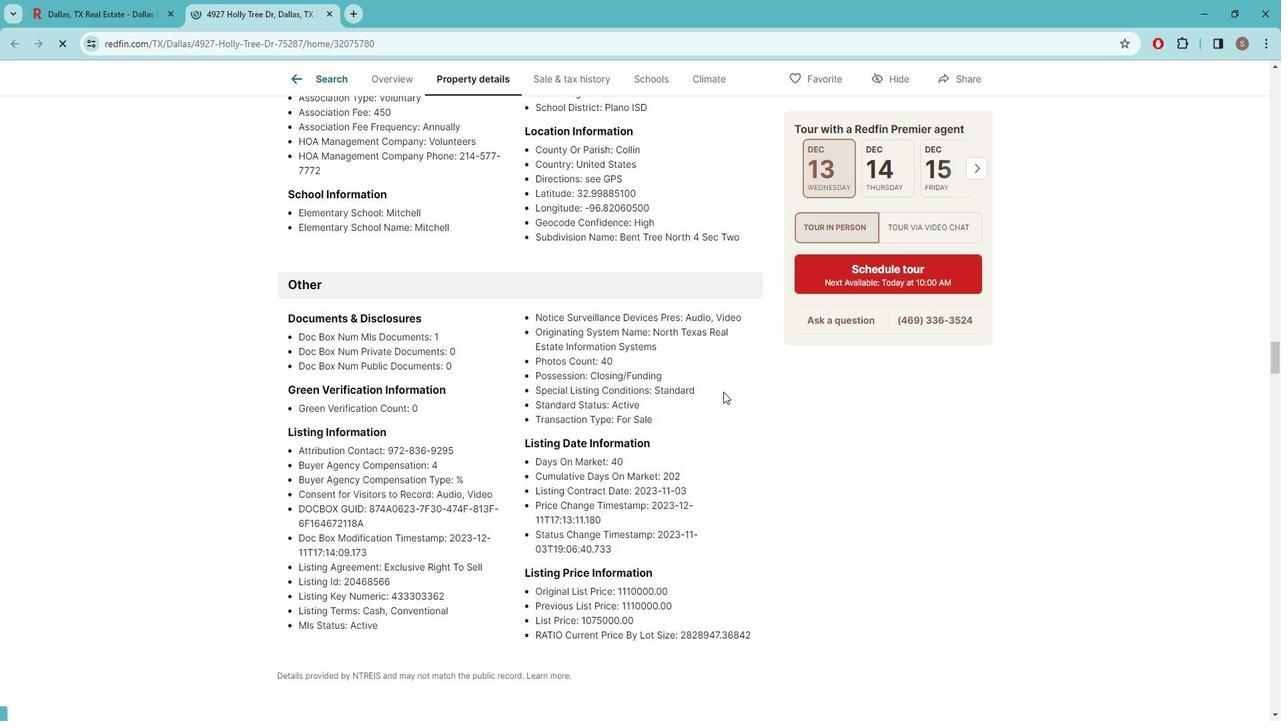 
Action: Mouse scrolled (743, 396) with delta (0, 0)
Screenshot: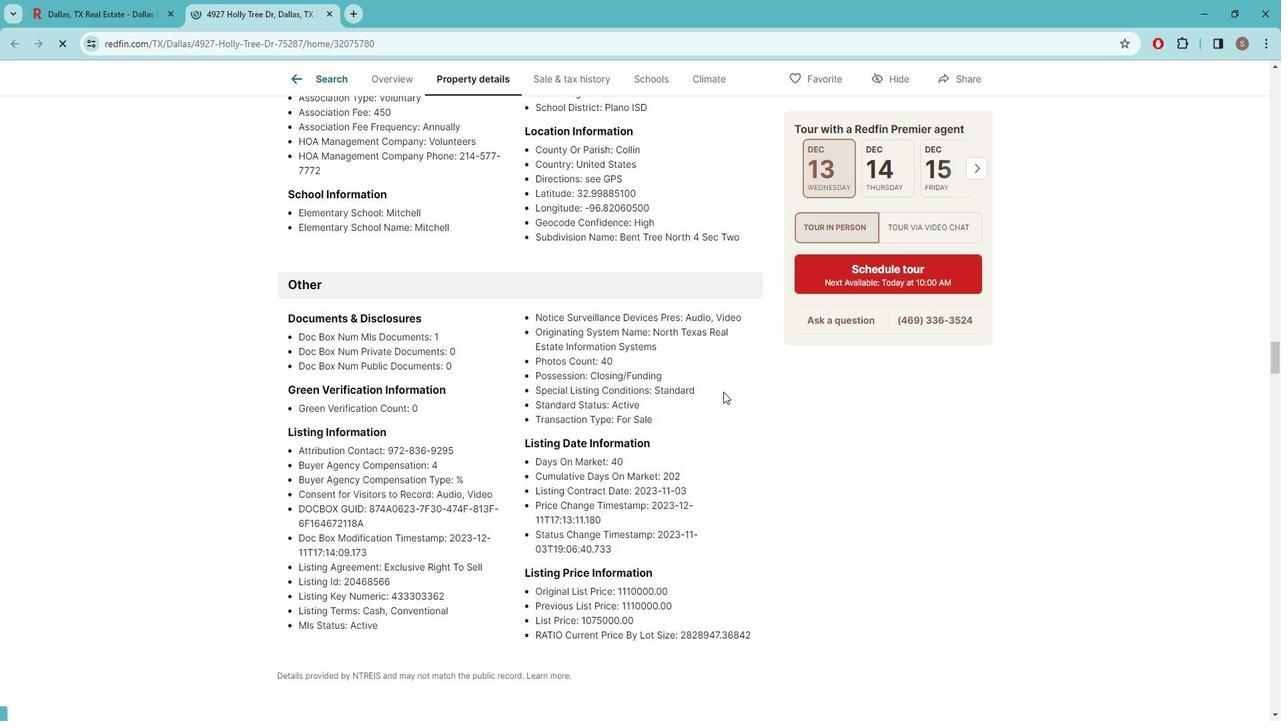 
Action: Mouse scrolled (743, 396) with delta (0, 0)
Screenshot: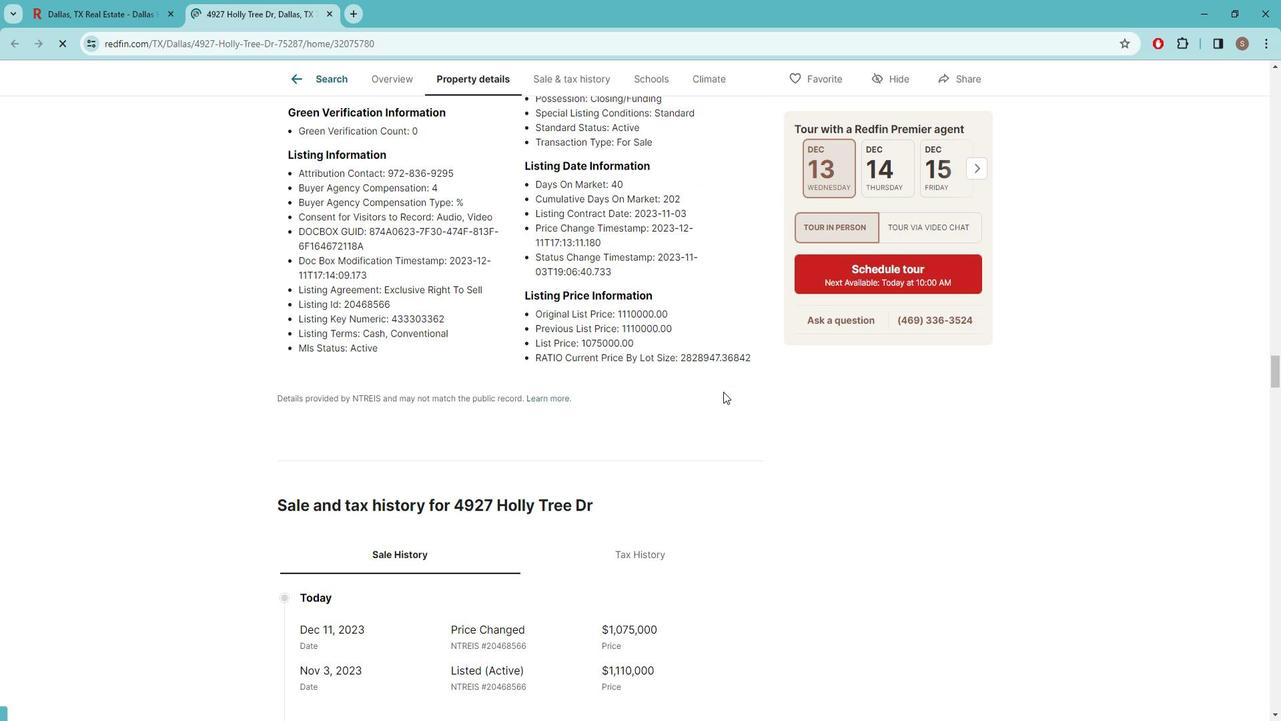 
Action: Mouse scrolled (743, 396) with delta (0, 0)
Screenshot: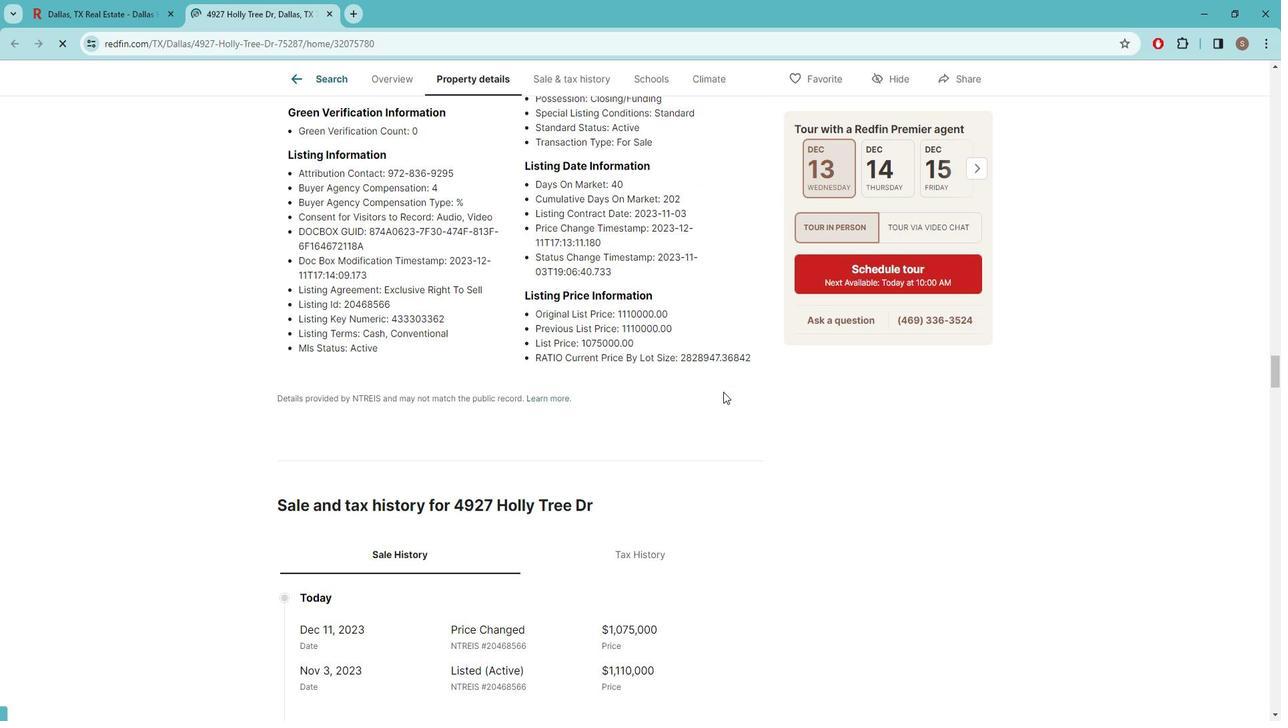 
Action: Mouse scrolled (743, 396) with delta (0, 0)
Screenshot: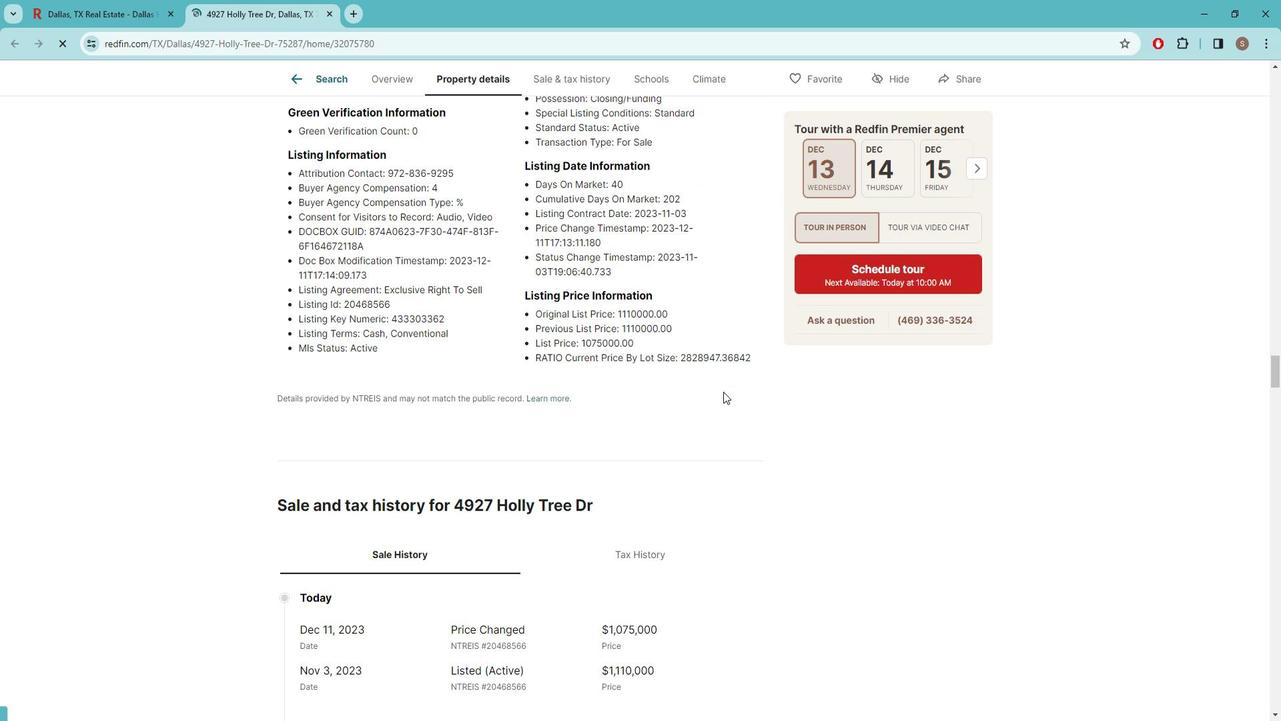 
Action: Mouse scrolled (743, 396) with delta (0, 0)
Screenshot: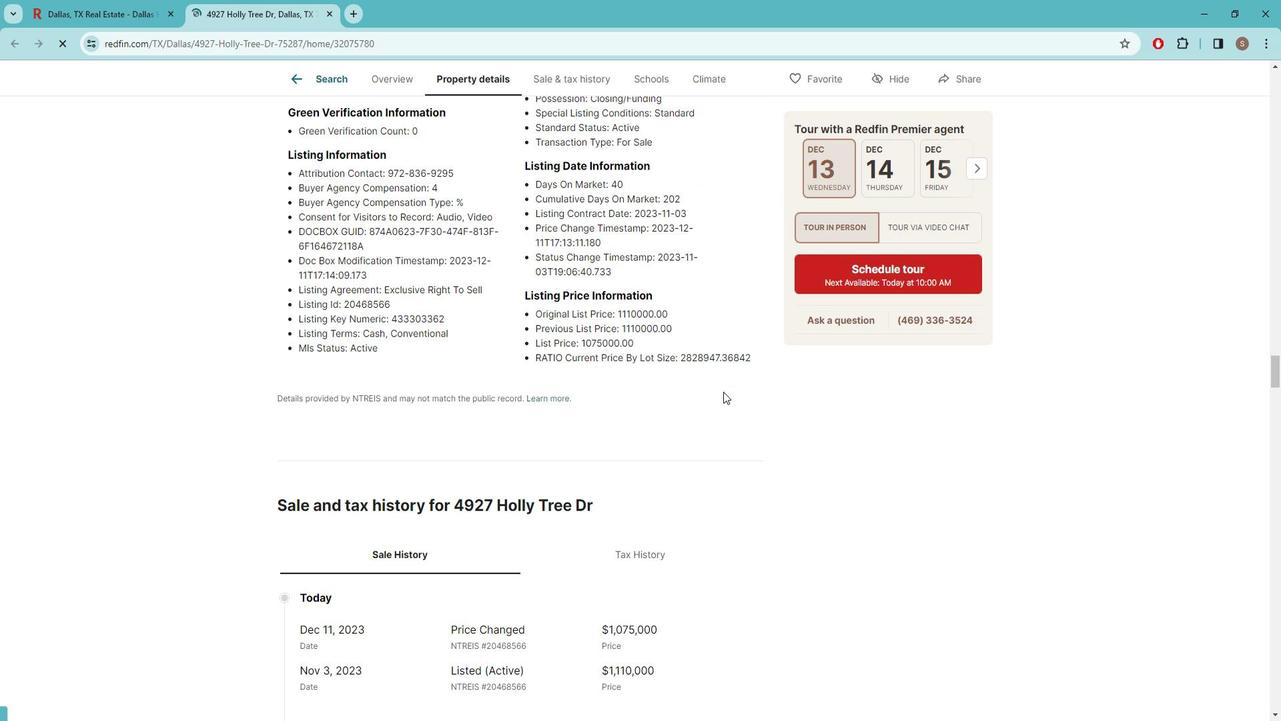 
Action: Mouse scrolled (743, 396) with delta (0, 0)
Screenshot: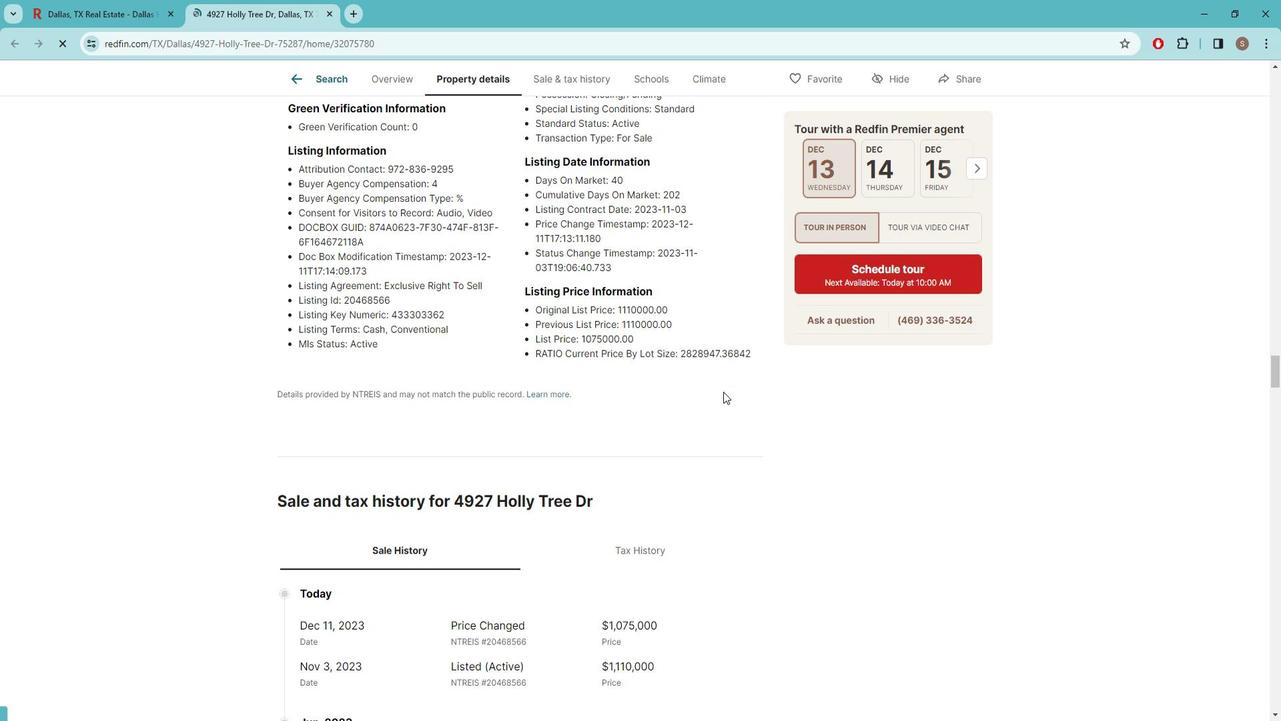 
Action: Mouse moved to (689, 483)
Screenshot: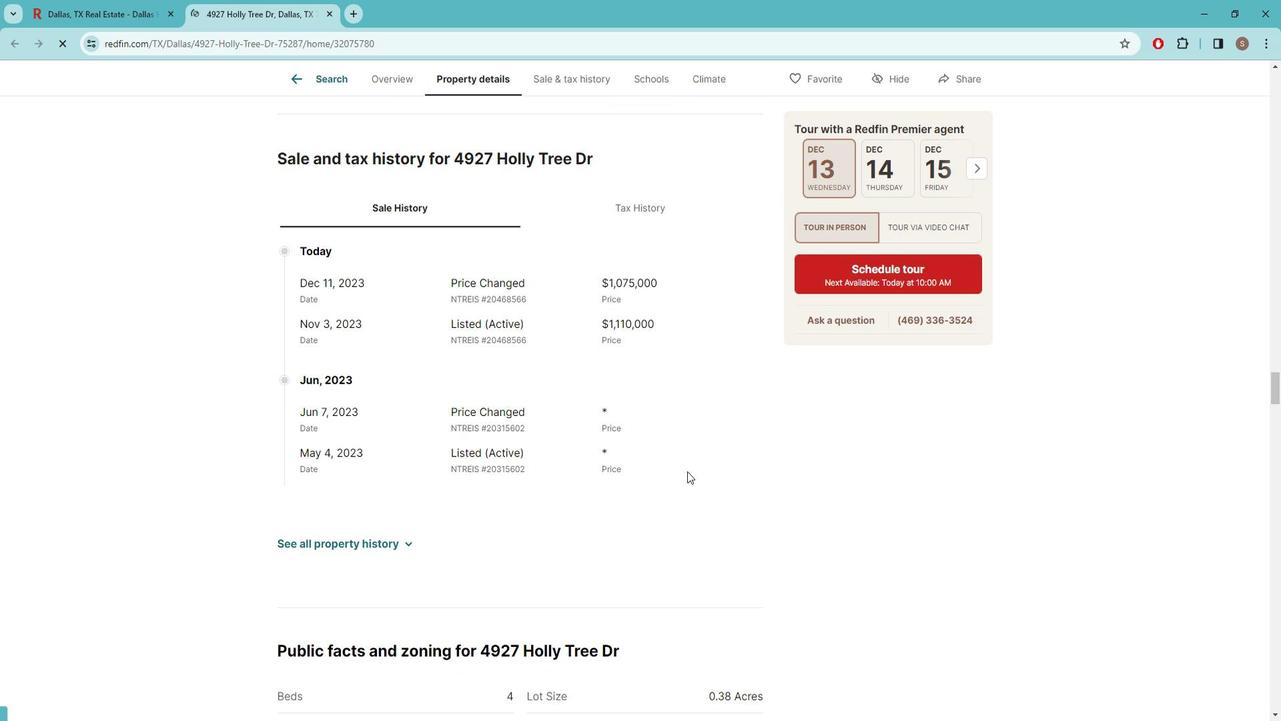 
Action: Mouse scrolled (689, 482) with delta (0, 0)
Screenshot: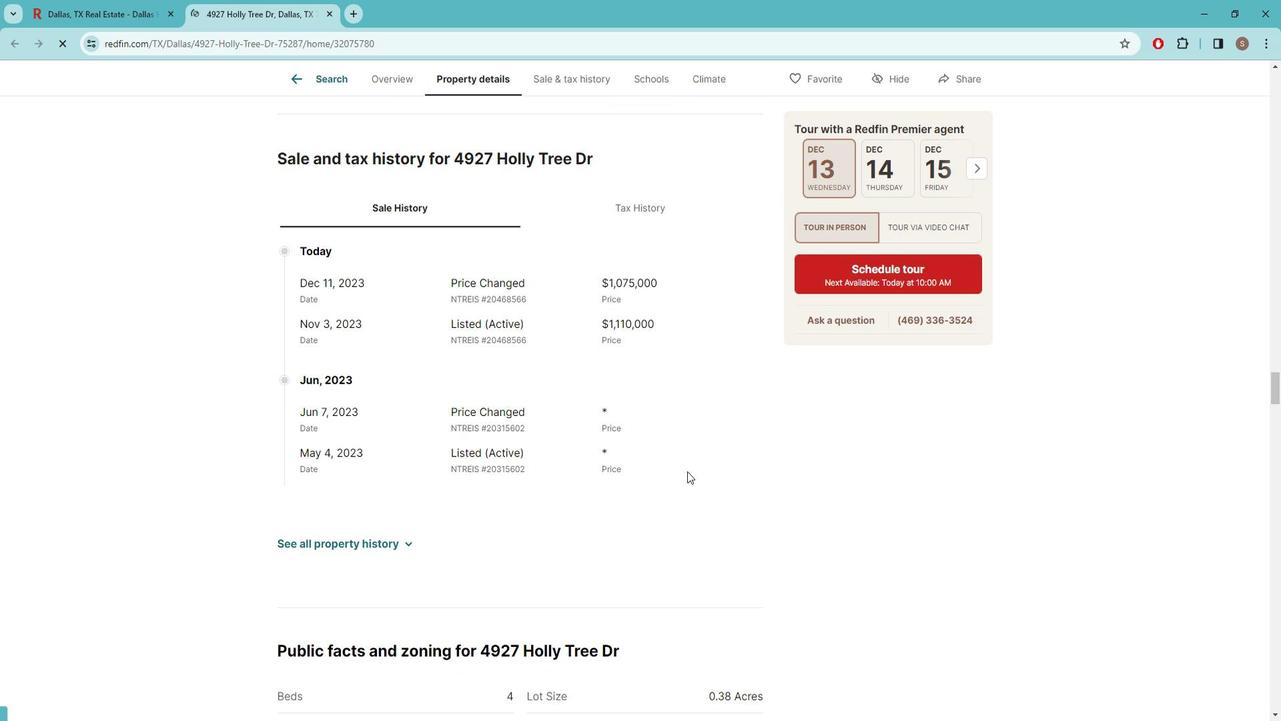 
Action: Mouse moved to (688, 484)
Screenshot: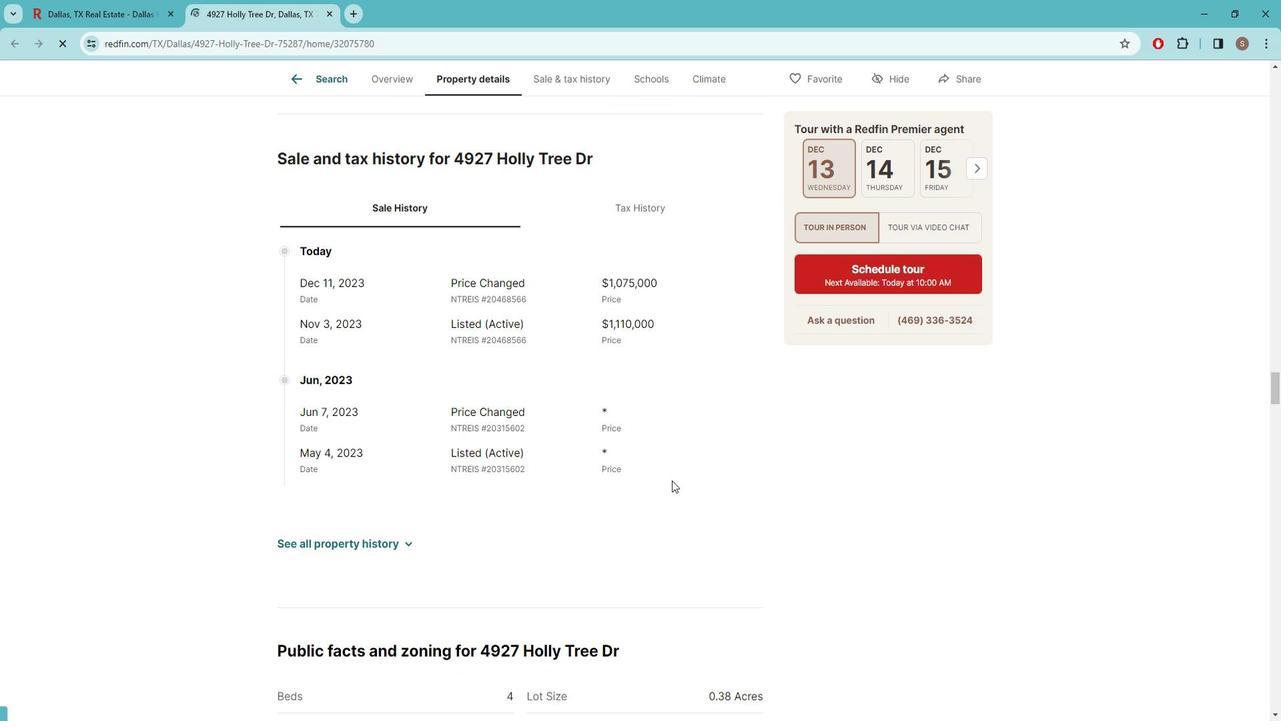 
Action: Mouse scrolled (688, 483) with delta (0, 0)
Screenshot: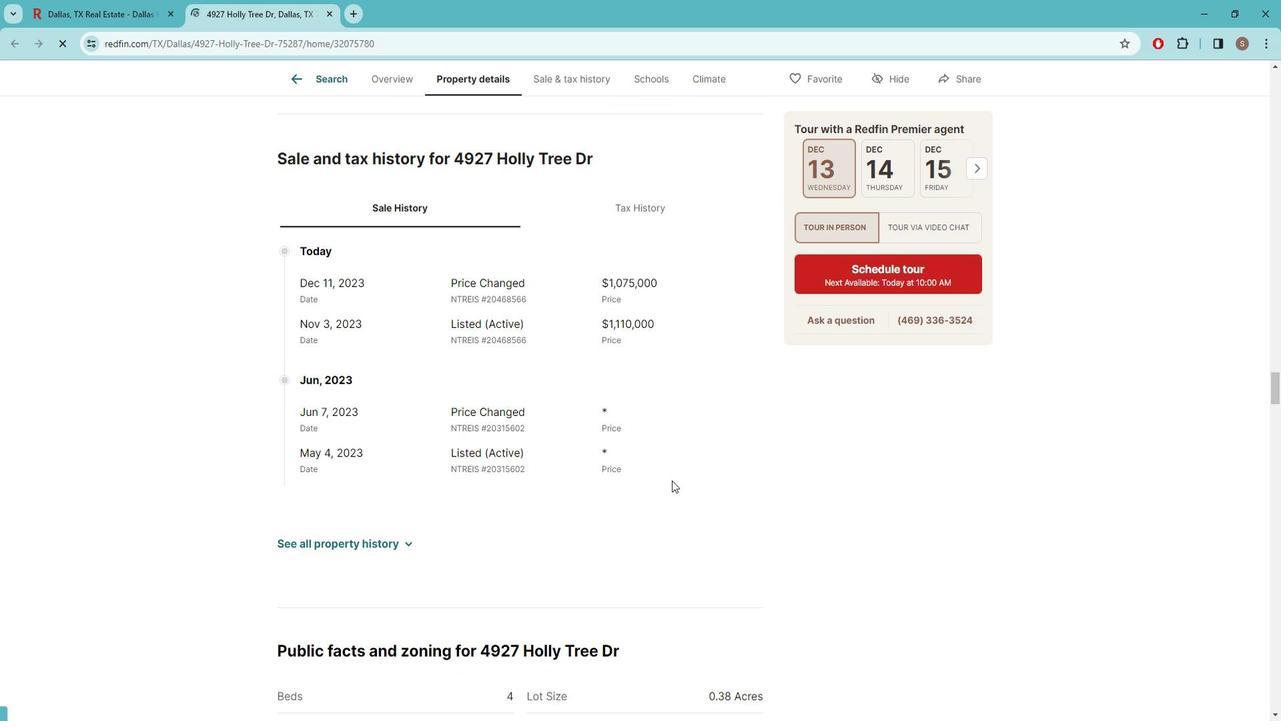 
Action: Mouse moved to (683, 484)
Screenshot: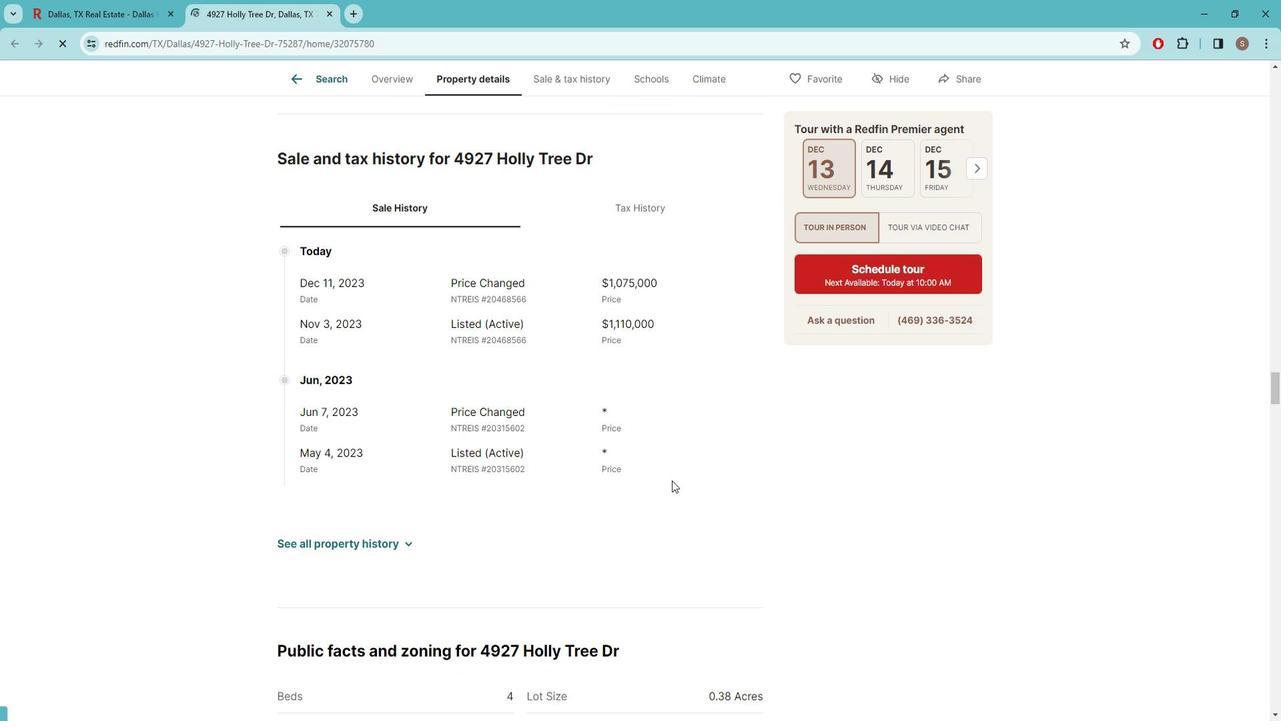 
Action: Mouse scrolled (683, 484) with delta (0, 0)
Screenshot: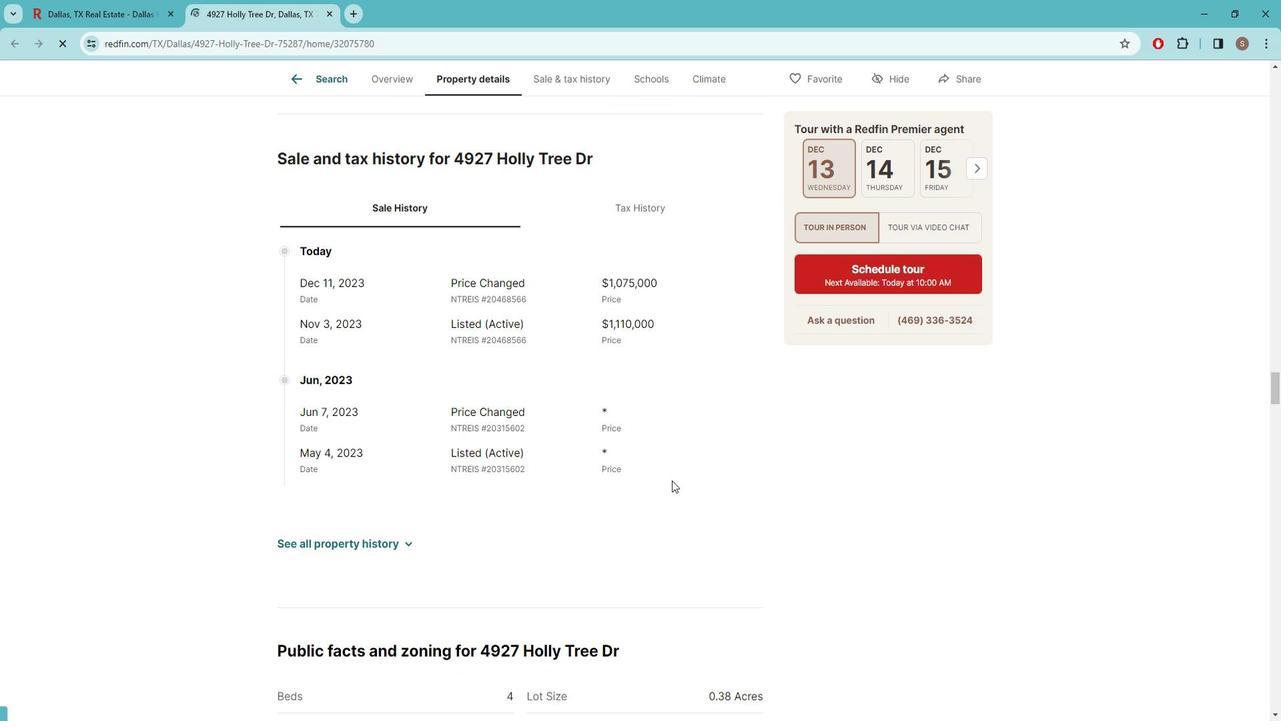 
Action: Mouse moved to (676, 485)
Screenshot: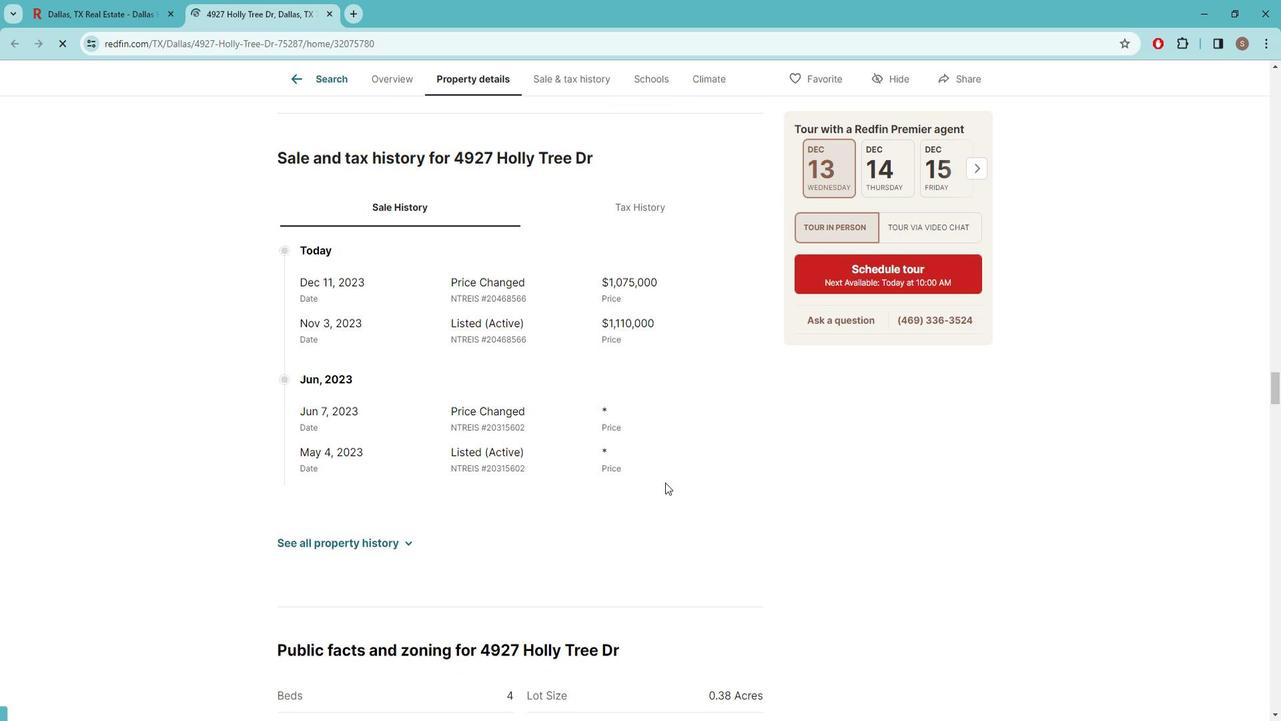 
Action: Mouse scrolled (676, 484) with delta (0, 0)
Screenshot: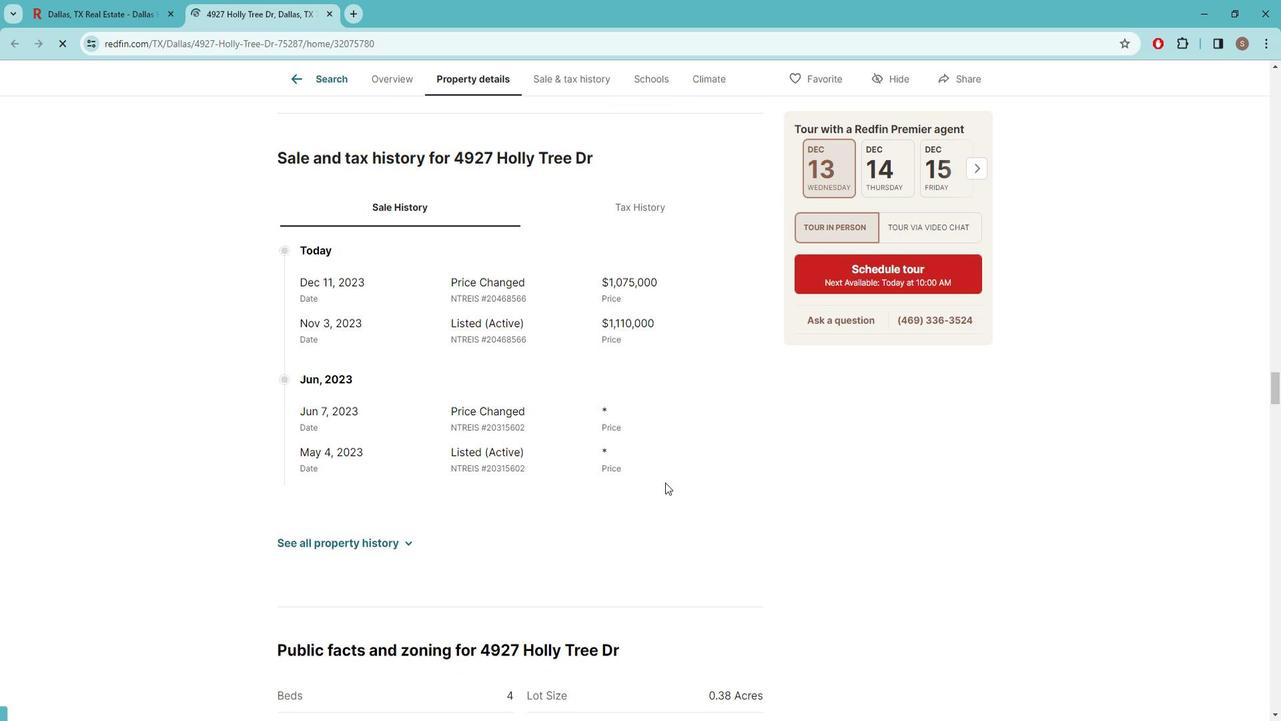 
Action: Mouse moved to (493, 448)
Screenshot: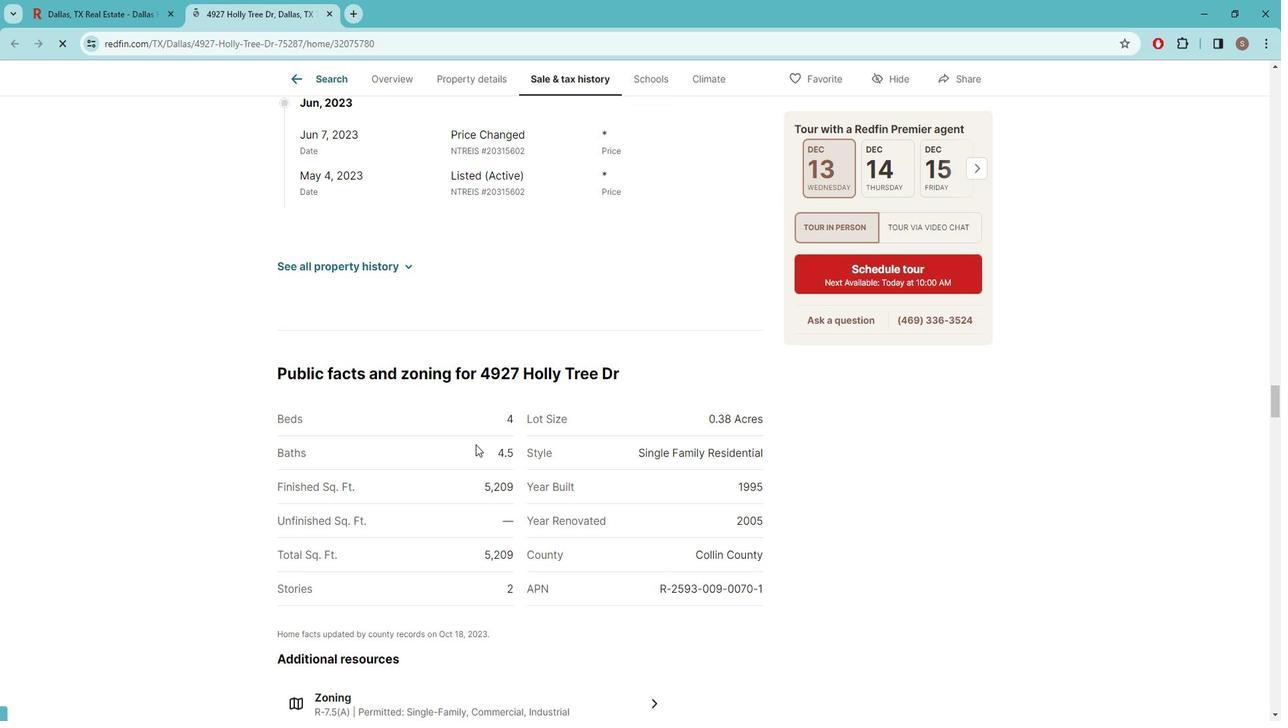
Action: Mouse scrolled (493, 447) with delta (0, 0)
Screenshot: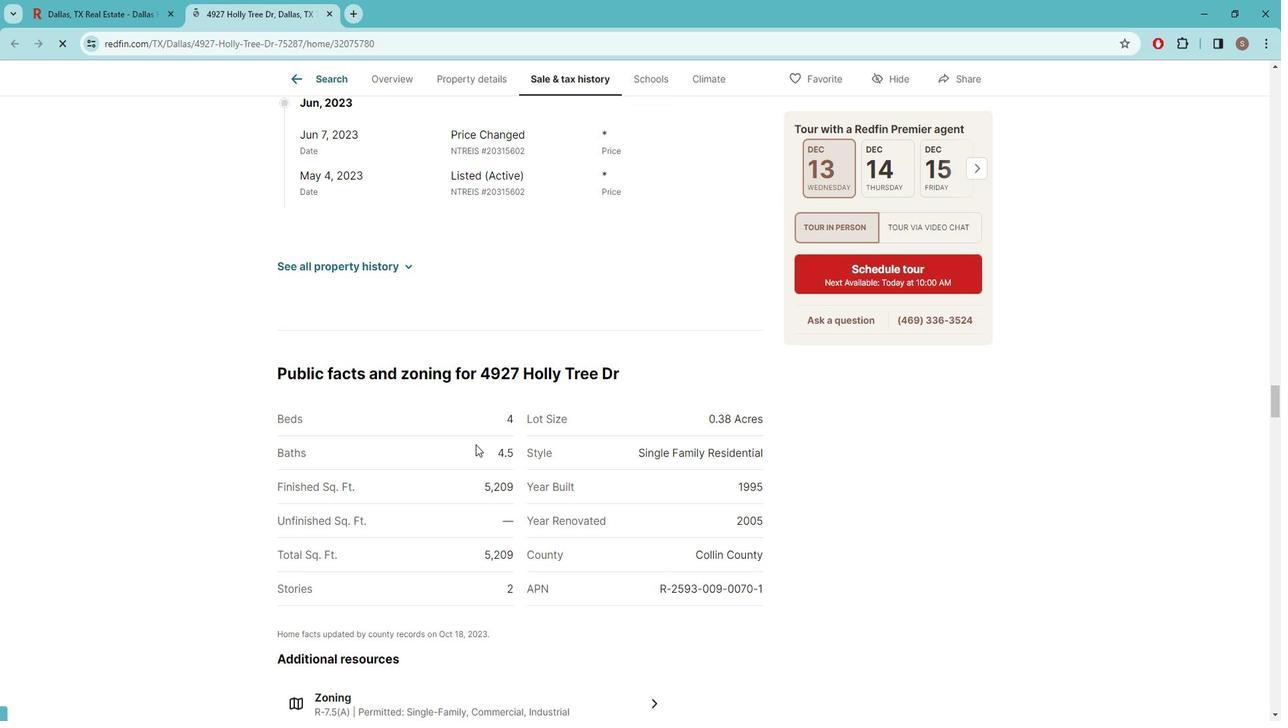 
Action: Mouse scrolled (493, 447) with delta (0, 0)
Screenshot: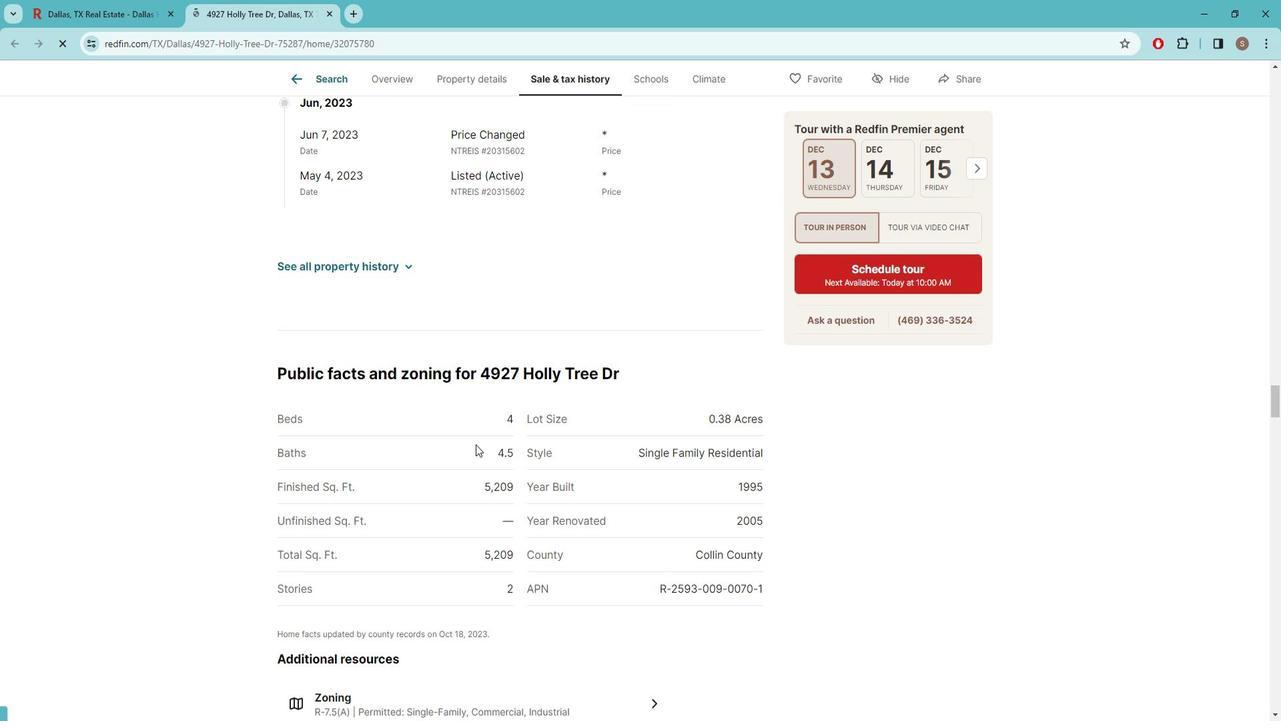 
Action: Mouse scrolled (493, 447) with delta (0, 0)
Screenshot: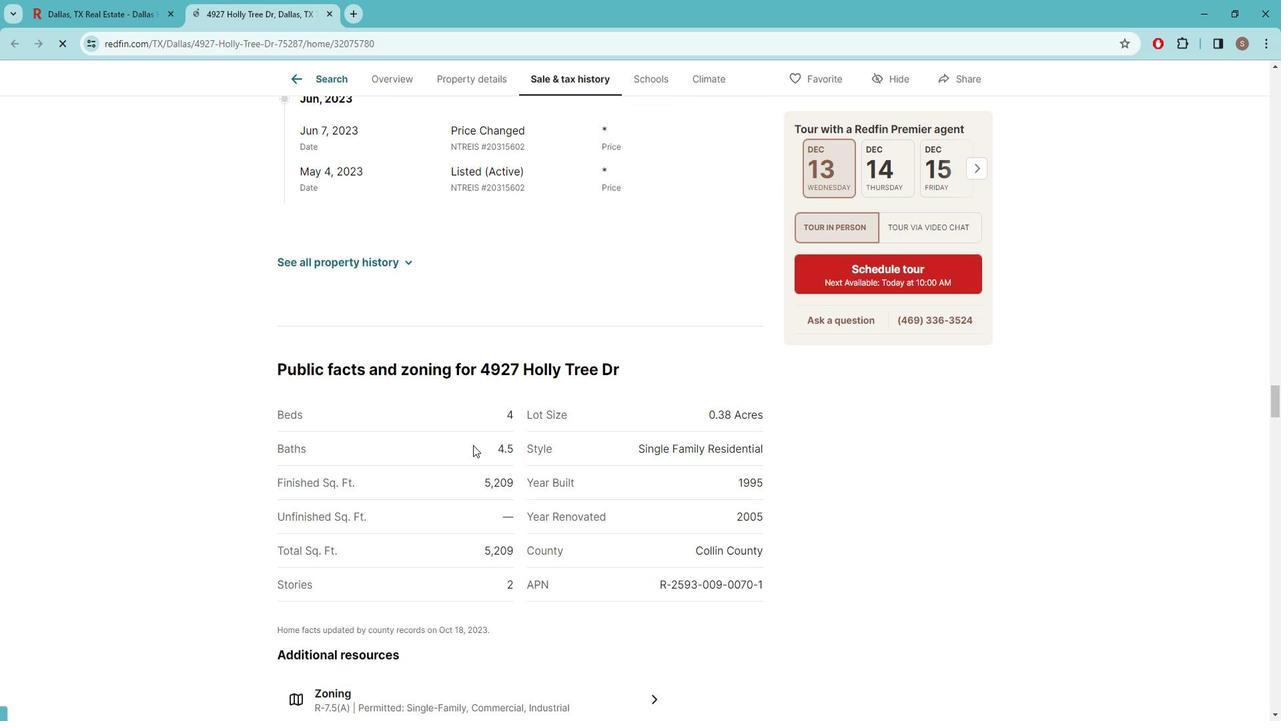 
Action: Mouse moved to (445, 491)
Screenshot: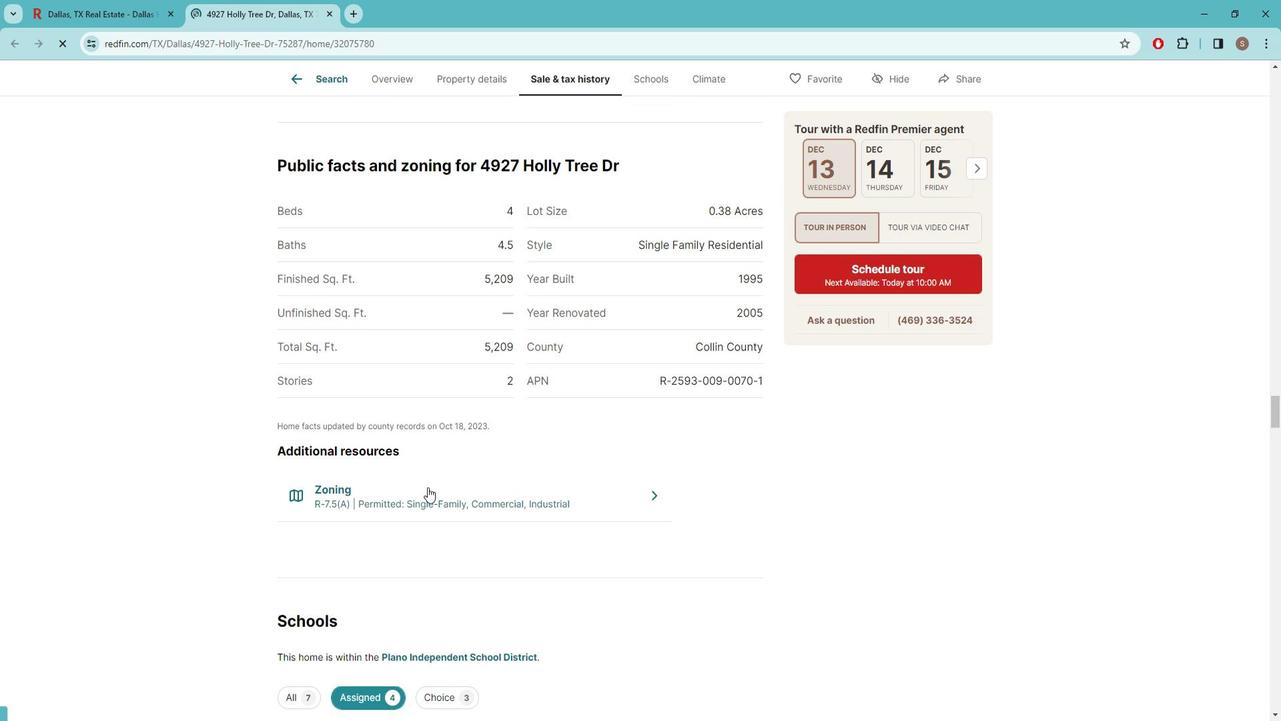 
Action: Mouse scrolled (445, 490) with delta (0, 0)
Screenshot: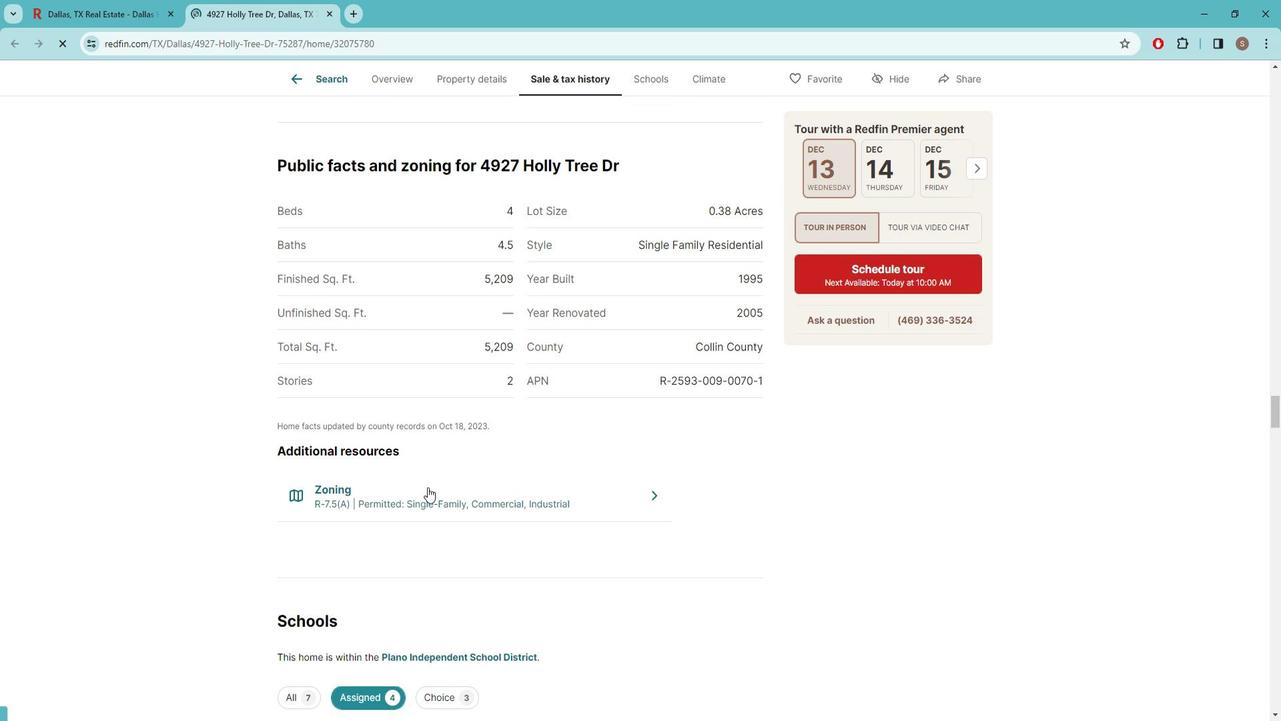 
Action: Mouse scrolled (445, 490) with delta (0, 0)
Screenshot: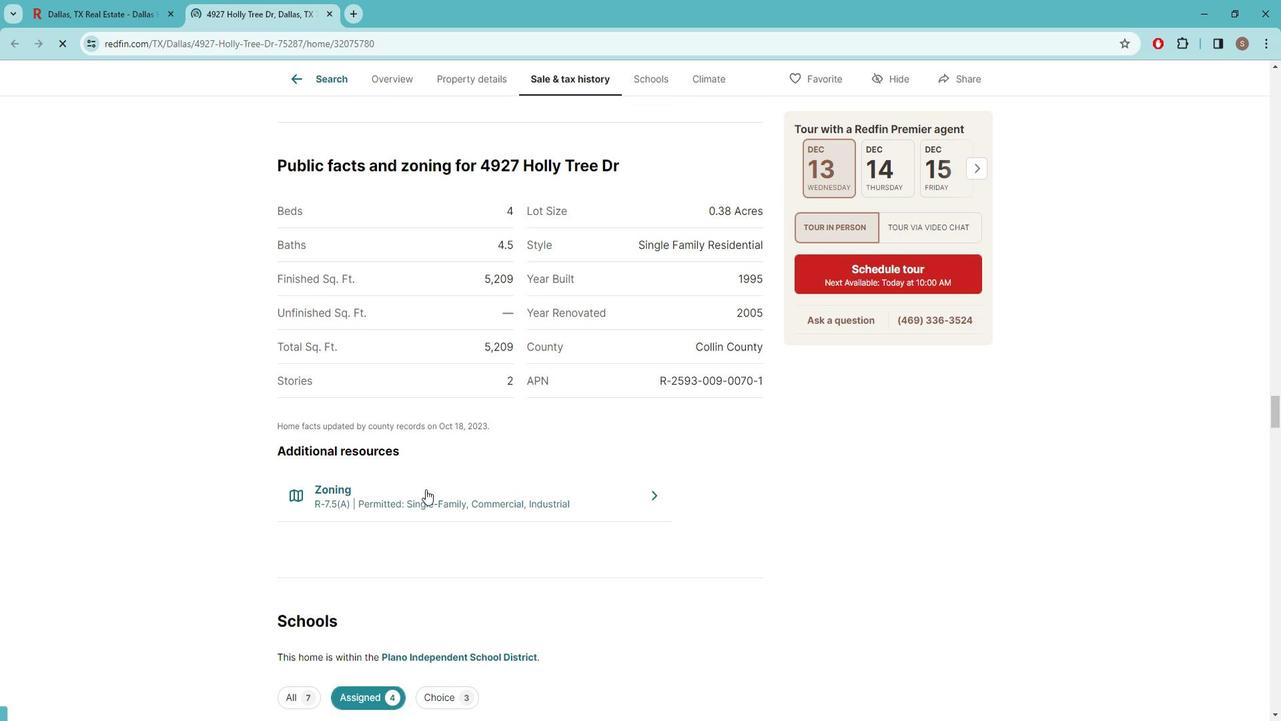 
Action: Mouse scrolled (445, 490) with delta (0, 0)
Screenshot: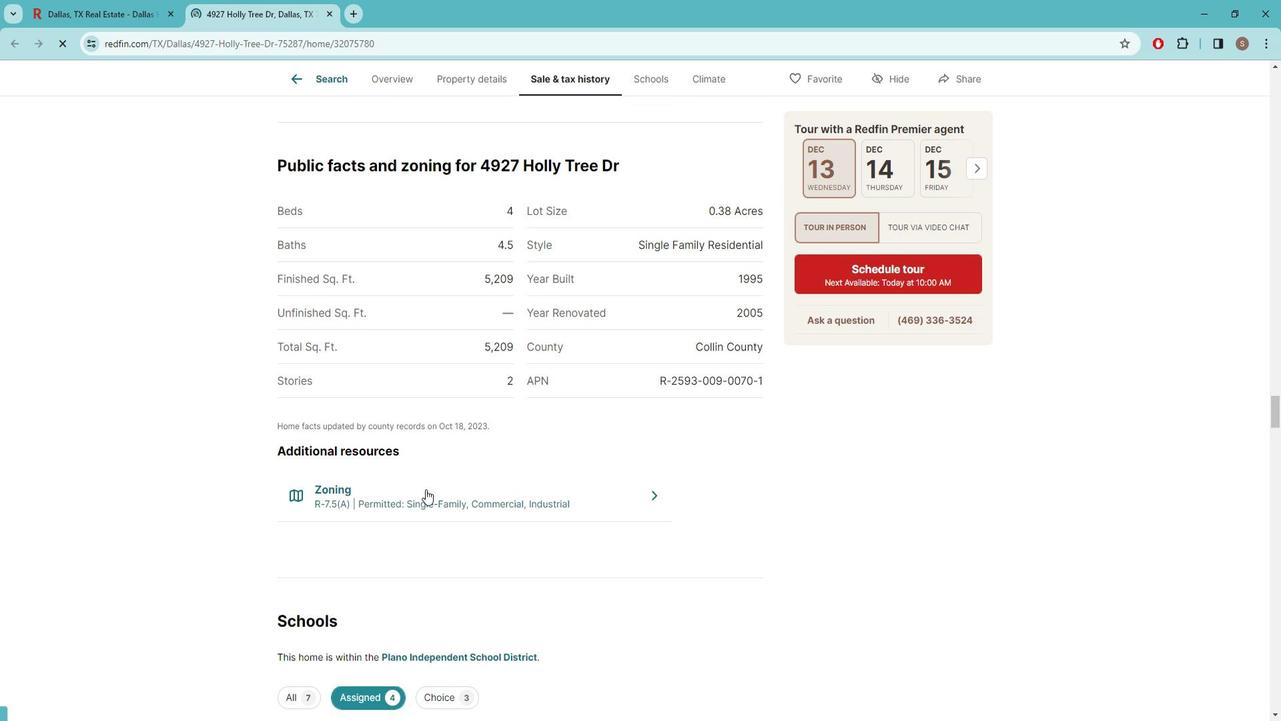 
Action: Mouse moved to (444, 491)
Screenshot: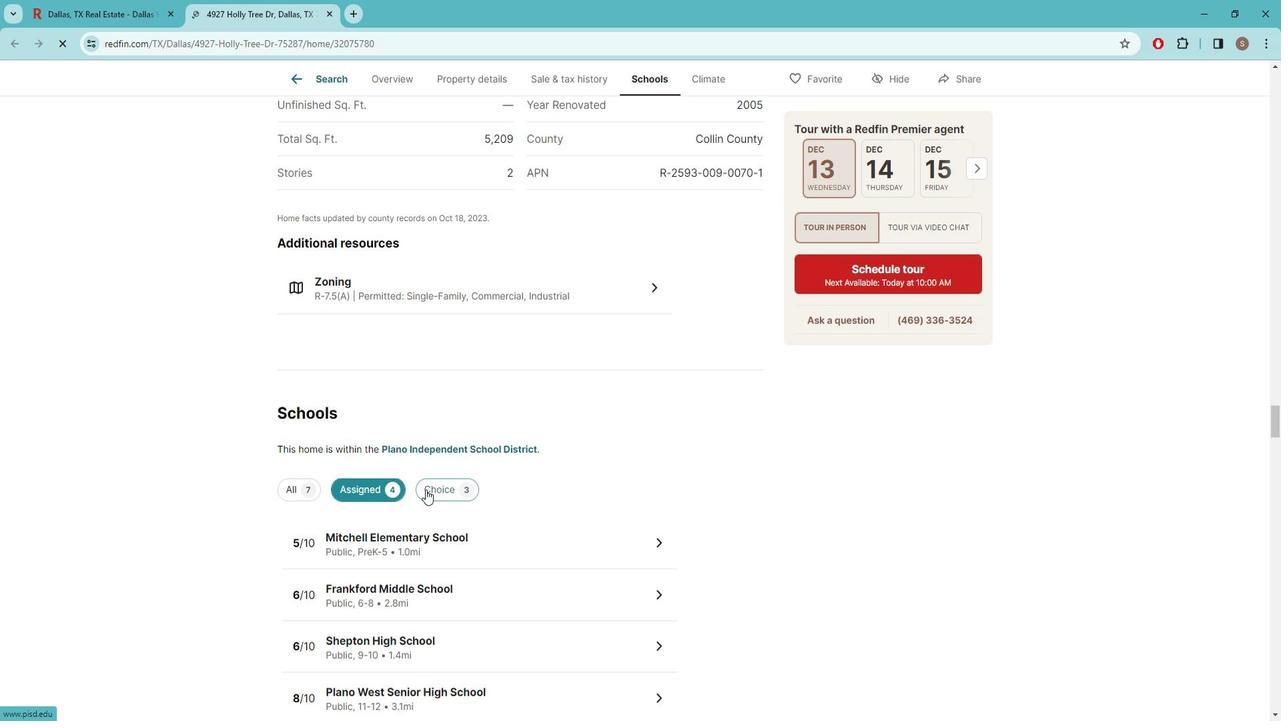 
Action: Mouse scrolled (444, 490) with delta (0, 0)
Screenshot: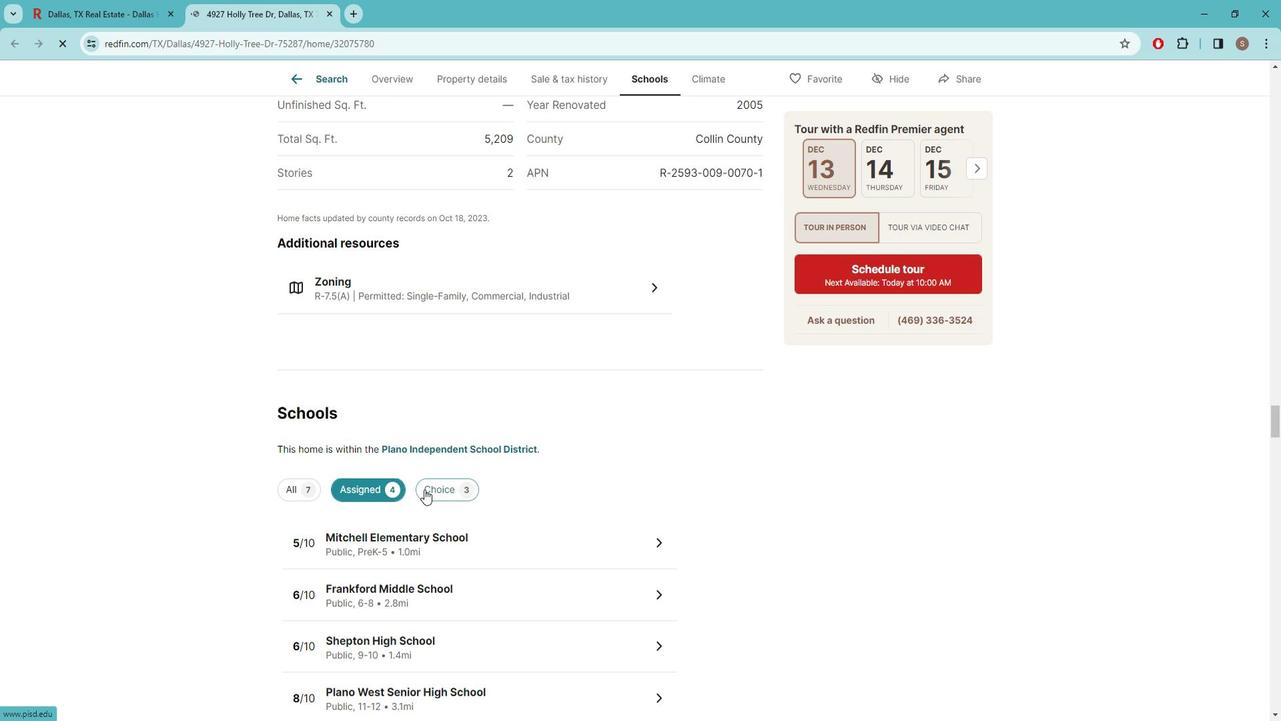 
Action: Mouse moved to (443, 491)
Screenshot: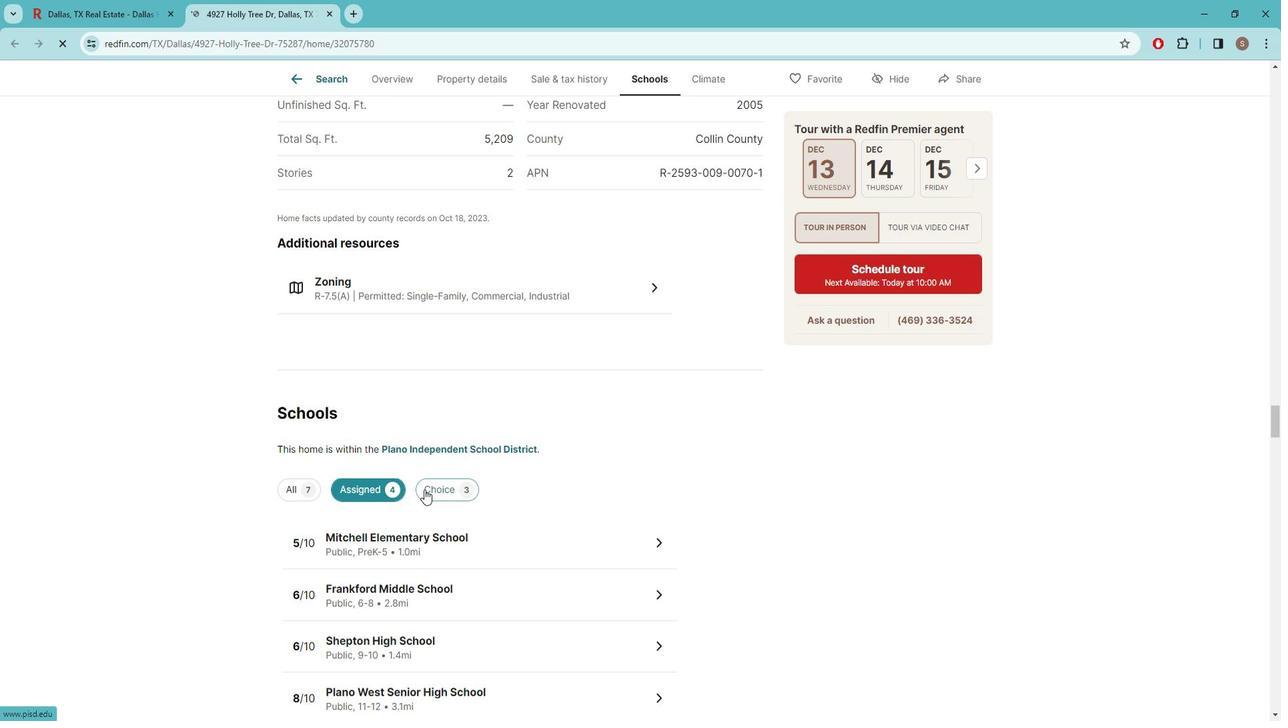 
Action: Mouse scrolled (443, 490) with delta (0, 0)
Screenshot: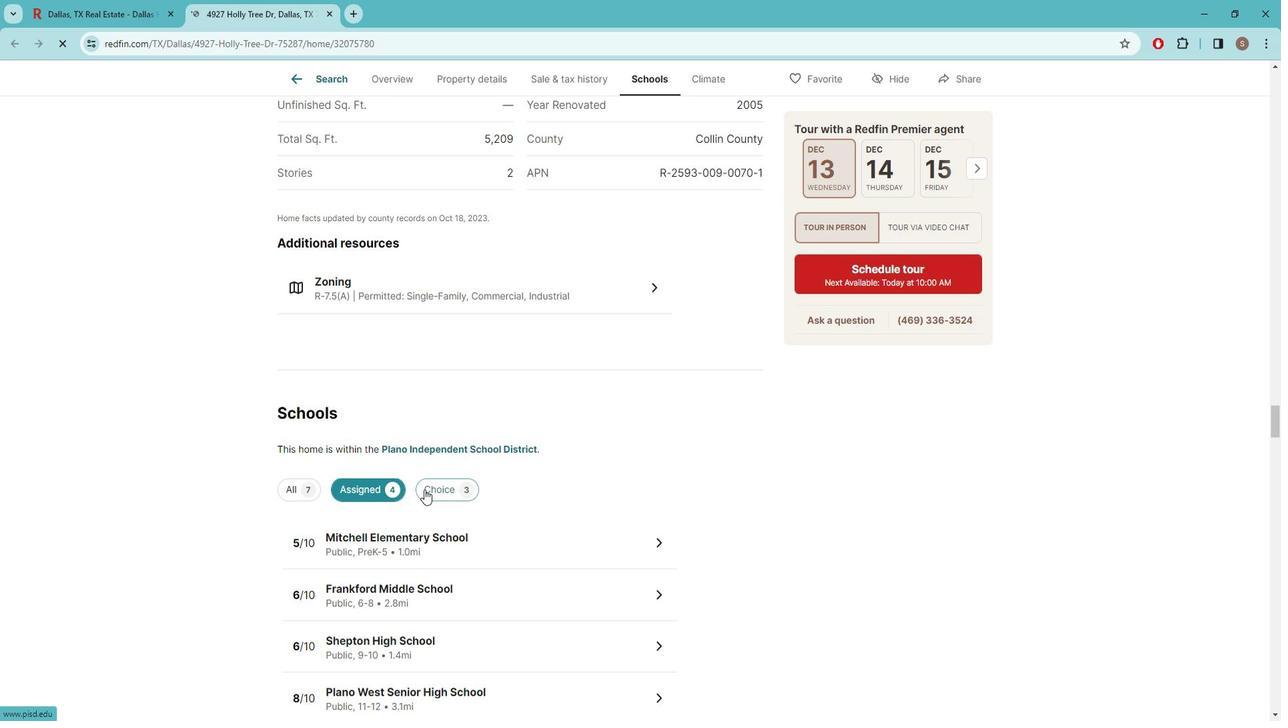 
Action: Mouse moved to (443, 491)
Screenshot: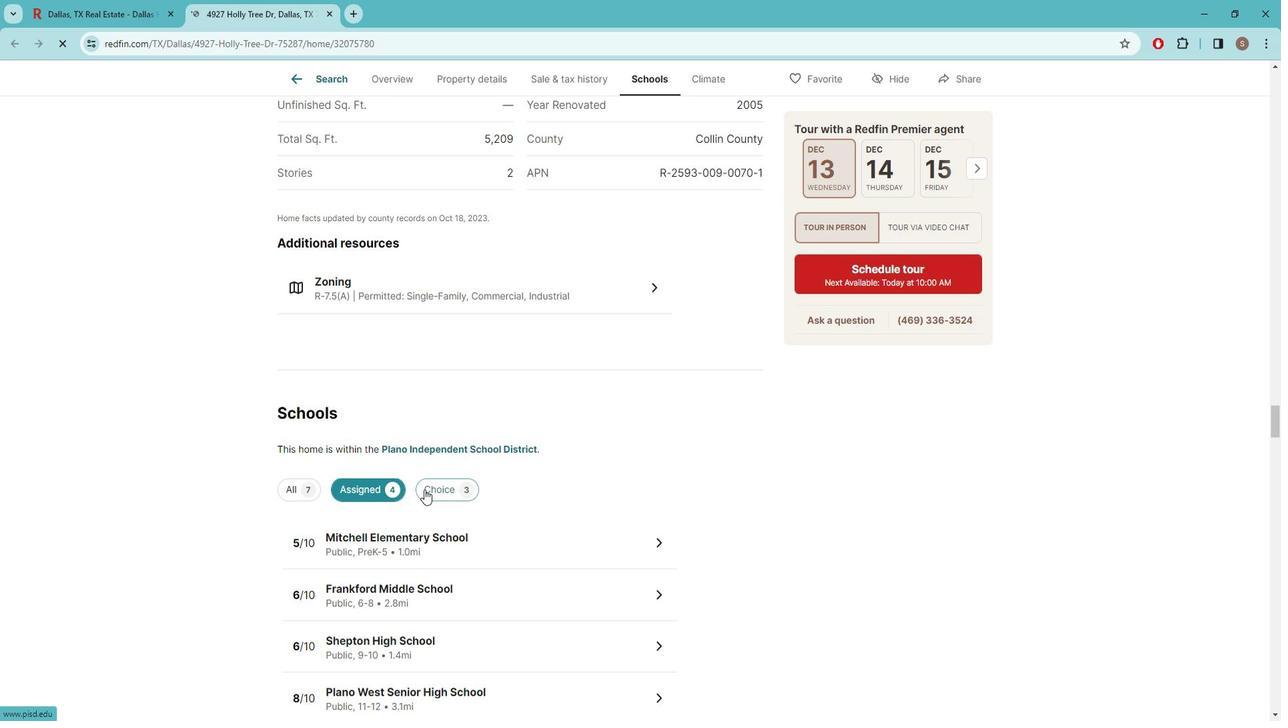 
Action: Mouse scrolled (443, 490) with delta (0, 0)
Screenshot: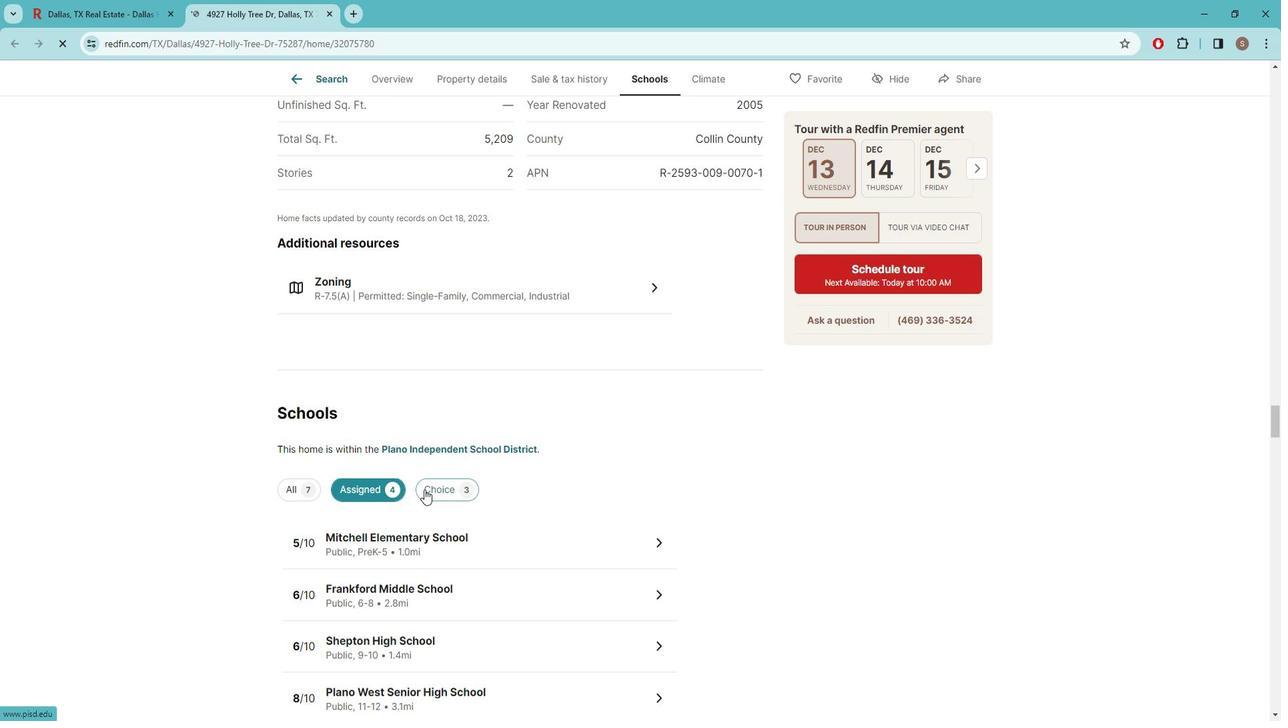 
Action: Mouse moved to (510, 476)
Screenshot: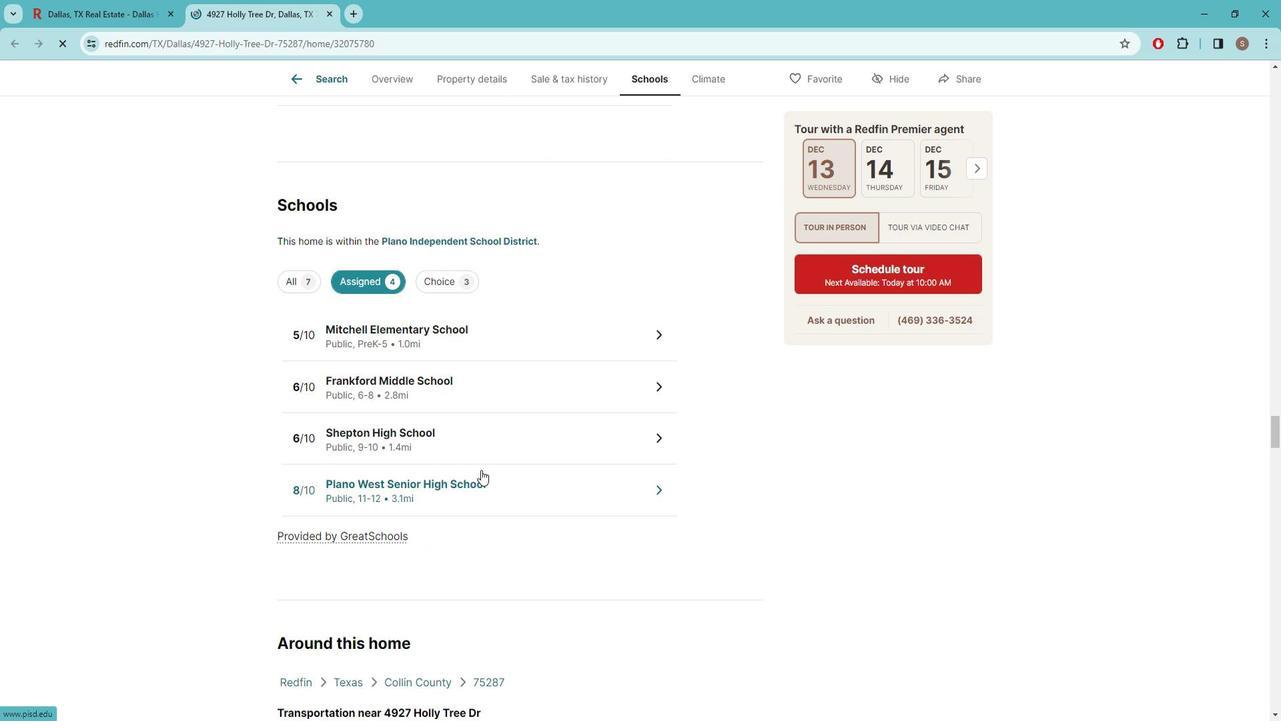 
Action: Mouse scrolled (510, 476) with delta (0, 0)
Screenshot: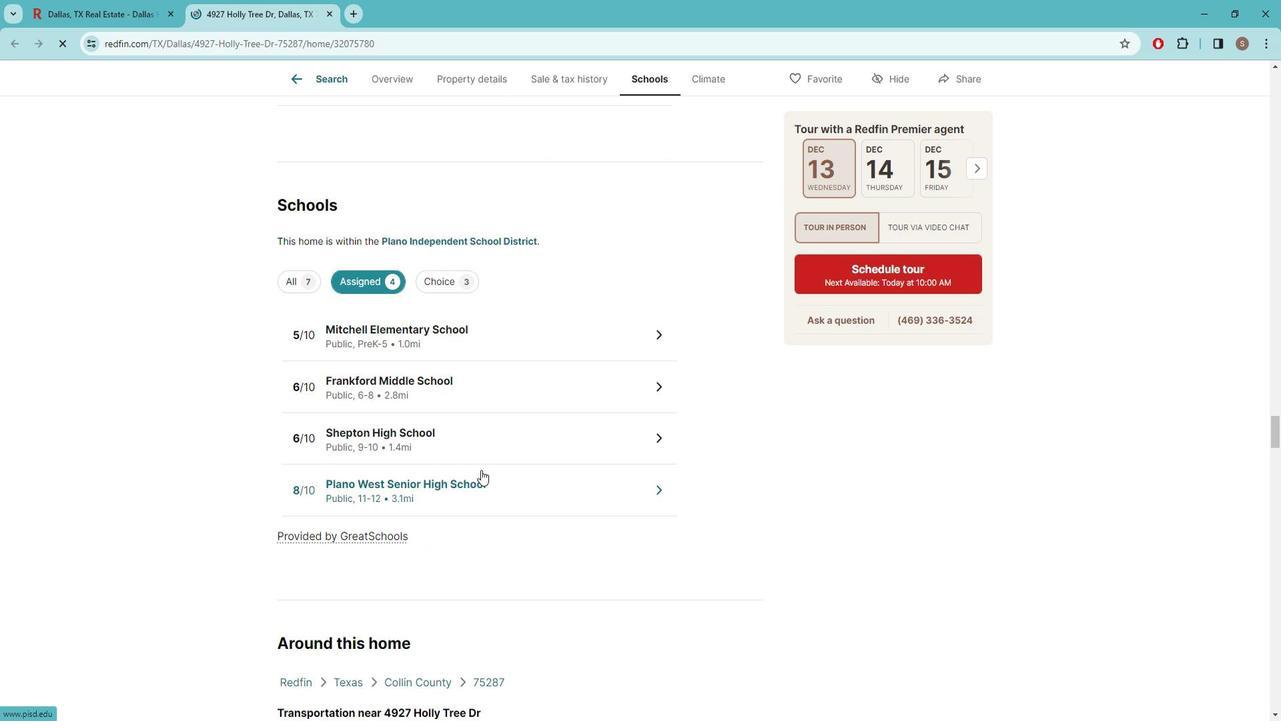 
Action: Mouse moved to (514, 478)
Screenshot: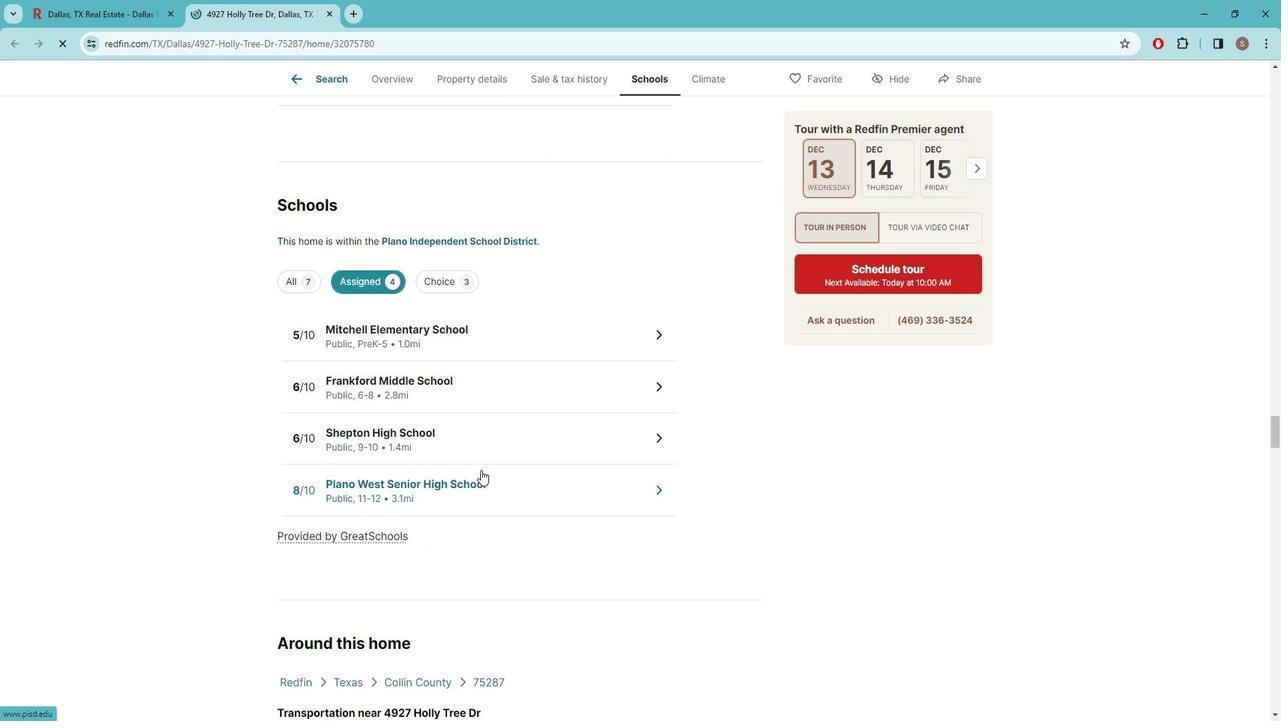 
Action: Mouse scrolled (514, 477) with delta (0, 0)
Screenshot: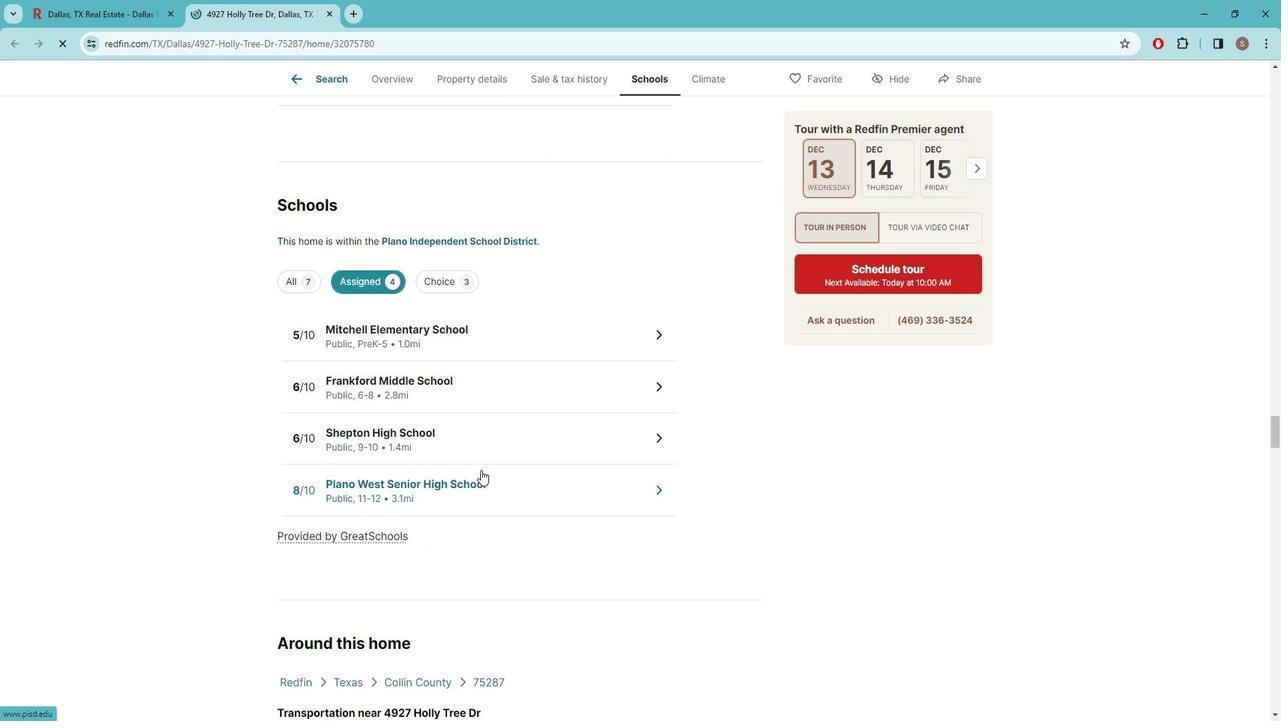 
Action: Mouse moved to (518, 479)
Screenshot: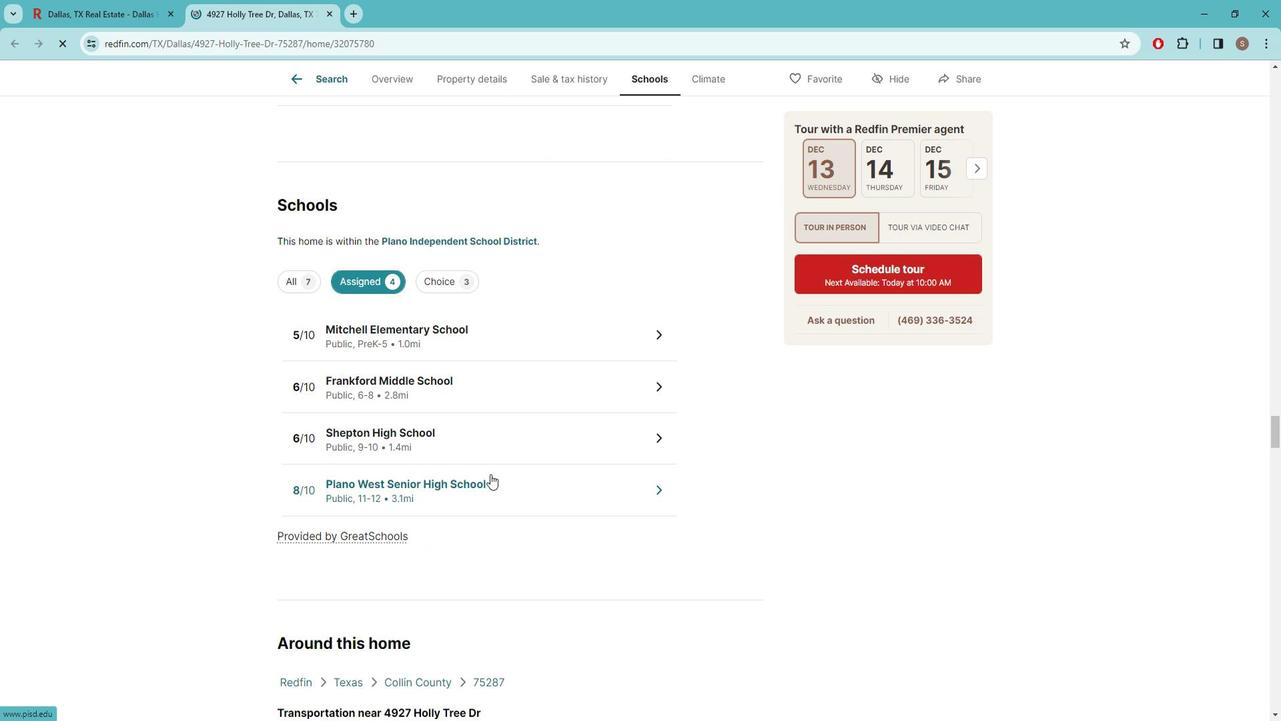 
Action: Mouse scrolled (518, 478) with delta (0, 0)
Screenshot: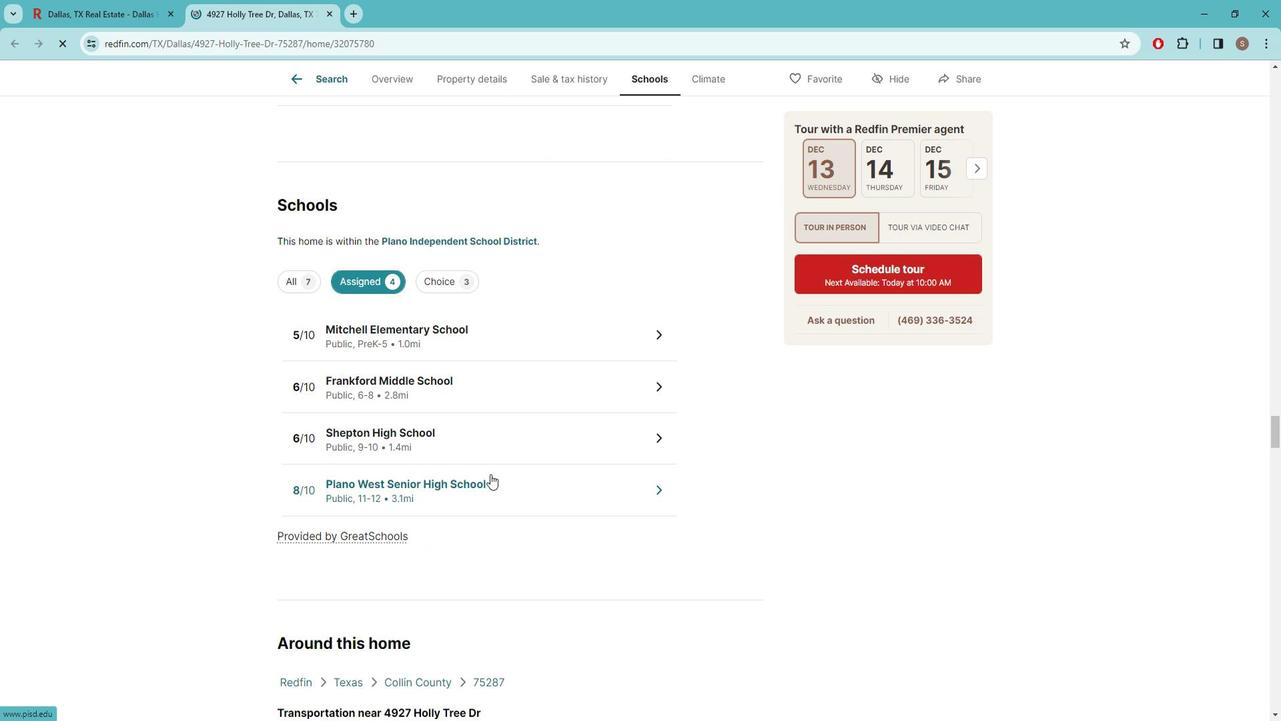 
Action: Mouse moved to (605, 478)
Screenshot: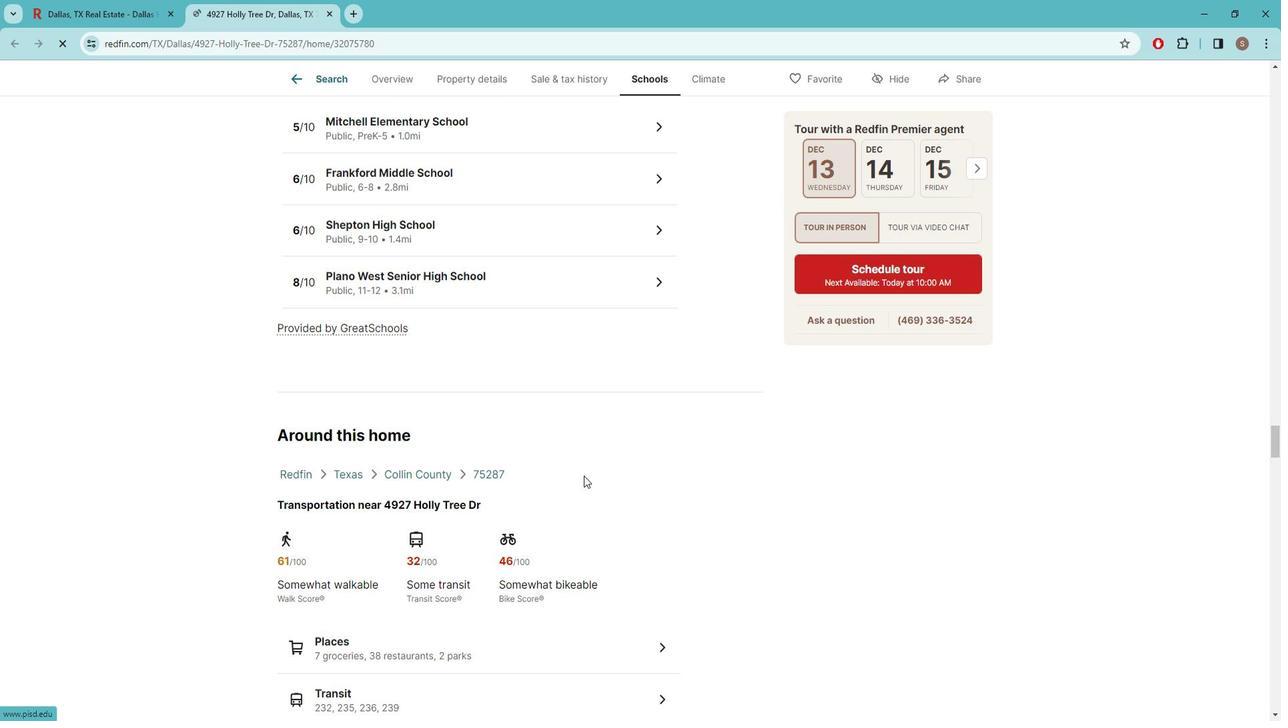 
Action: Mouse scrolled (605, 478) with delta (0, 0)
Screenshot: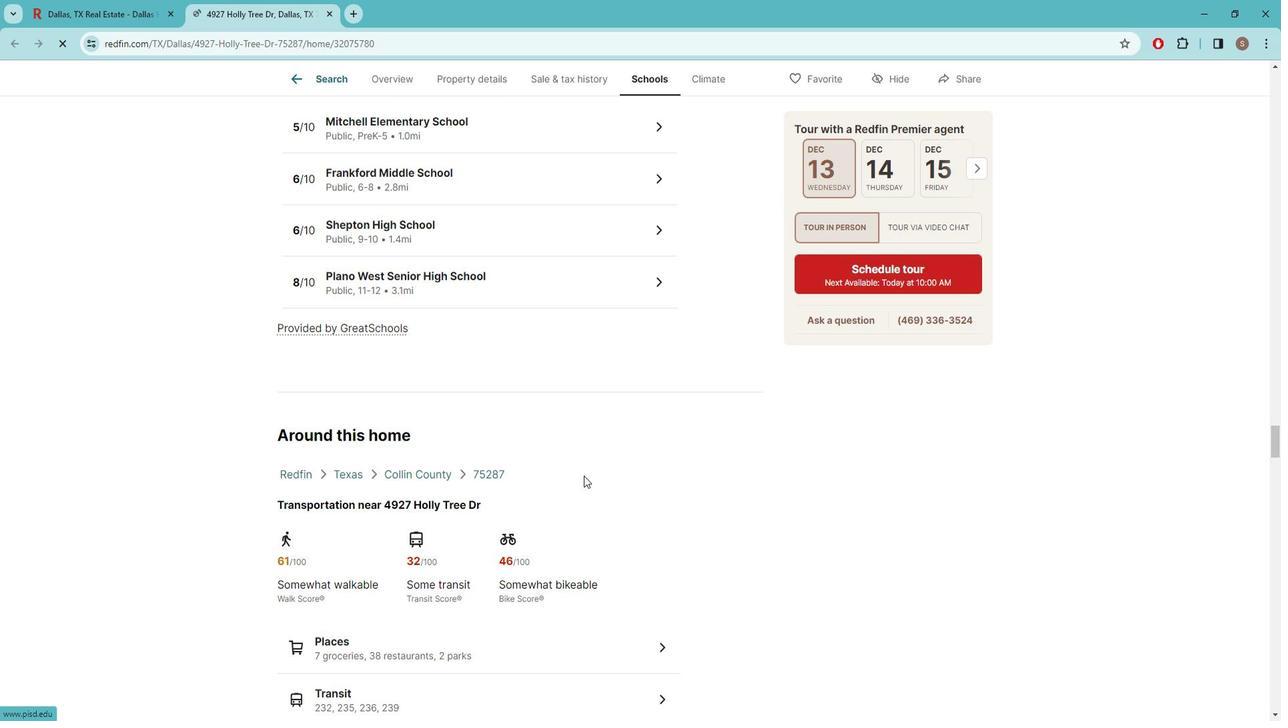 
Action: Mouse moved to (606, 478)
Screenshot: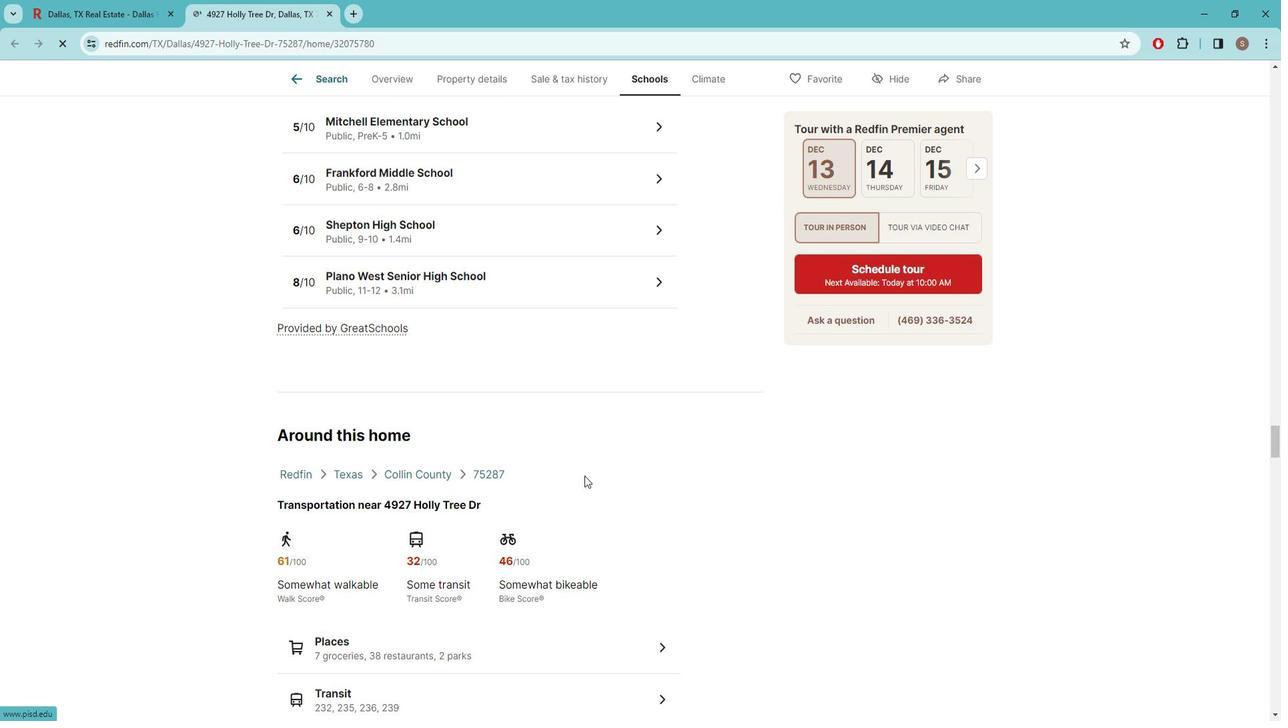 
Action: Mouse scrolled (606, 478) with delta (0, 0)
Screenshot: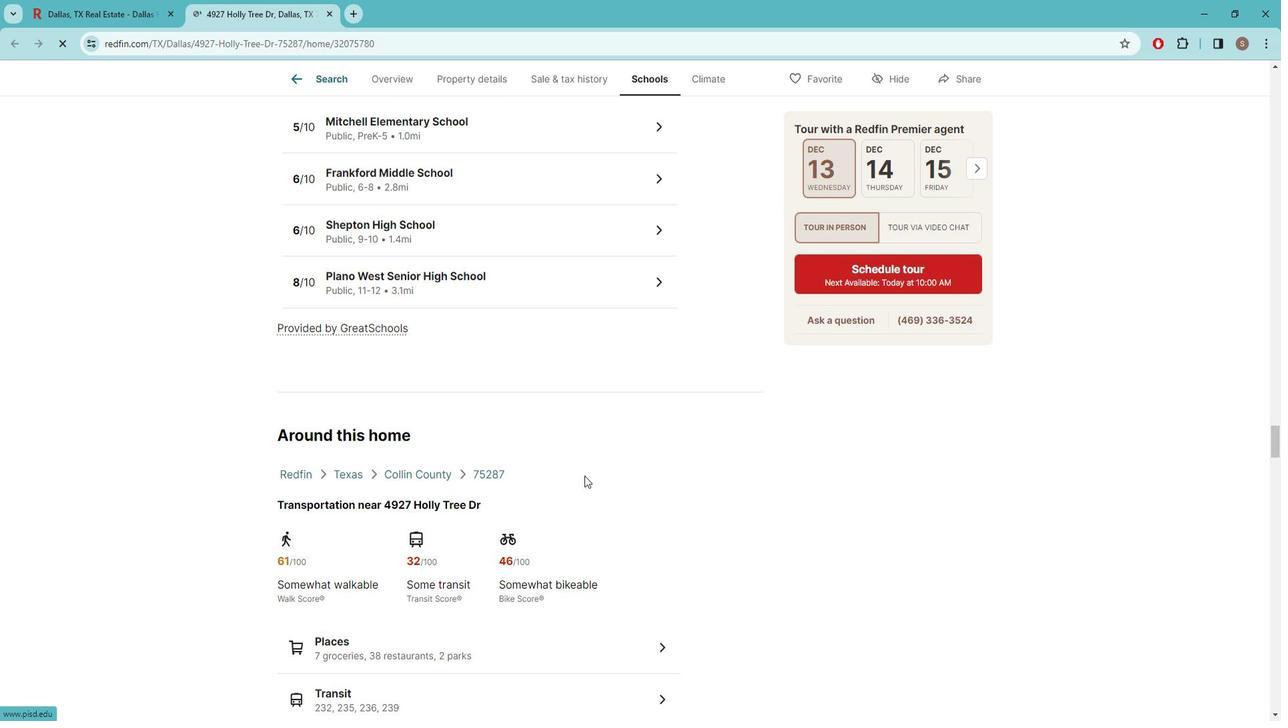 
Action: Mouse moved to (606, 479)
Screenshot: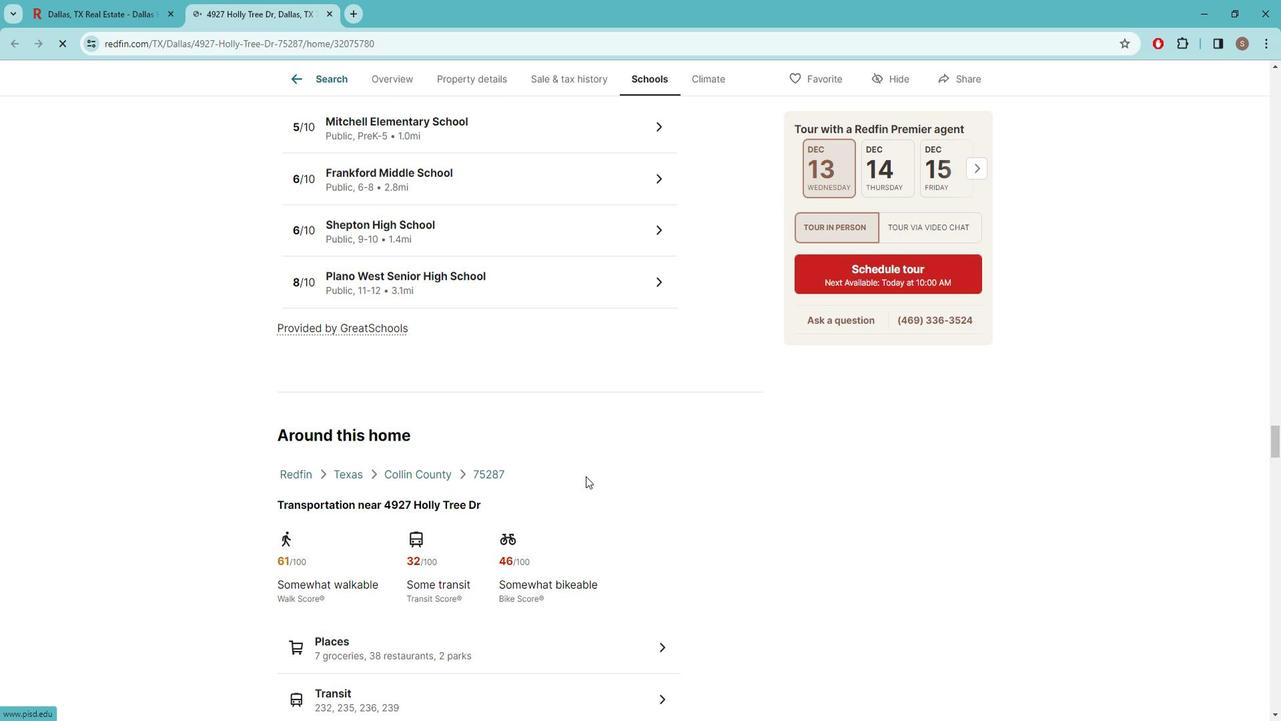 
Action: Mouse scrolled (606, 478) with delta (0, 0)
Screenshot: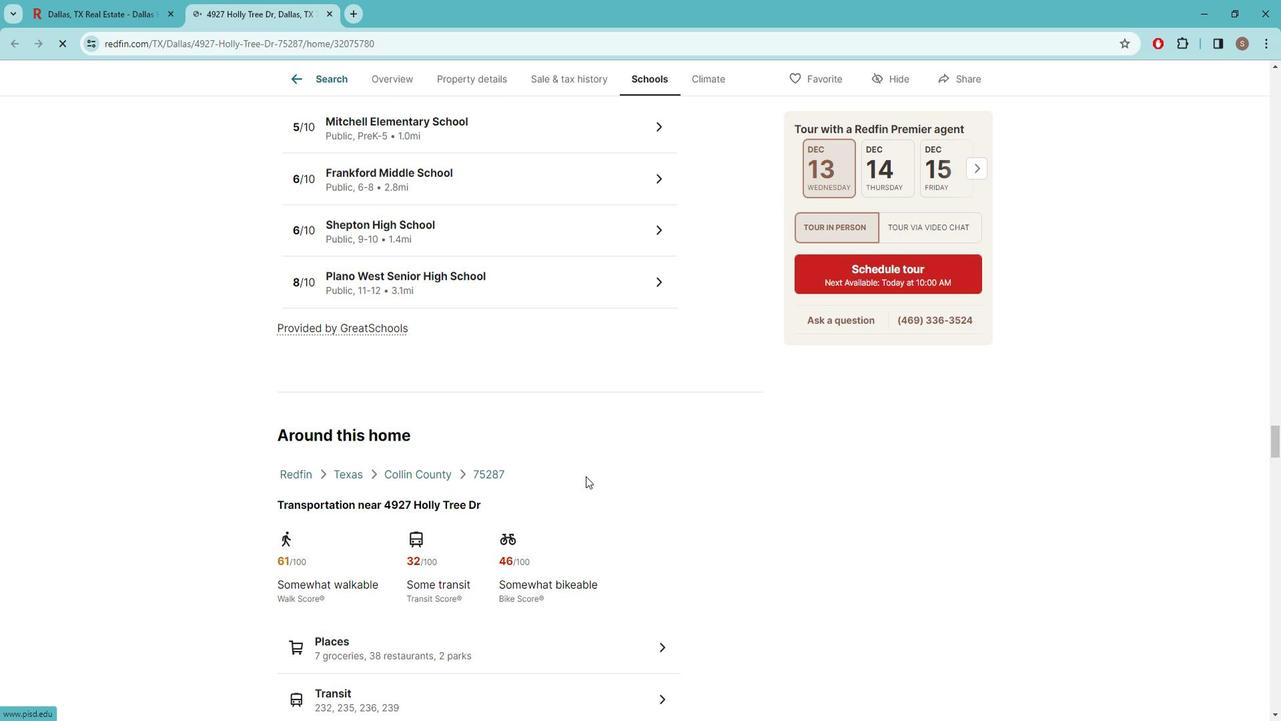 
Action: Mouse scrolled (606, 478) with delta (0, 0)
Screenshot: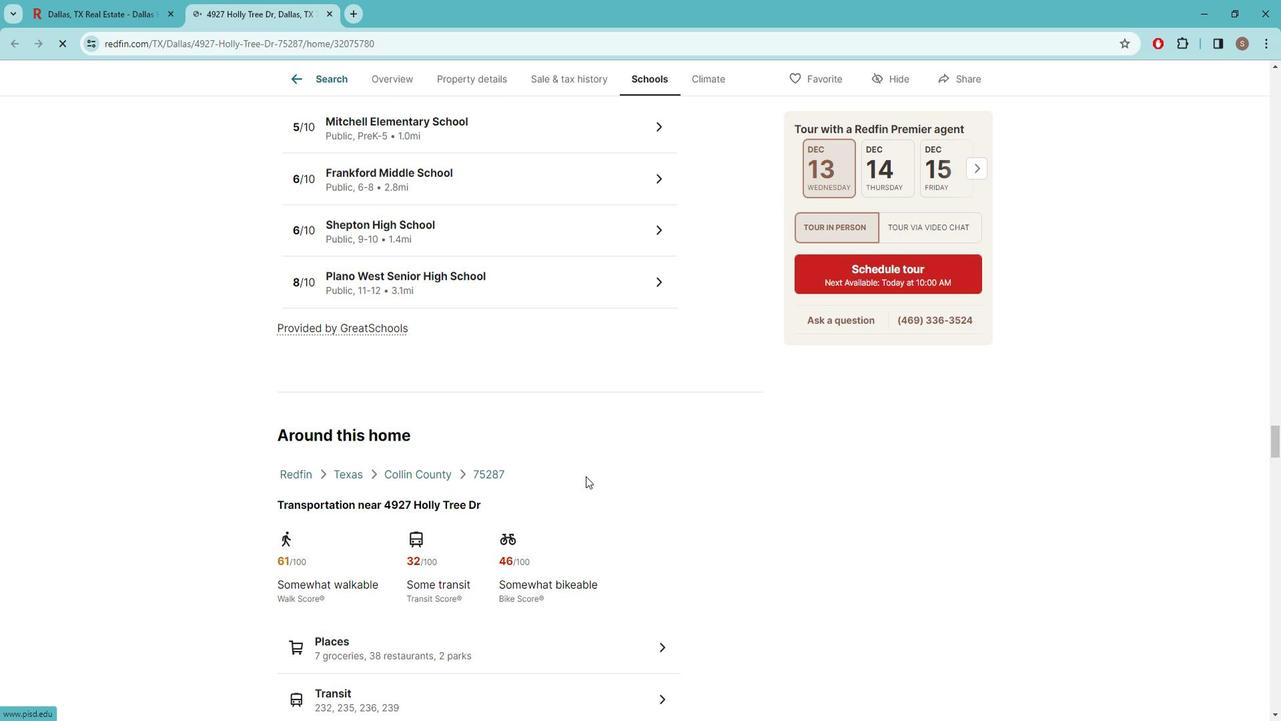 
Action: Mouse moved to (683, 476)
Screenshot: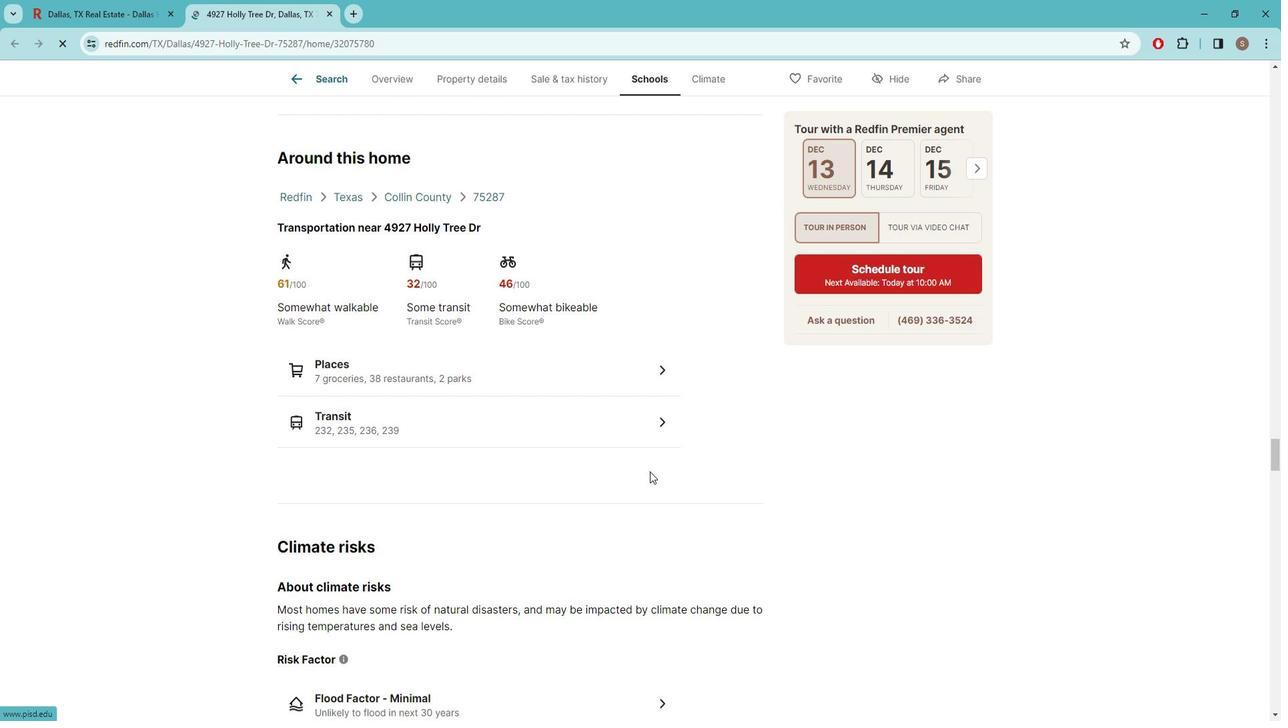 
Action: Mouse scrolled (683, 476) with delta (0, 0)
Screenshot: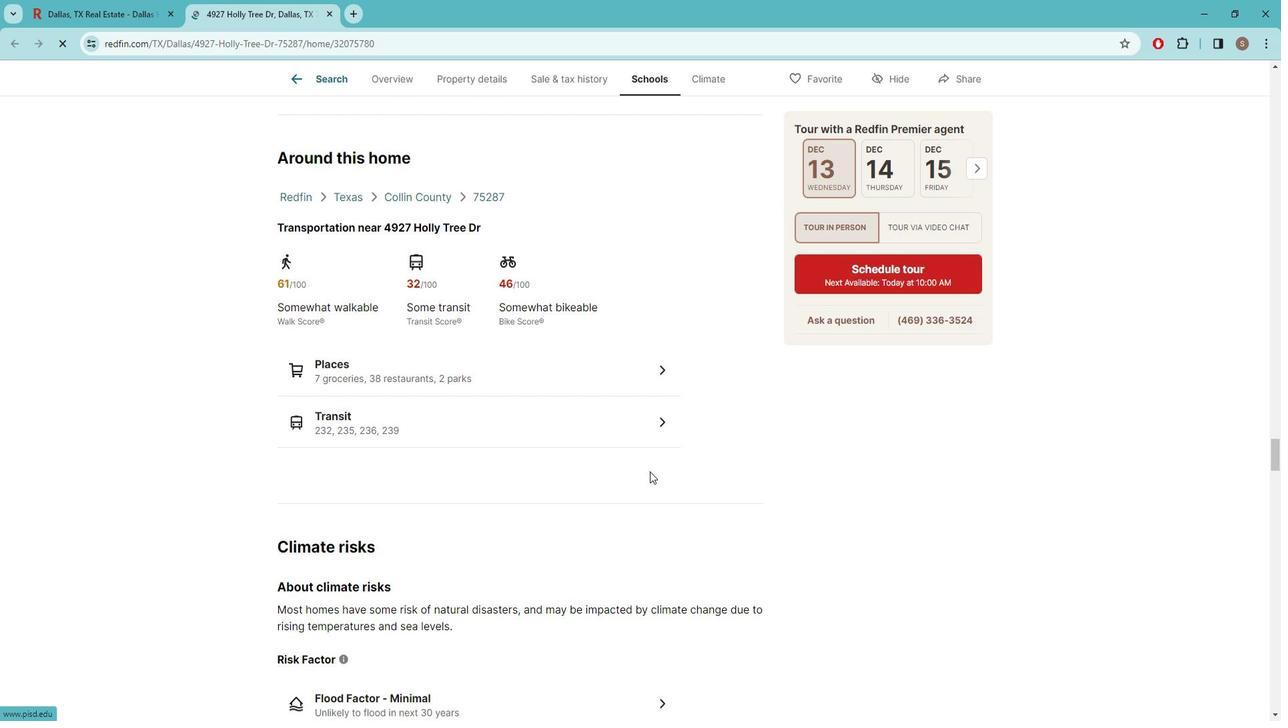 
Action: Mouse moved to (684, 478)
Screenshot: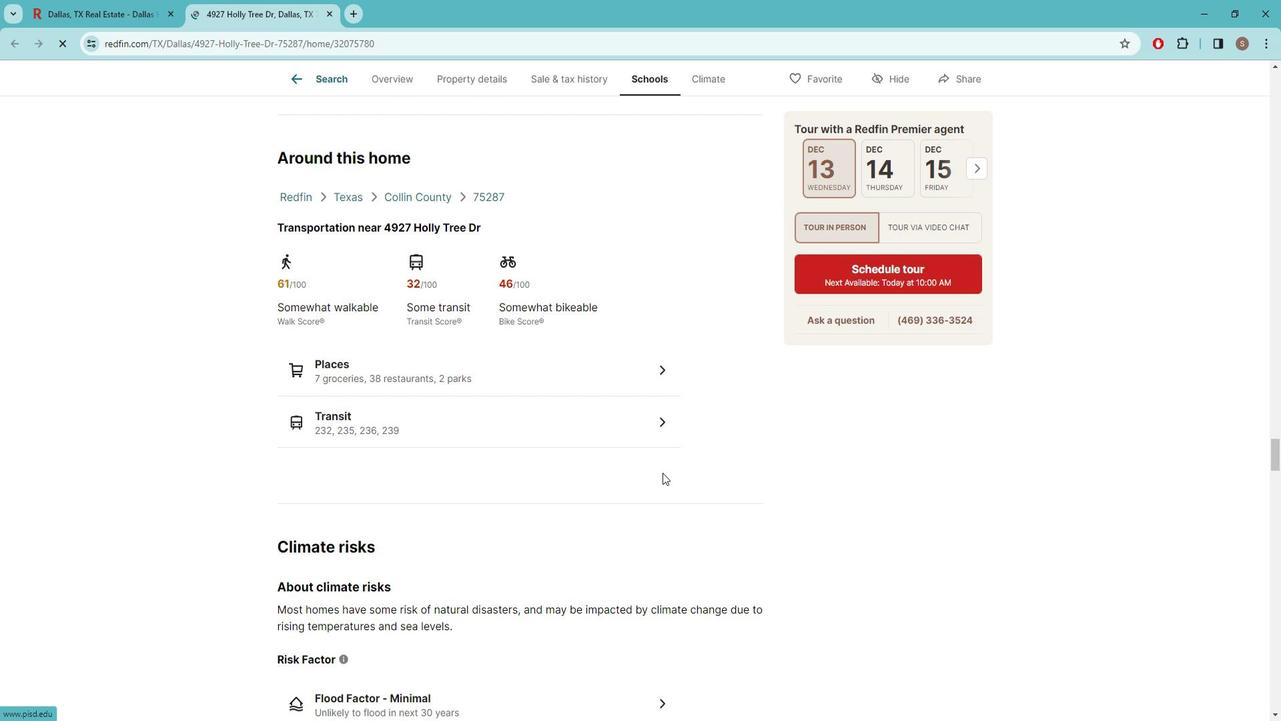 
Action: Mouse scrolled (684, 477) with delta (0, 0)
Screenshot: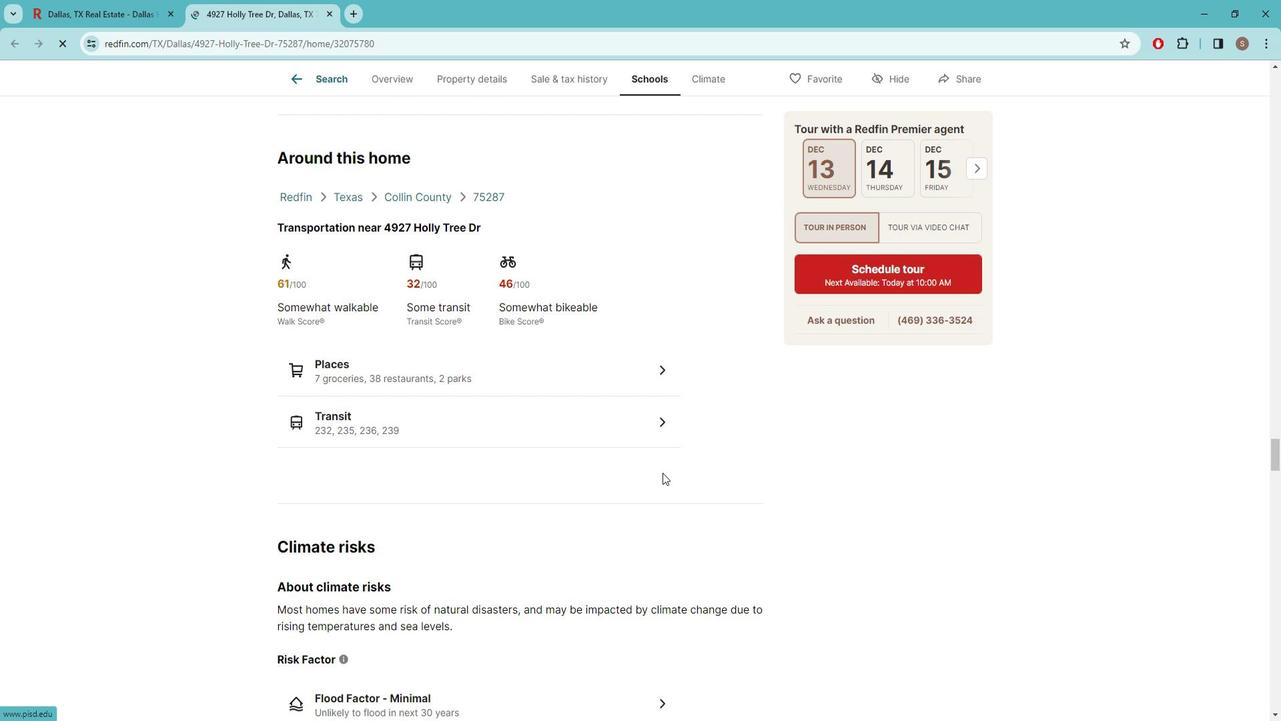 
Action: Mouse moved to (684, 478)
Screenshot: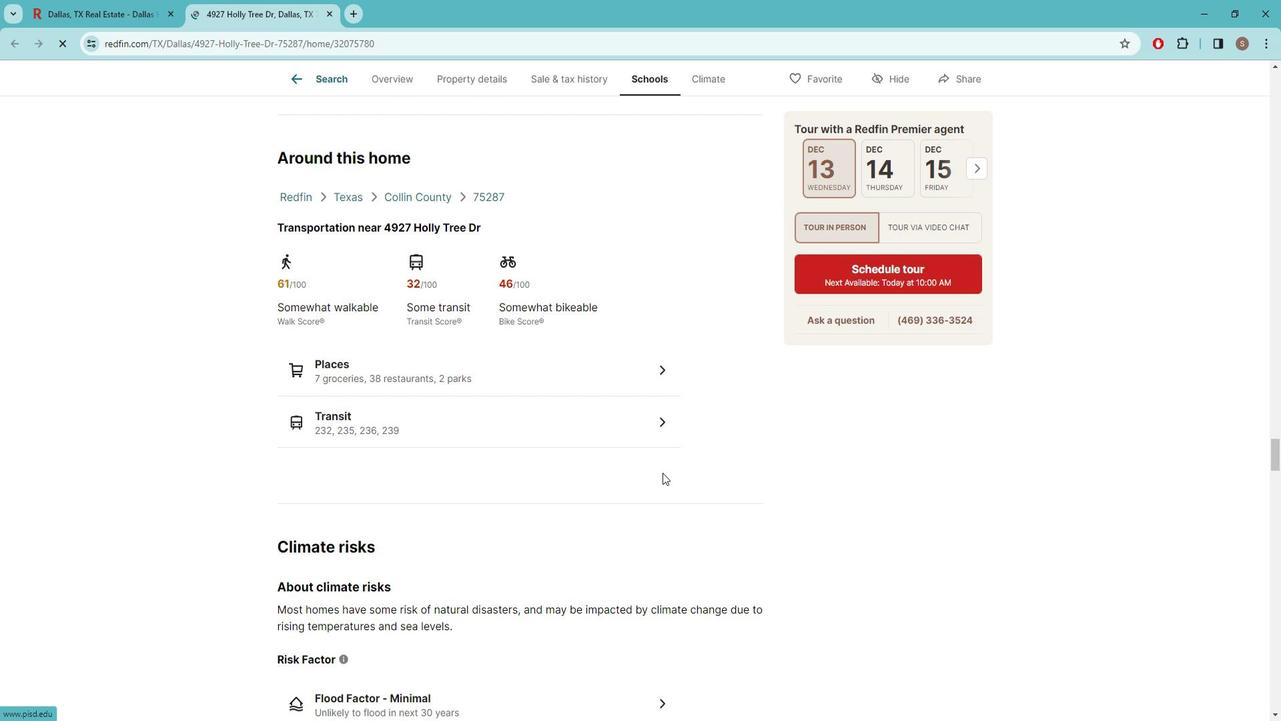 
Action: Mouse scrolled (684, 477) with delta (0, 0)
Screenshot: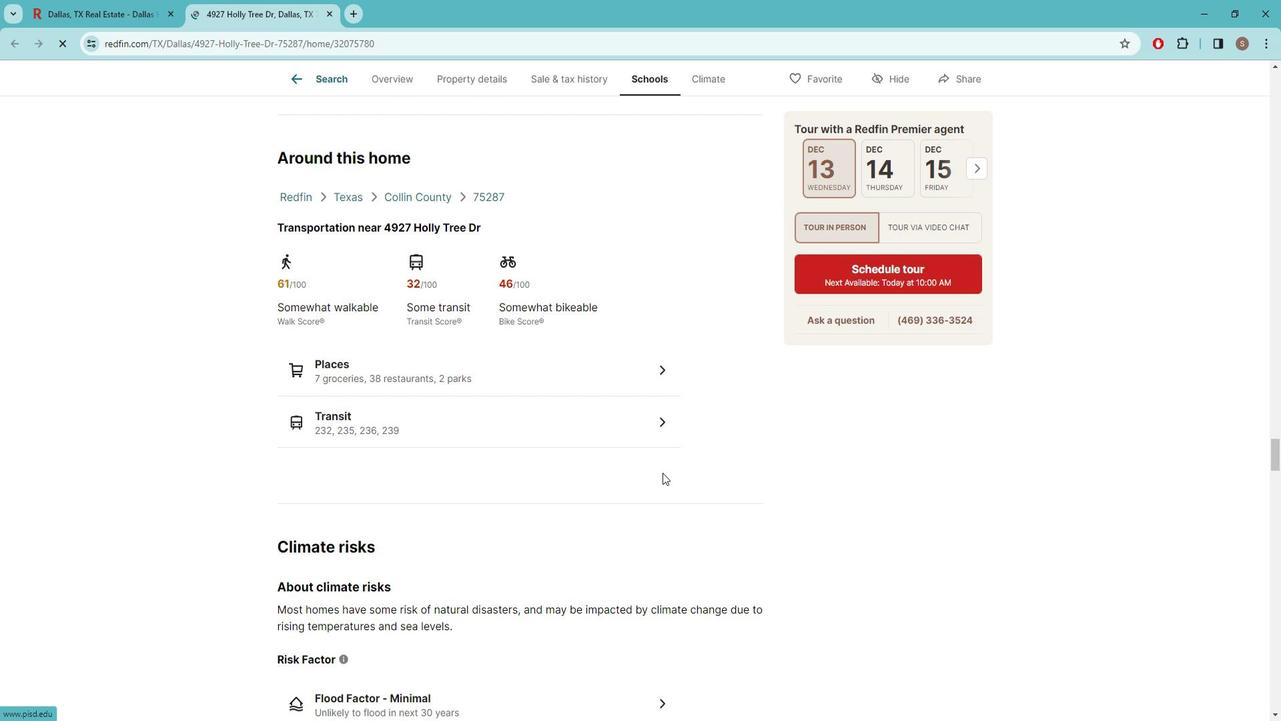
Action: Mouse scrolled (684, 477) with delta (0, 0)
Screenshot: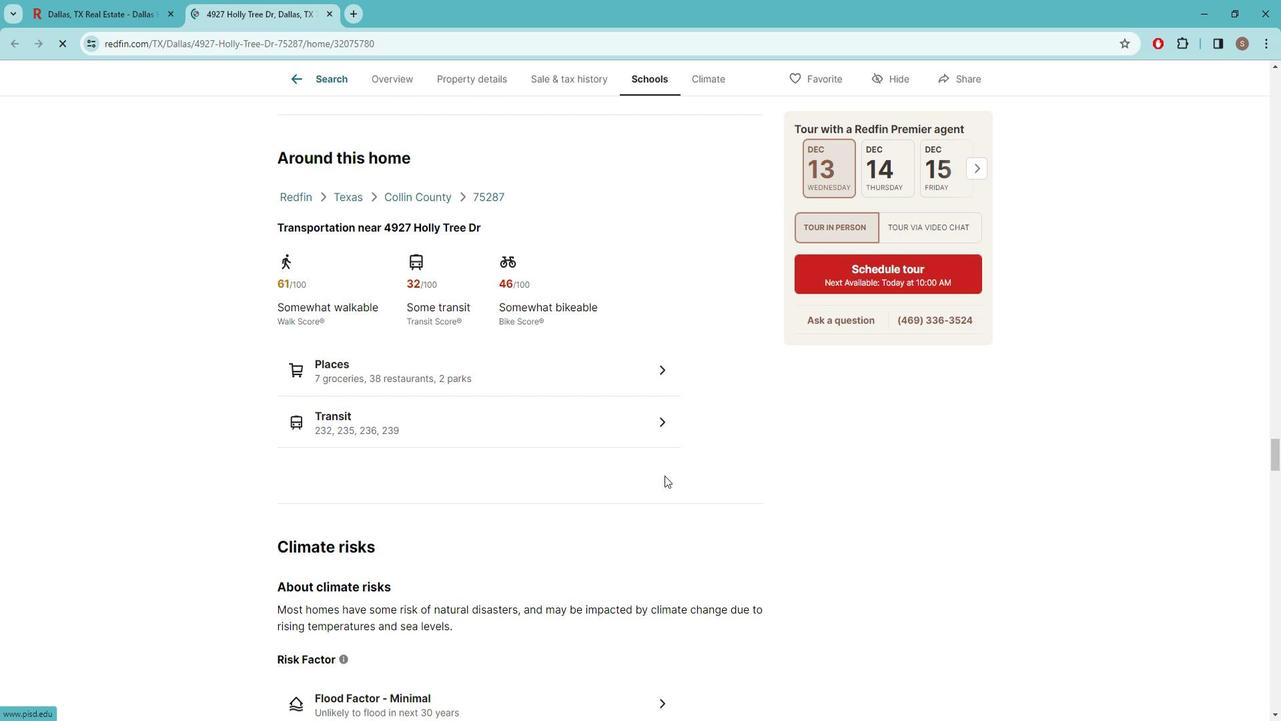 
Action: Mouse moved to (781, 489)
Screenshot: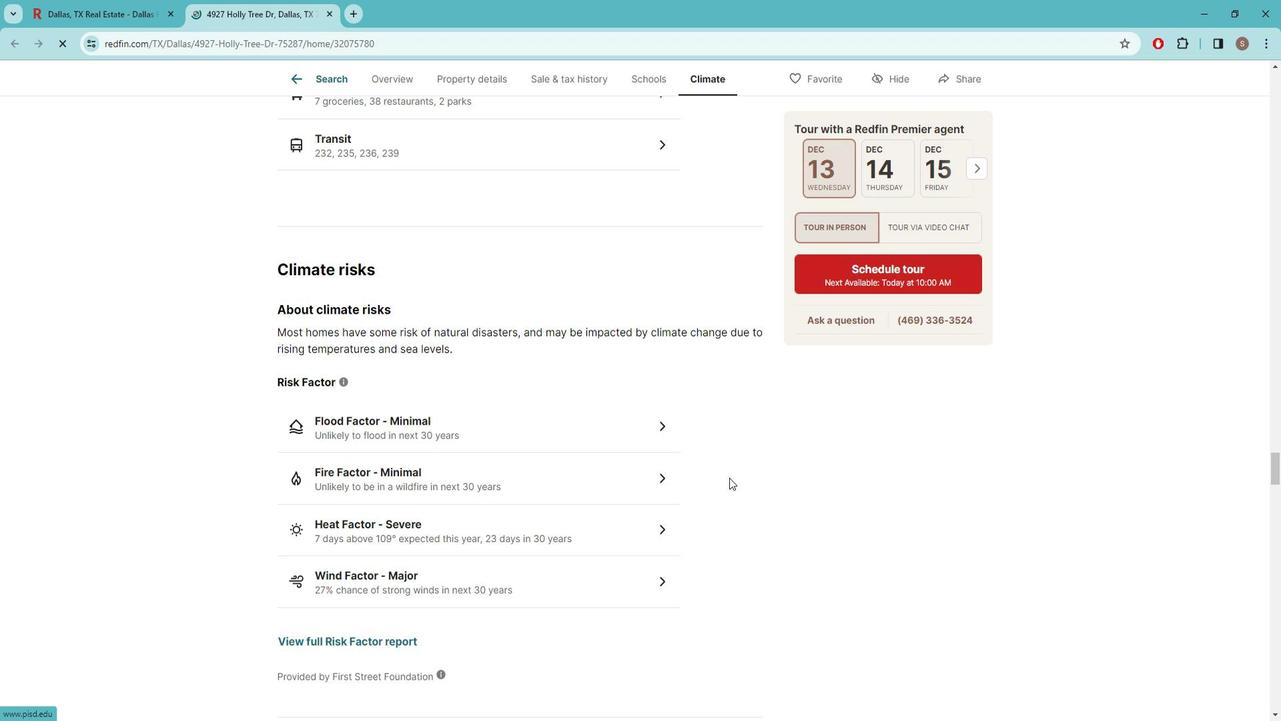 
Action: Mouse scrolled (781, 488) with delta (0, 0)
Screenshot: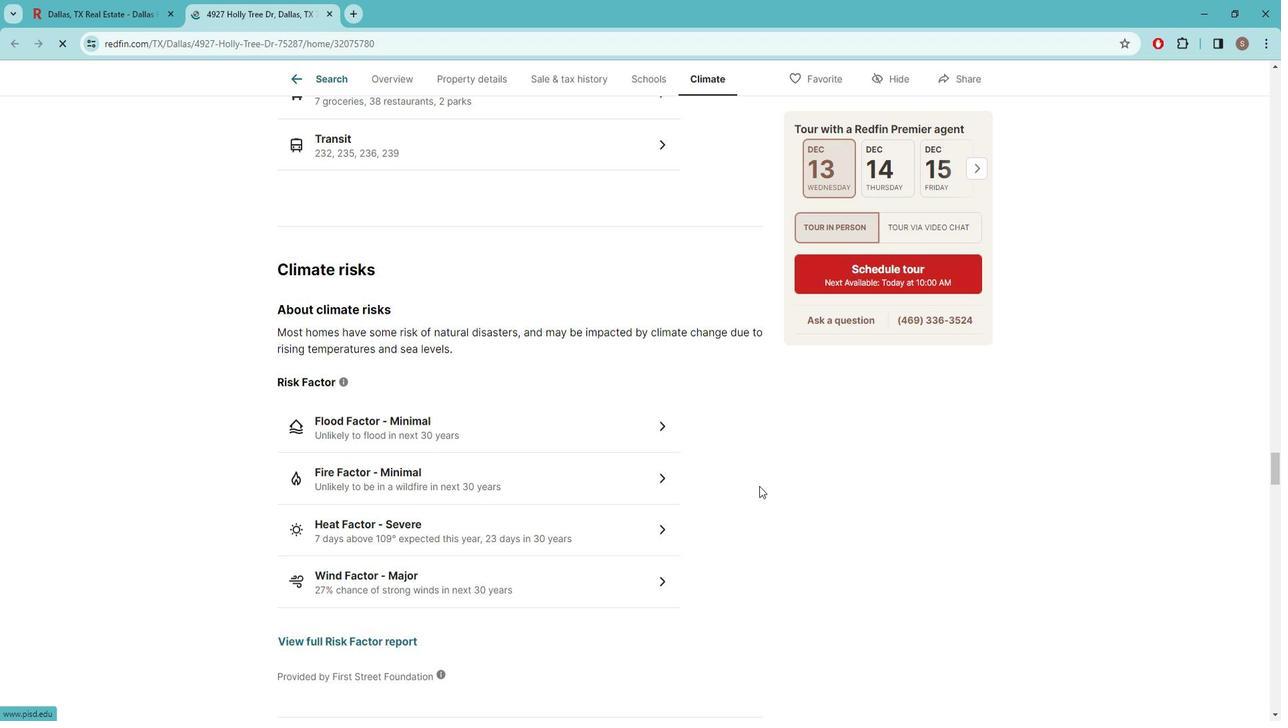 
Action: Mouse moved to (781, 490)
Screenshot: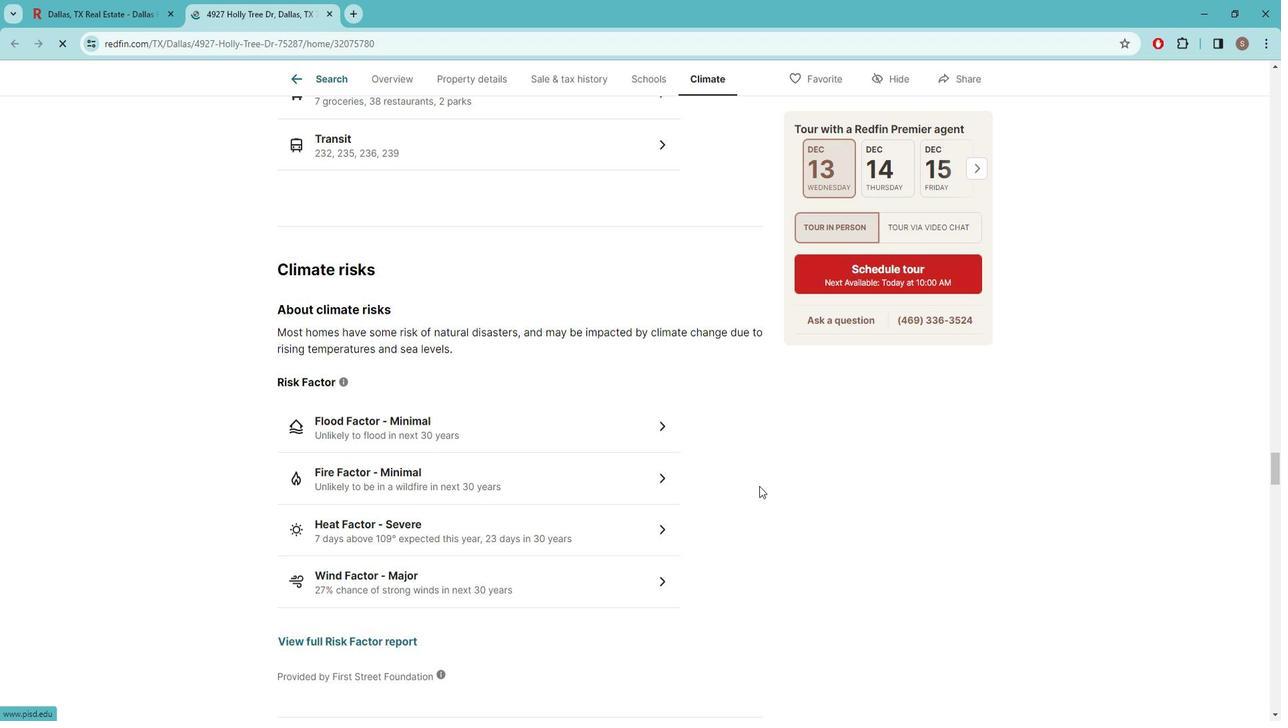 
Action: Mouse scrolled (781, 490) with delta (0, 0)
Screenshot: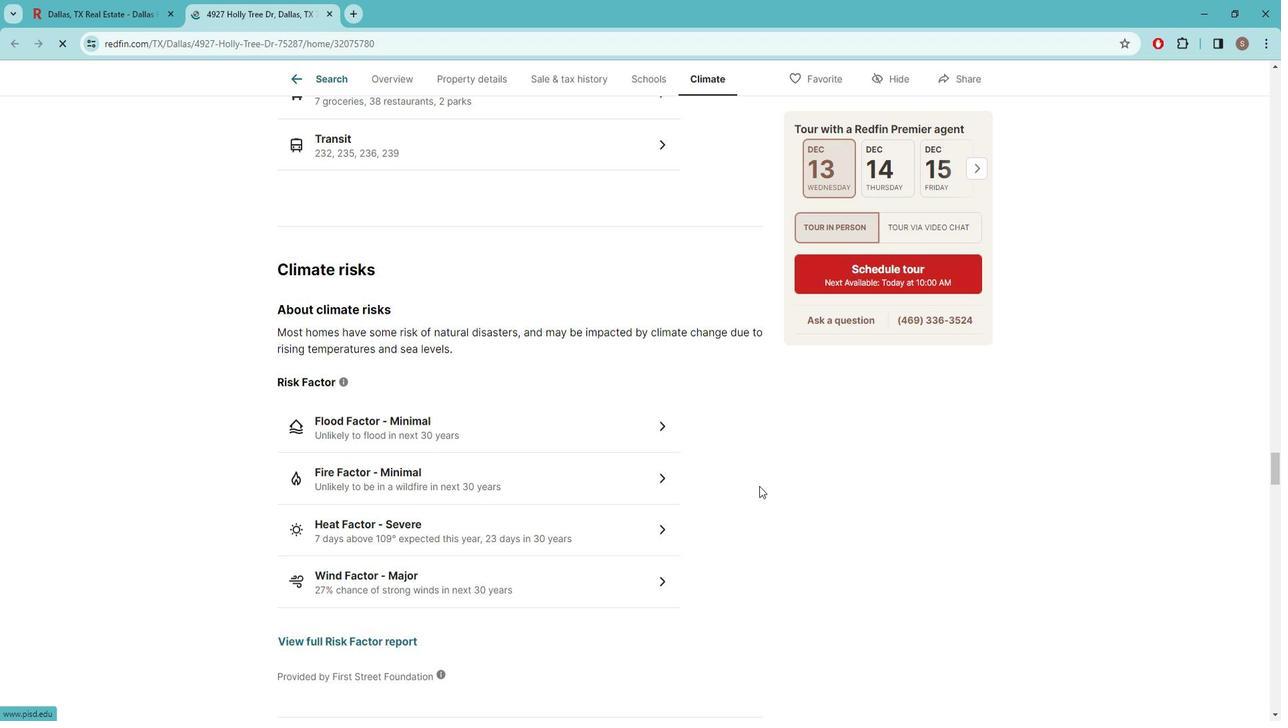 
Action: Mouse moved to (781, 491)
Screenshot: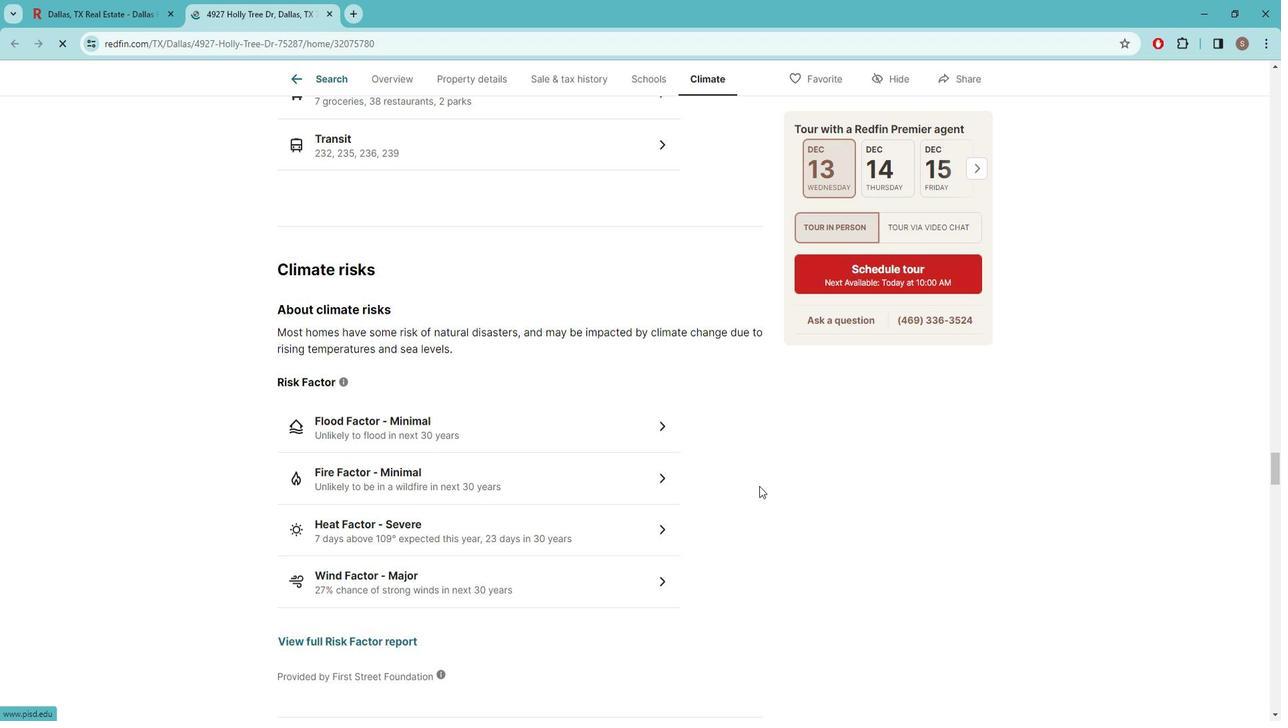 
Action: Mouse scrolled (781, 490) with delta (0, 0)
Screenshot: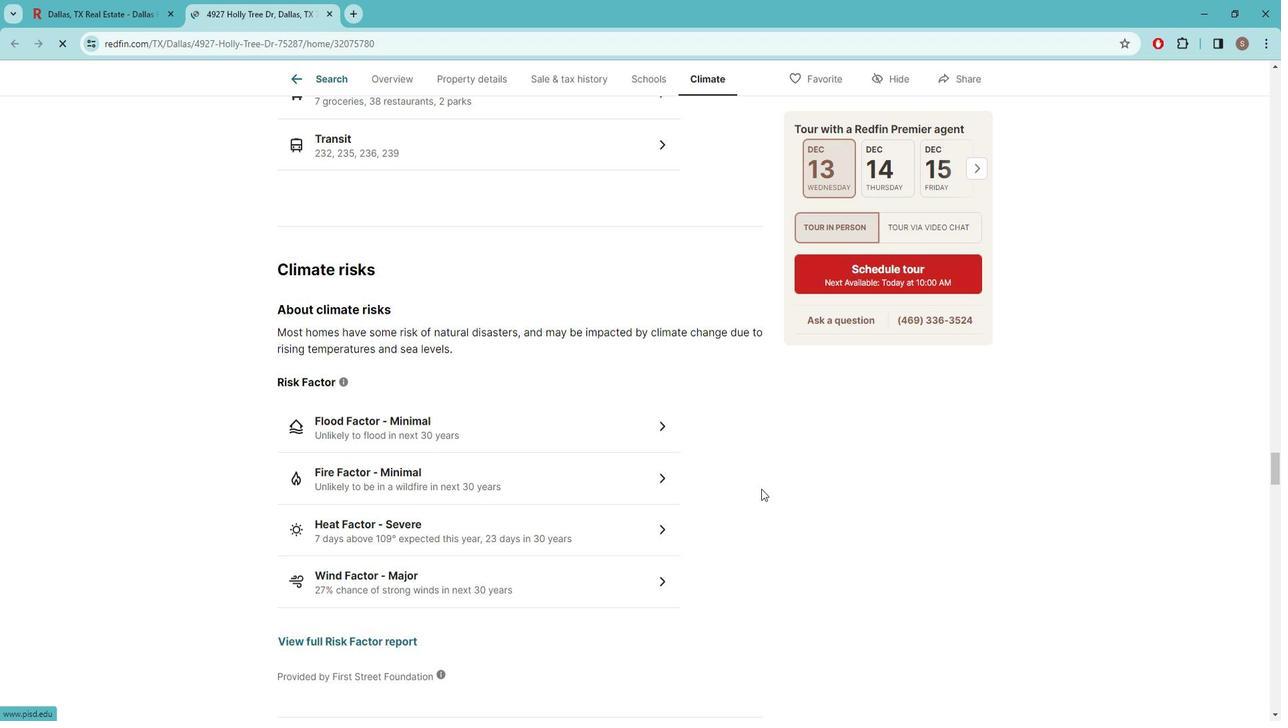 
Action: Mouse moved to (640, 542)
Screenshot: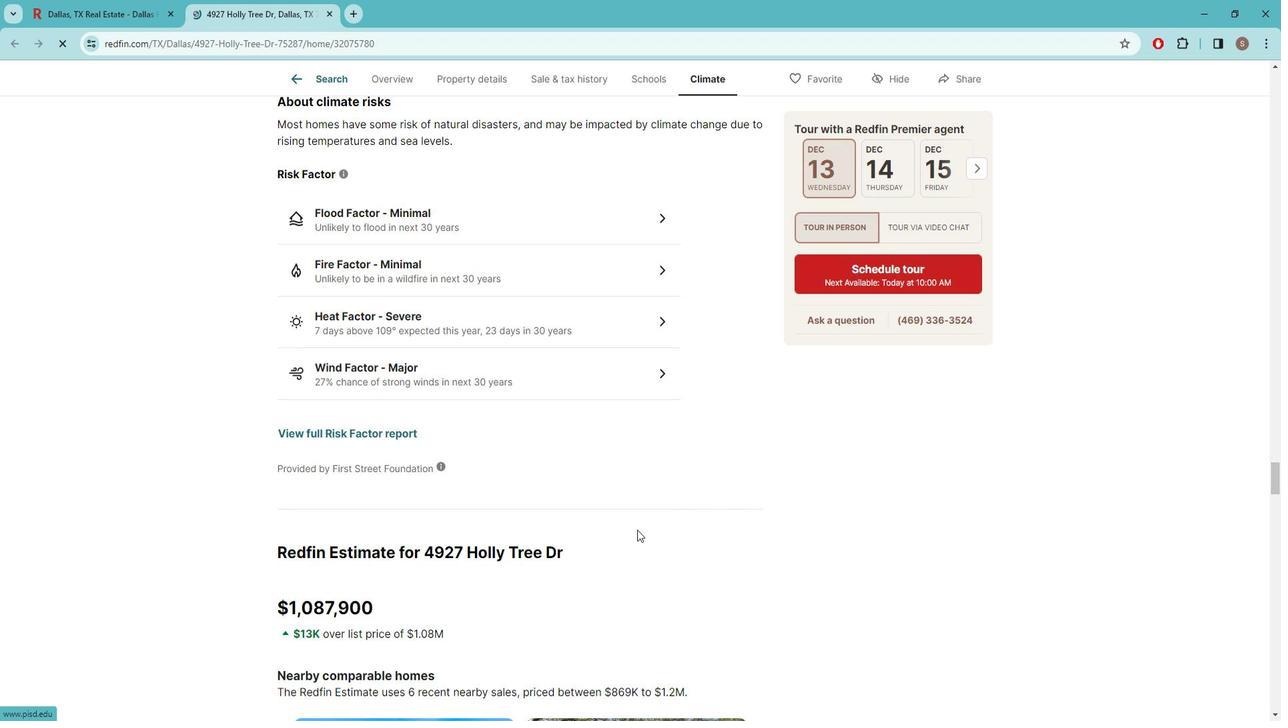 
Action: Mouse scrolled (640, 541) with delta (0, 0)
Screenshot: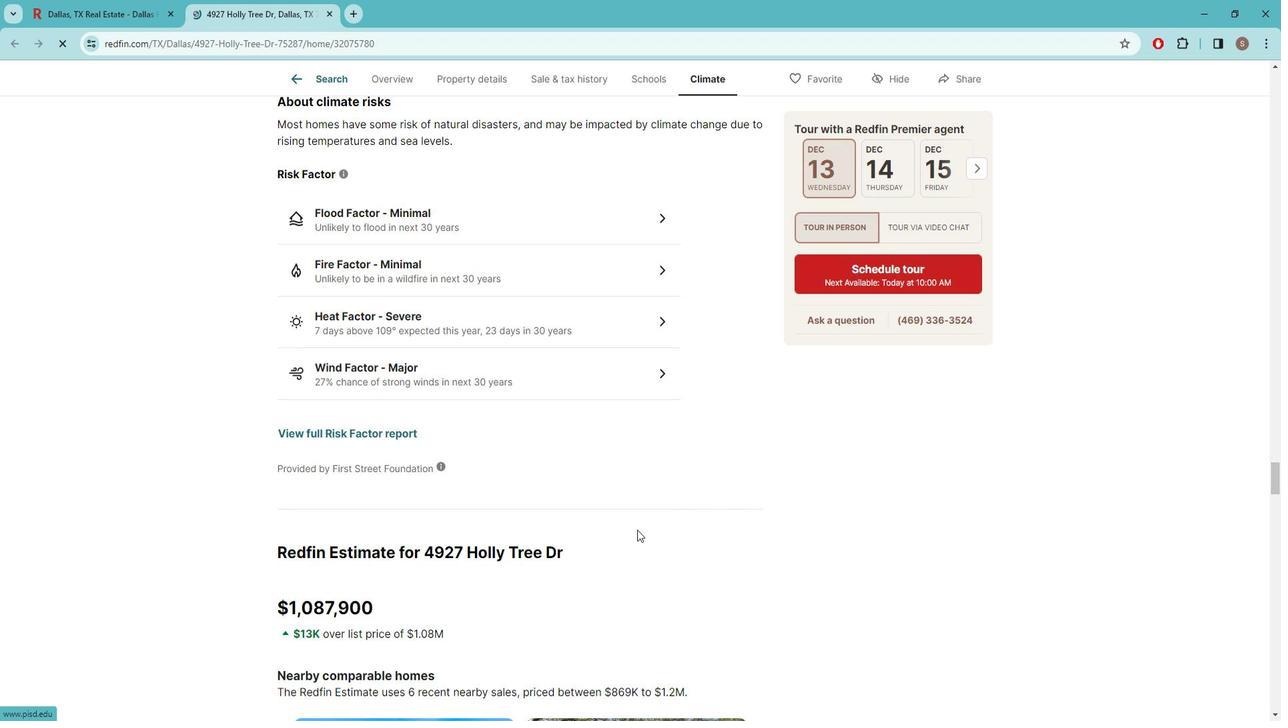 
Action: Mouse moved to (632, 544)
Screenshot: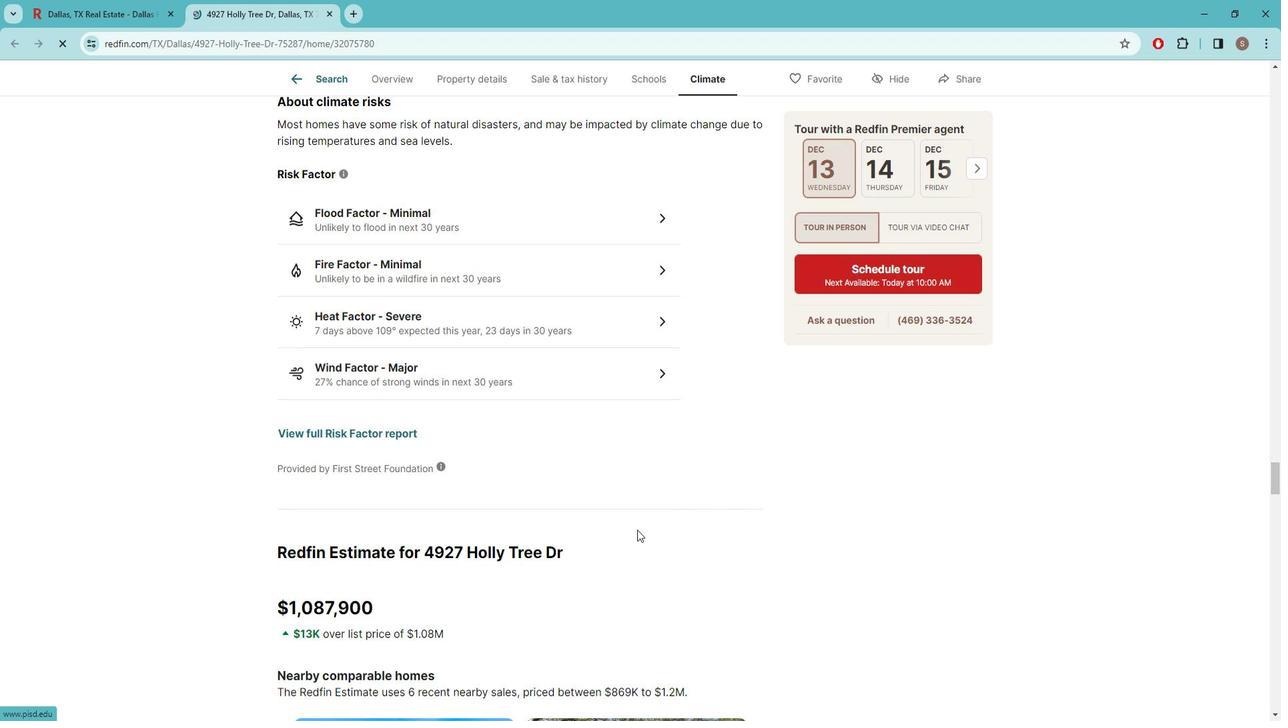 
Action: Mouse scrolled (632, 544) with delta (0, 0)
Screenshot: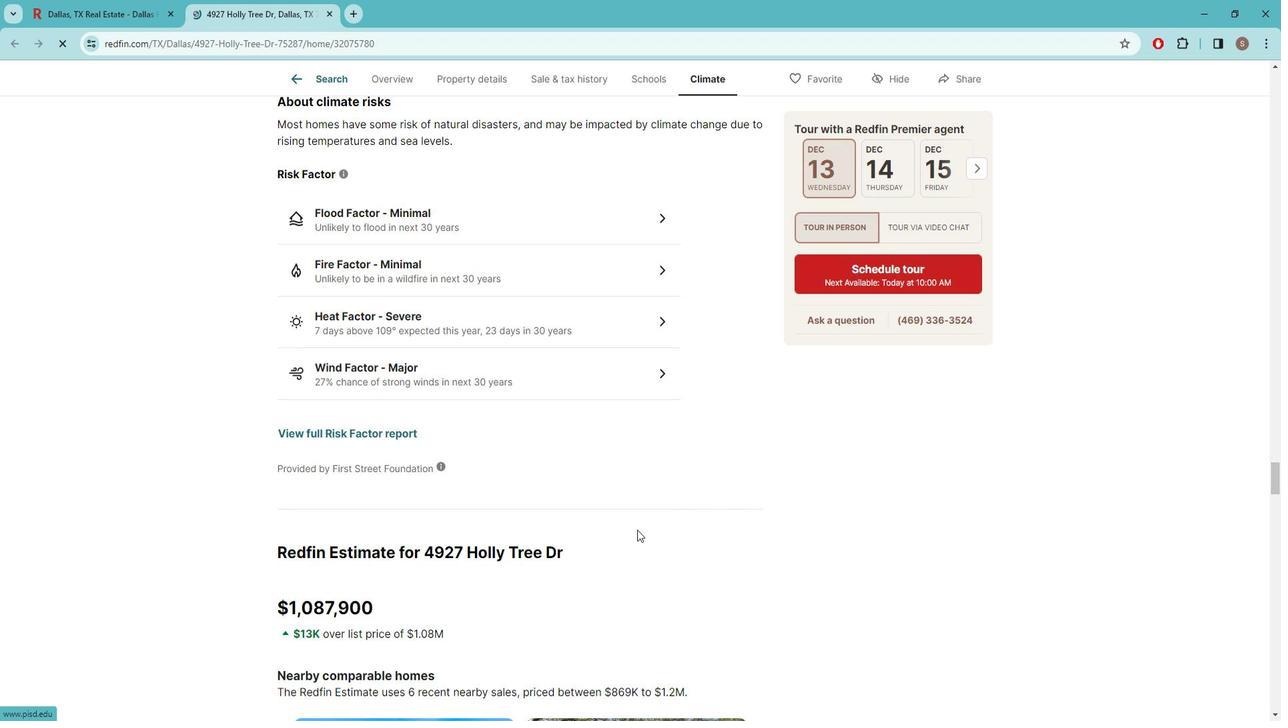 
Action: Mouse moved to (630, 544)
Screenshot: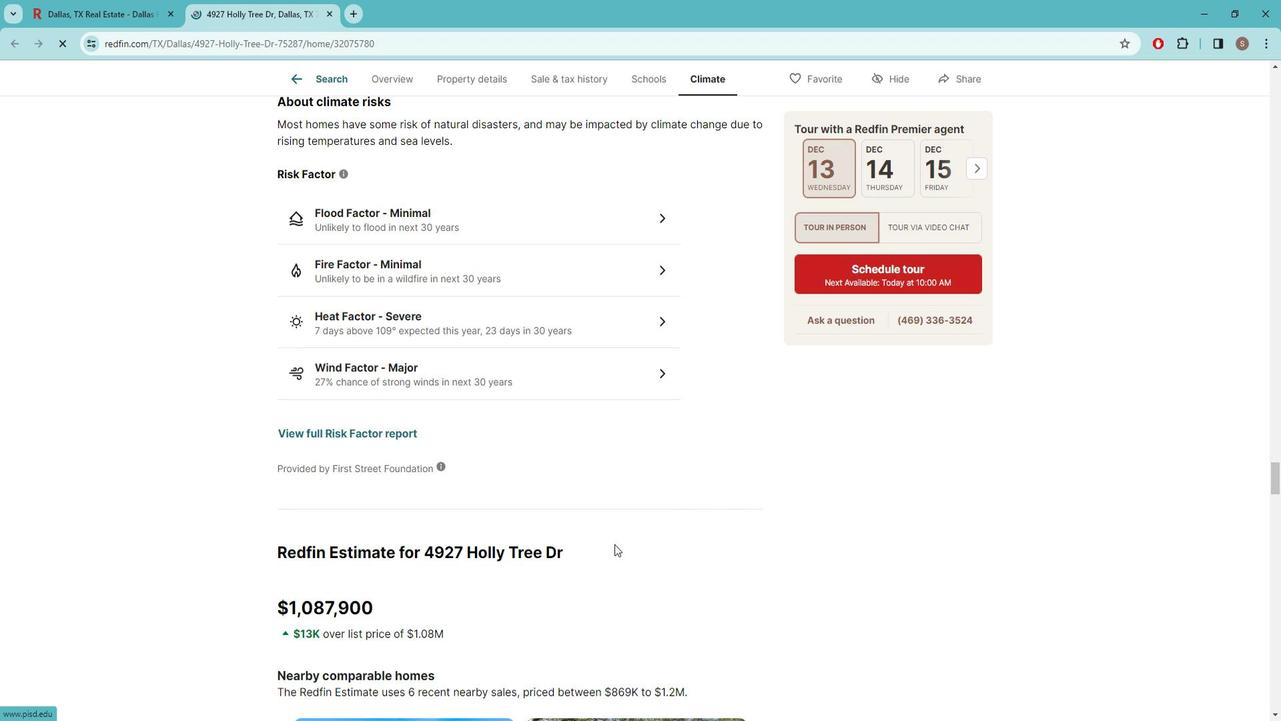 
Action: Mouse scrolled (630, 544) with delta (0, 0)
Screenshot: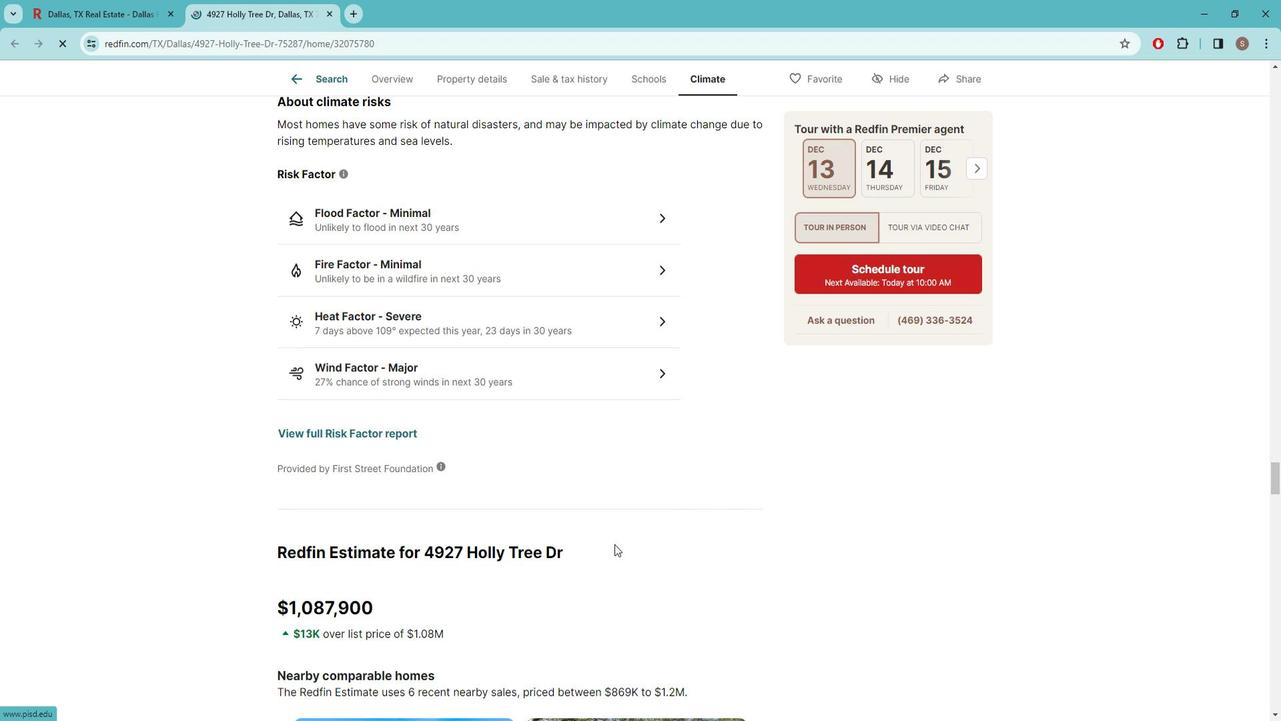 
Action: Mouse moved to (680, 486)
Screenshot: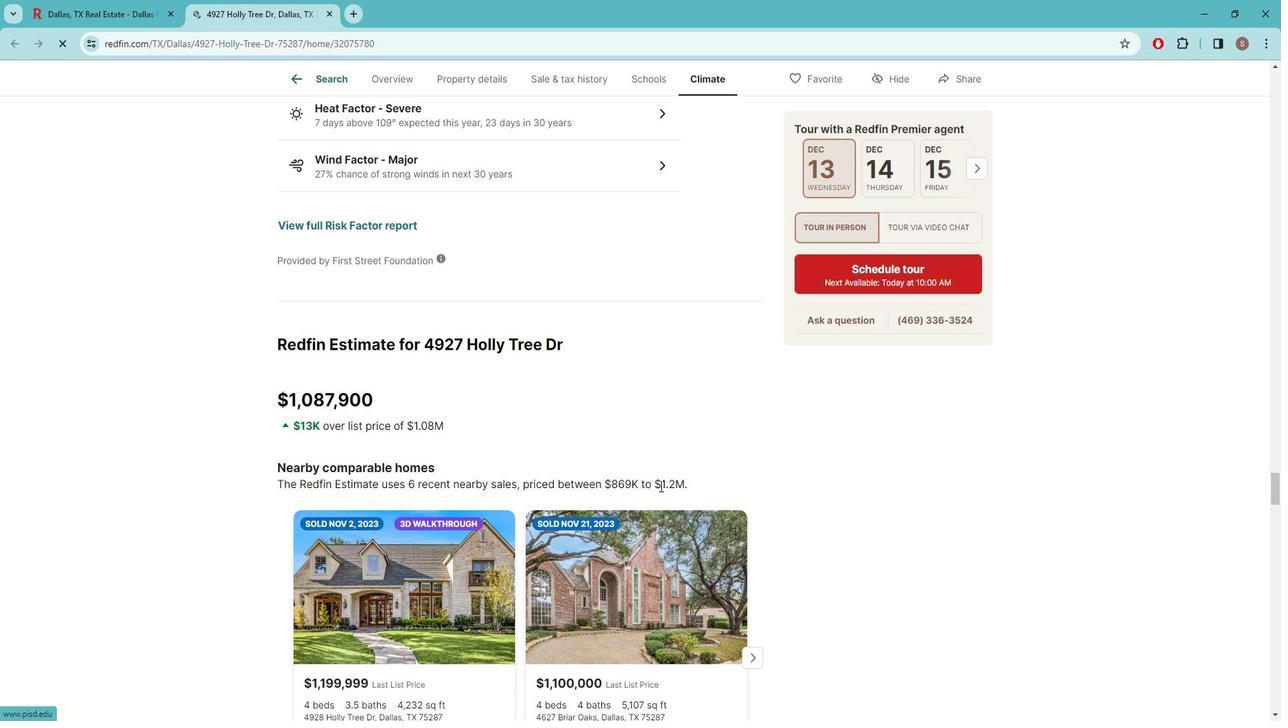 
Action: Mouse scrolled (680, 486) with delta (0, 0)
Screenshot: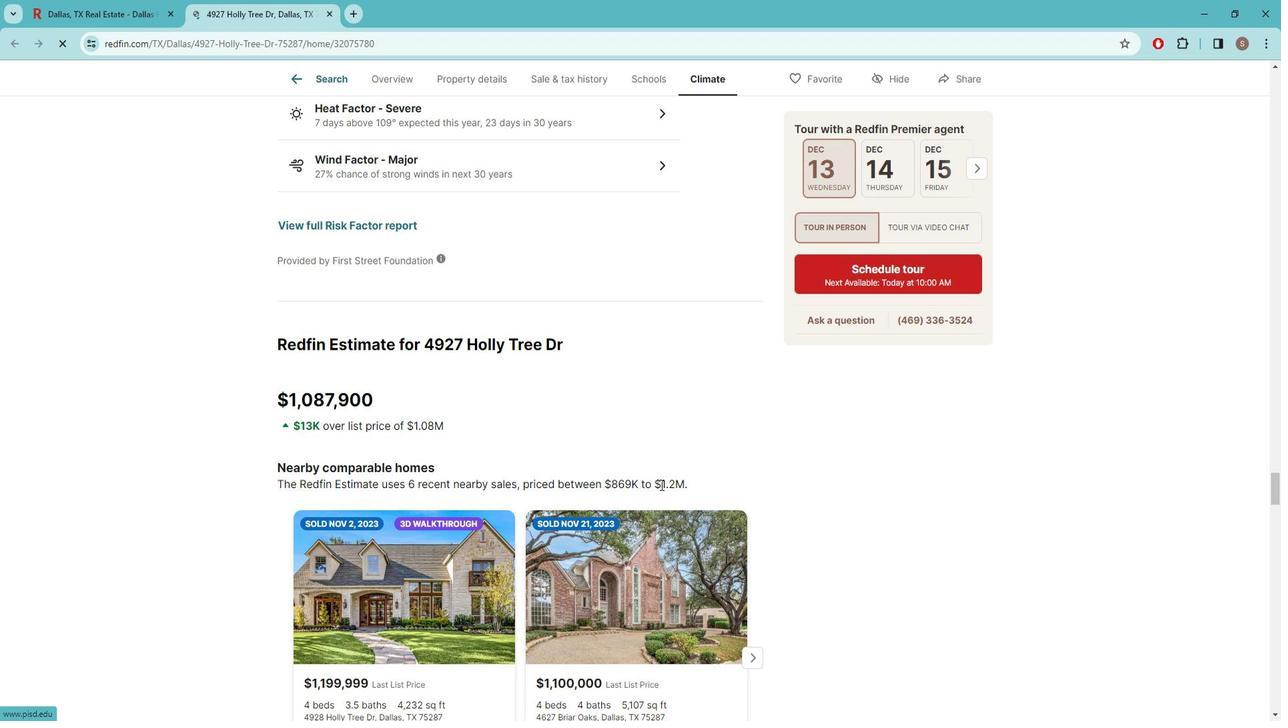 
Action: Mouse scrolled (680, 486) with delta (0, 0)
Screenshot: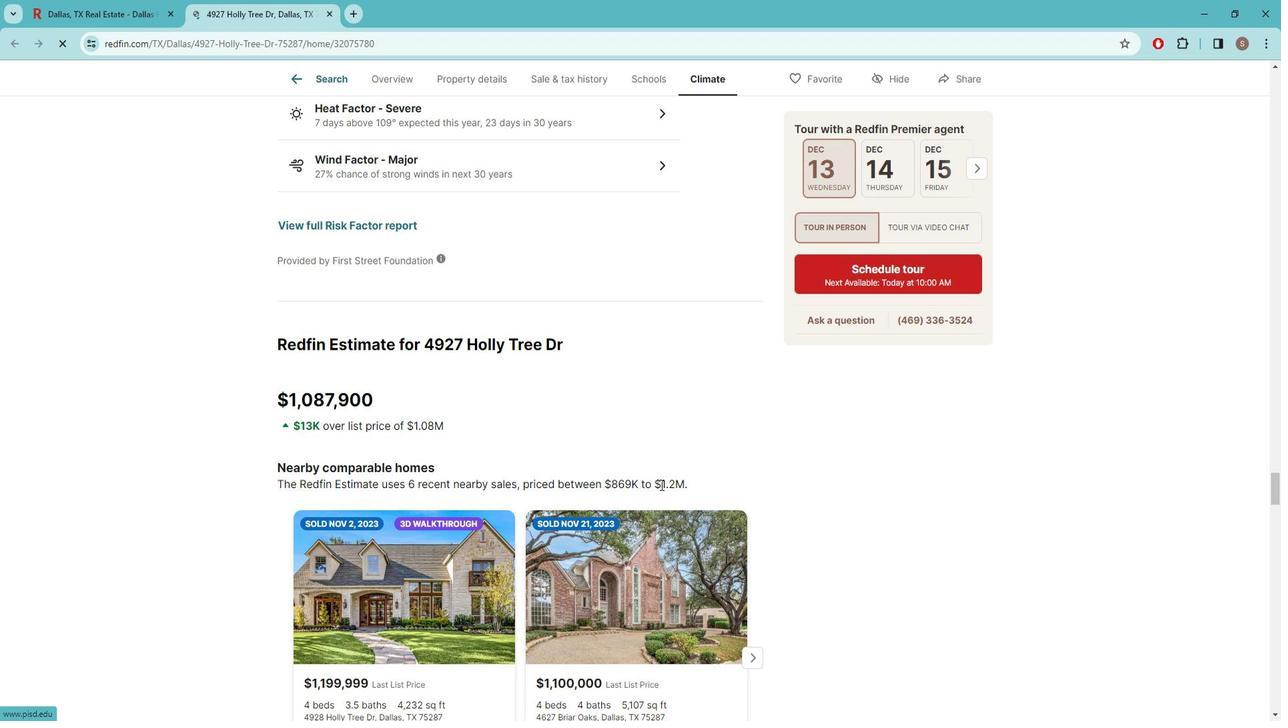 
Action: Mouse scrolled (680, 486) with delta (0, 0)
Screenshot: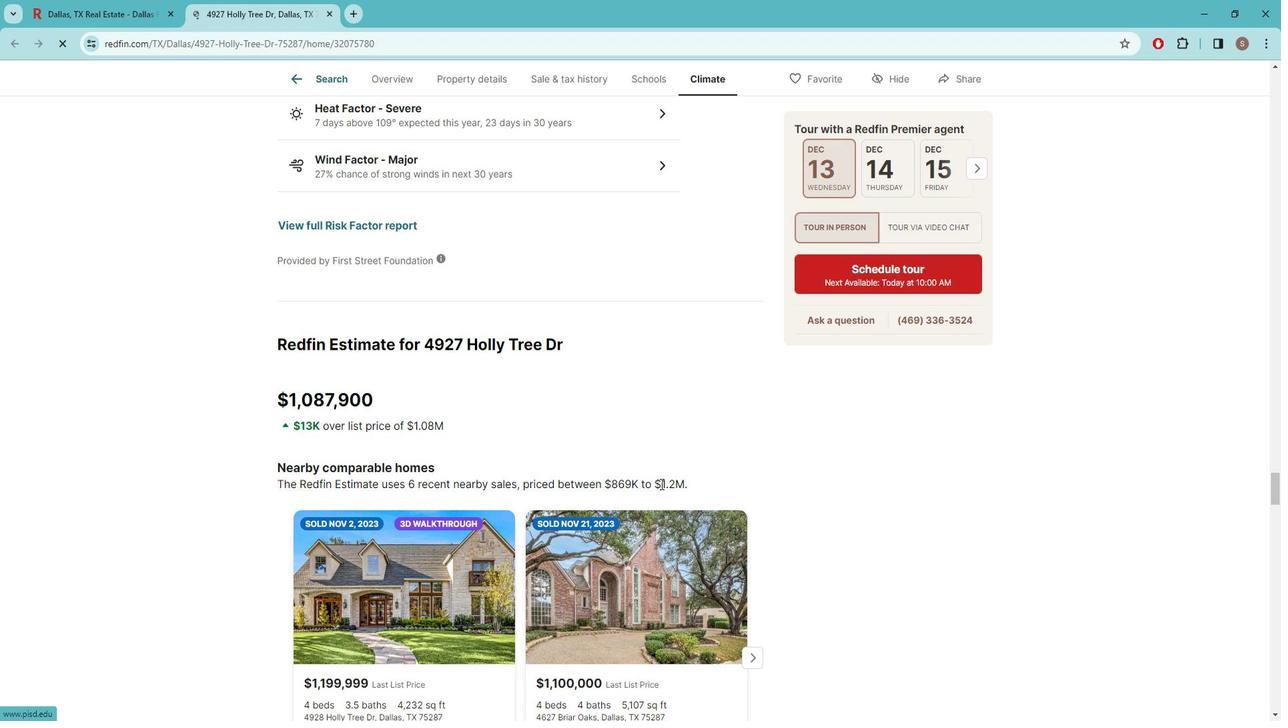 
Action: Mouse scrolled (680, 486) with delta (0, 0)
Screenshot: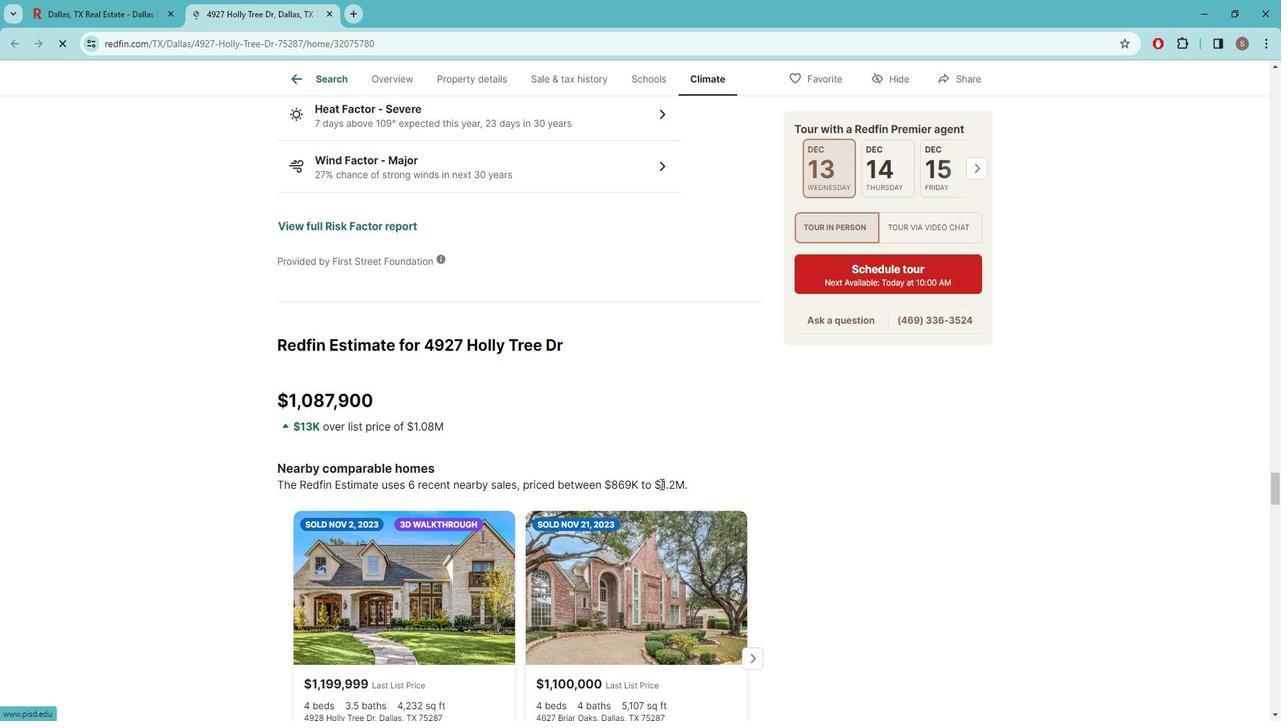 
Action: Mouse scrolled (680, 486) with delta (0, 0)
Screenshot: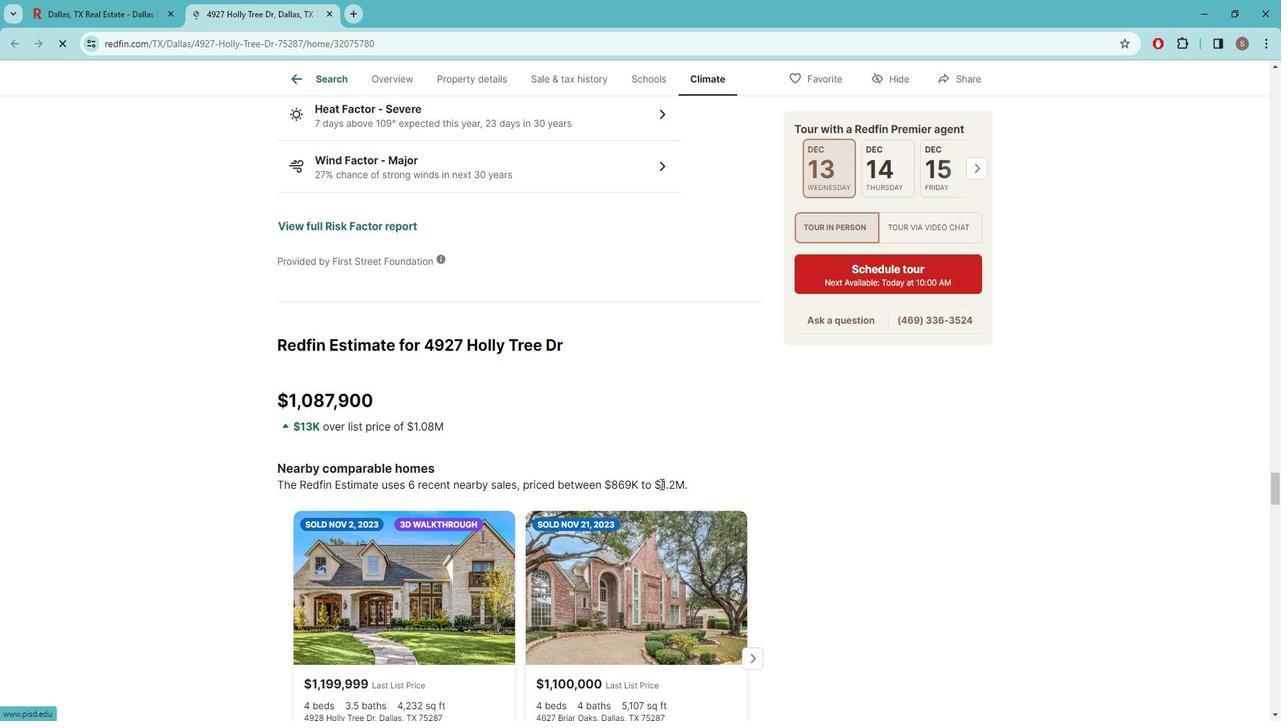 
Action: Mouse scrolled (680, 486) with delta (0, 0)
Screenshot: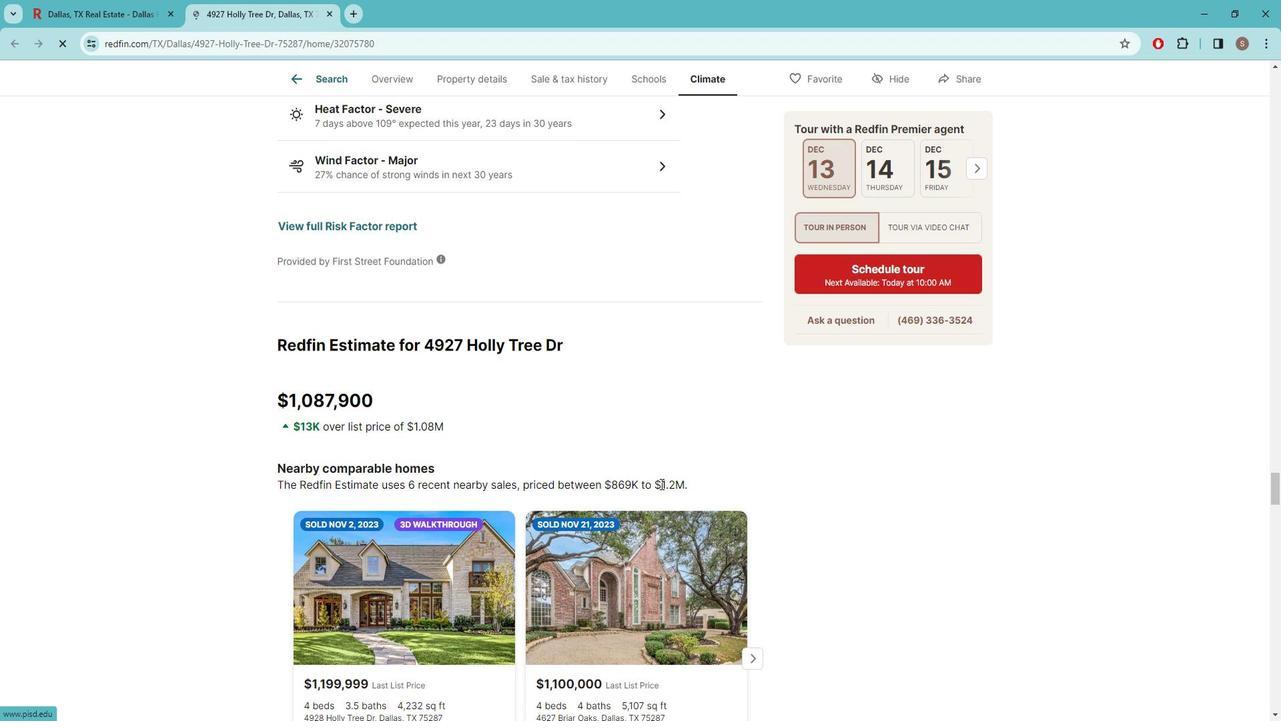 
Action: Mouse scrolled (680, 486) with delta (0, 0)
Screenshot: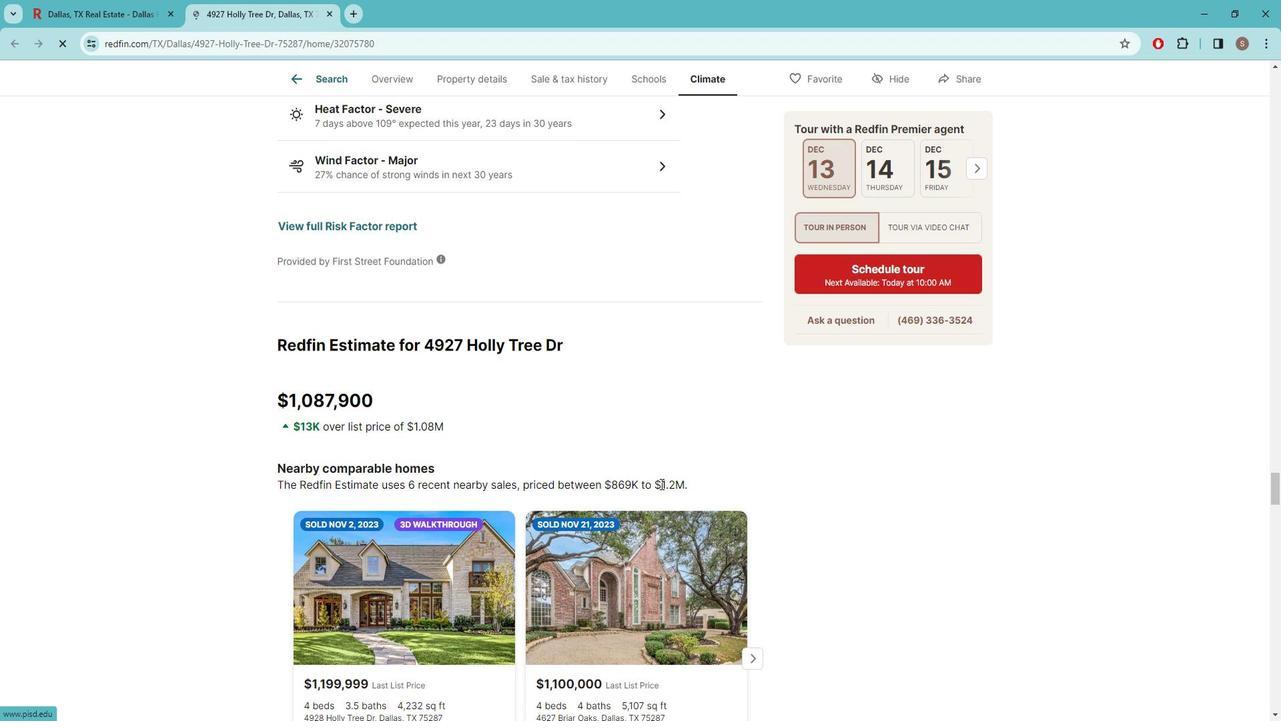 
Action: Mouse scrolled (680, 486) with delta (0, 0)
Screenshot: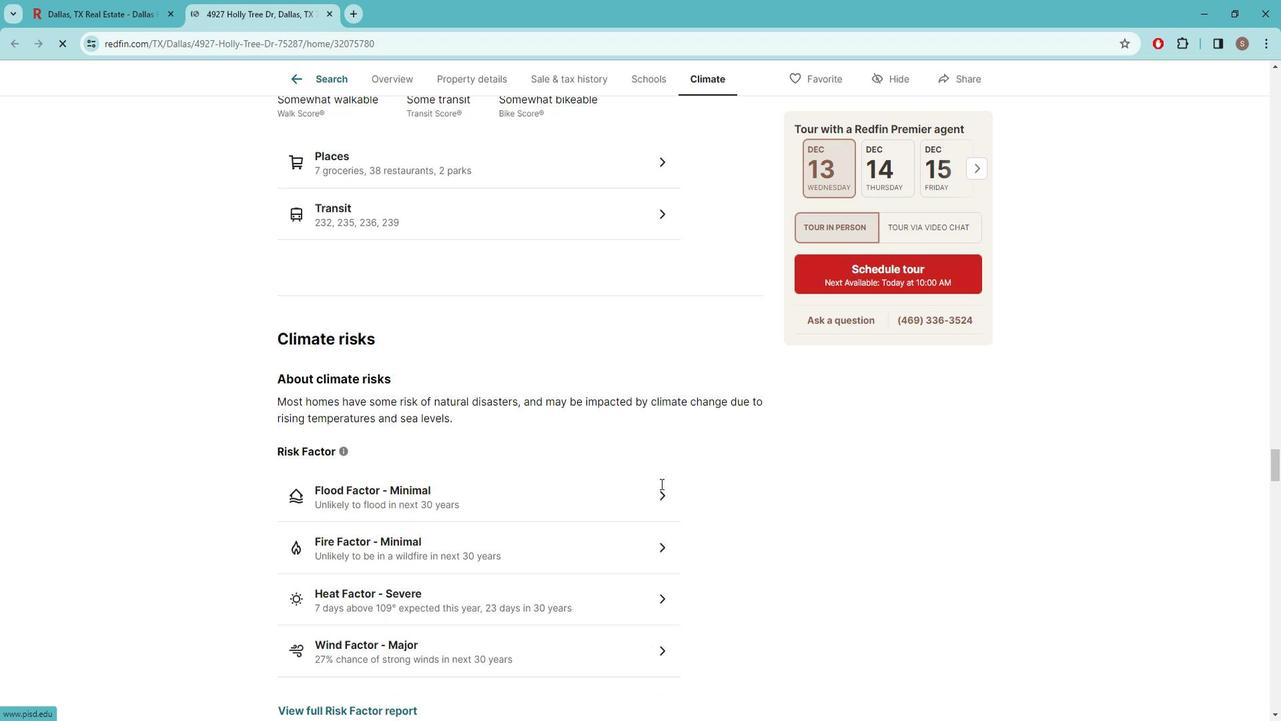 
Action: Mouse scrolled (680, 486) with delta (0, 0)
Screenshot: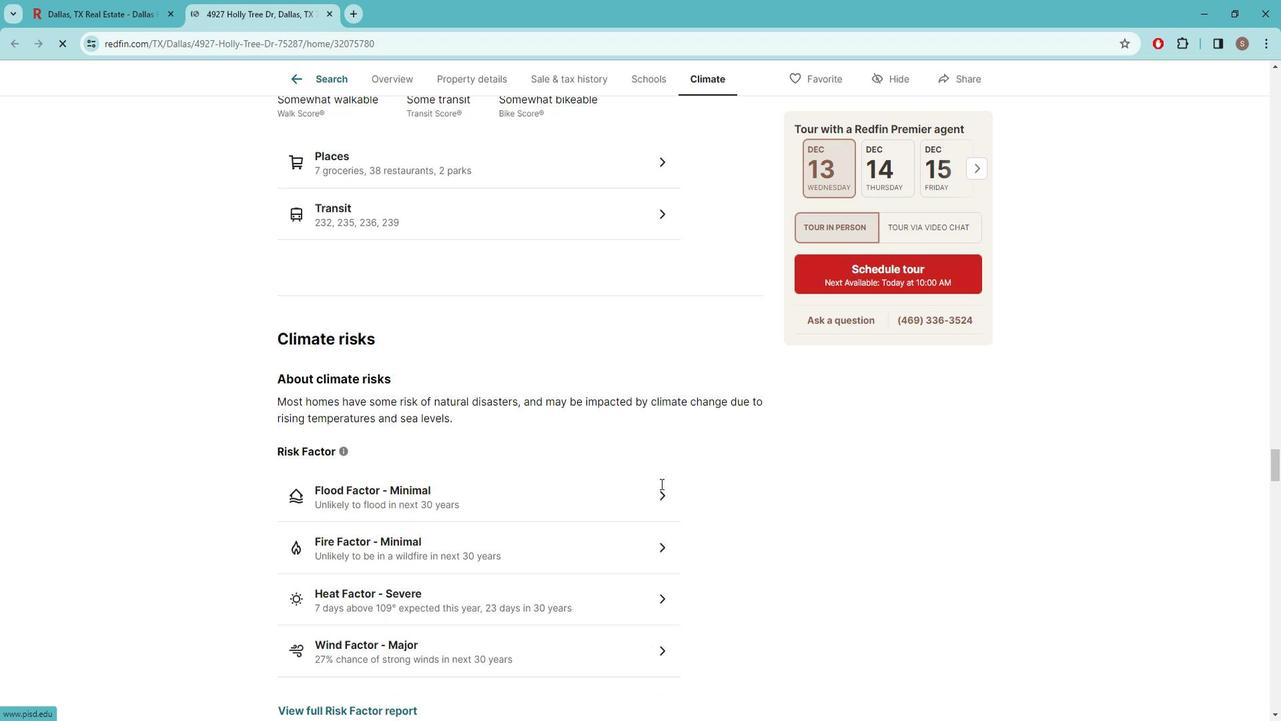 
Action: Mouse scrolled (680, 486) with delta (0, 0)
Screenshot: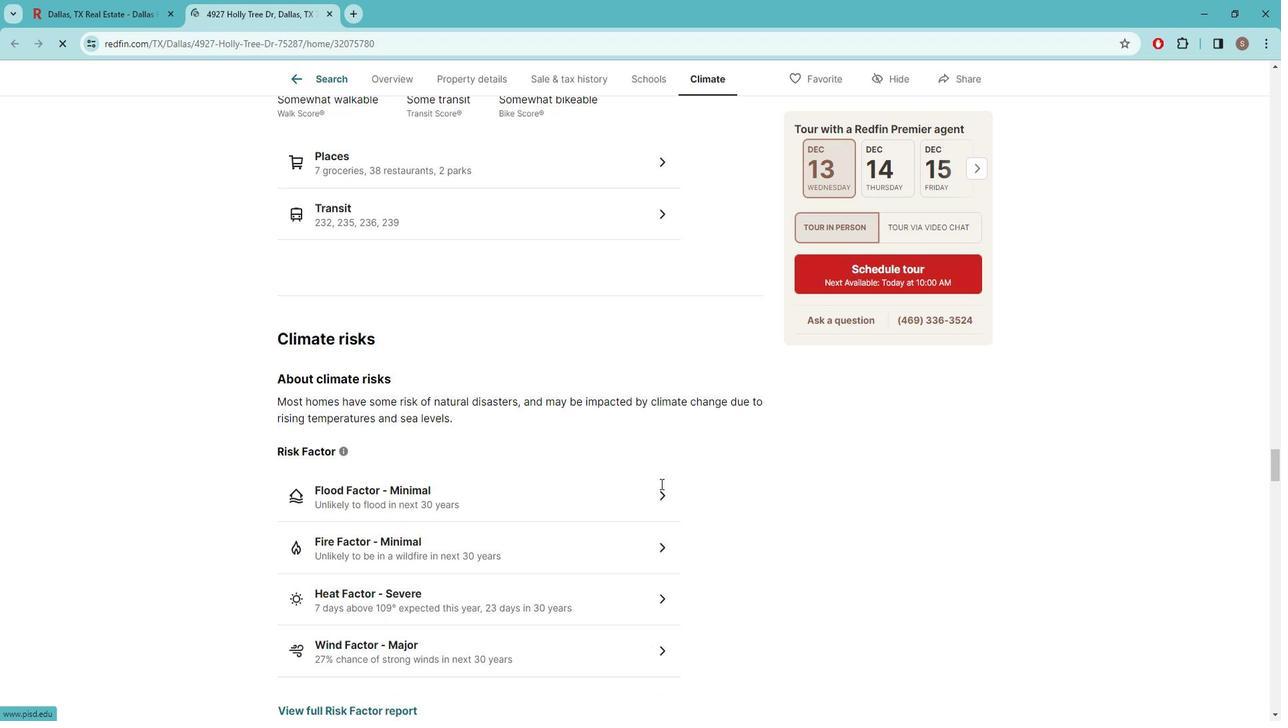 
Action: Mouse scrolled (680, 486) with delta (0, 0)
Screenshot: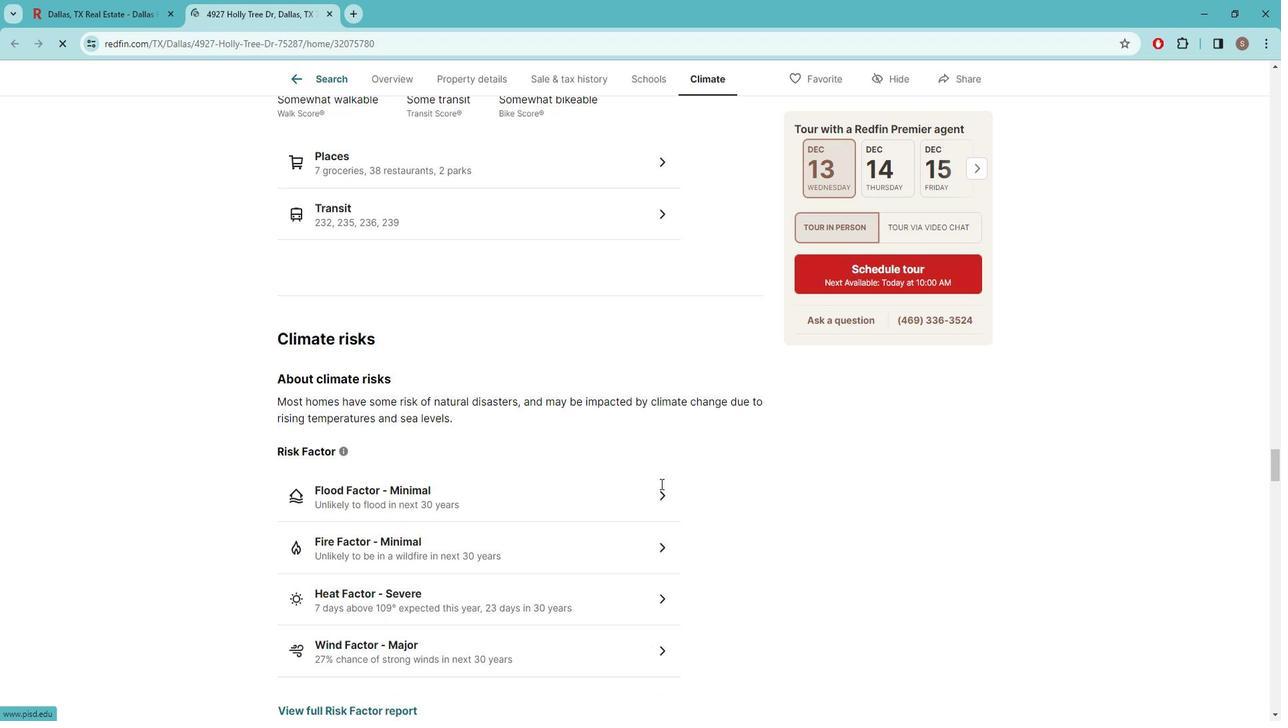 
Action: Mouse scrolled (680, 486) with delta (0, 0)
Screenshot: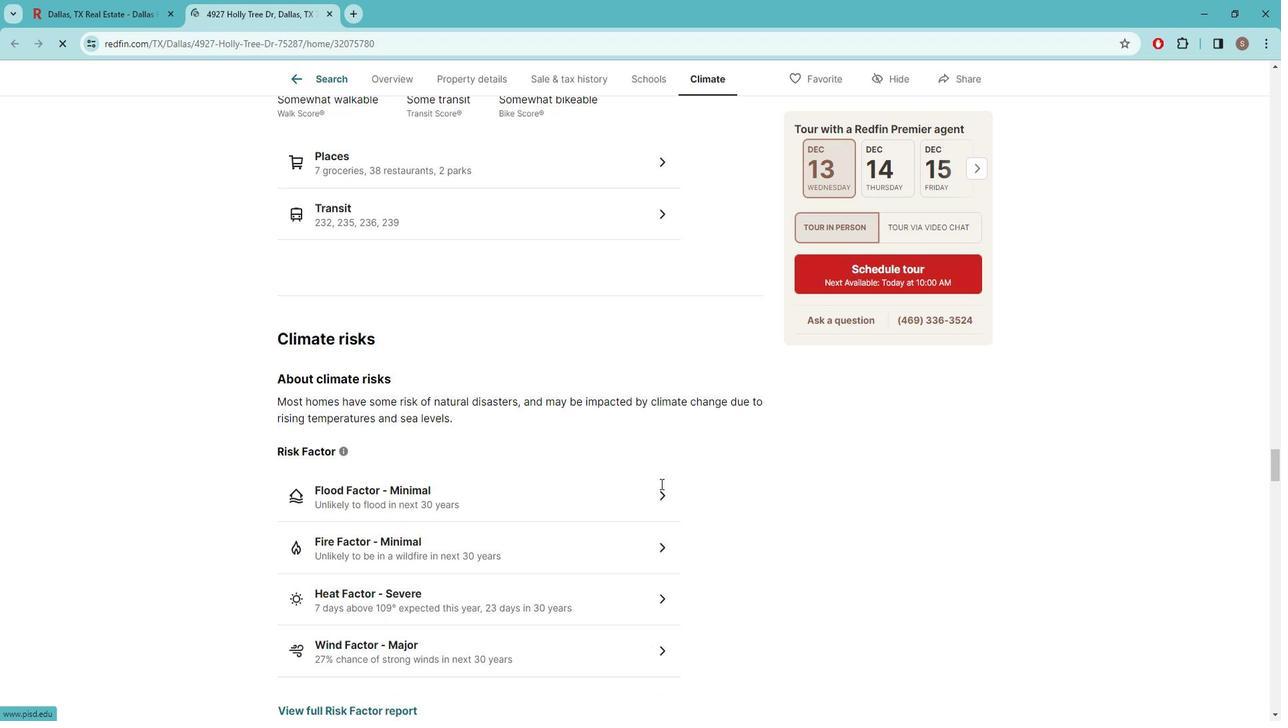 
Action: Mouse scrolled (680, 486) with delta (0, 0)
Screenshot: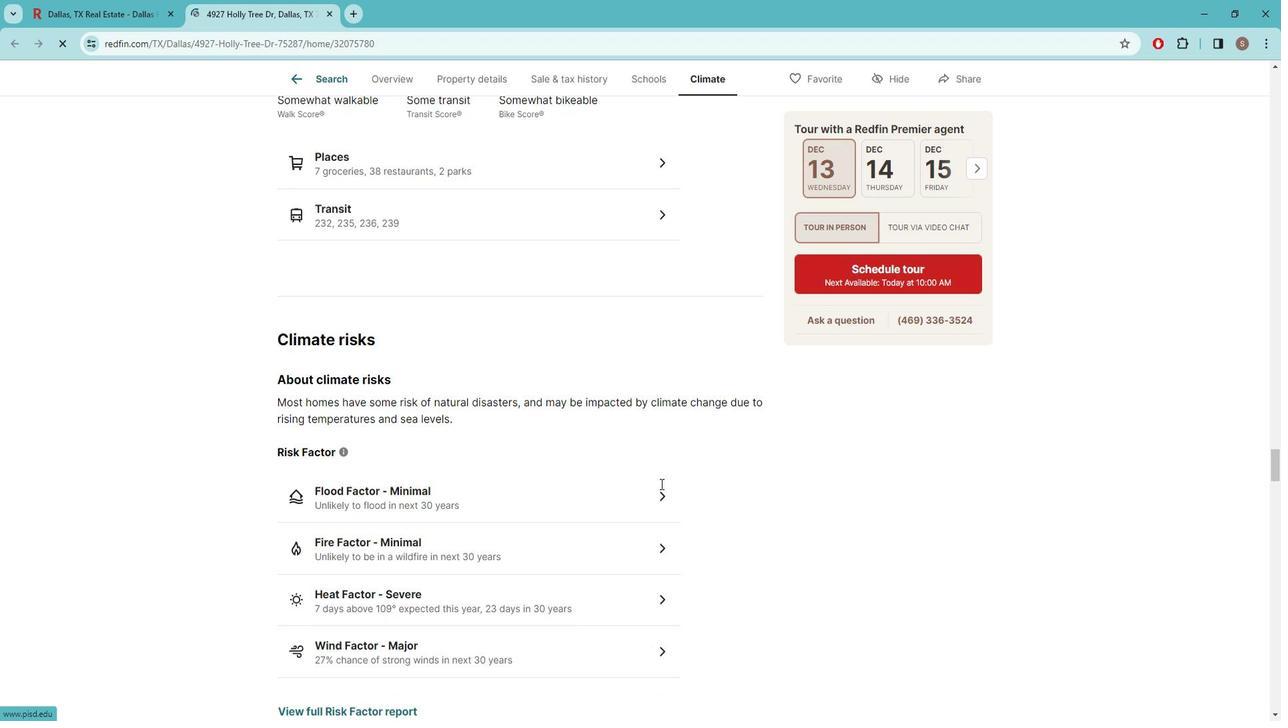 
Action: Mouse scrolled (680, 486) with delta (0, 0)
Screenshot: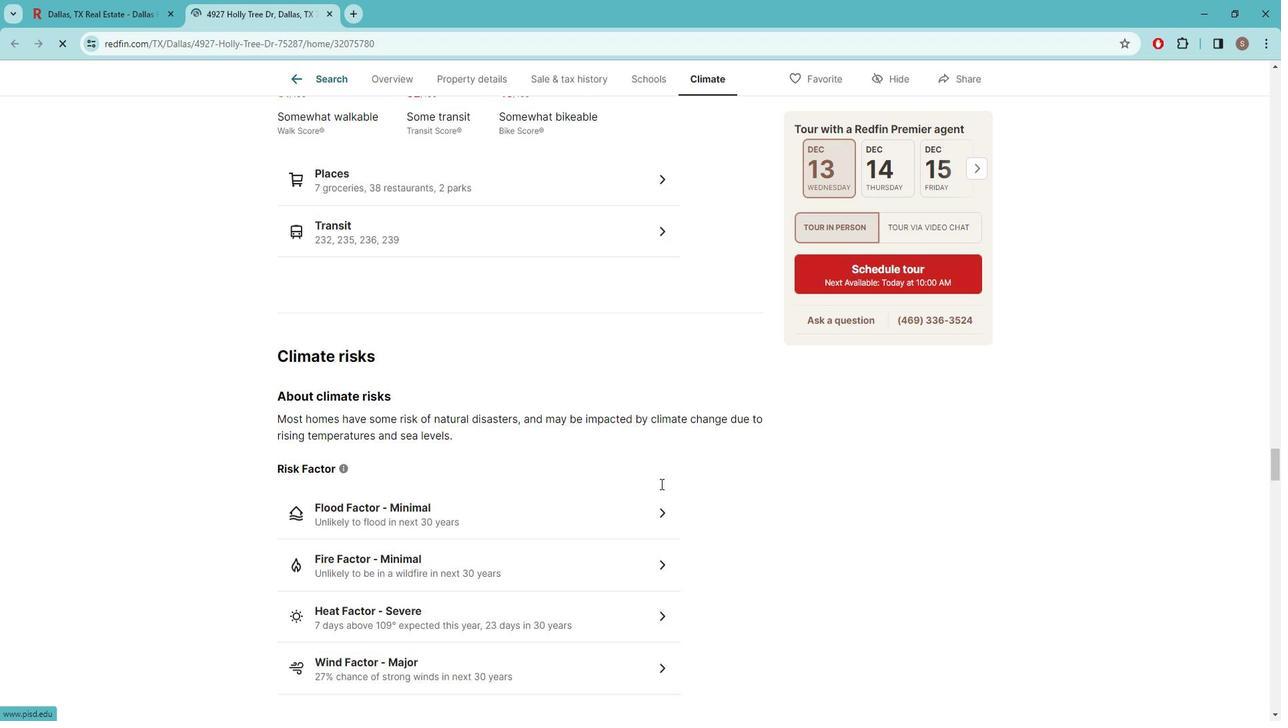 
Action: Mouse scrolled (680, 485) with delta (0, 0)
Screenshot: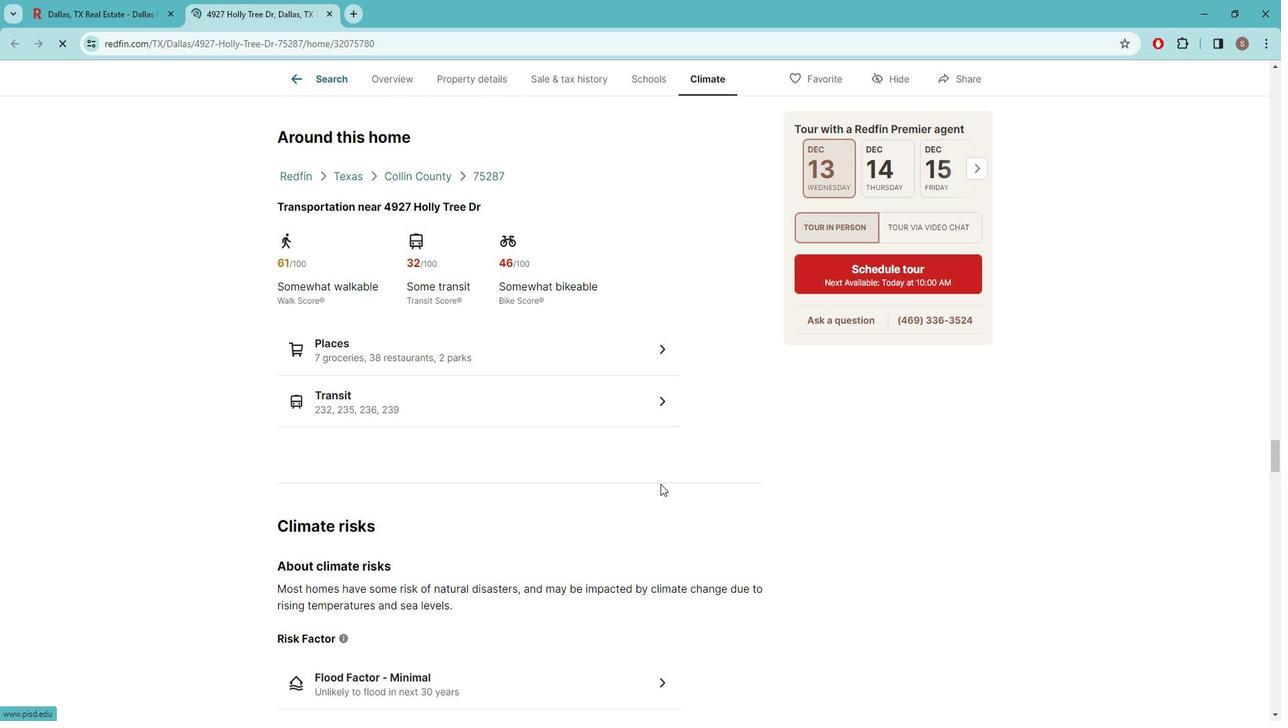 
Action: Mouse moved to (697, 490)
Screenshot: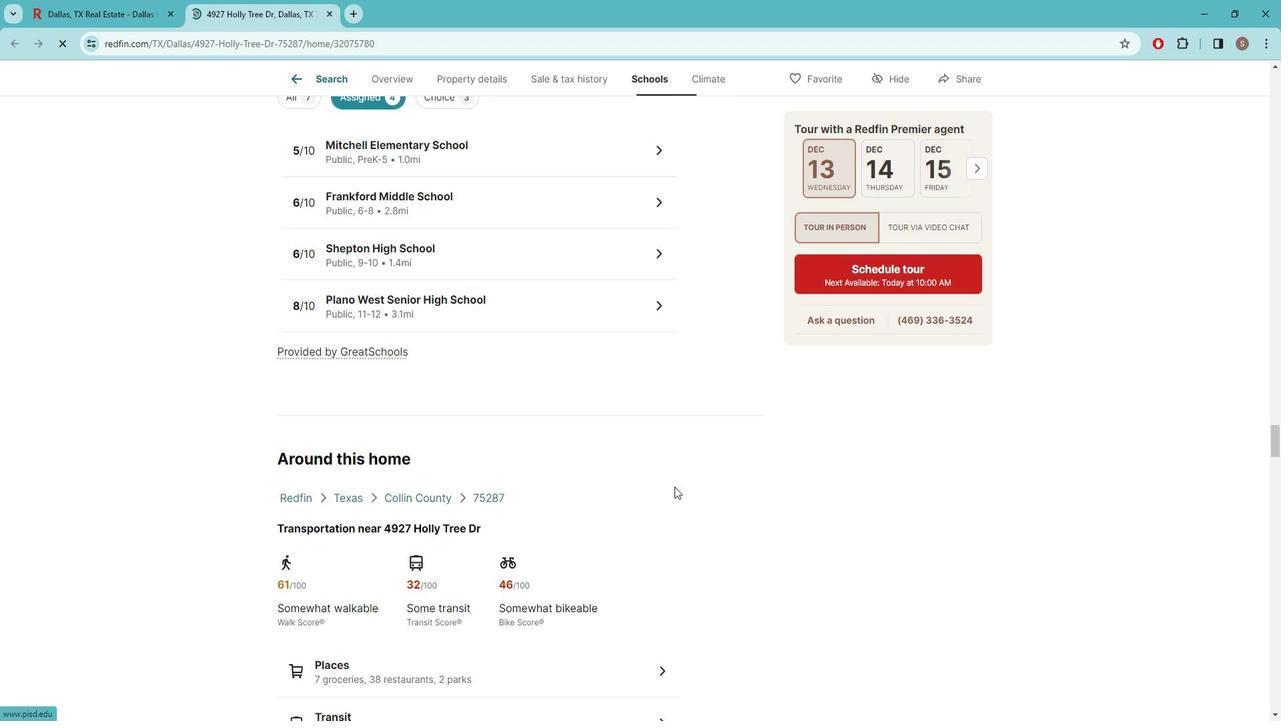 
Action: Mouse scrolled (697, 490) with delta (0, 0)
Screenshot: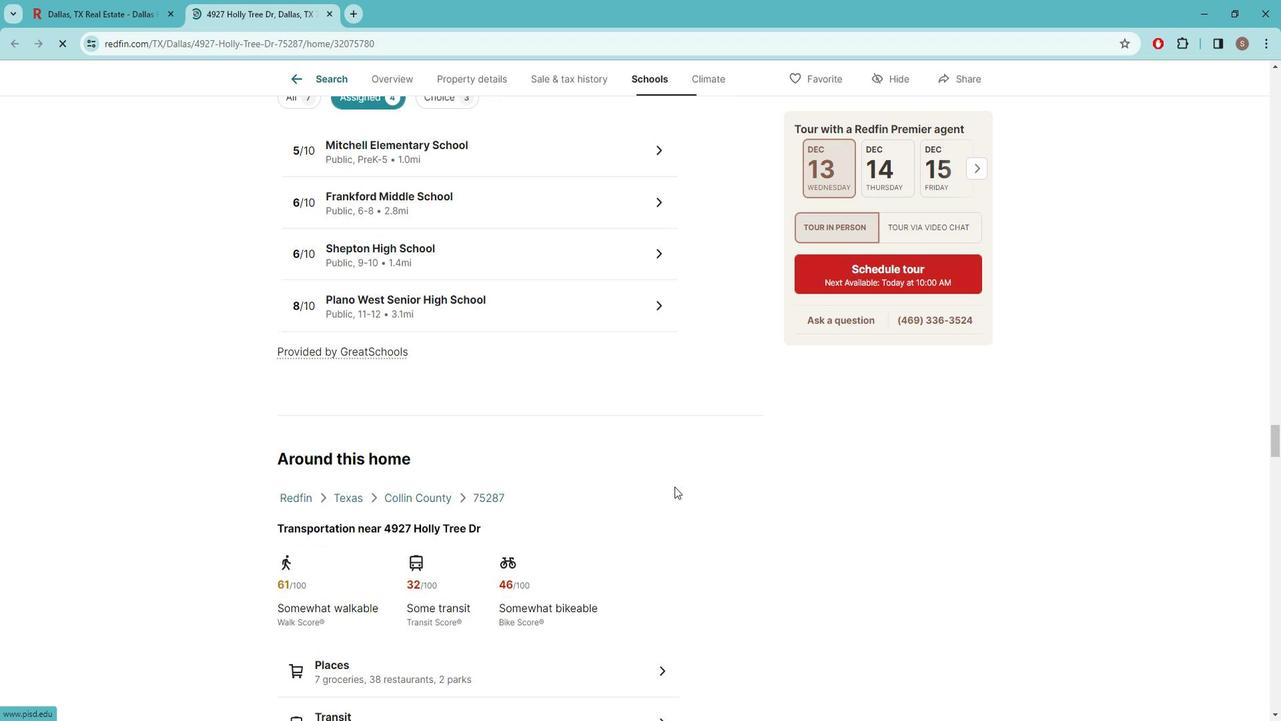 
Action: Mouse scrolled (697, 490) with delta (0, 0)
Screenshot: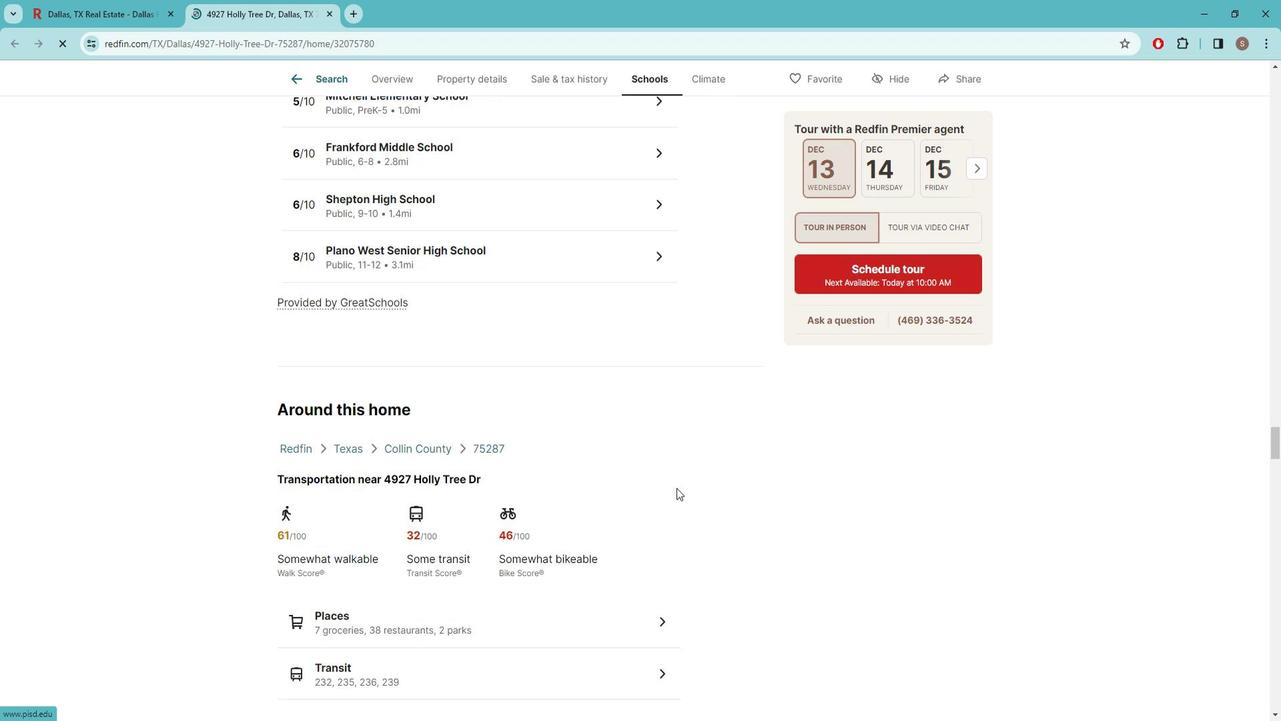 
Action: Mouse scrolled (697, 490) with delta (0, 0)
Screenshot: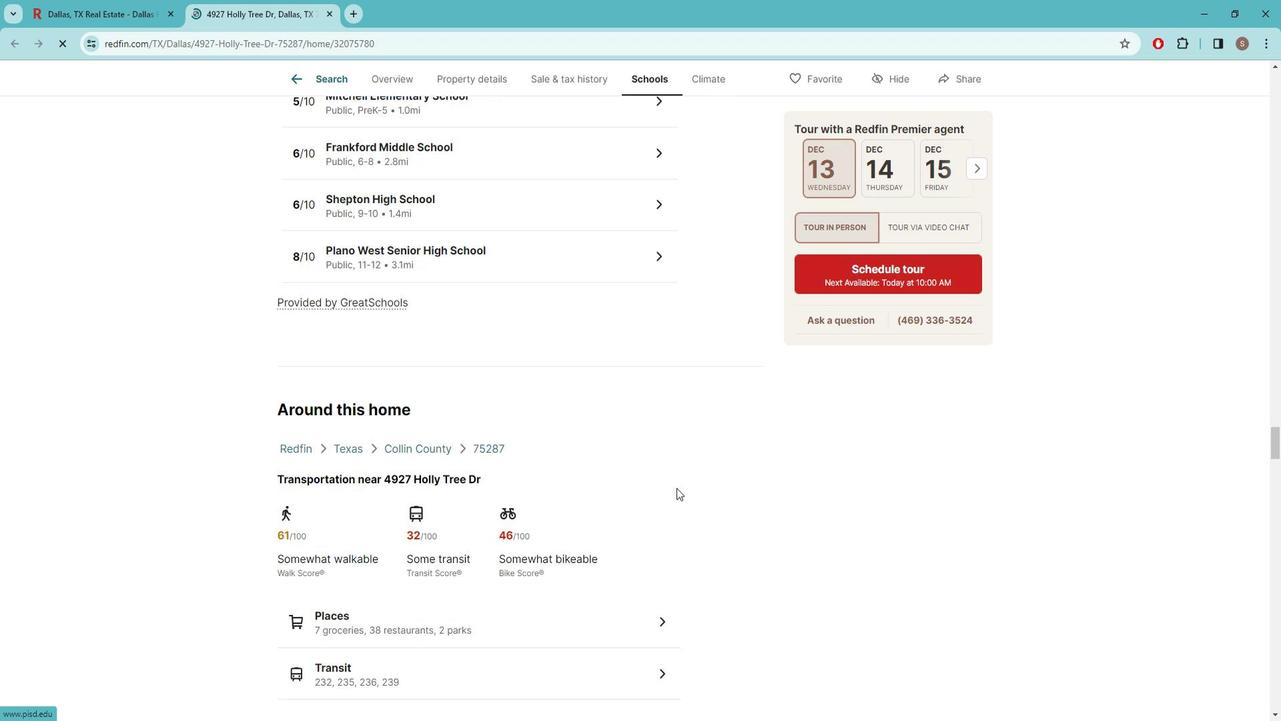 
Action: Mouse scrolled (697, 490) with delta (0, 0)
Screenshot: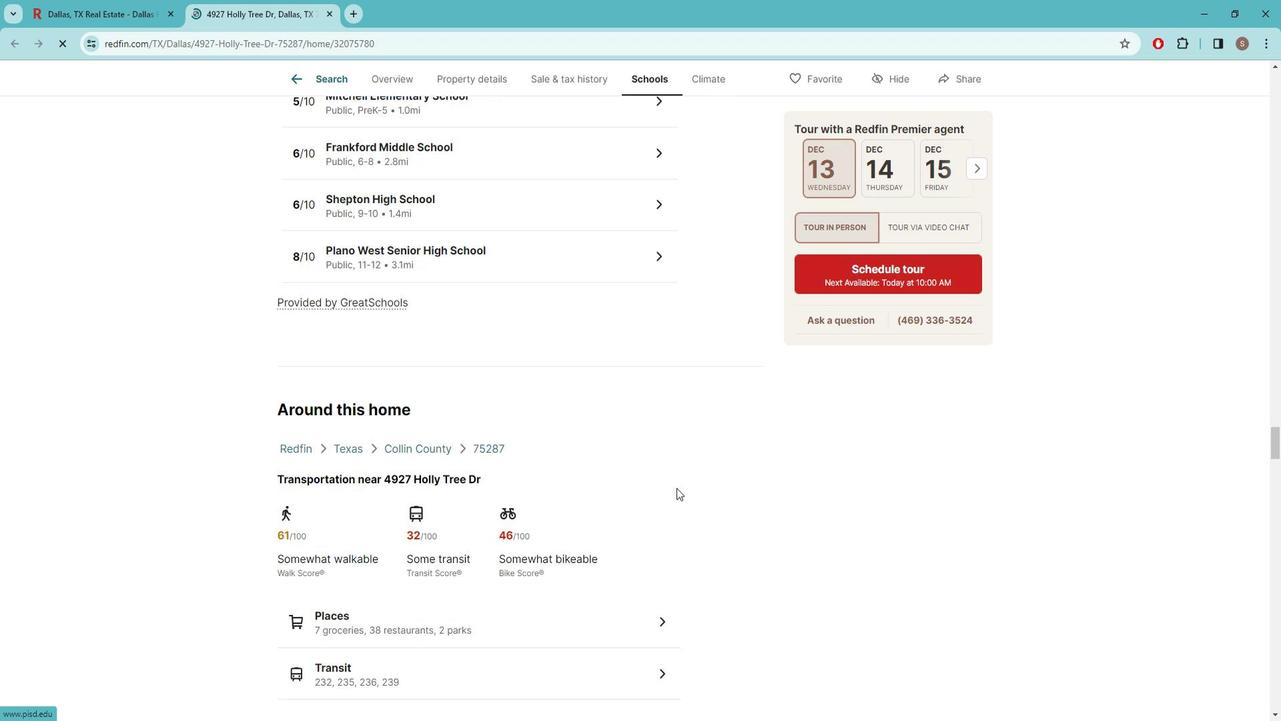 
Action: Mouse scrolled (697, 490) with delta (0, 0)
Screenshot: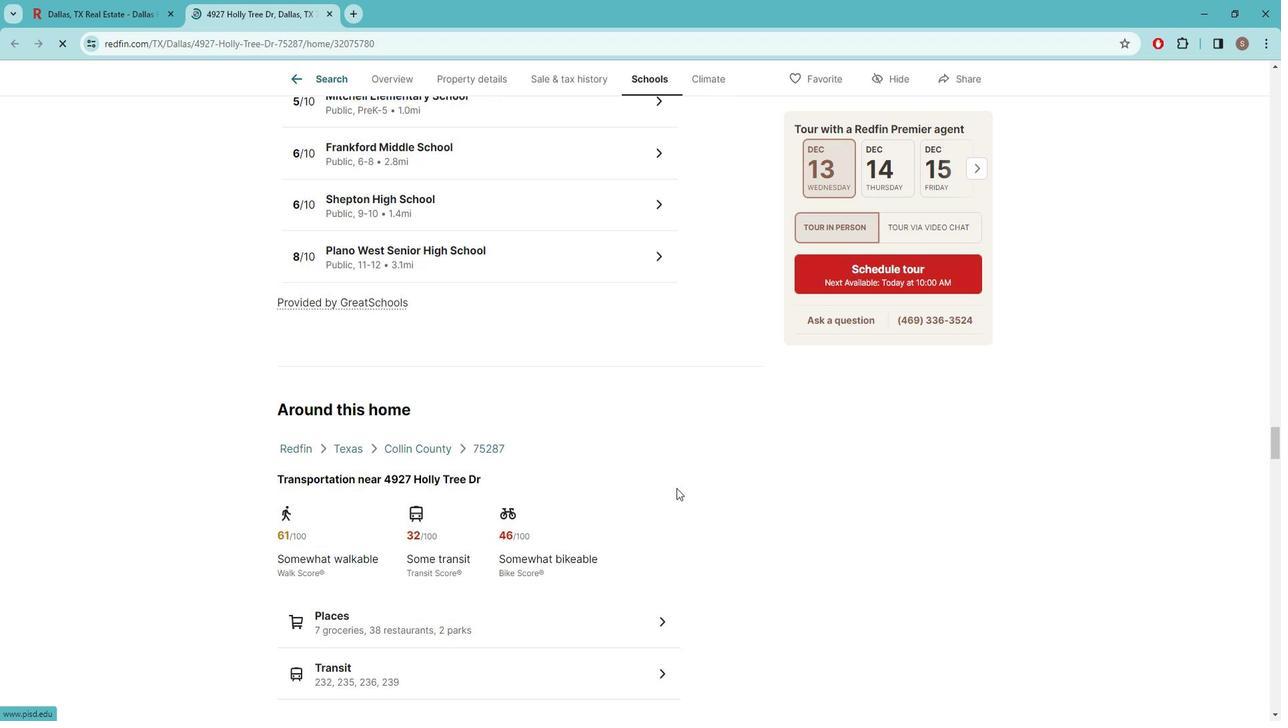 
Action: Mouse scrolled (697, 490) with delta (0, 0)
Screenshot: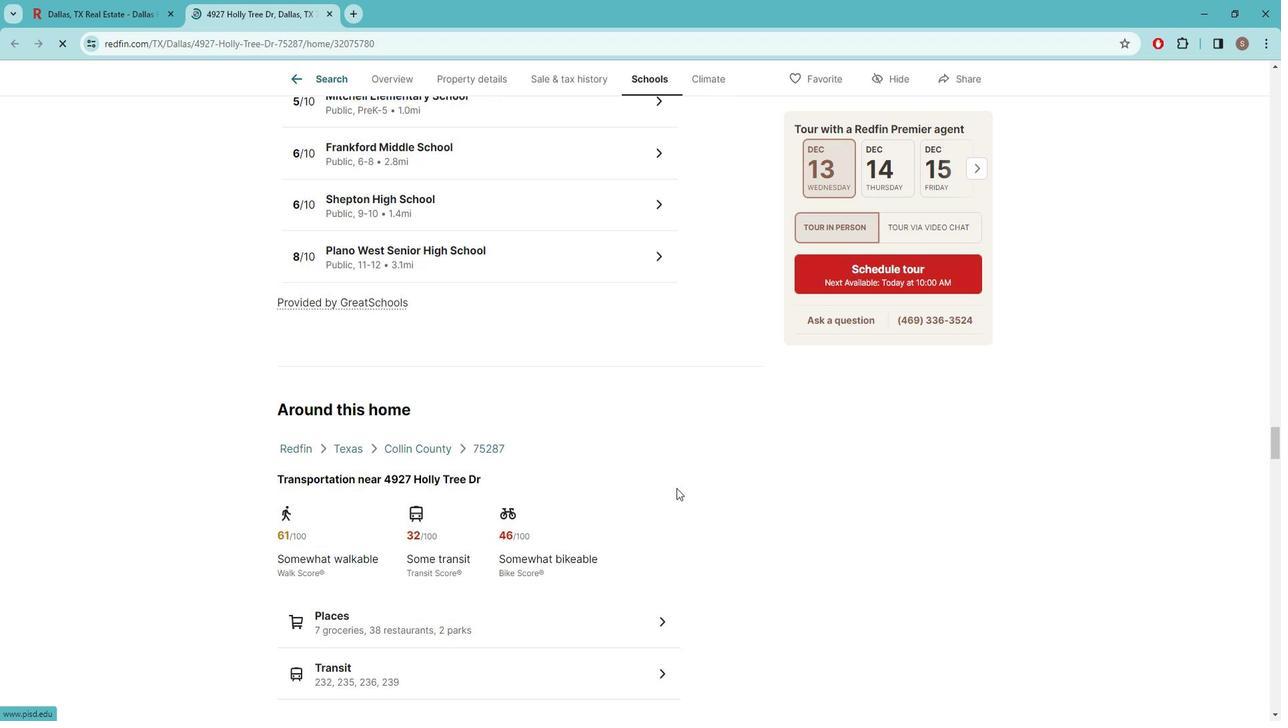 
Action: Mouse scrolled (697, 490) with delta (0, 0)
Screenshot: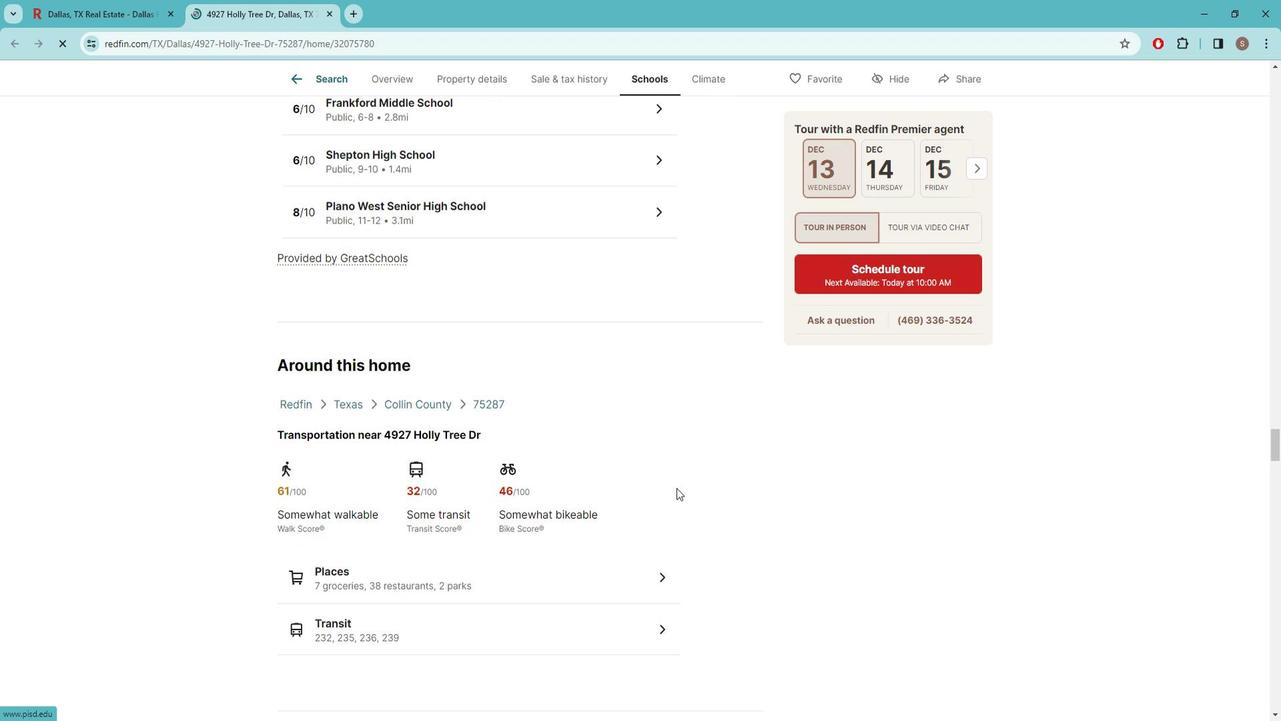 
Action: Mouse moved to (1048, 463)
Screenshot: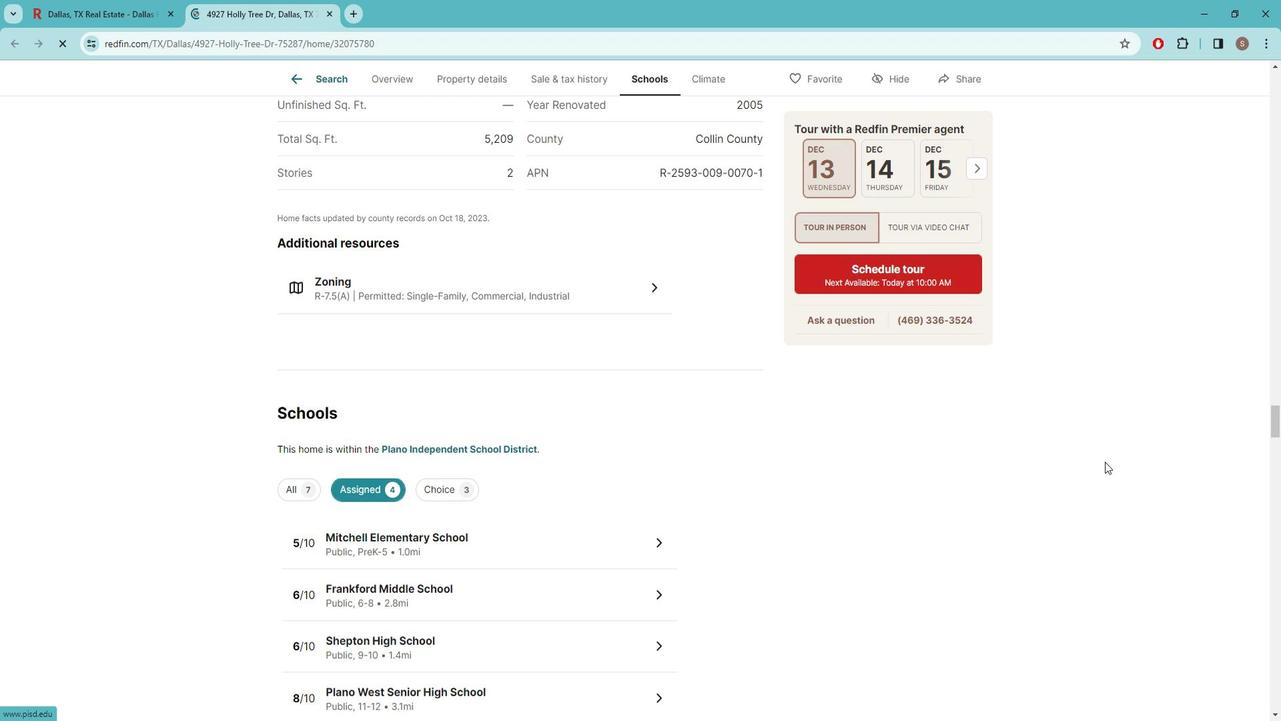 
Action: Mouse scrolled (1048, 464) with delta (0, 0)
Screenshot: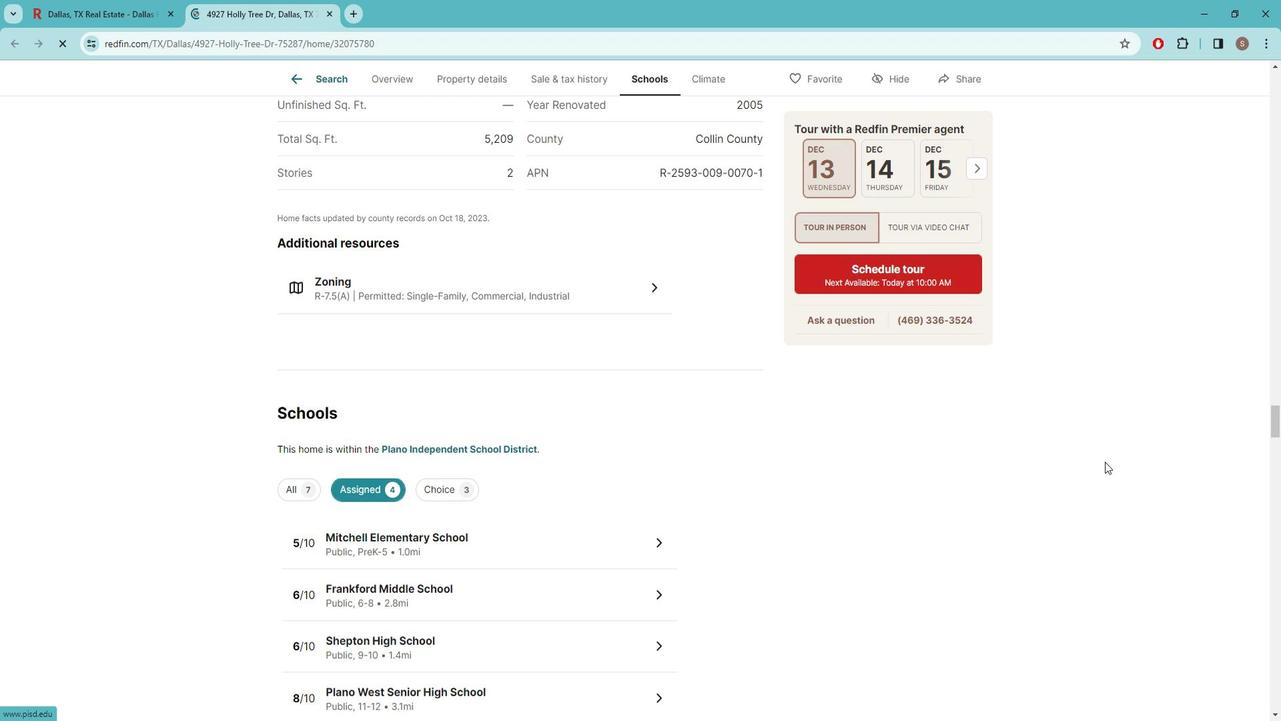 
Action: Mouse moved to (1012, 463)
Screenshot: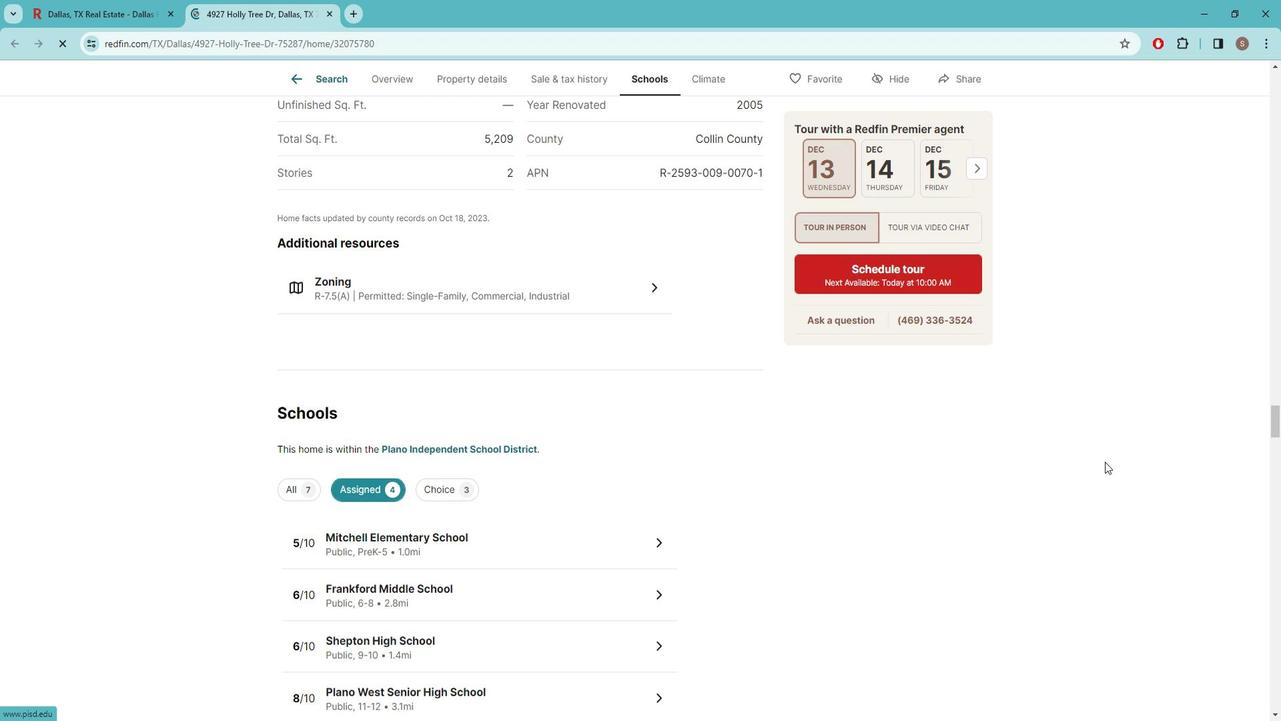 
Action: Mouse scrolled (1012, 464) with delta (0, 0)
Screenshot: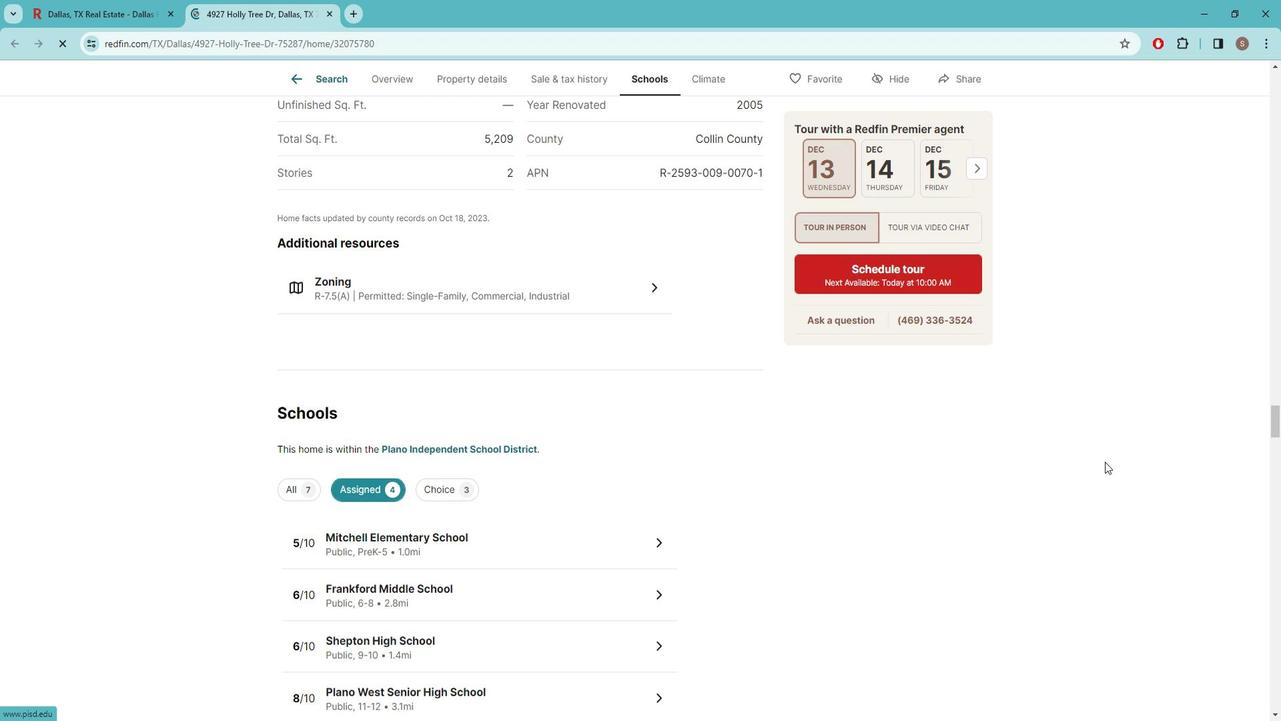 
Action: Mouse moved to (975, 465)
Screenshot: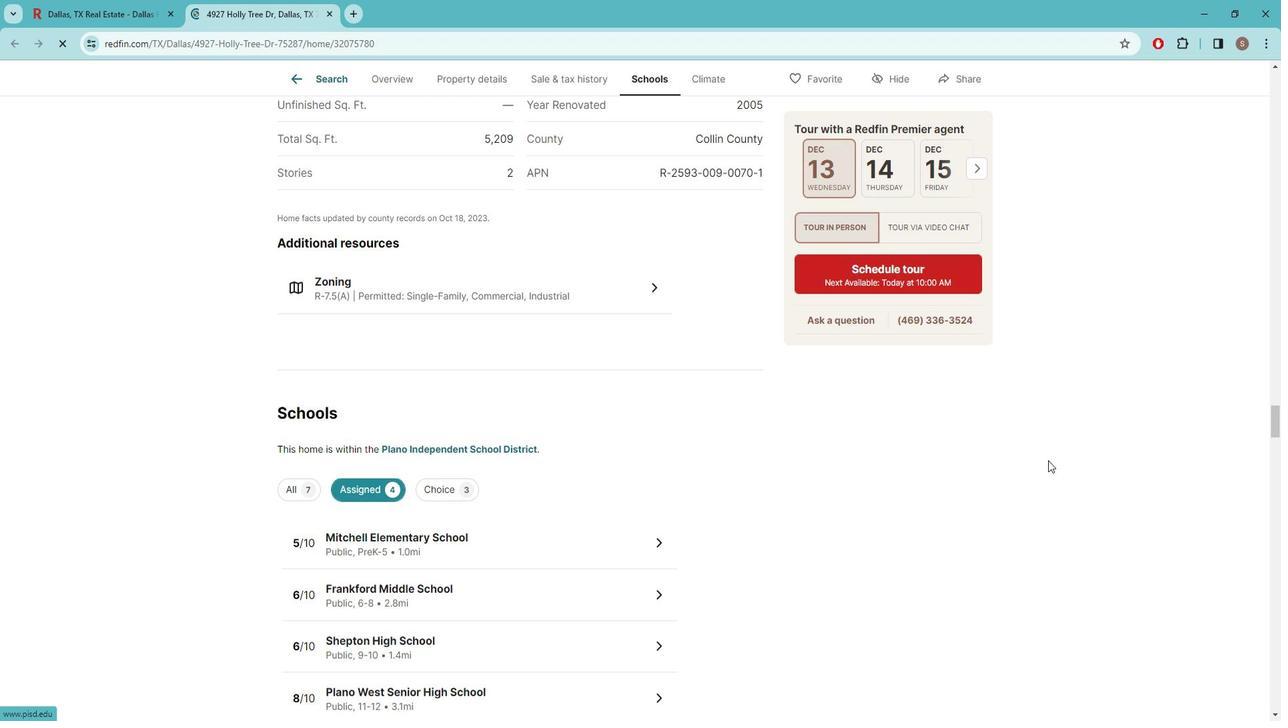 
Action: Mouse scrolled (975, 466) with delta (0, 0)
Screenshot: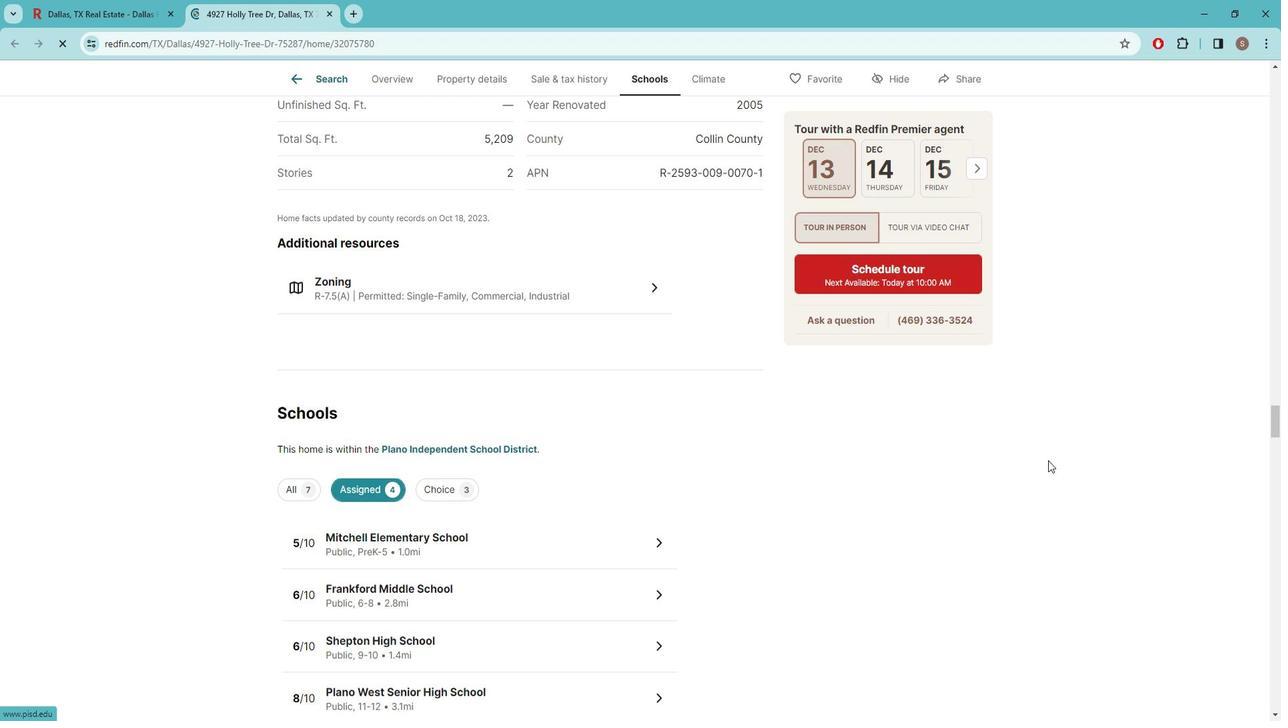
Action: Mouse moved to (958, 466)
Screenshot: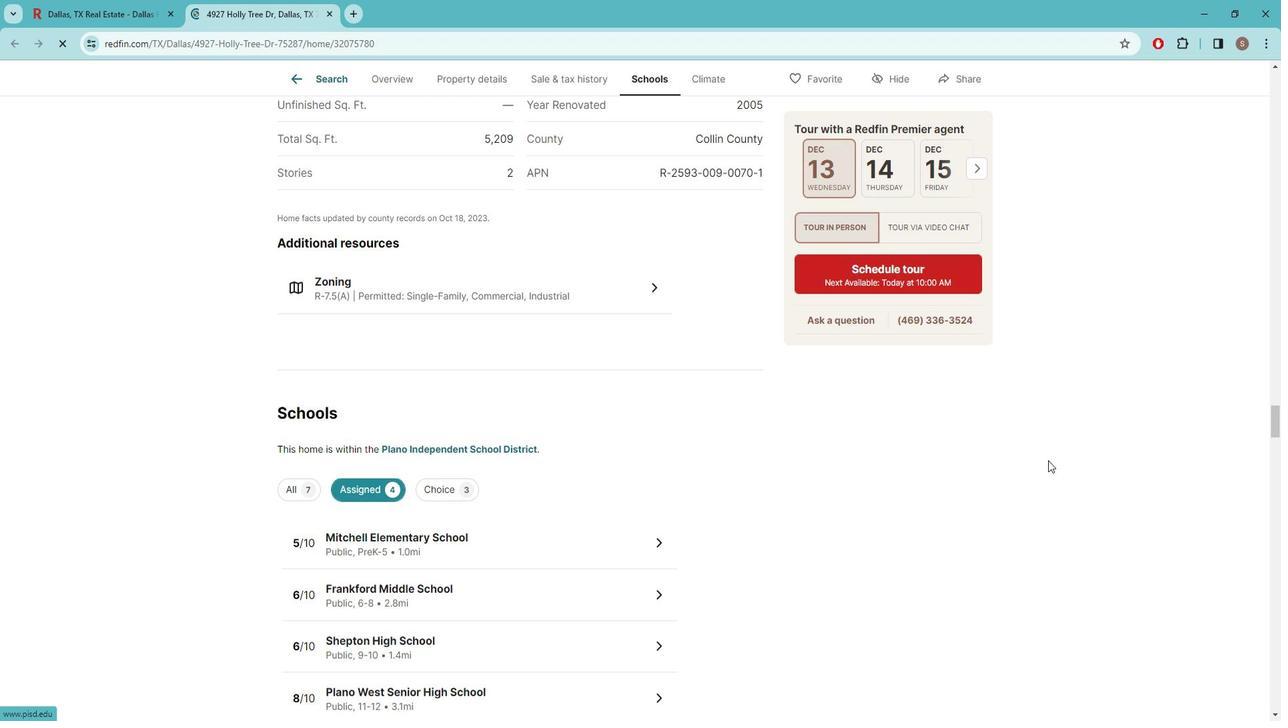 
Action: Mouse scrolled (958, 467) with delta (0, 0)
Screenshot: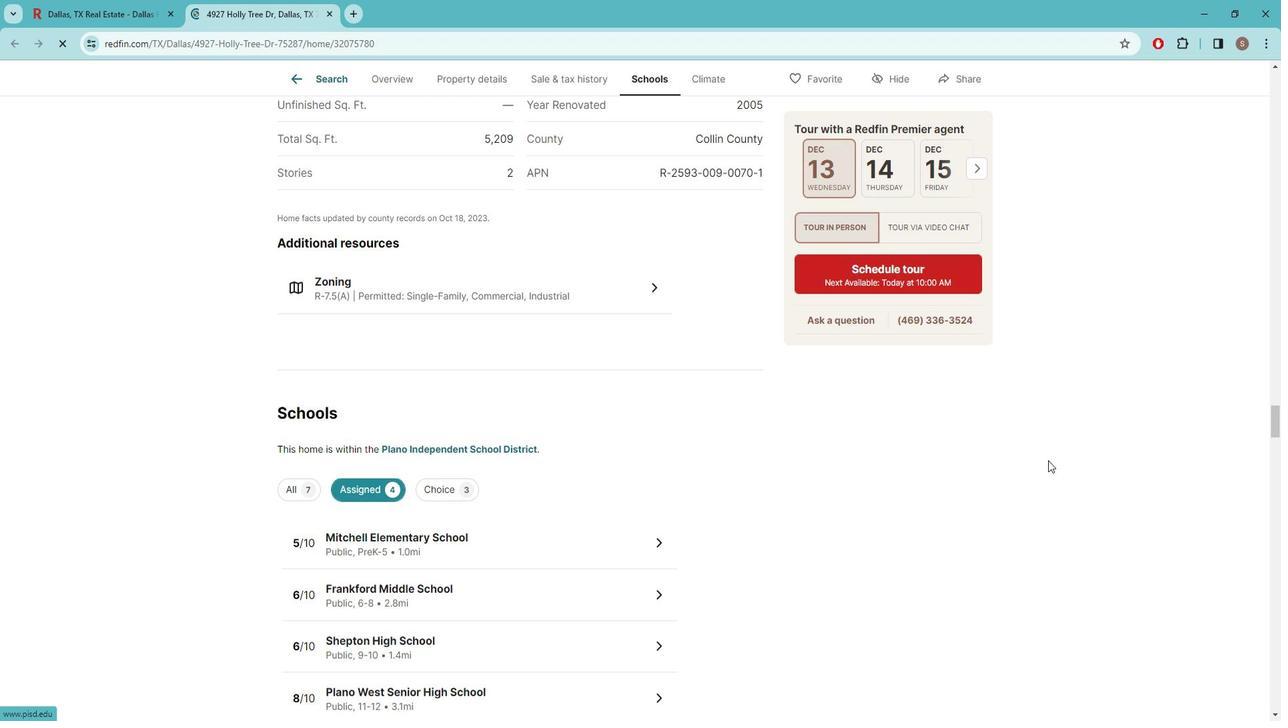
Action: Mouse moved to (934, 468)
Screenshot: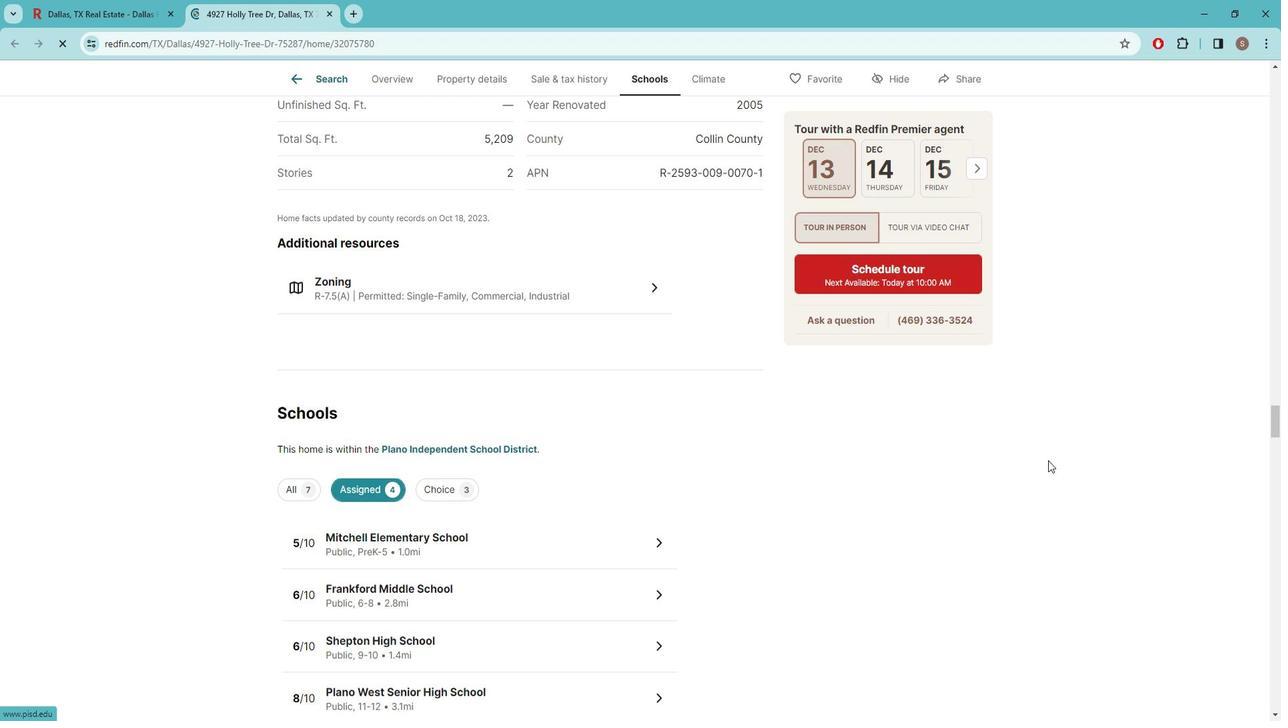 
Action: Mouse scrolled (934, 469) with delta (0, 0)
Screenshot: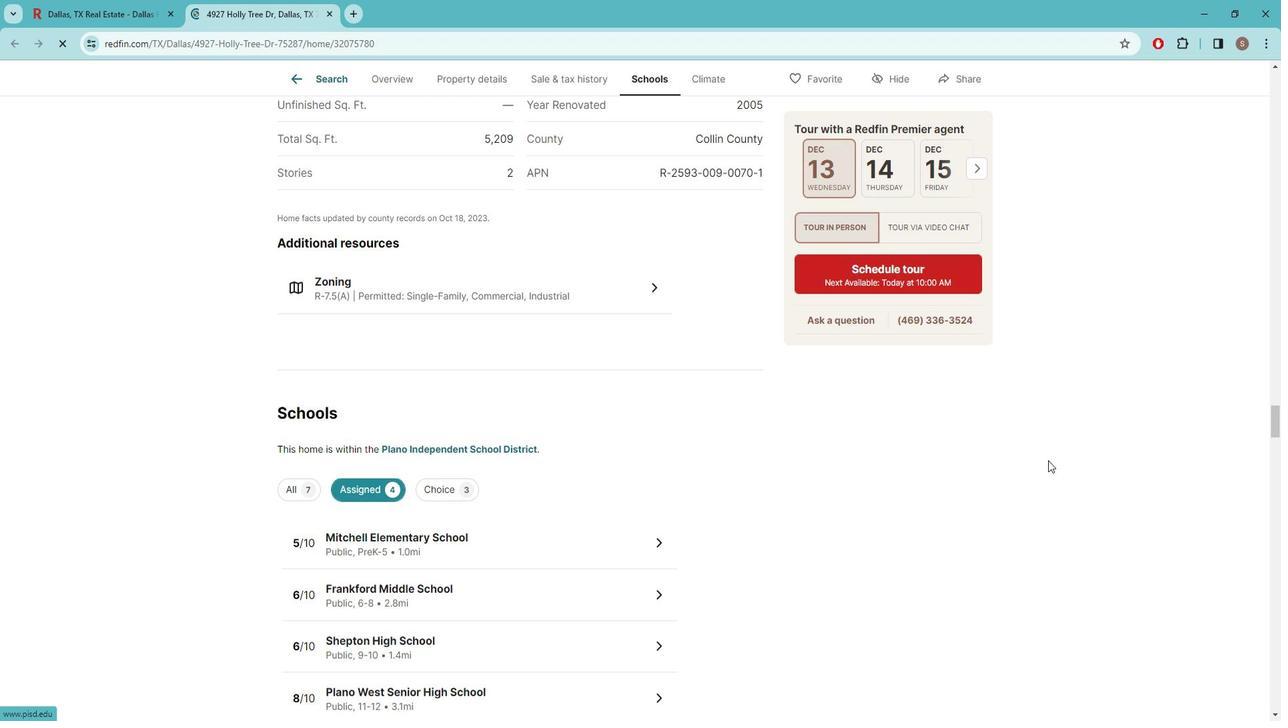 
Action: Mouse moved to (915, 468)
Screenshot: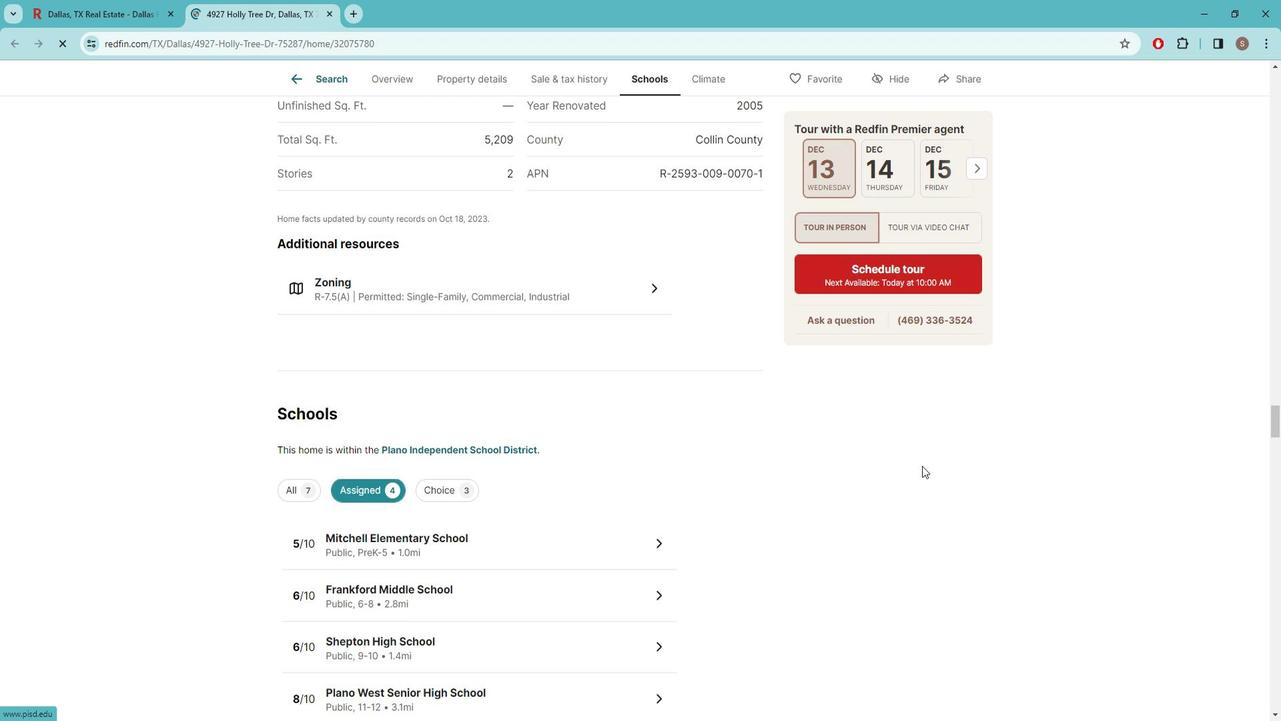 
Action: Mouse scrolled (915, 469) with delta (0, 0)
Screenshot: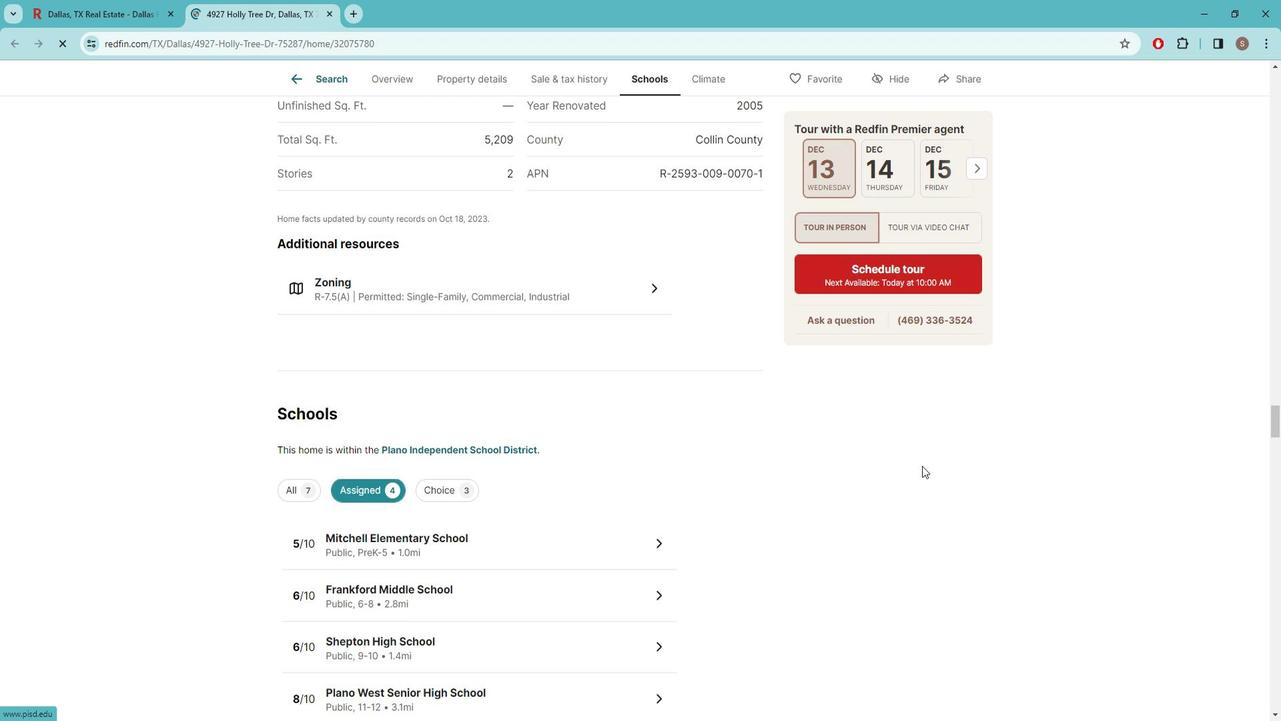 
Action: Mouse moved to (881, 479)
Screenshot: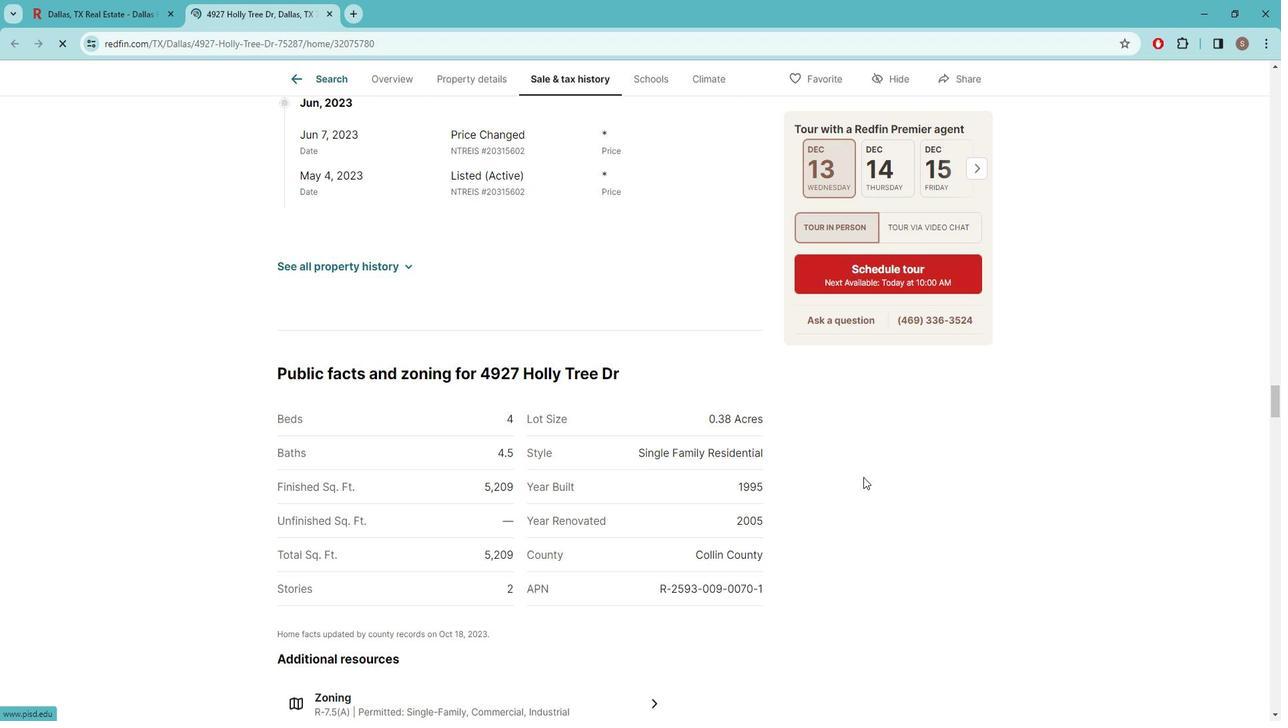 
Action: Mouse scrolled (881, 480) with delta (0, 0)
Screenshot: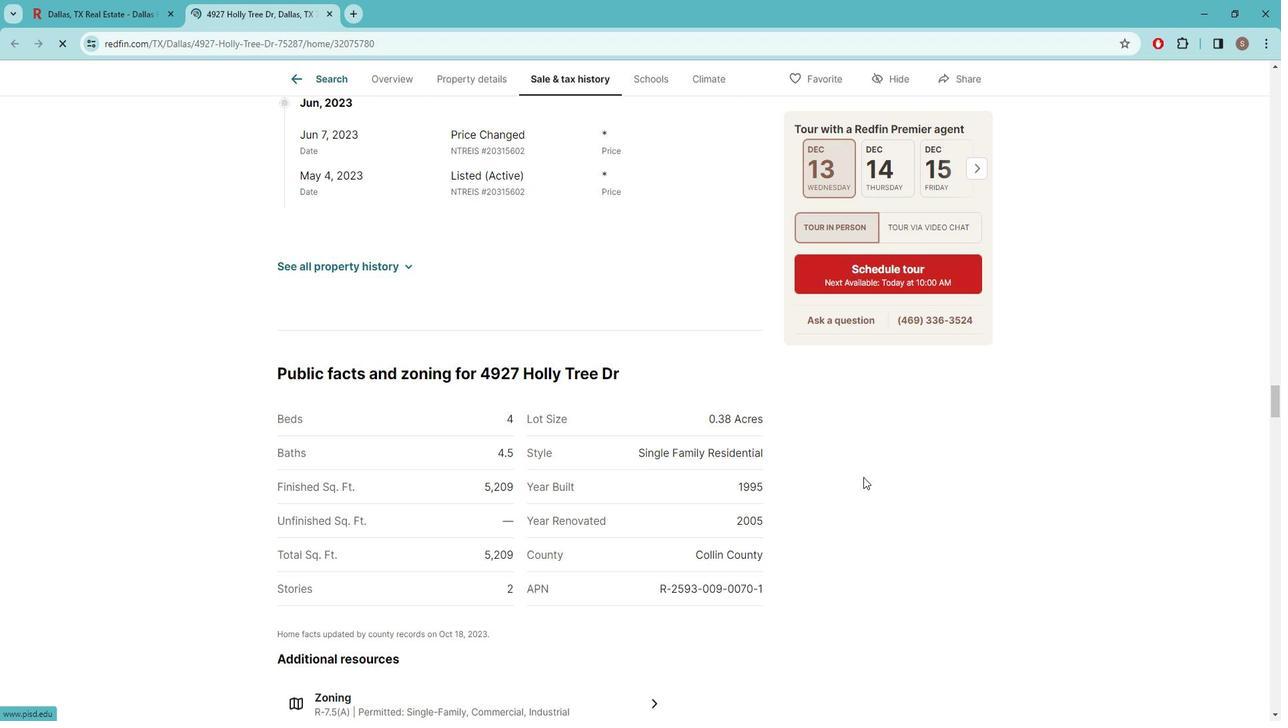 
Action: Mouse moved to (876, 480)
Screenshot: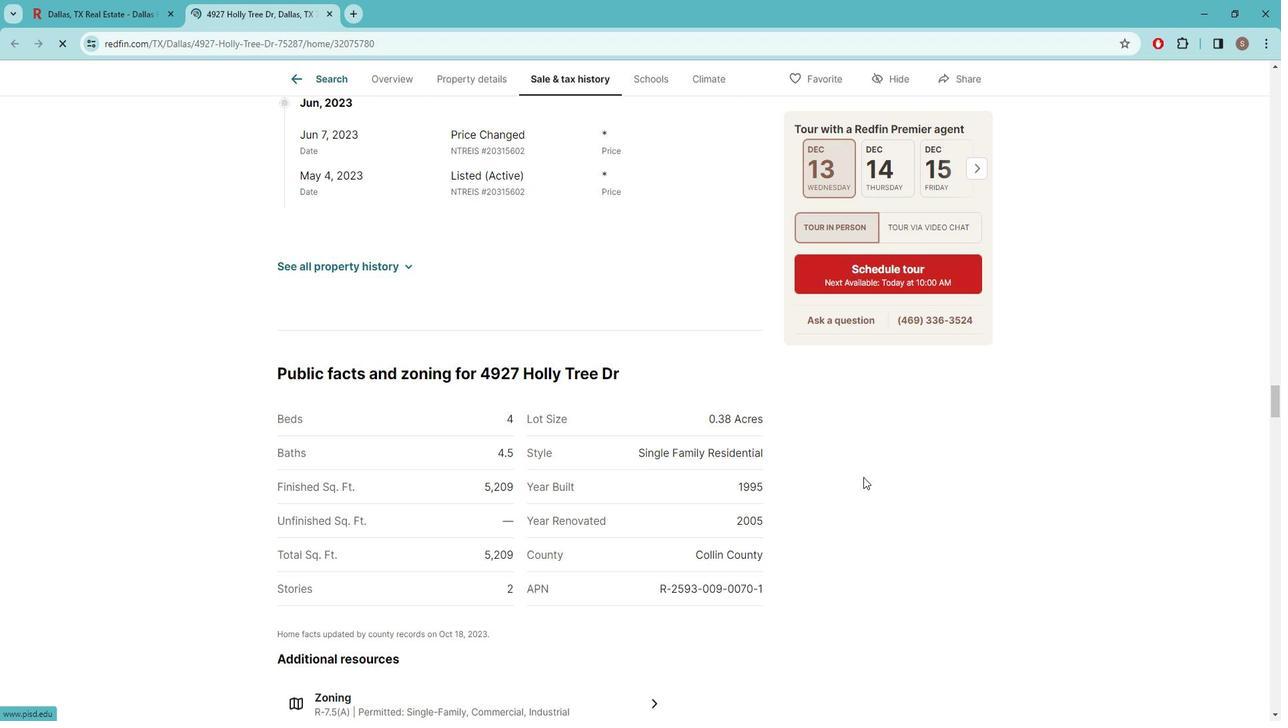 
Action: Mouse scrolled (876, 481) with delta (0, 0)
Screenshot: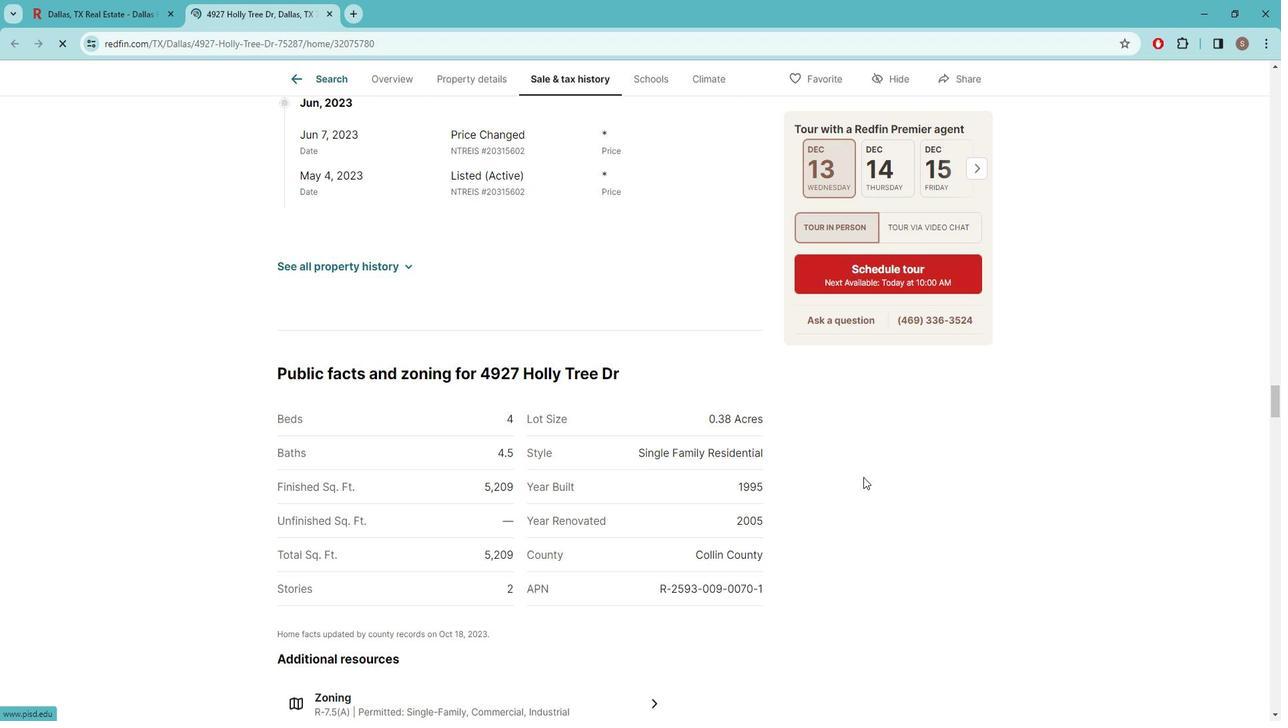 
Action: Mouse moved to (871, 482)
Screenshot: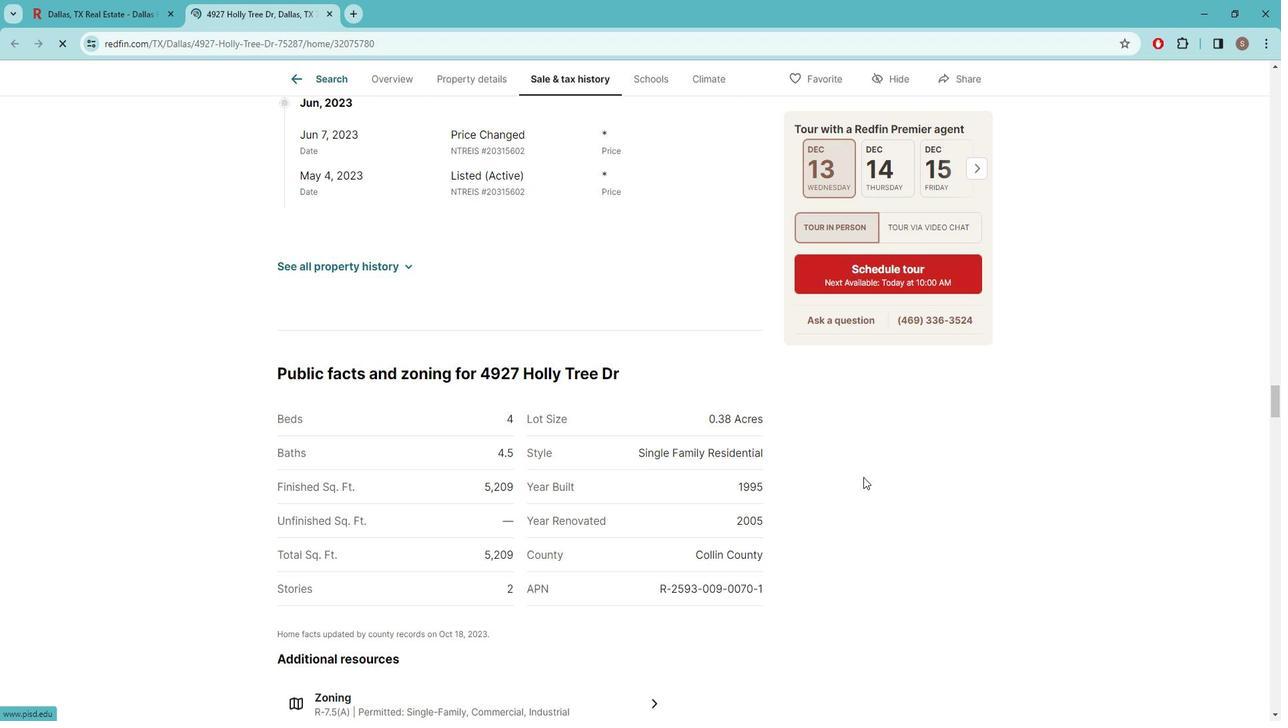 
Action: Mouse scrolled (871, 483) with delta (0, 0)
